 Task: Explore for Airbnb stays in Santa Barbara with oceanfront access.
Action: Mouse moved to (577, 79)
Screenshot: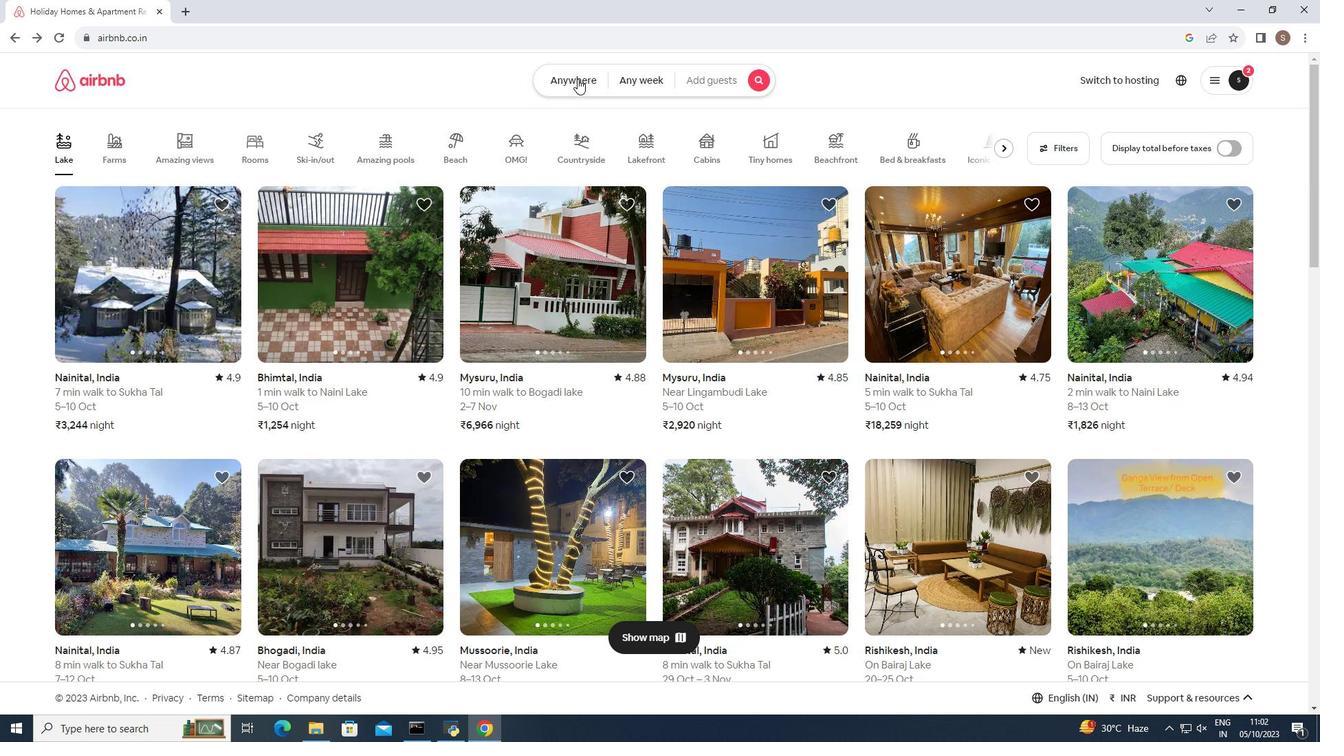 
Action: Mouse pressed left at (577, 79)
Screenshot: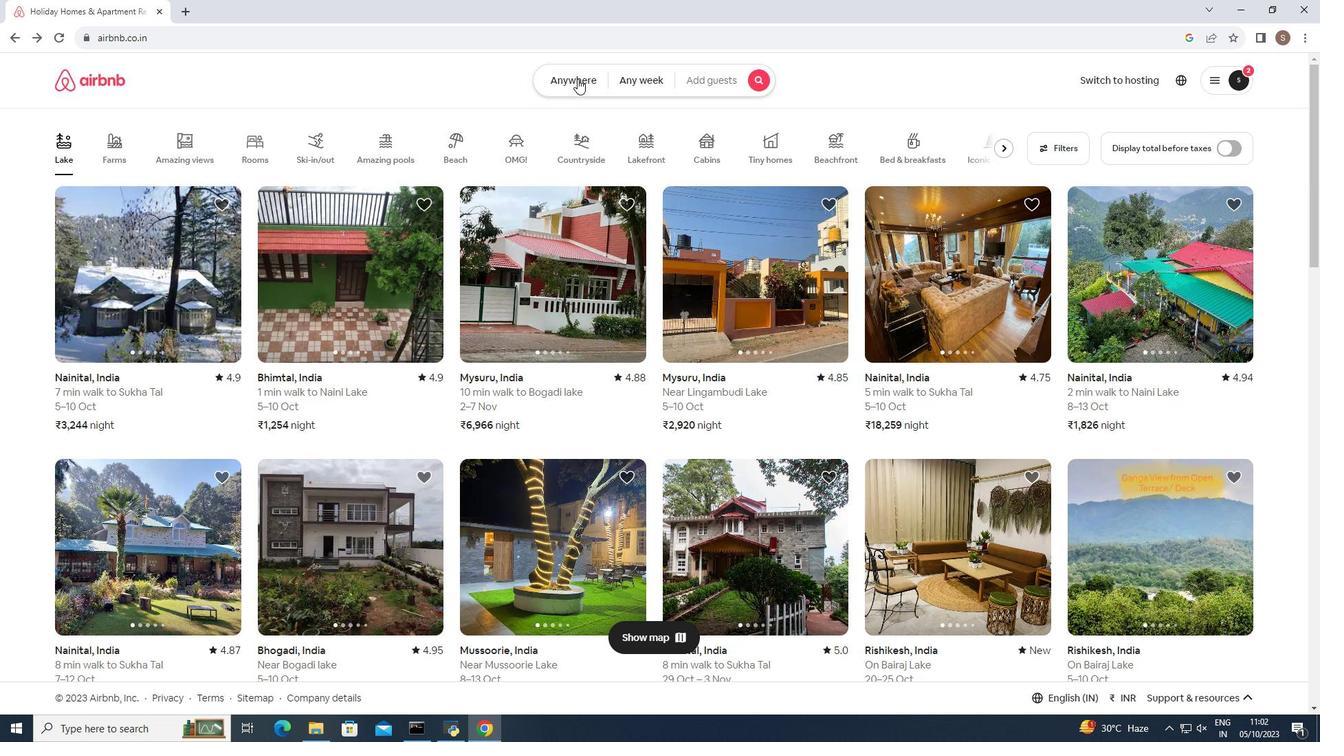 
Action: Mouse moved to (454, 133)
Screenshot: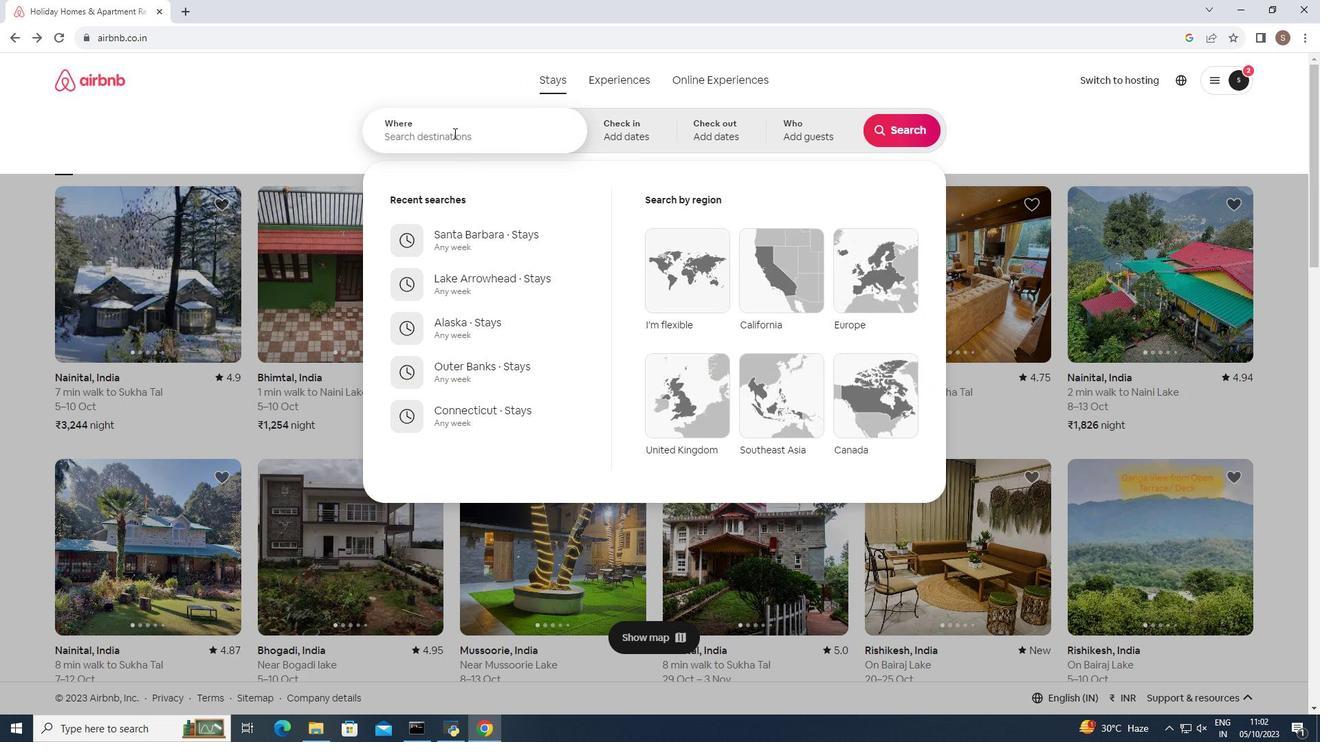 
Action: Mouse pressed left at (454, 133)
Screenshot: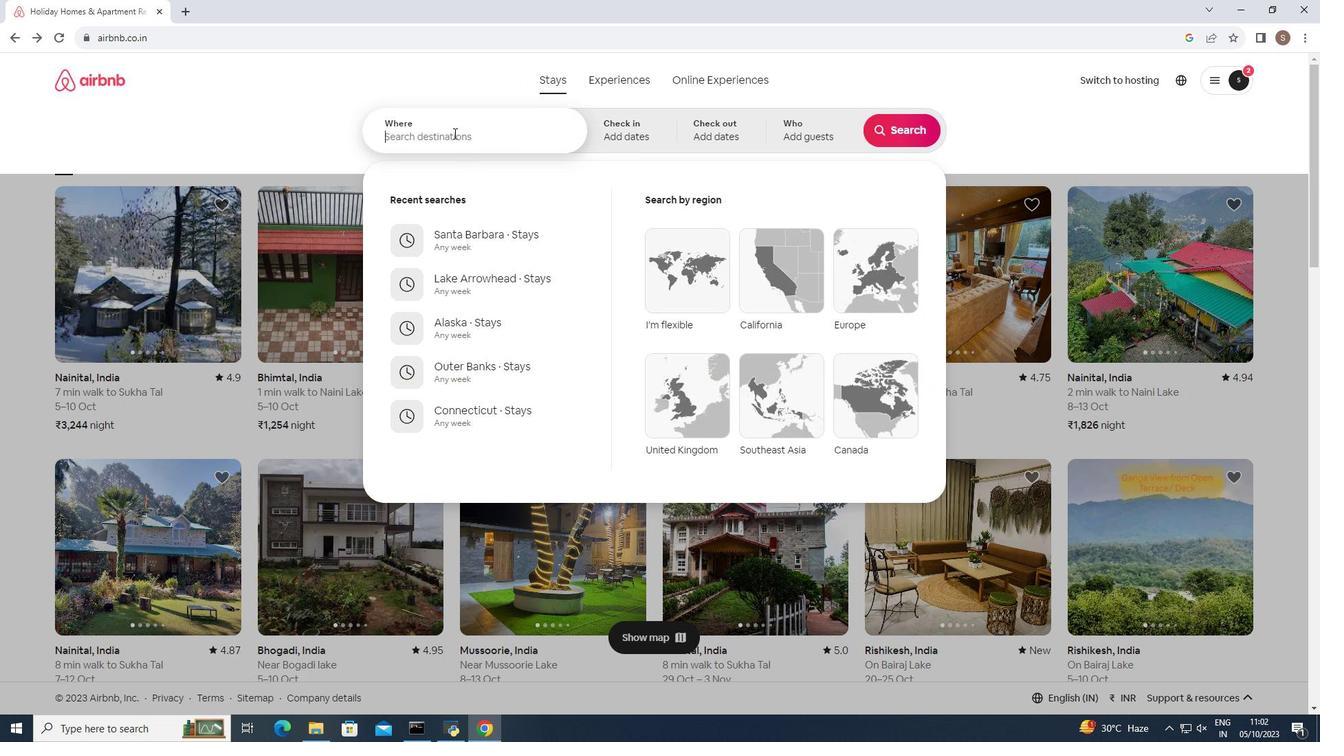 
Action: Mouse moved to (453, 132)
Screenshot: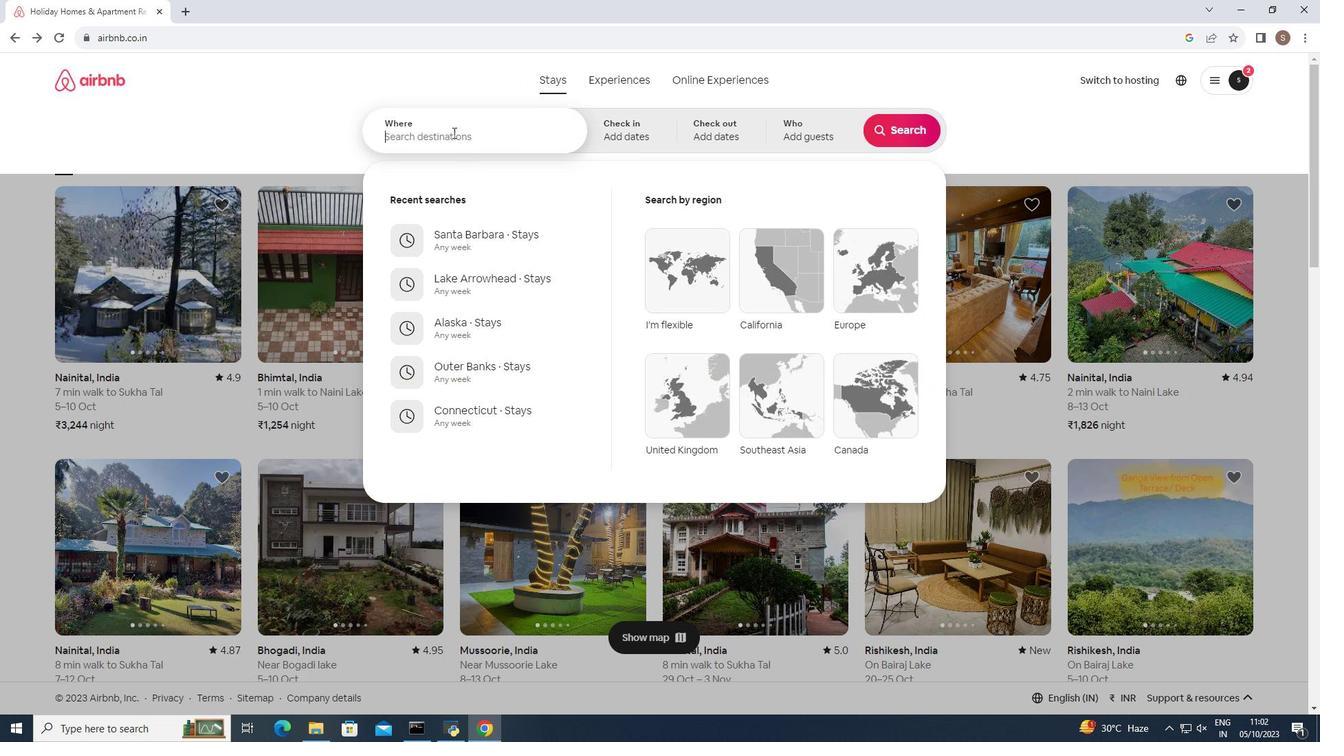 
Action: Key pressed <Key.shift>Santa<Key.space><Key.shift>Barbara
Screenshot: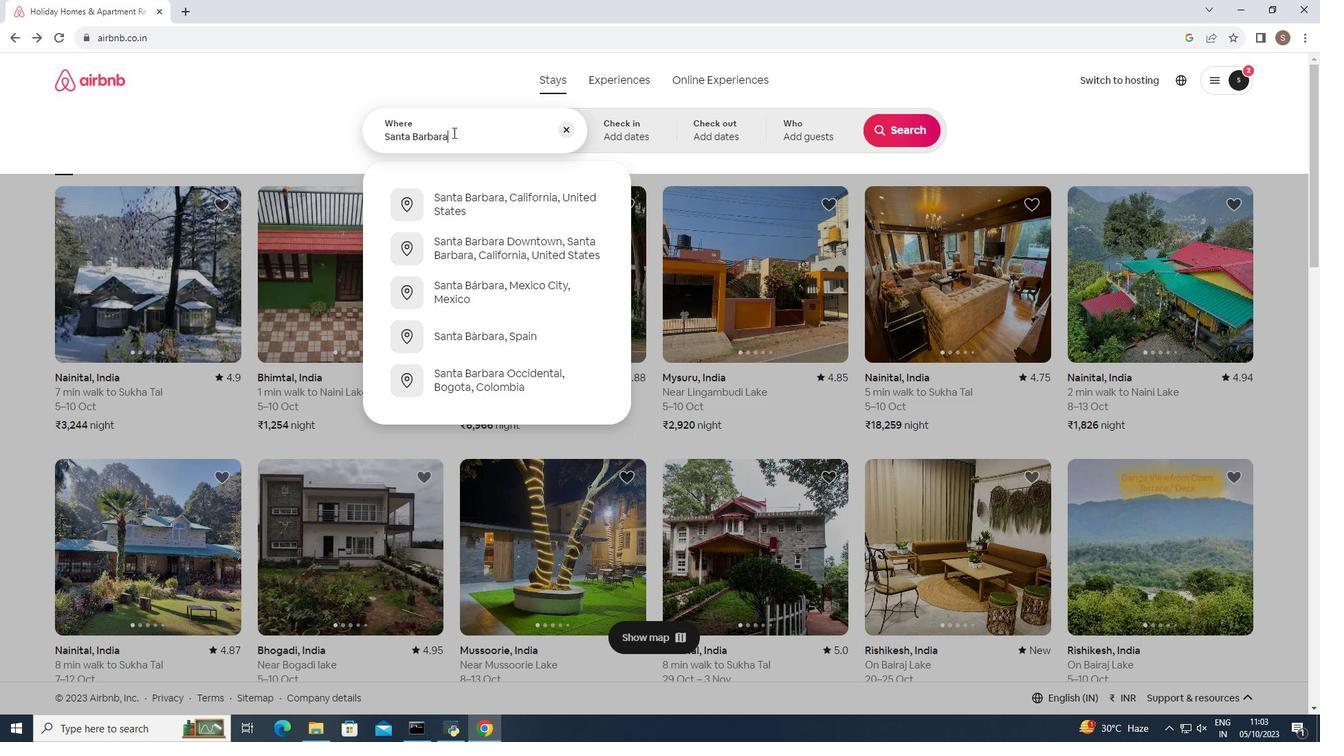 
Action: Mouse moved to (489, 194)
Screenshot: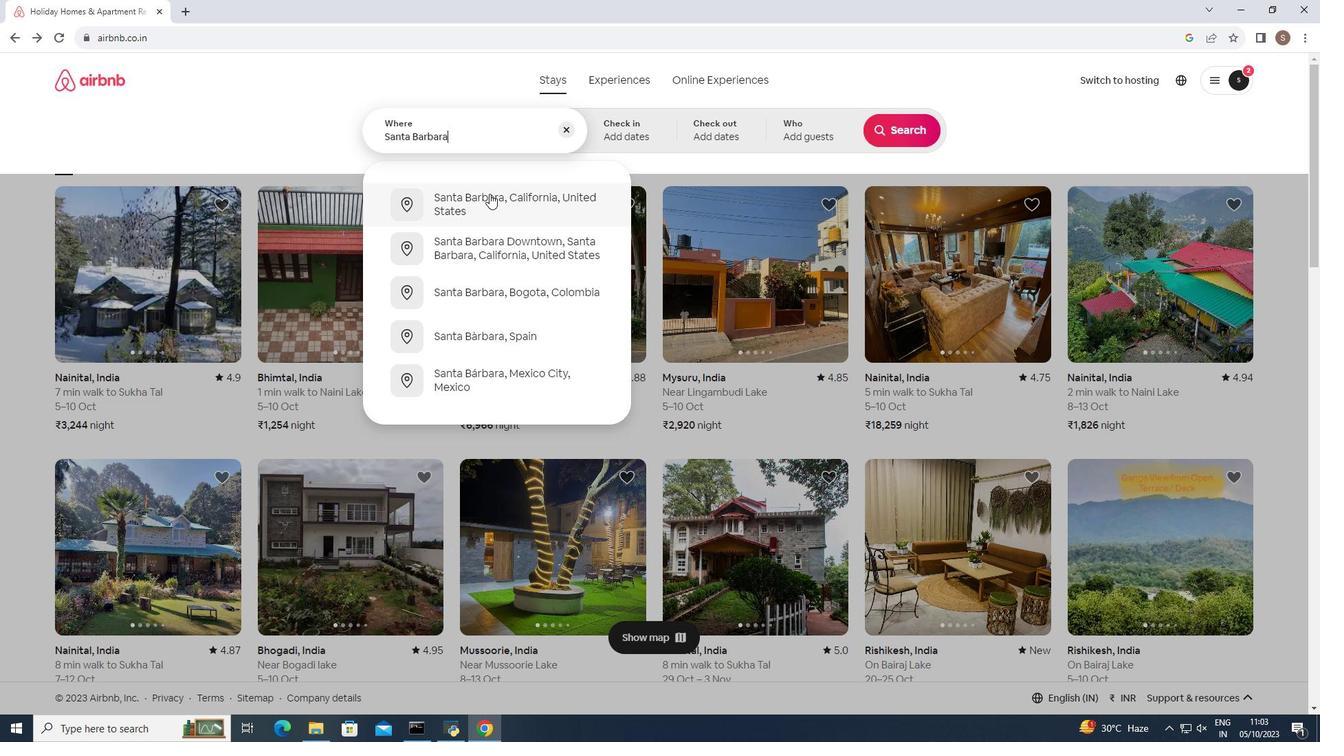 
Action: Mouse pressed left at (489, 194)
Screenshot: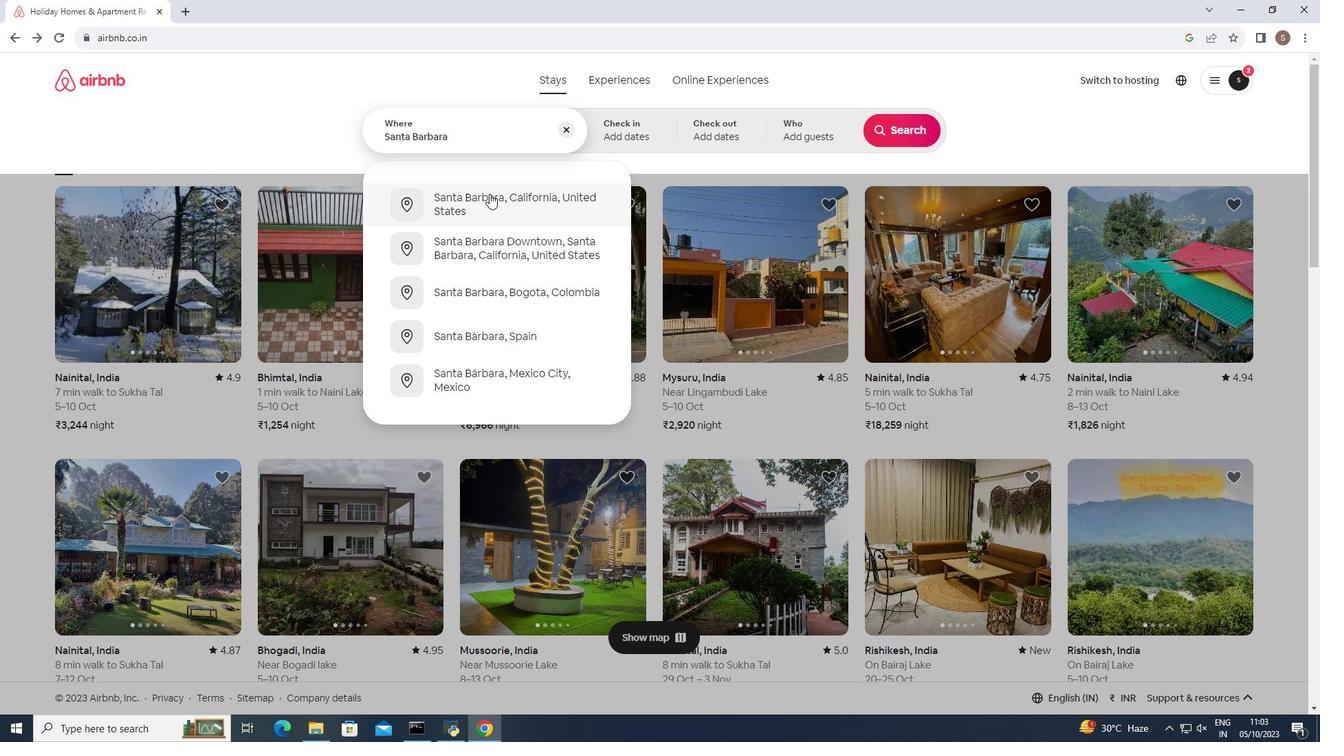 
Action: Mouse moved to (881, 118)
Screenshot: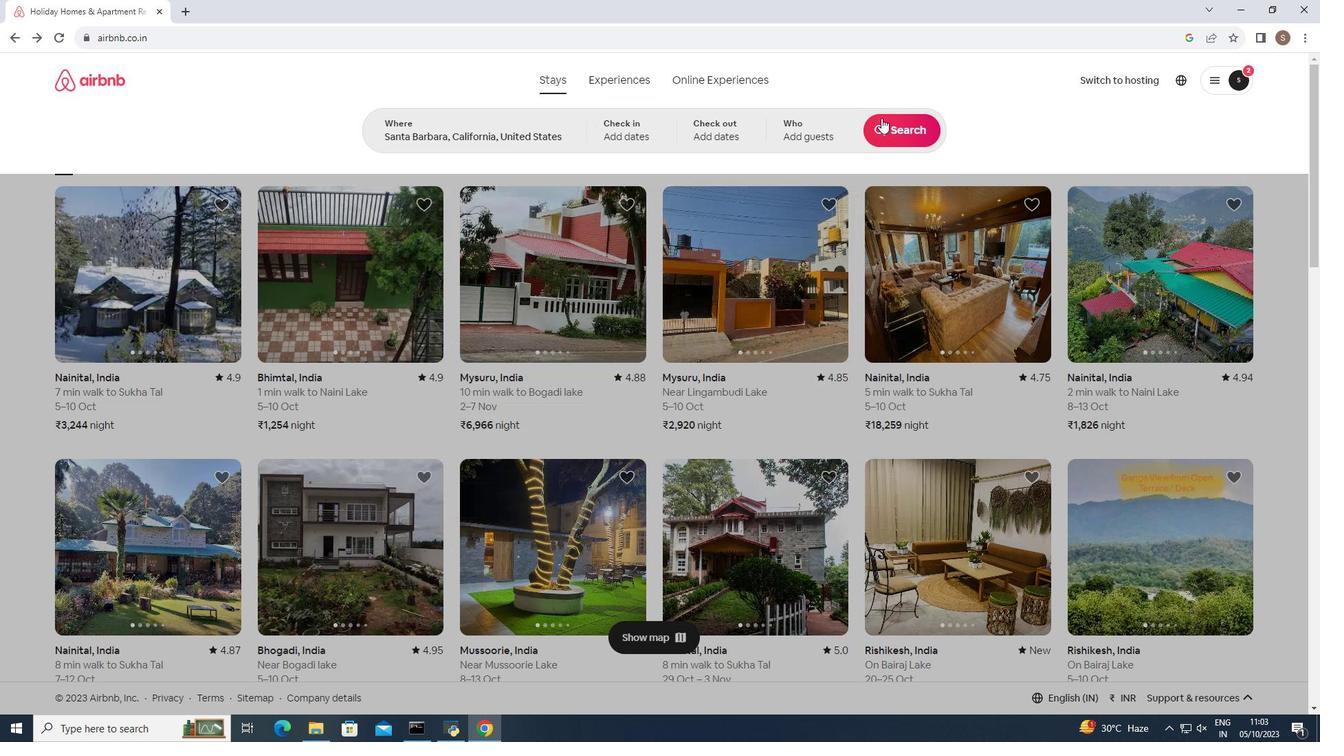
Action: Mouse pressed left at (881, 118)
Screenshot: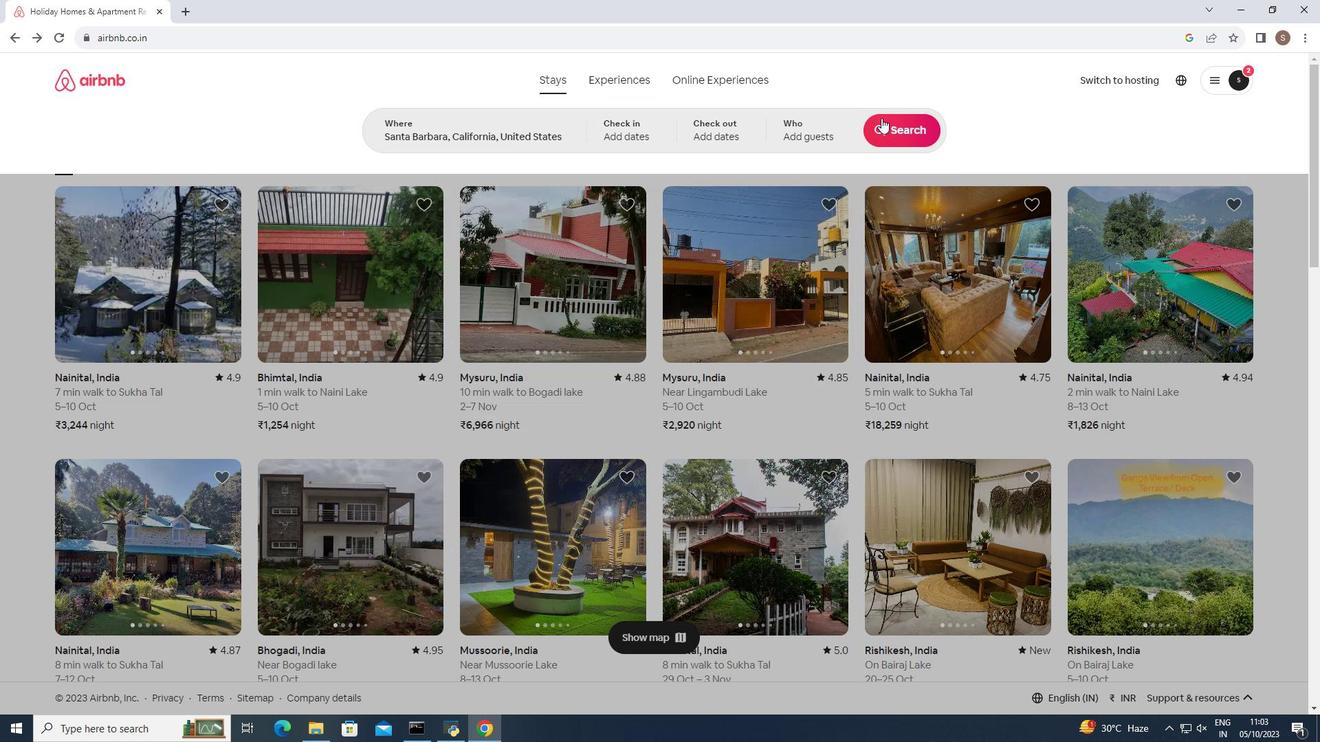
Action: Mouse moved to (1045, 136)
Screenshot: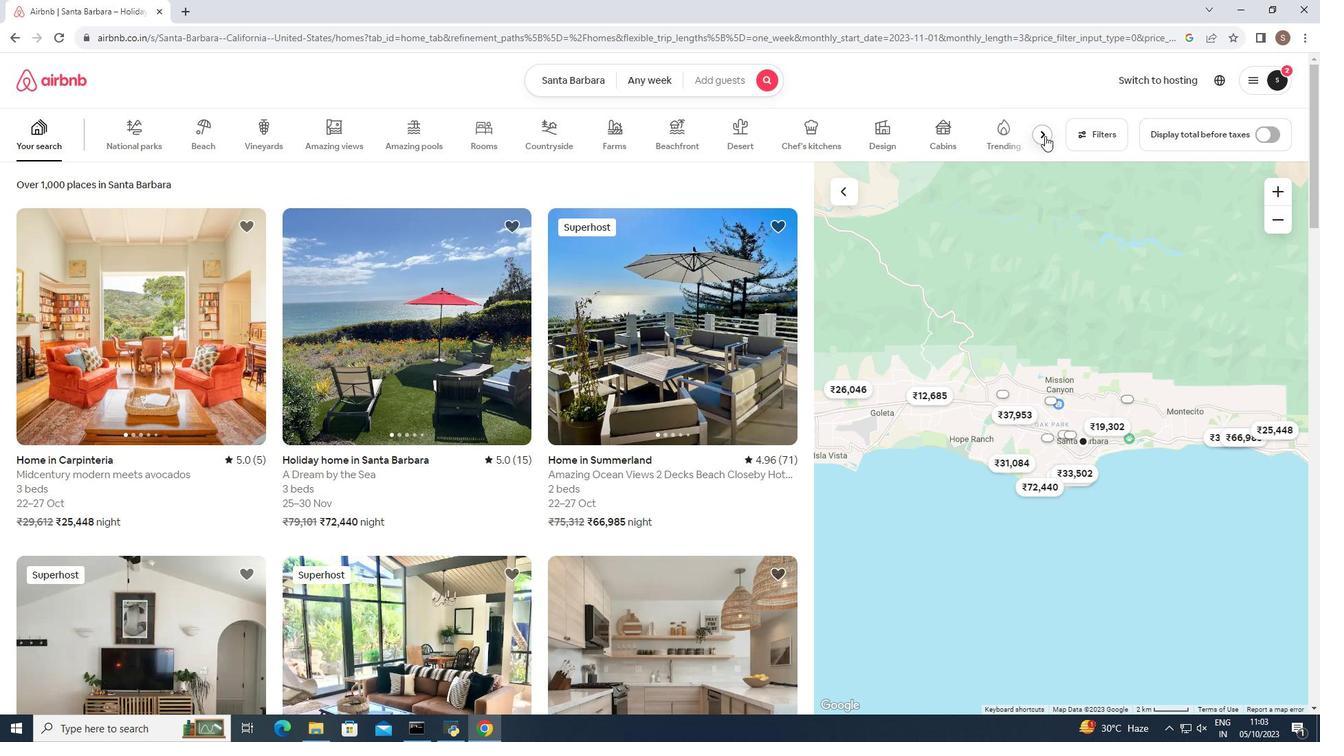 
Action: Mouse pressed left at (1045, 136)
Screenshot: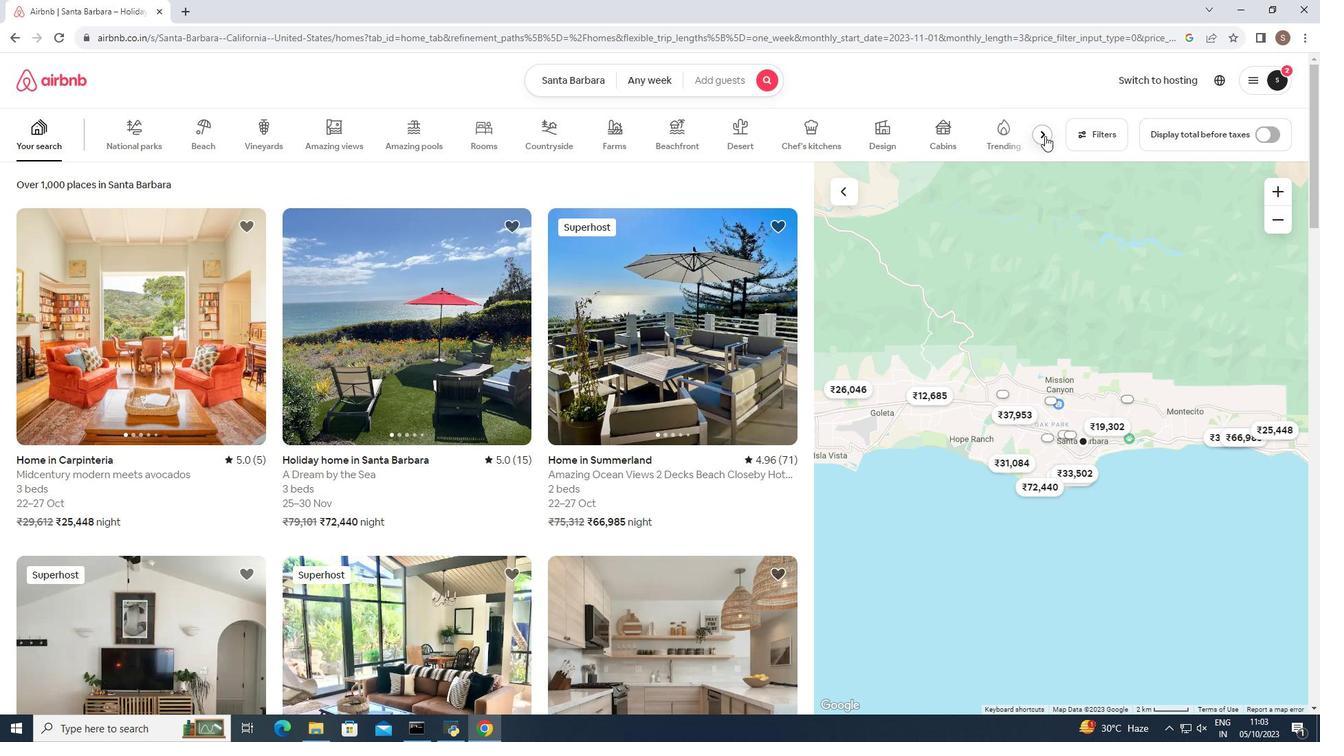 
Action: Mouse moved to (160, 394)
Screenshot: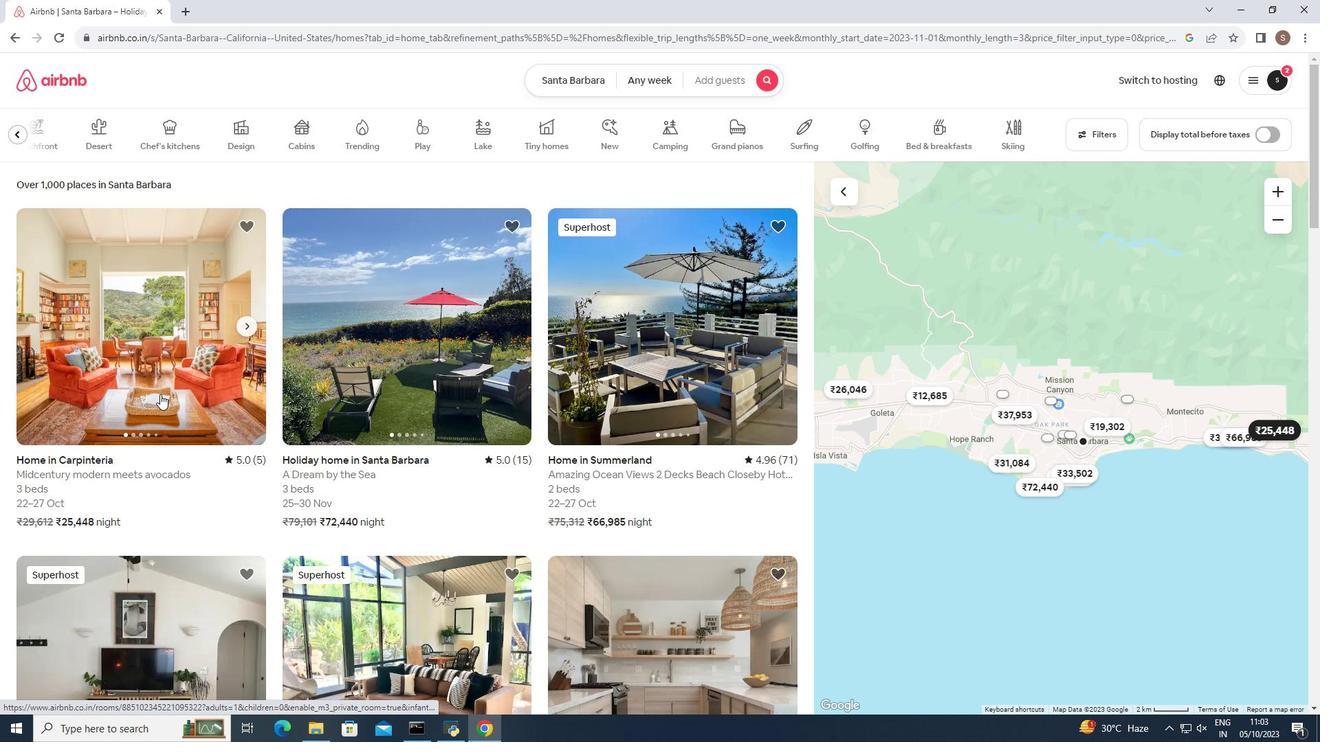
Action: Mouse scrolled (160, 394) with delta (0, 0)
Screenshot: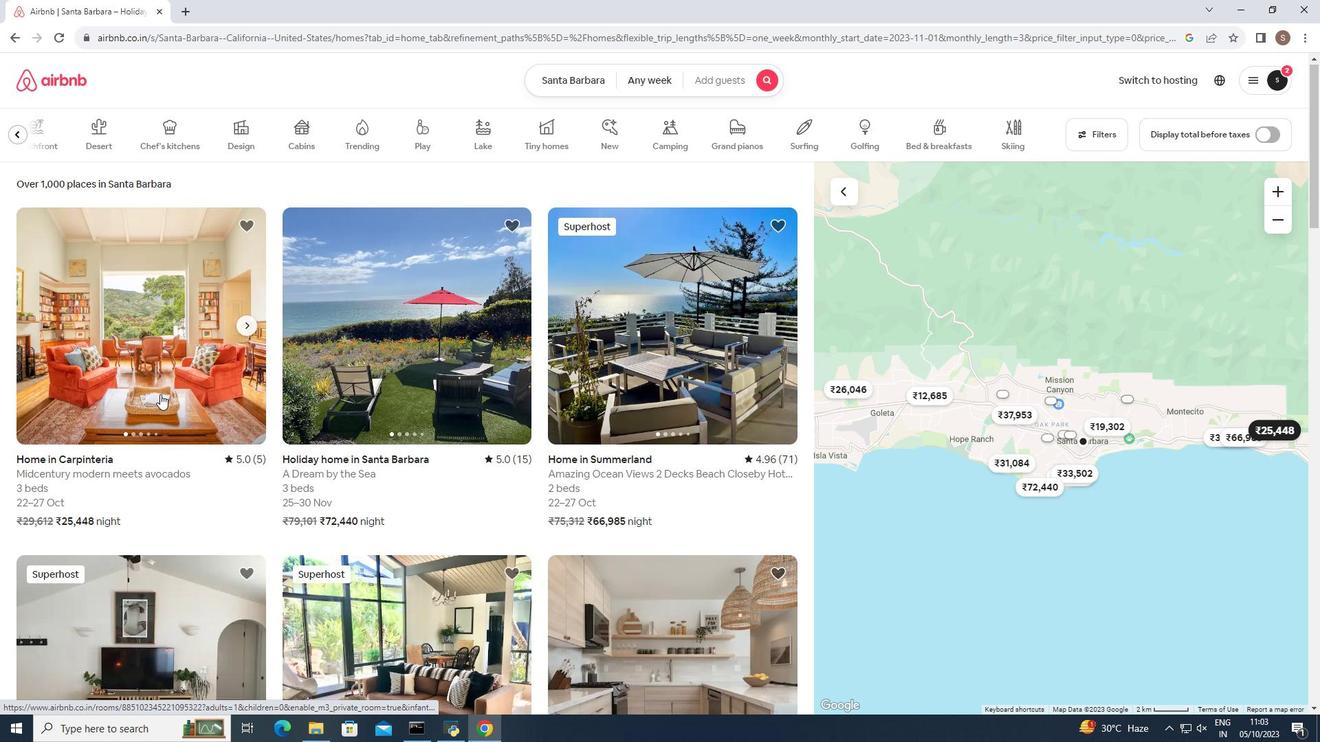 
Action: Mouse scrolled (160, 394) with delta (0, 0)
Screenshot: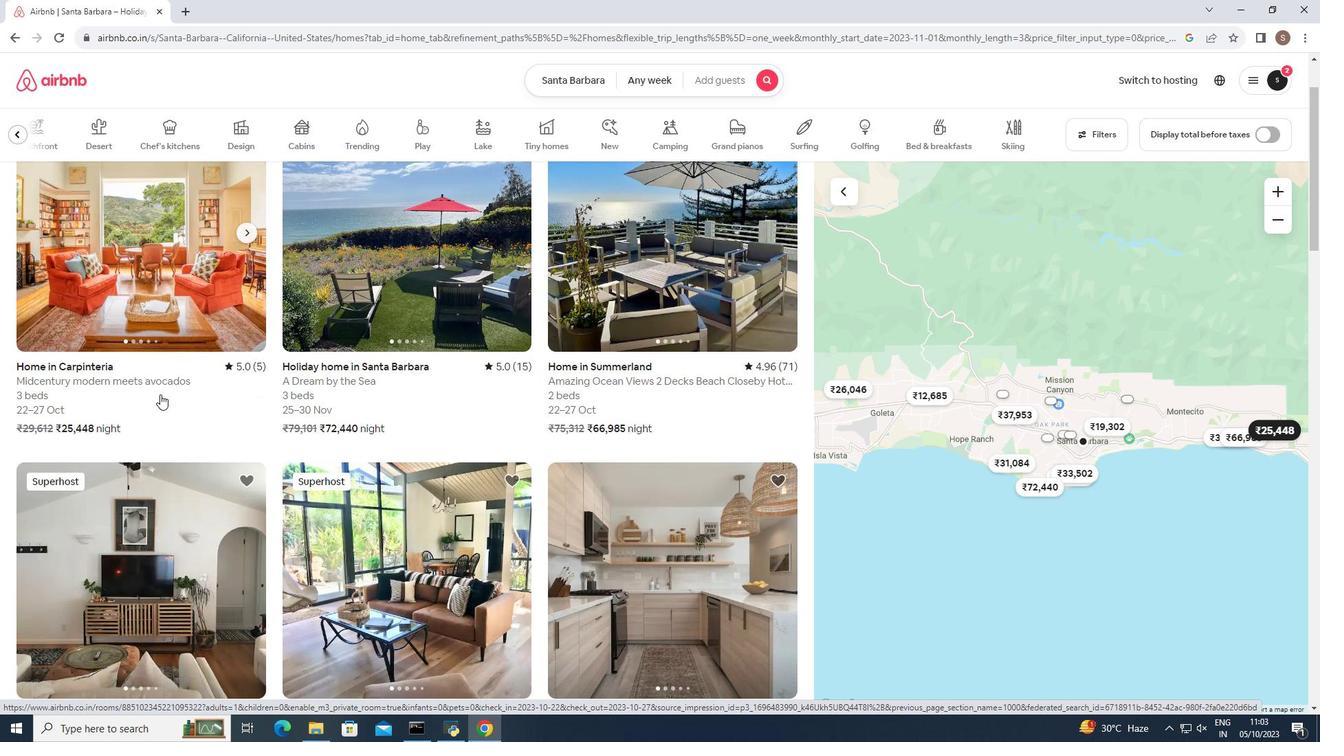 
Action: Mouse moved to (394, 259)
Screenshot: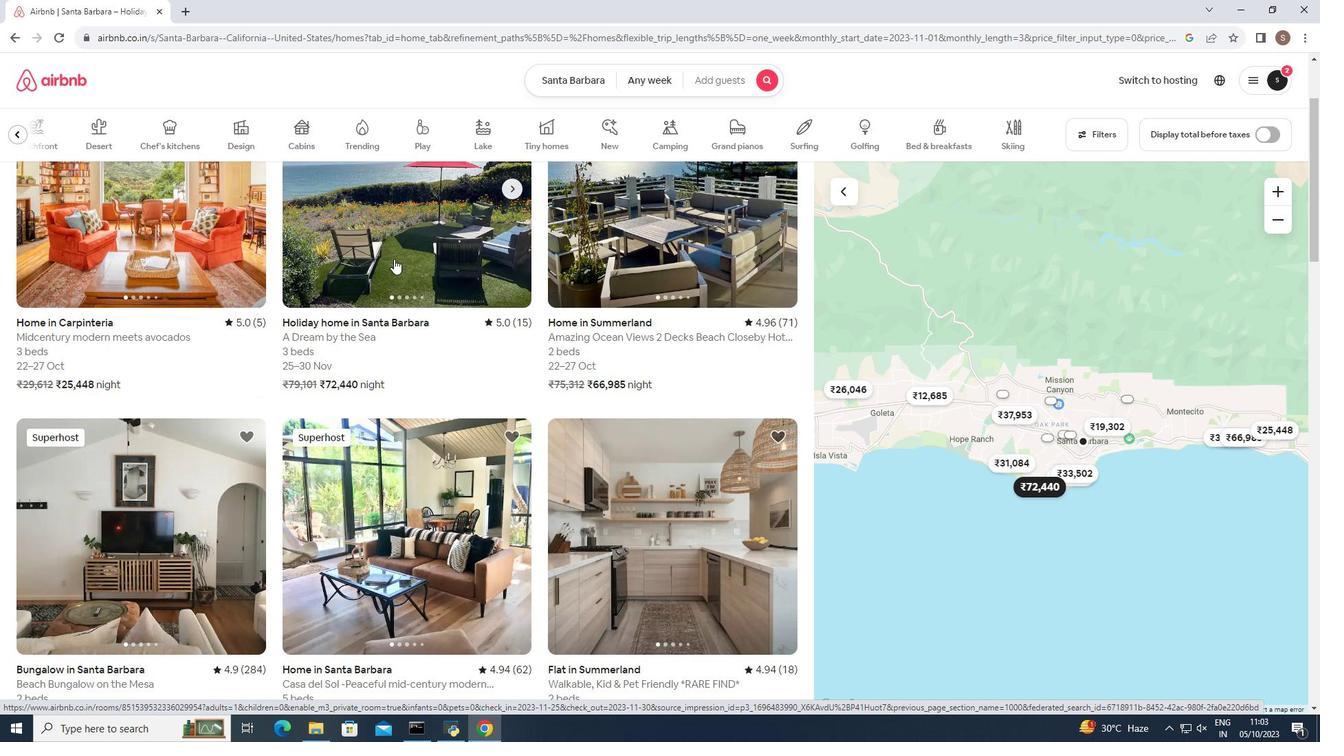 
Action: Mouse pressed left at (394, 259)
Screenshot: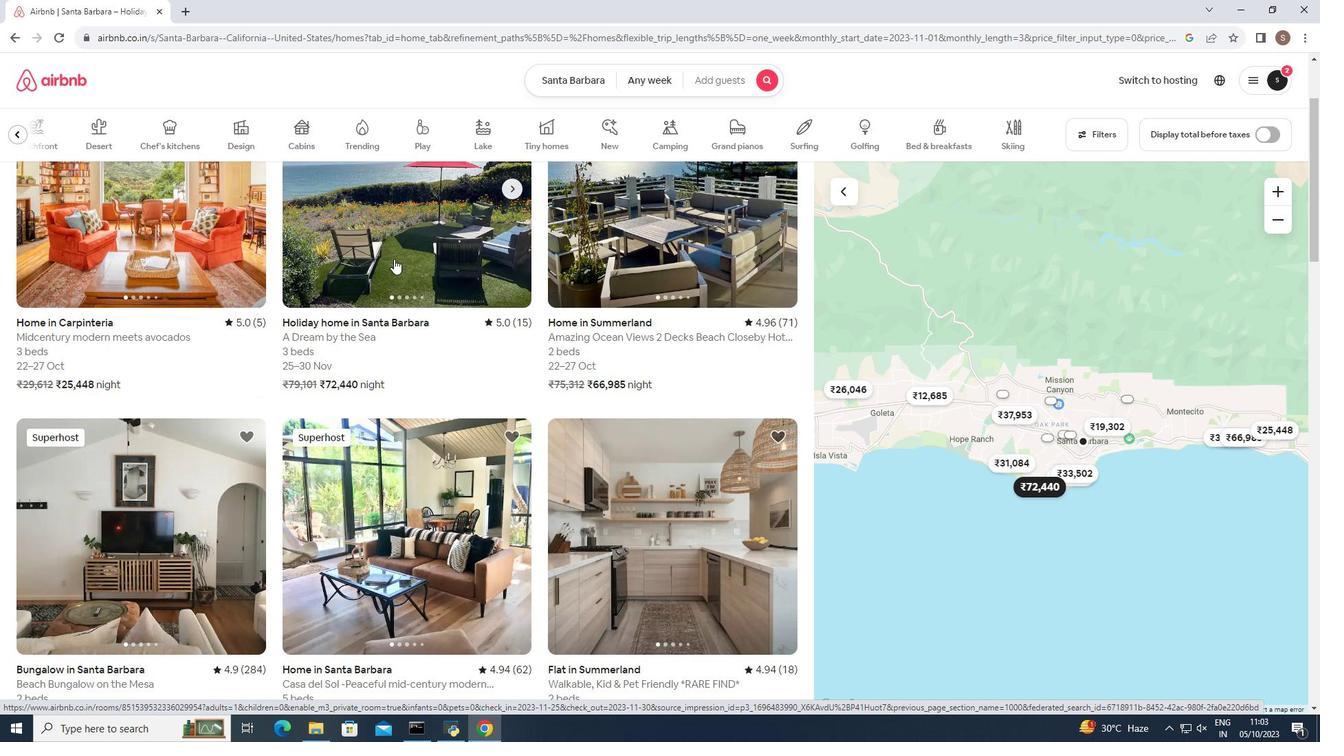 
Action: Mouse moved to (955, 504)
Screenshot: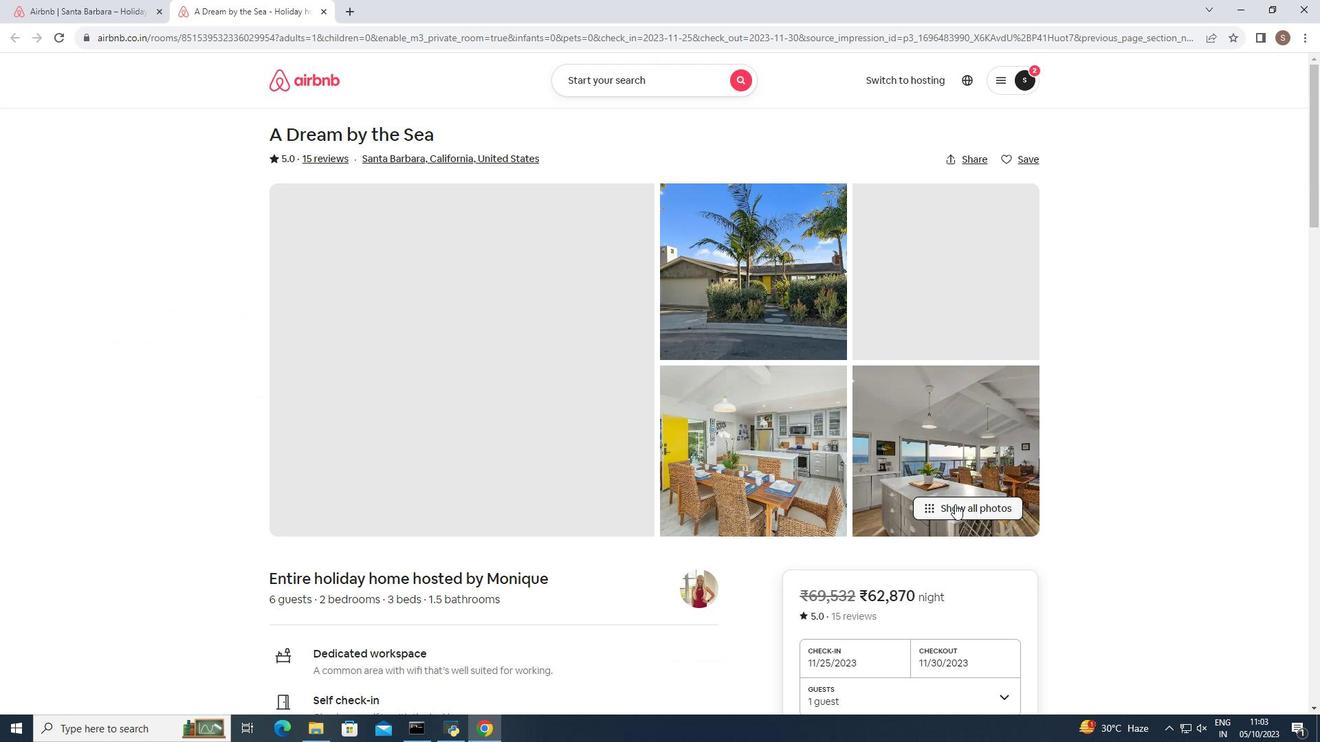 
Action: Mouse pressed left at (955, 504)
Screenshot: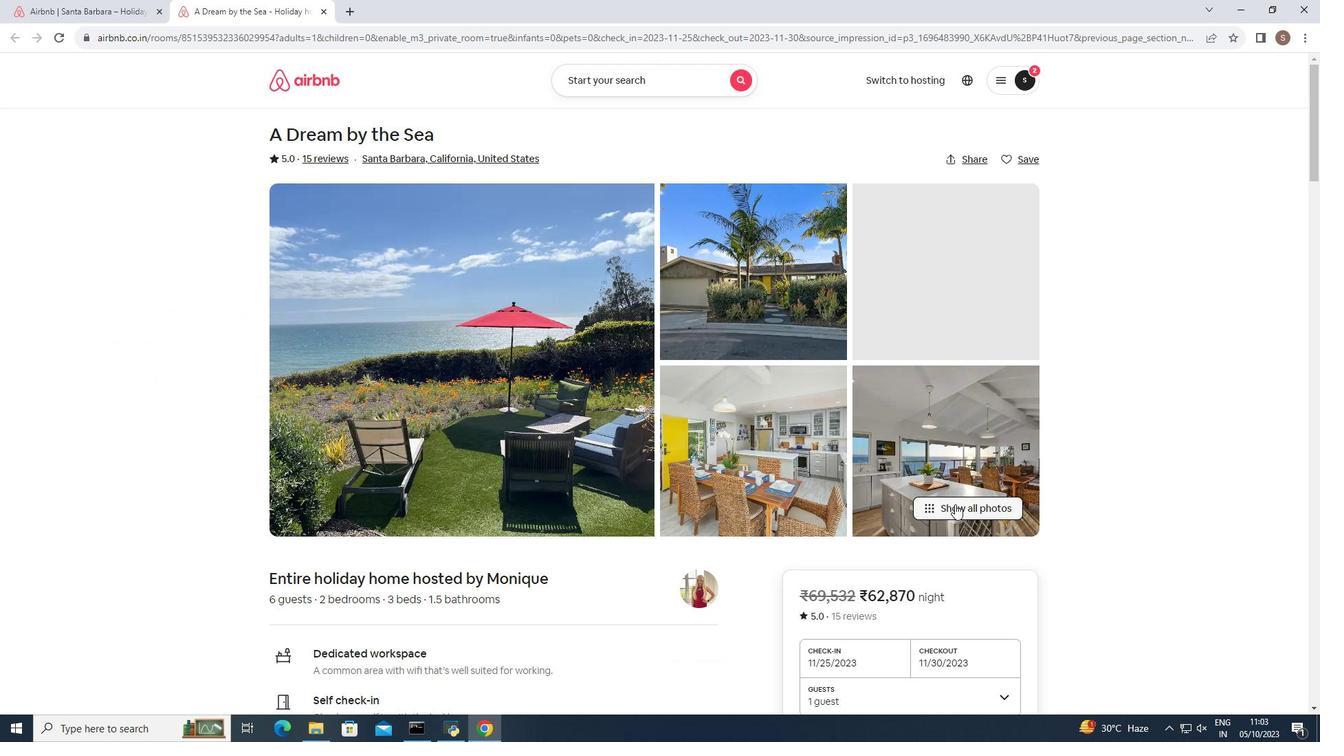 
Action: Mouse moved to (725, 421)
Screenshot: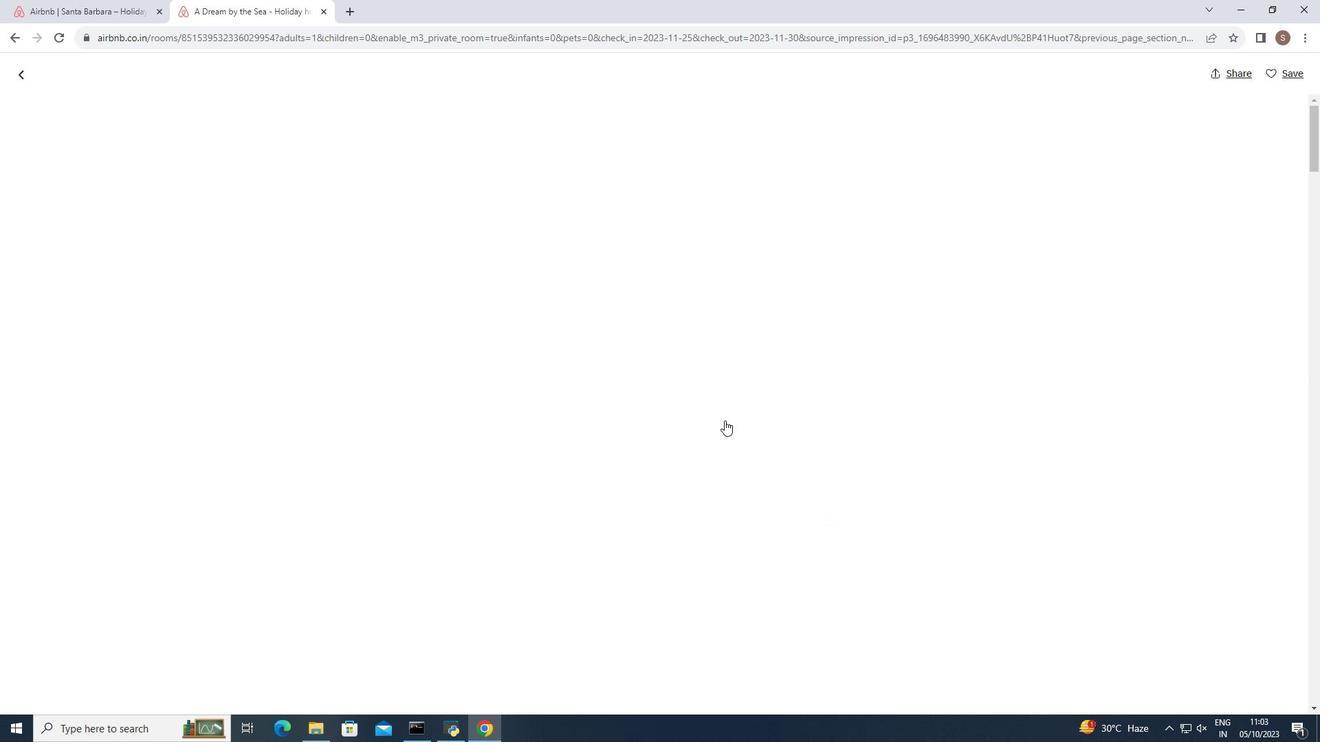 
Action: Mouse scrolled (725, 420) with delta (0, 0)
Screenshot: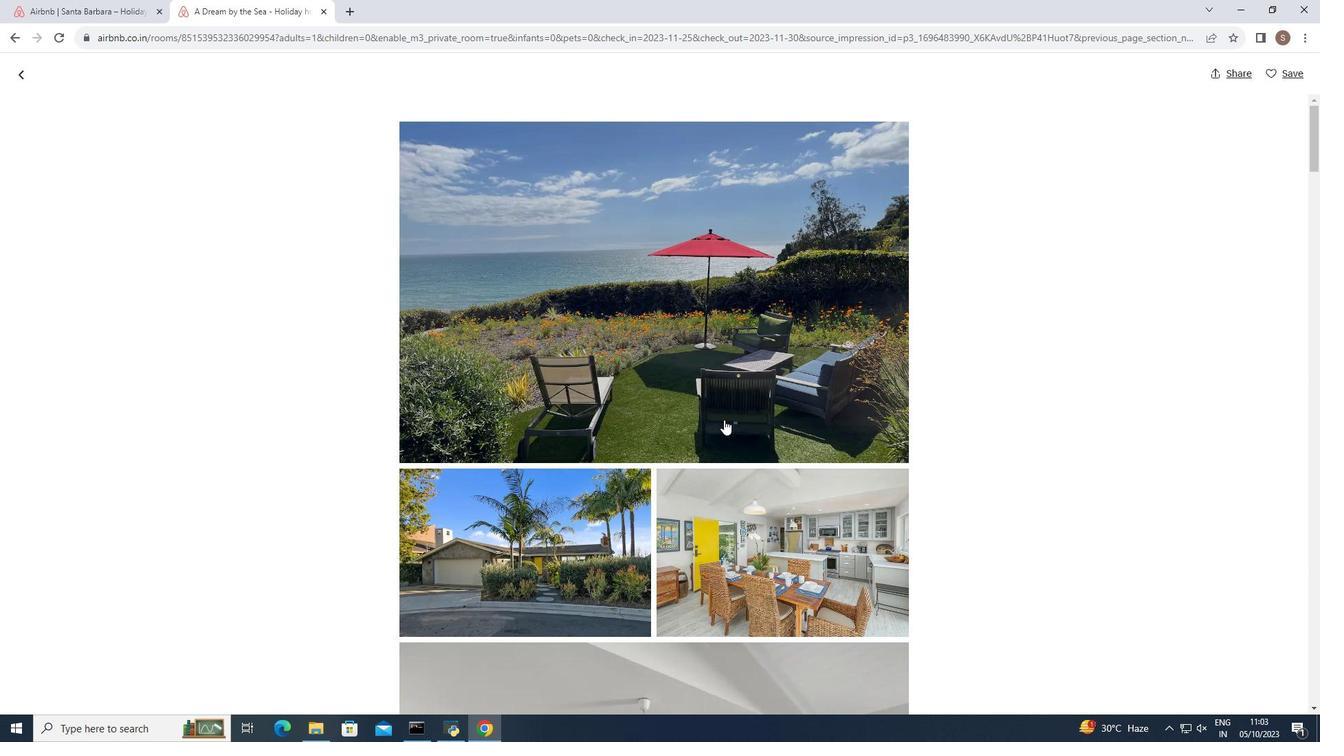 
Action: Mouse moved to (724, 420)
Screenshot: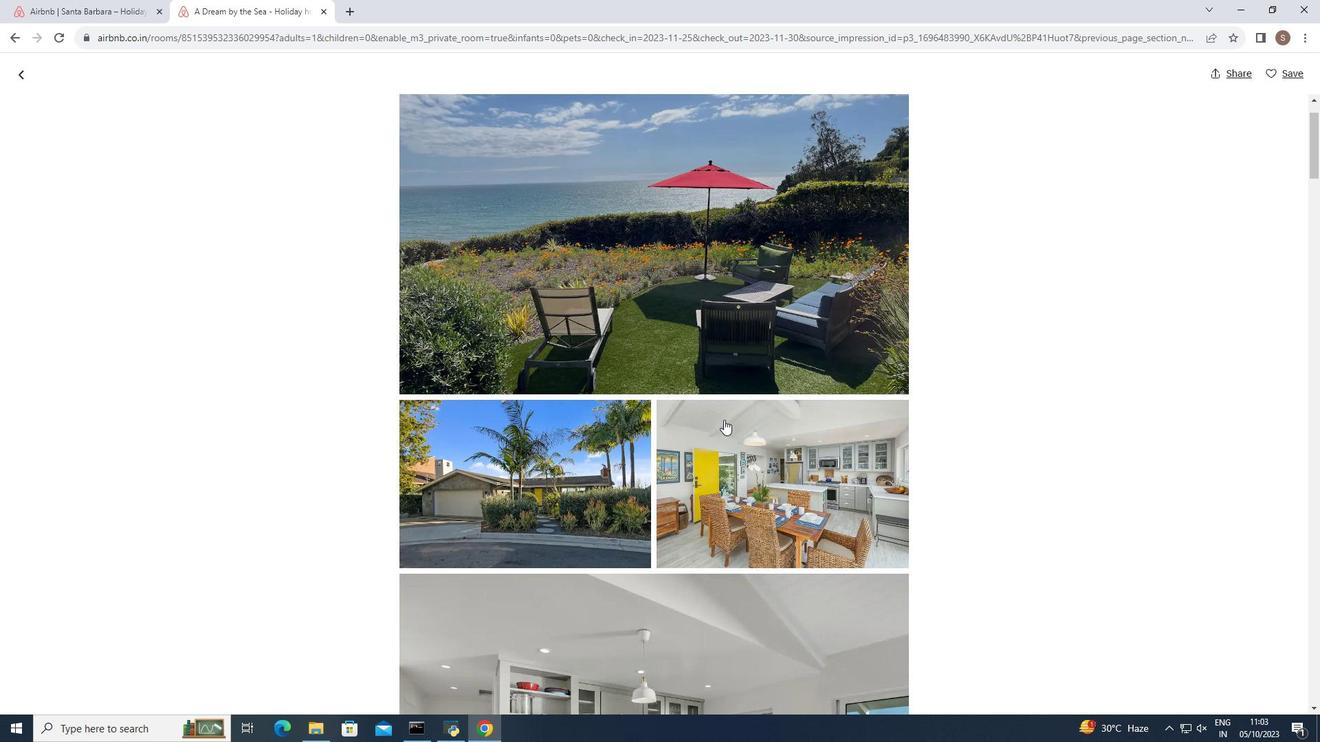 
Action: Mouse scrolled (724, 419) with delta (0, 0)
Screenshot: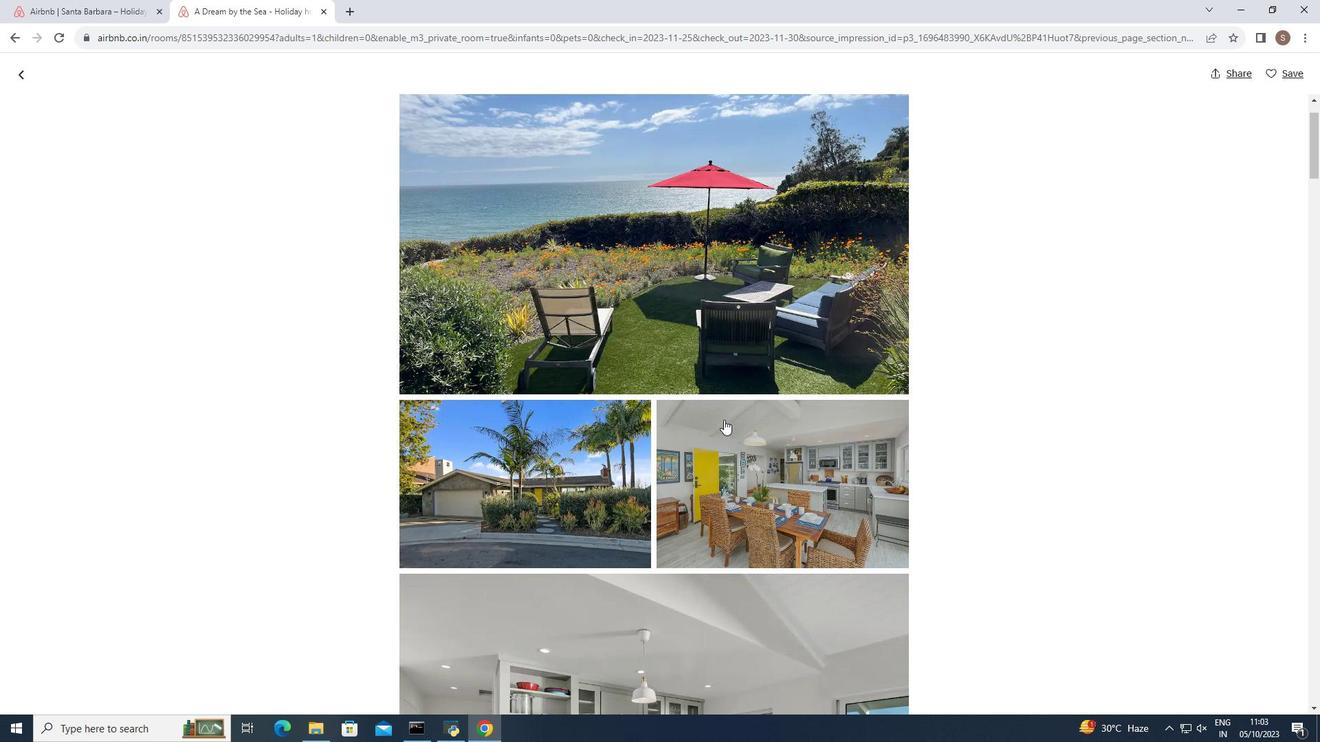 
Action: Mouse scrolled (724, 419) with delta (0, 0)
Screenshot: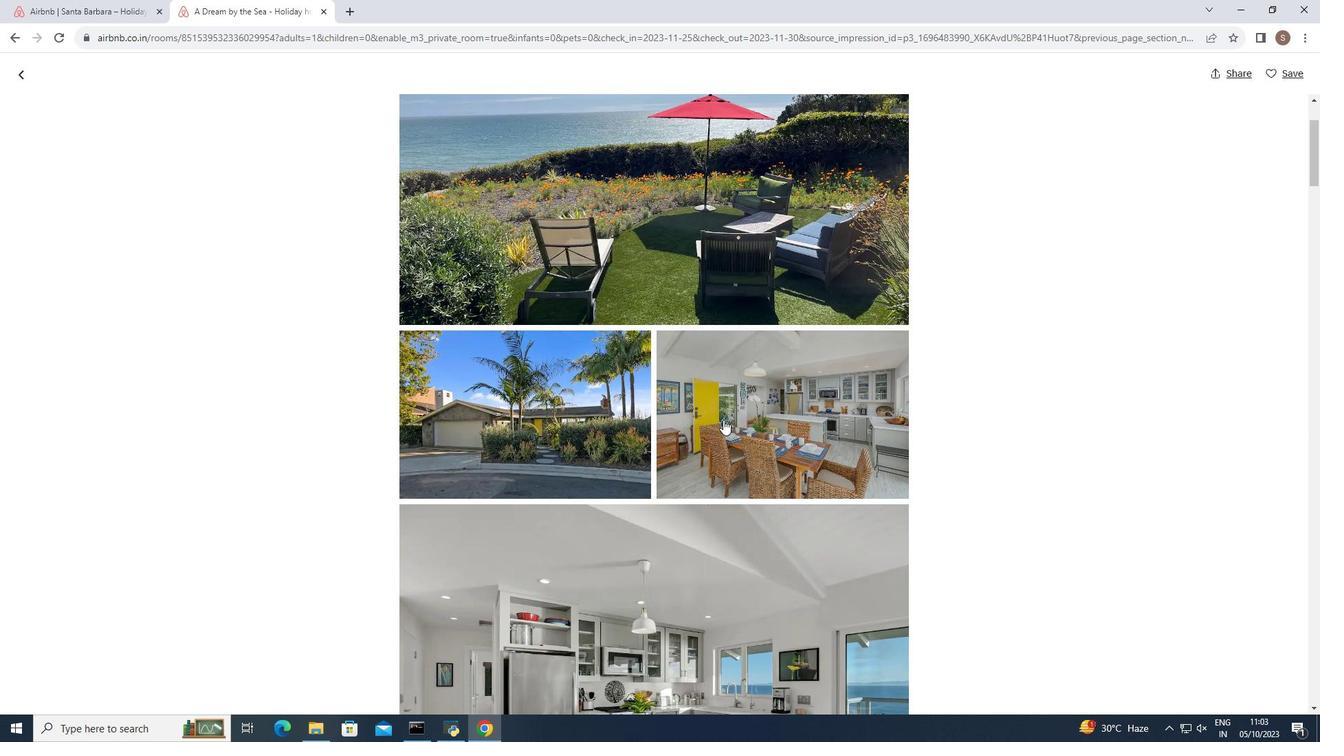 
Action: Mouse moved to (723, 420)
Screenshot: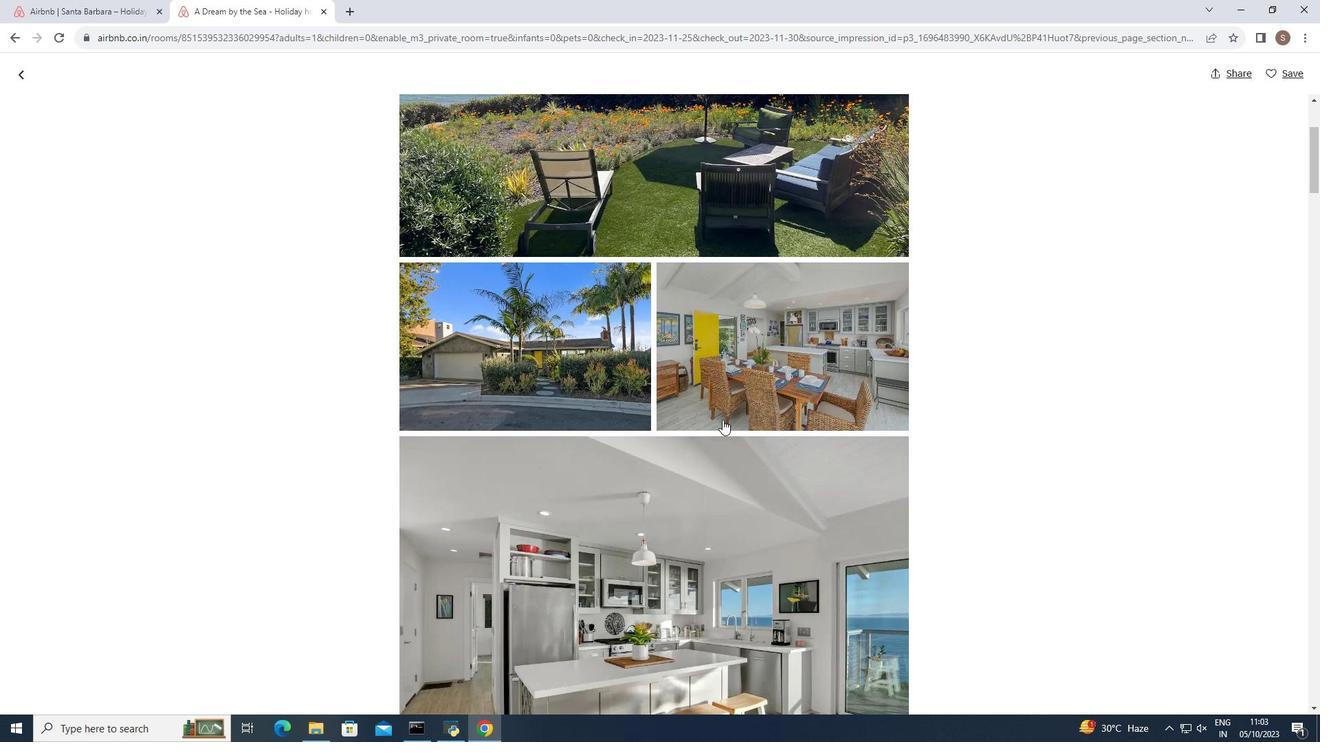 
Action: Mouse scrolled (723, 419) with delta (0, 0)
Screenshot: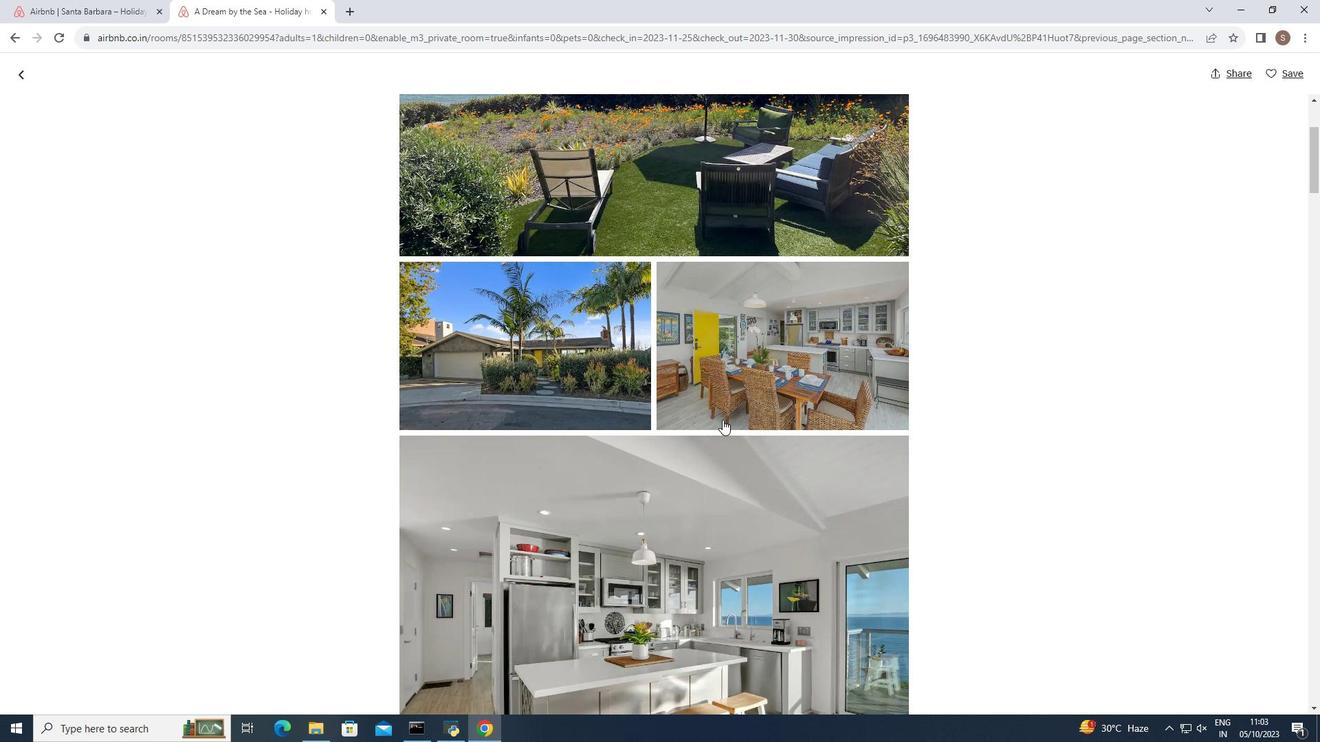 
Action: Mouse scrolled (723, 419) with delta (0, 0)
Screenshot: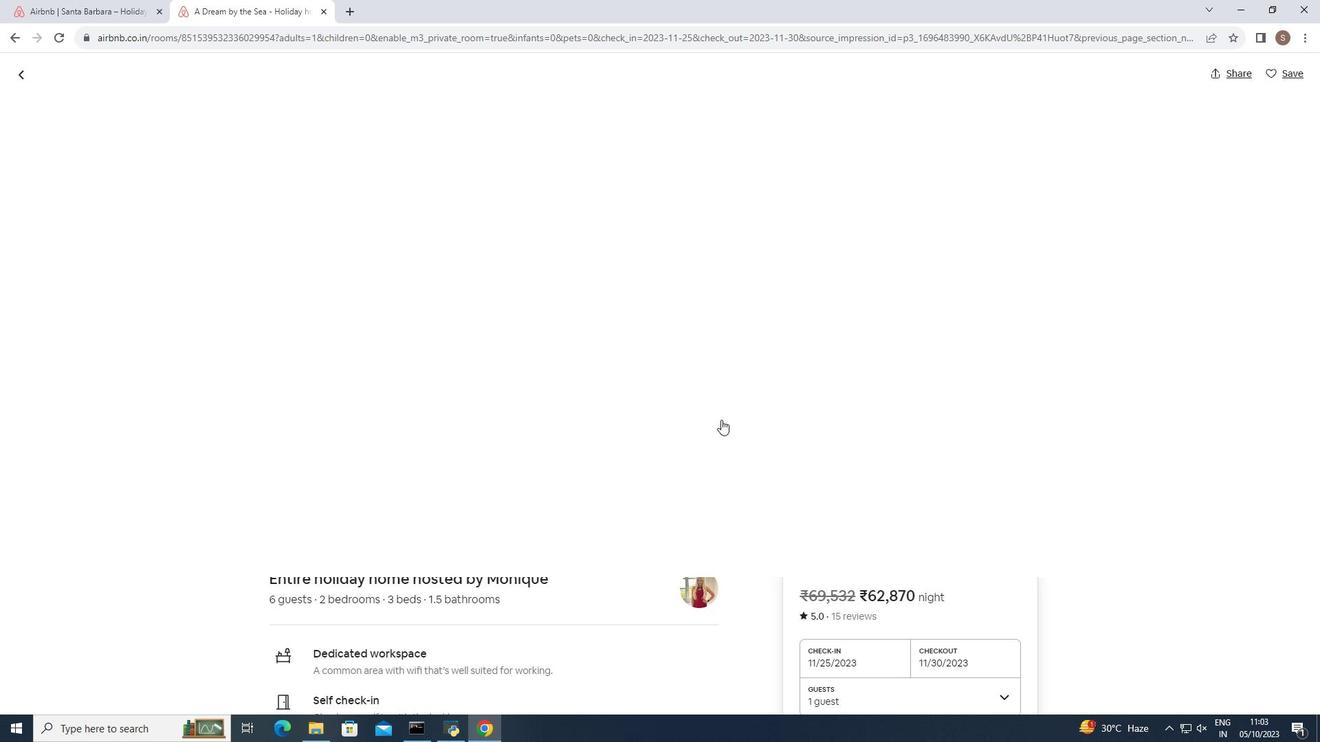 
Action: Mouse moved to (721, 420)
Screenshot: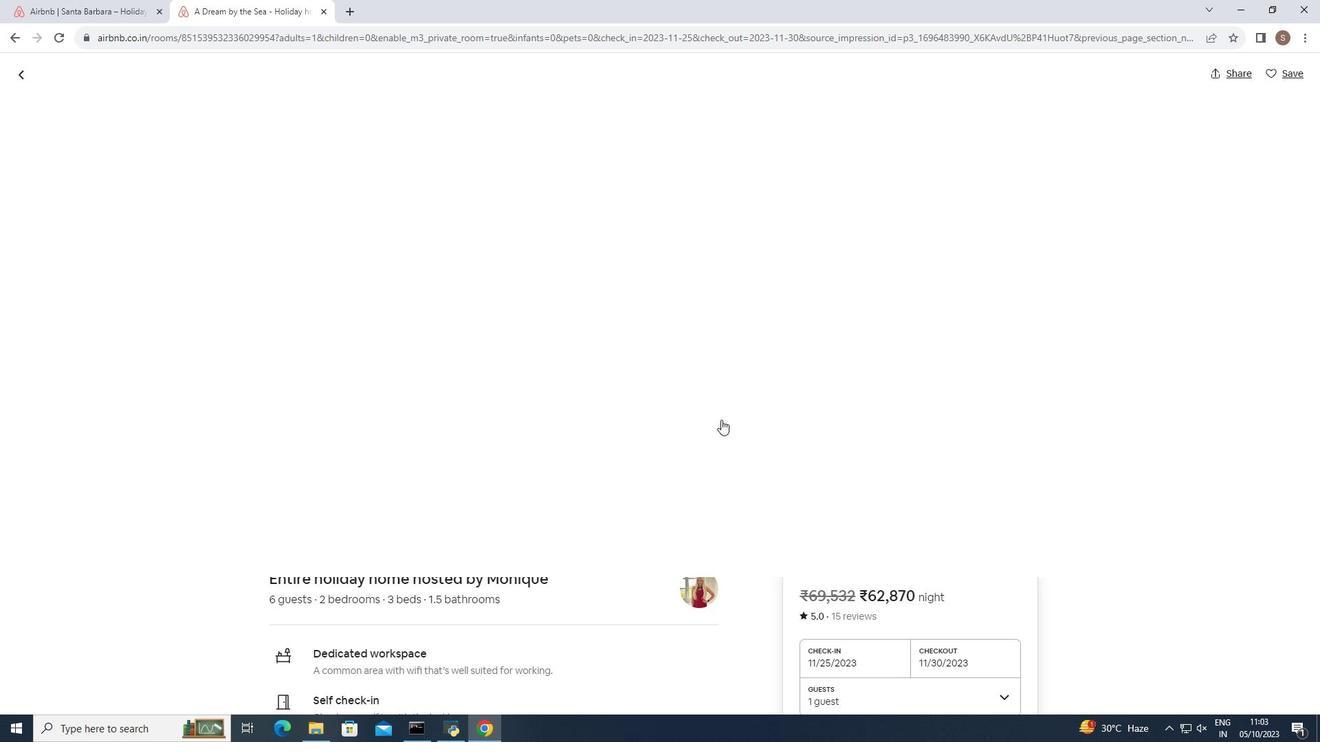 
Action: Mouse scrolled (721, 419) with delta (0, 0)
Screenshot: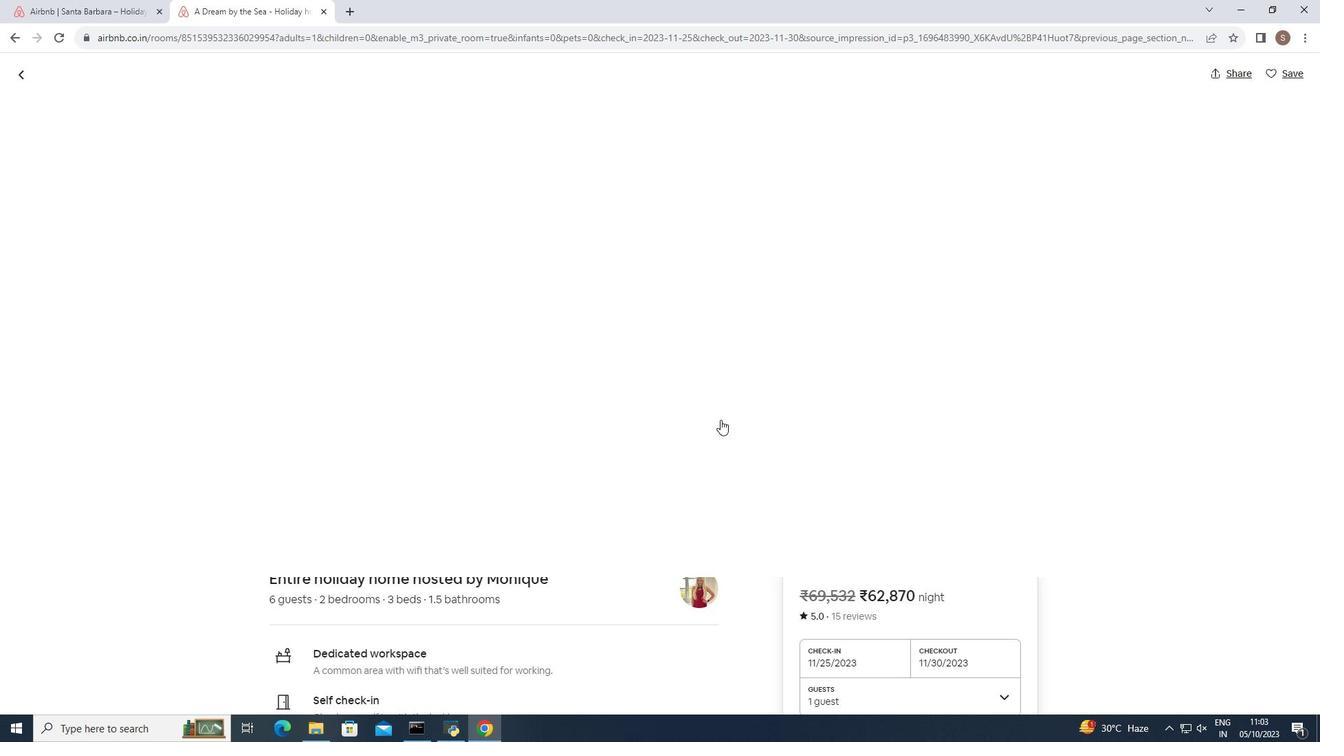 
Action: Mouse moved to (720, 420)
Screenshot: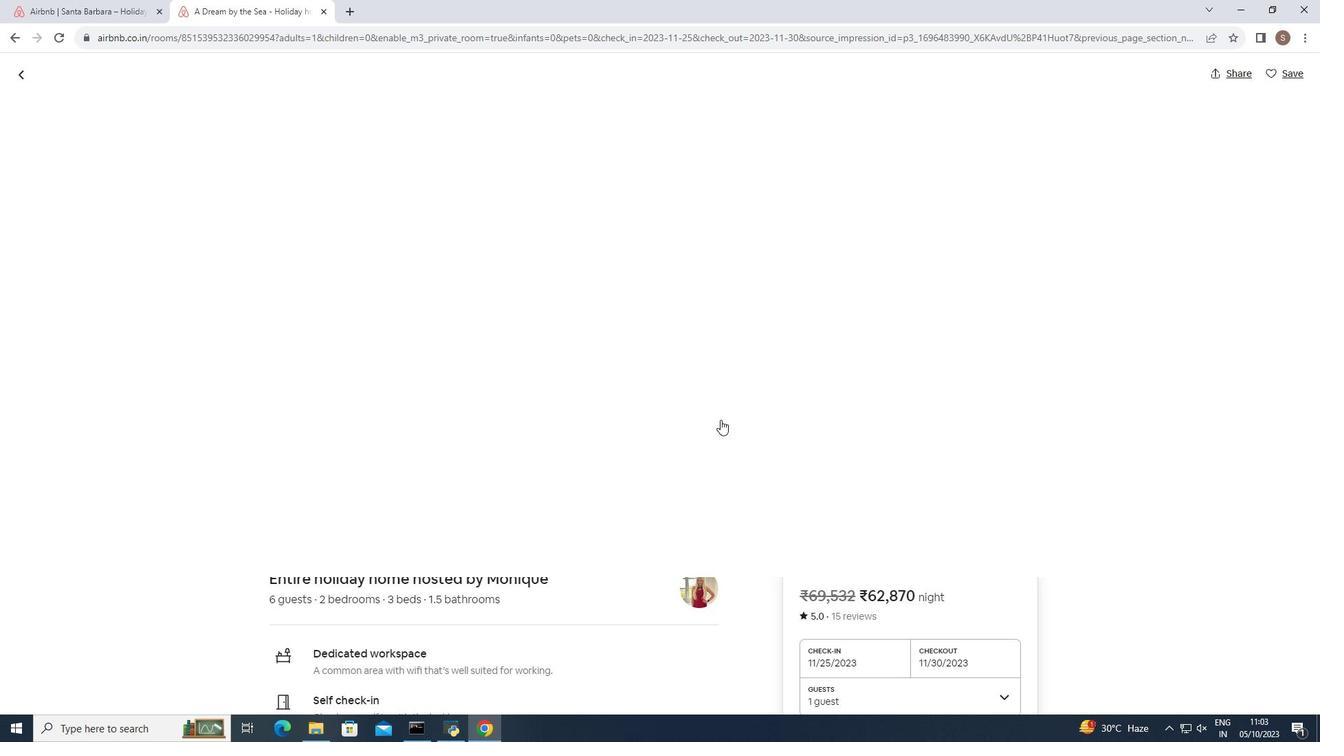 
Action: Mouse scrolled (720, 419) with delta (0, 0)
Screenshot: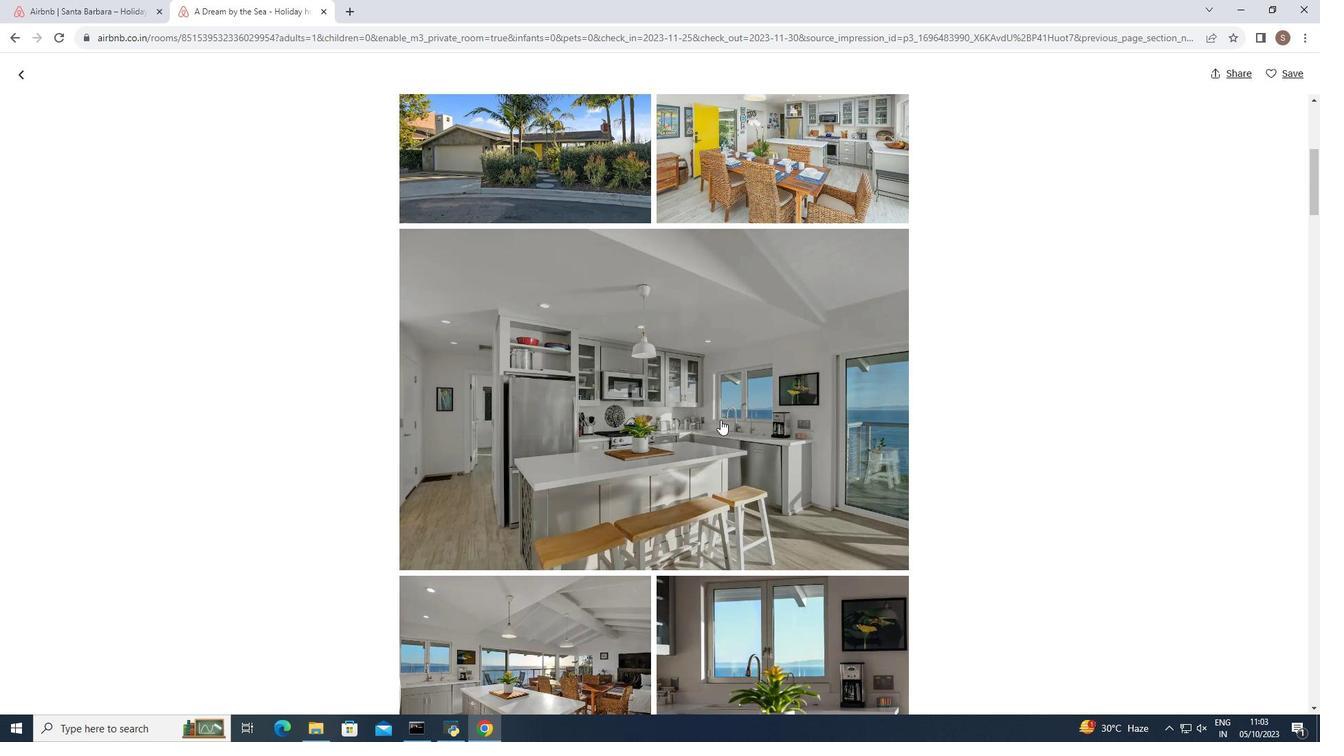 
Action: Mouse scrolled (720, 419) with delta (0, 0)
Screenshot: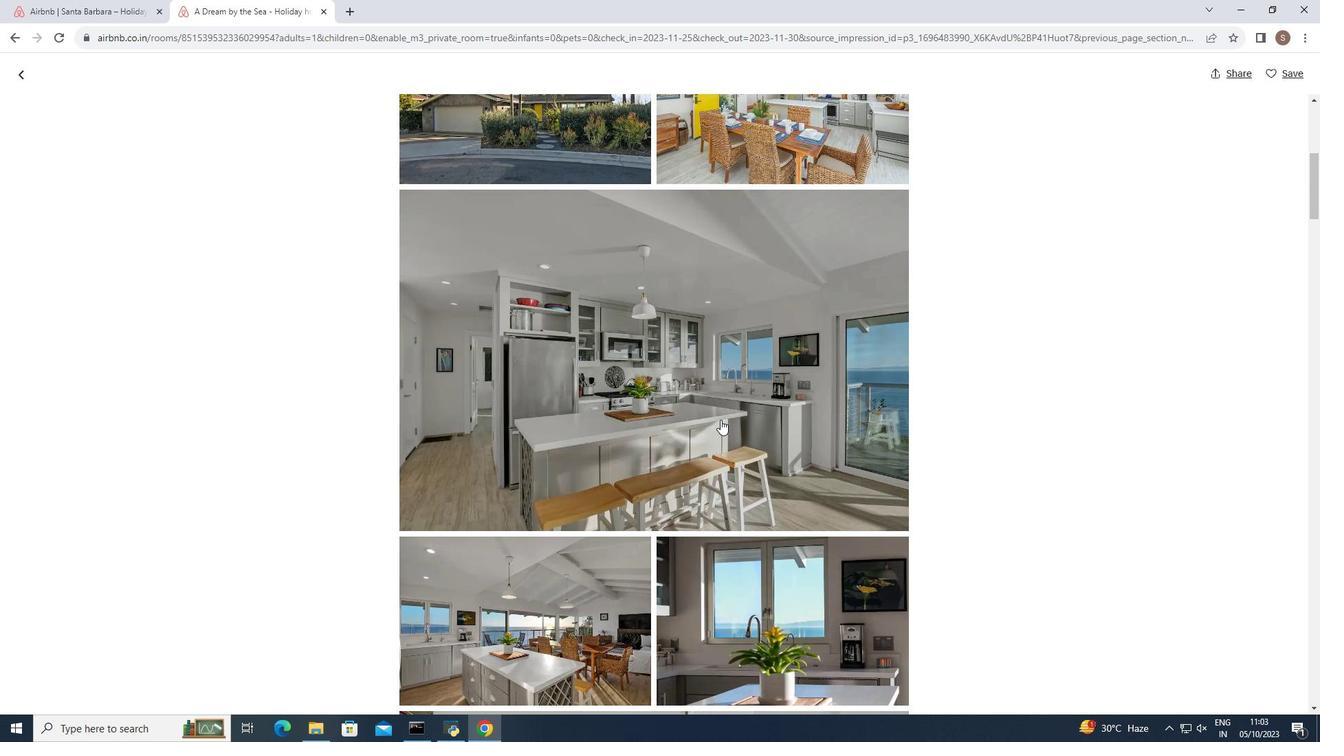 
Action: Mouse scrolled (720, 419) with delta (0, 0)
Screenshot: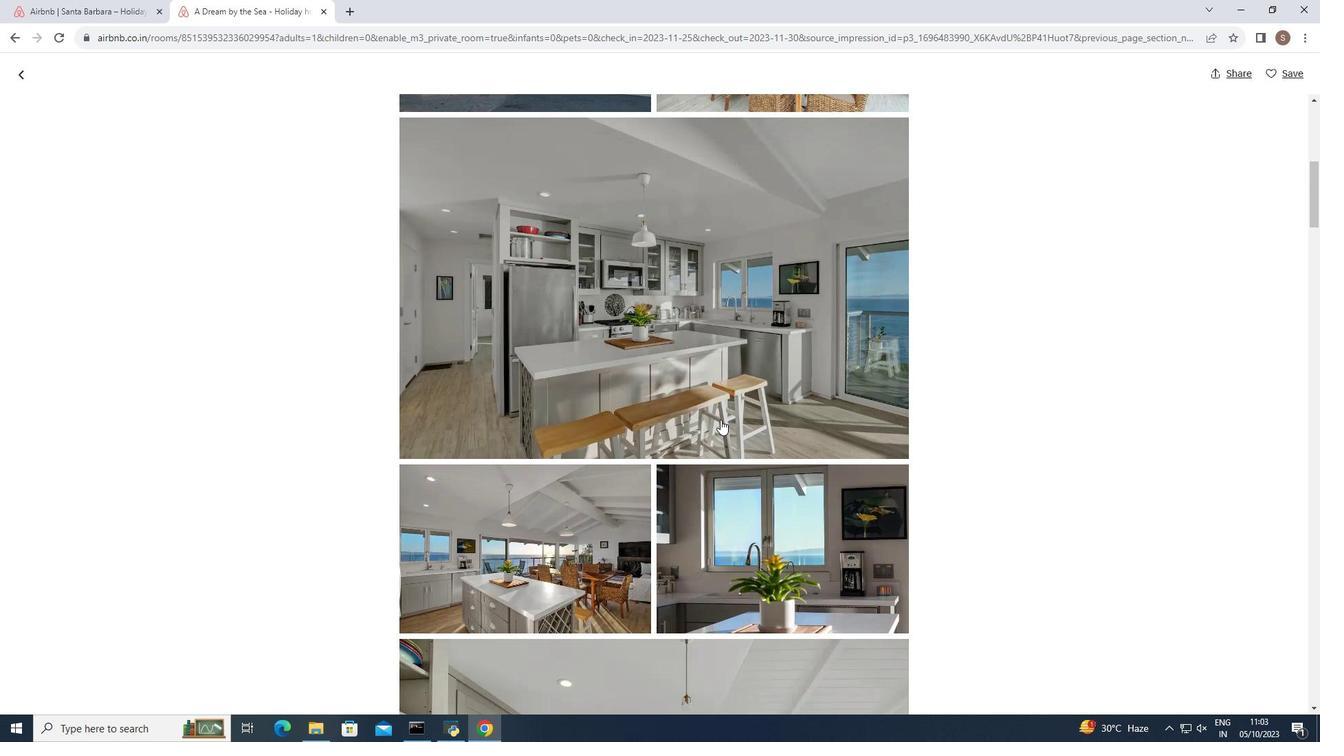 
Action: Mouse scrolled (720, 419) with delta (0, 0)
Screenshot: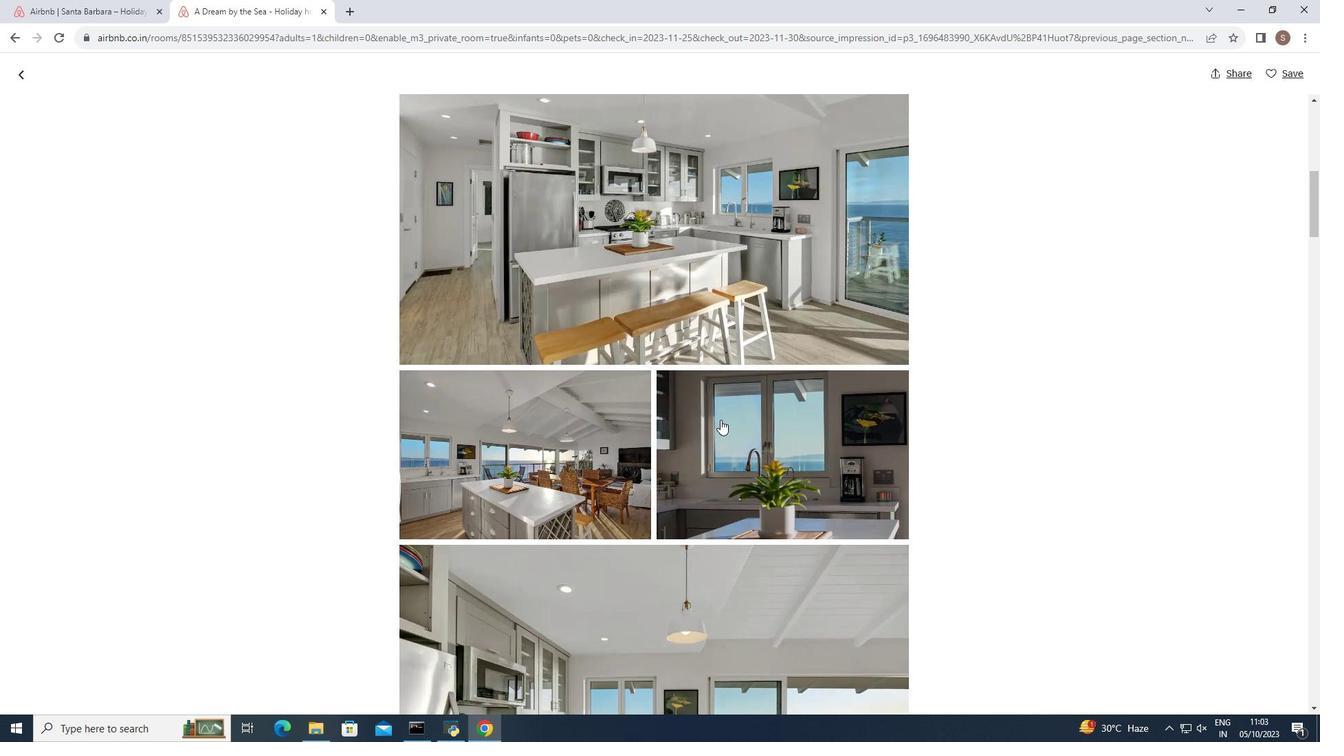 
Action: Mouse scrolled (720, 419) with delta (0, 0)
Screenshot: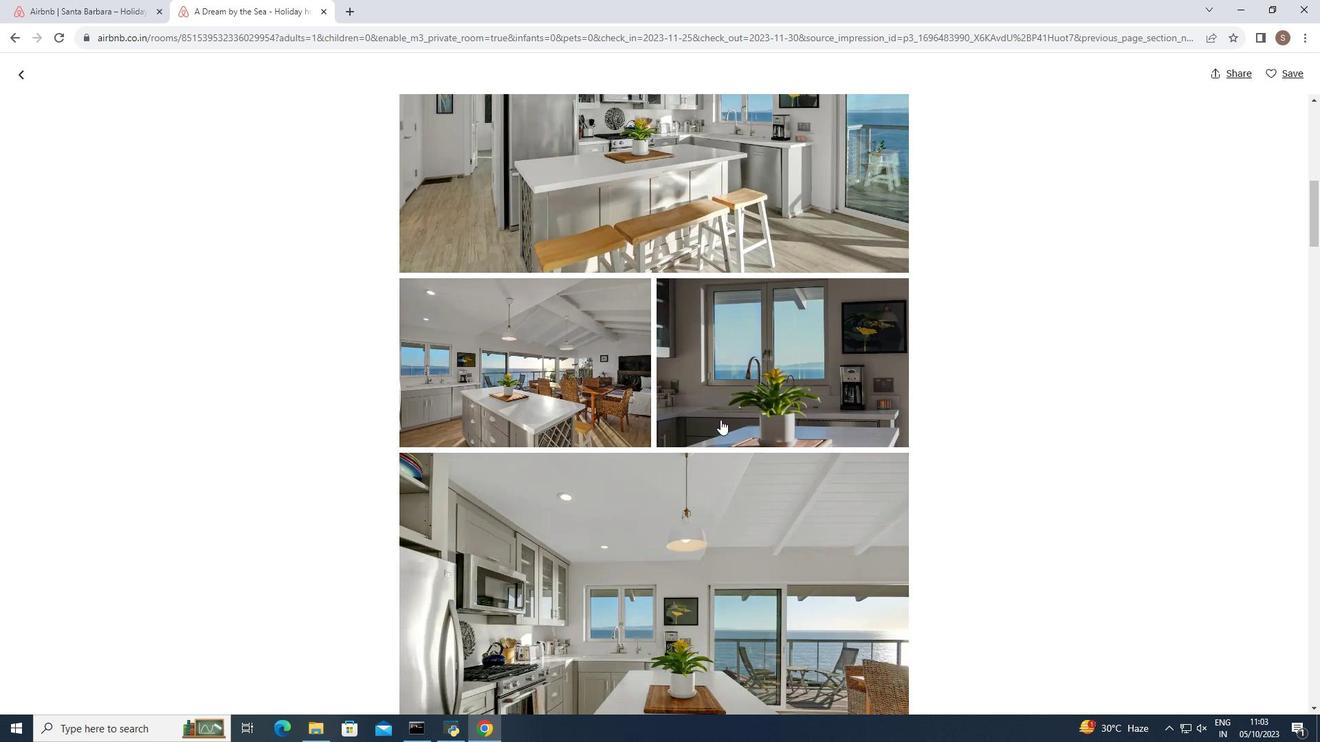 
Action: Mouse moved to (719, 420)
Screenshot: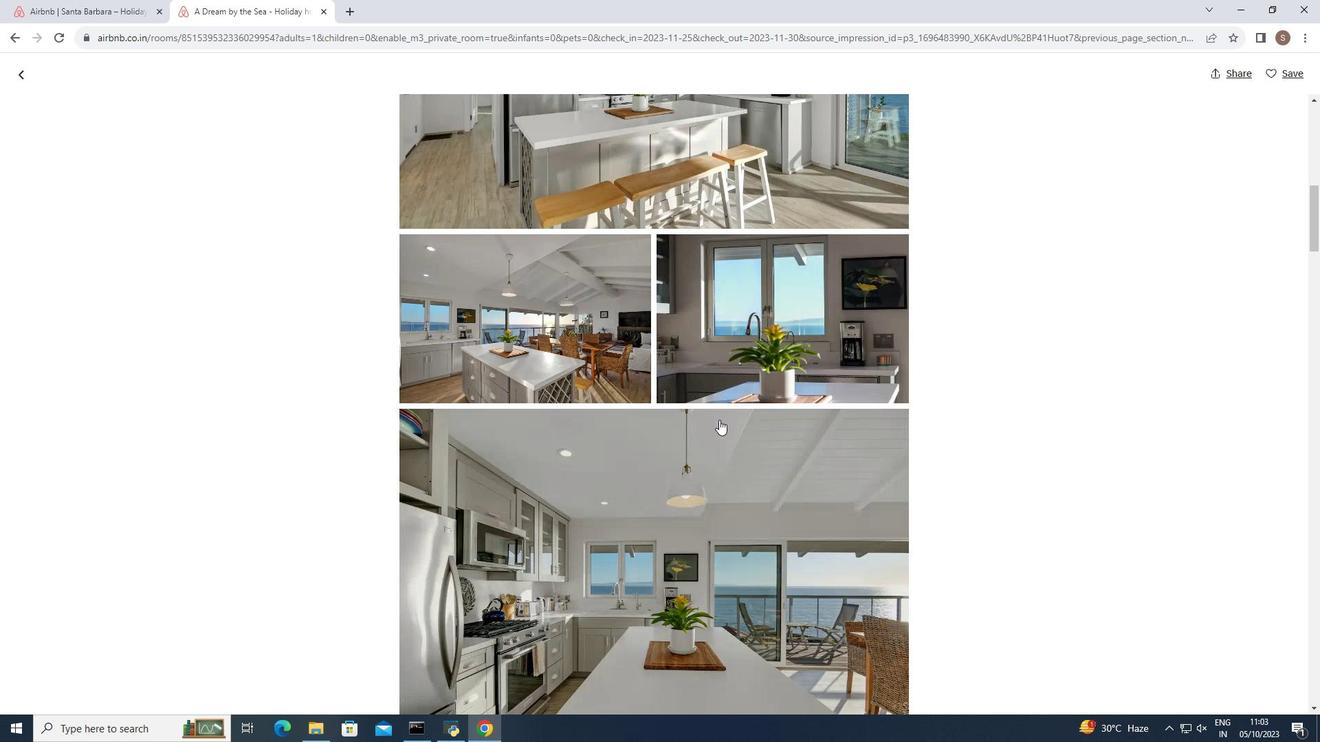 
Action: Mouse scrolled (719, 419) with delta (0, 0)
Screenshot: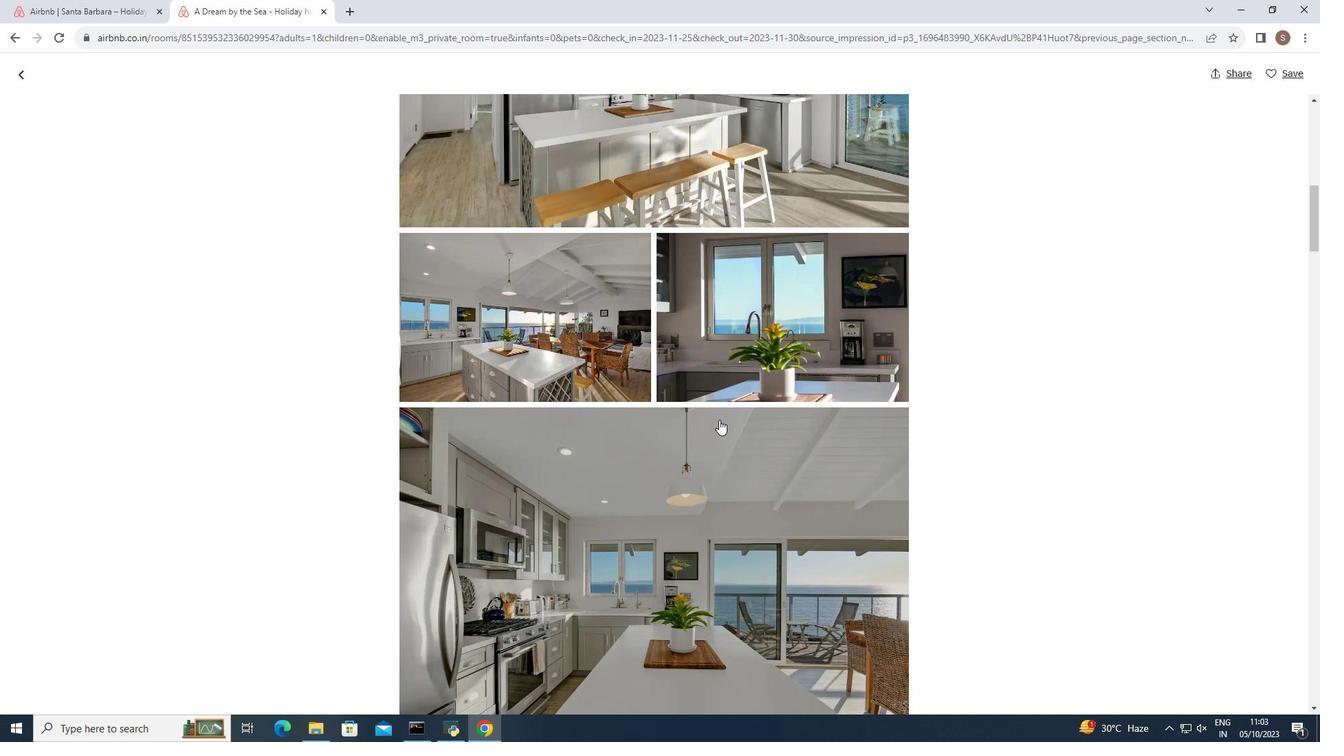 
Action: Mouse scrolled (719, 419) with delta (0, 0)
Screenshot: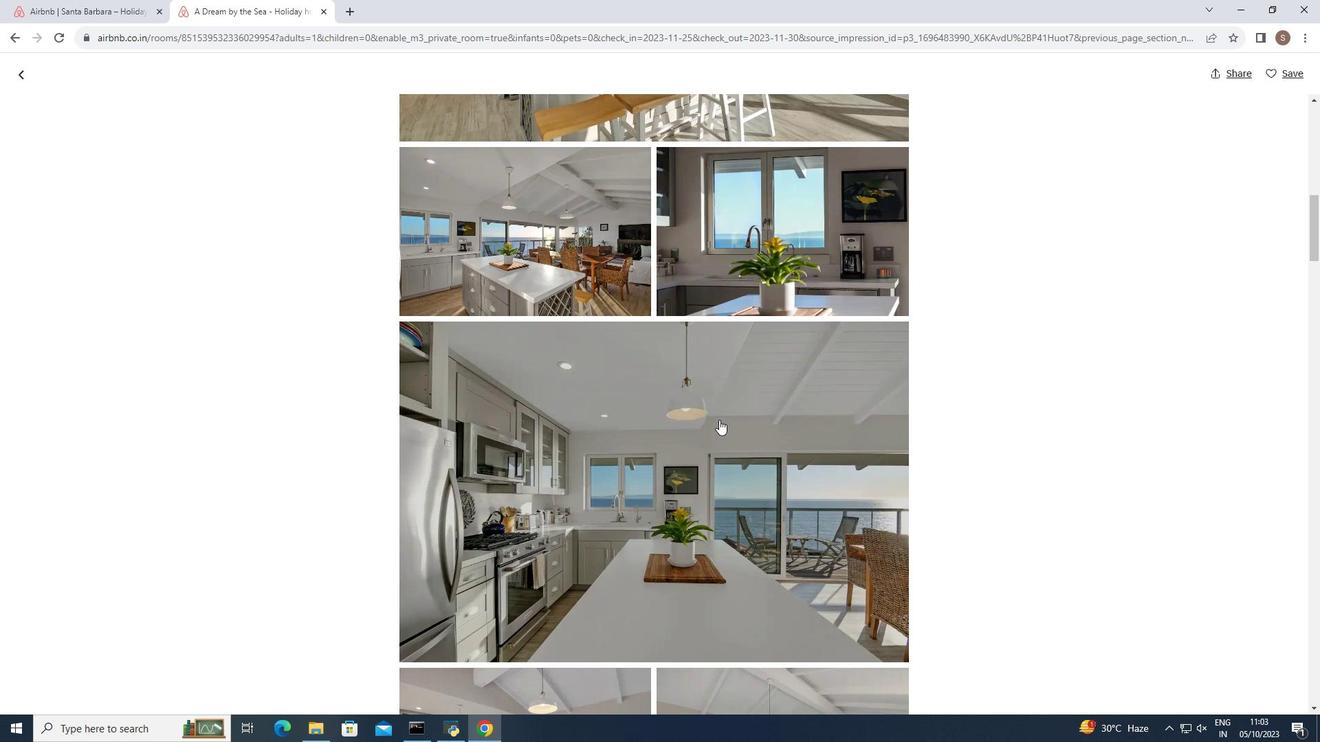 
Action: Mouse scrolled (719, 419) with delta (0, 0)
Screenshot: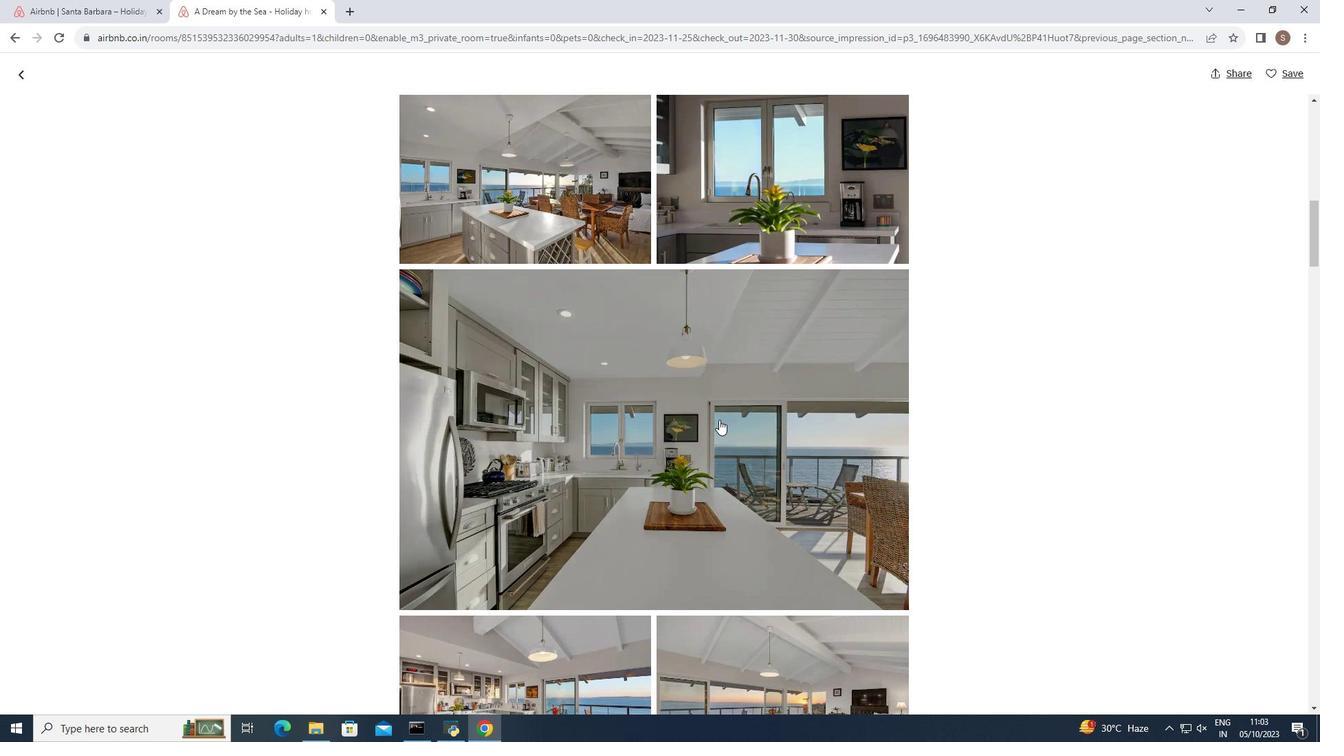 
Action: Mouse scrolled (719, 419) with delta (0, 0)
Screenshot: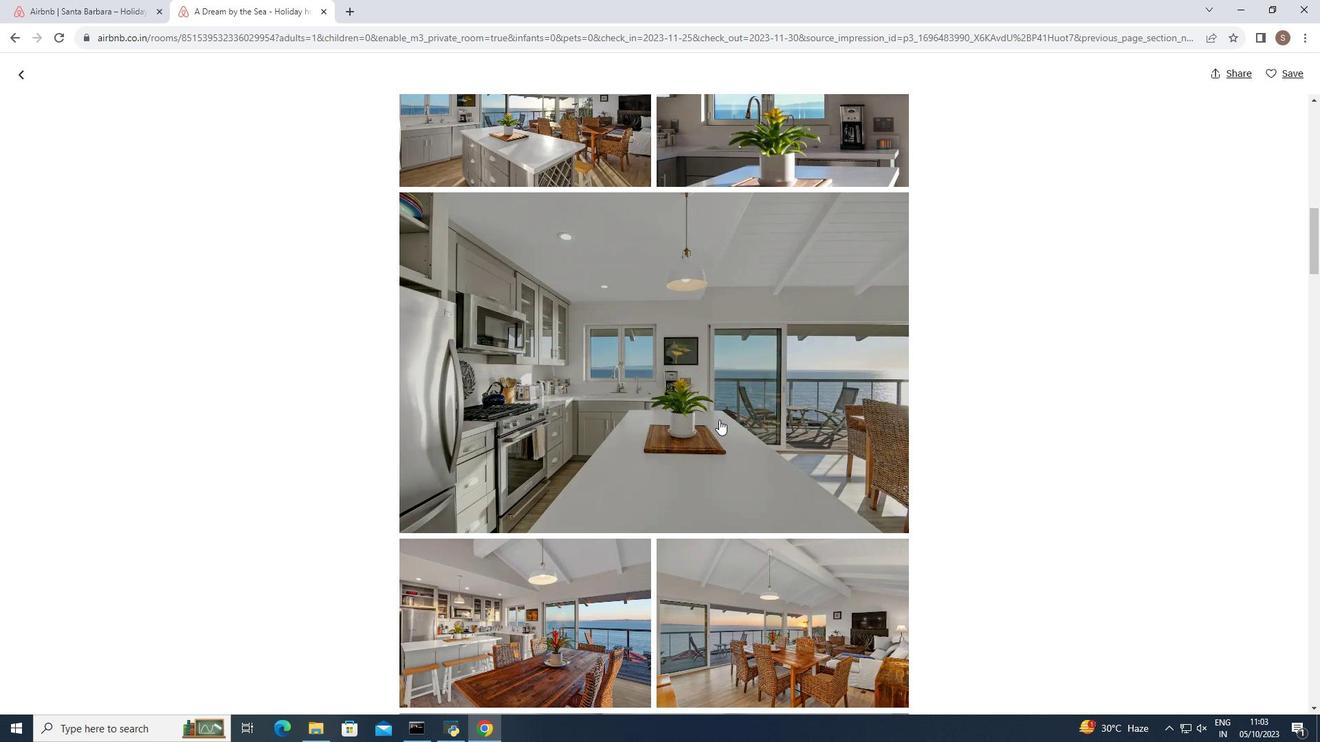 
Action: Mouse scrolled (719, 419) with delta (0, 0)
Screenshot: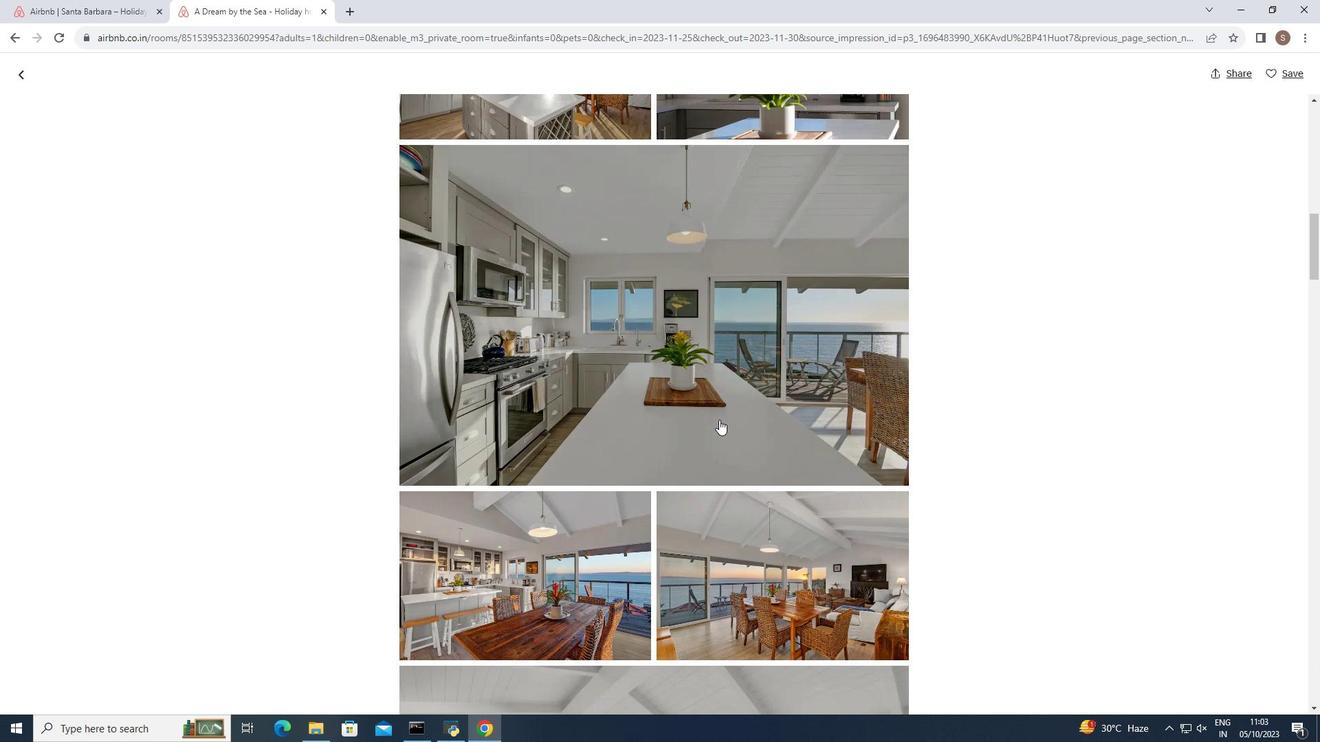 
Action: Mouse scrolled (719, 419) with delta (0, 0)
Screenshot: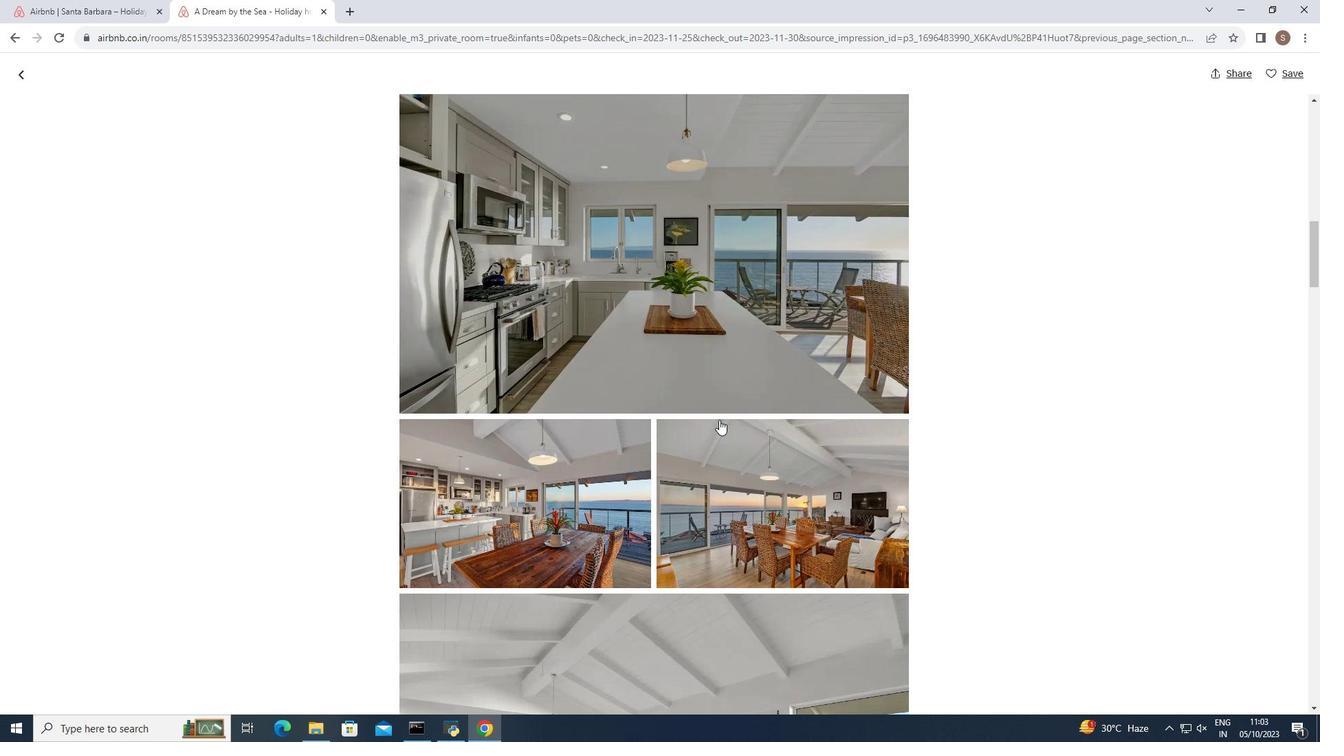 
Action: Mouse scrolled (719, 419) with delta (0, 0)
Screenshot: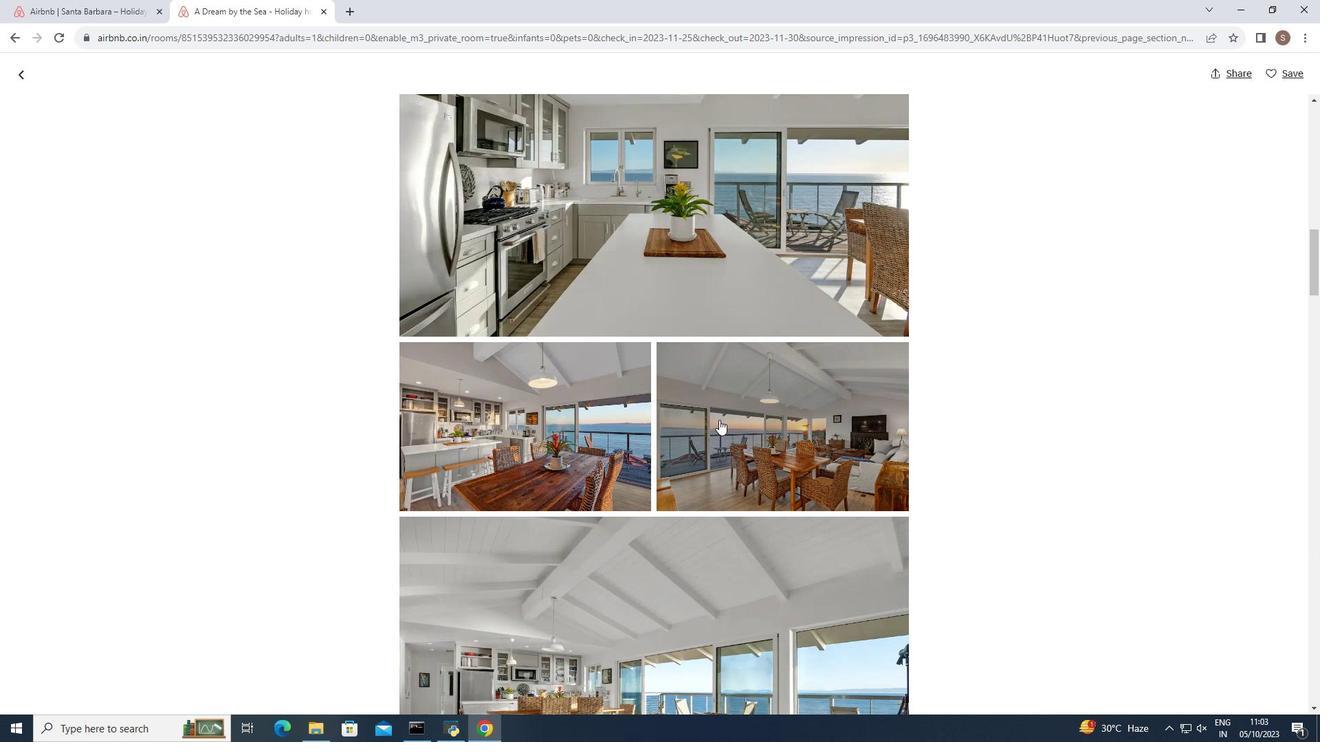 
Action: Mouse scrolled (719, 419) with delta (0, 0)
Screenshot: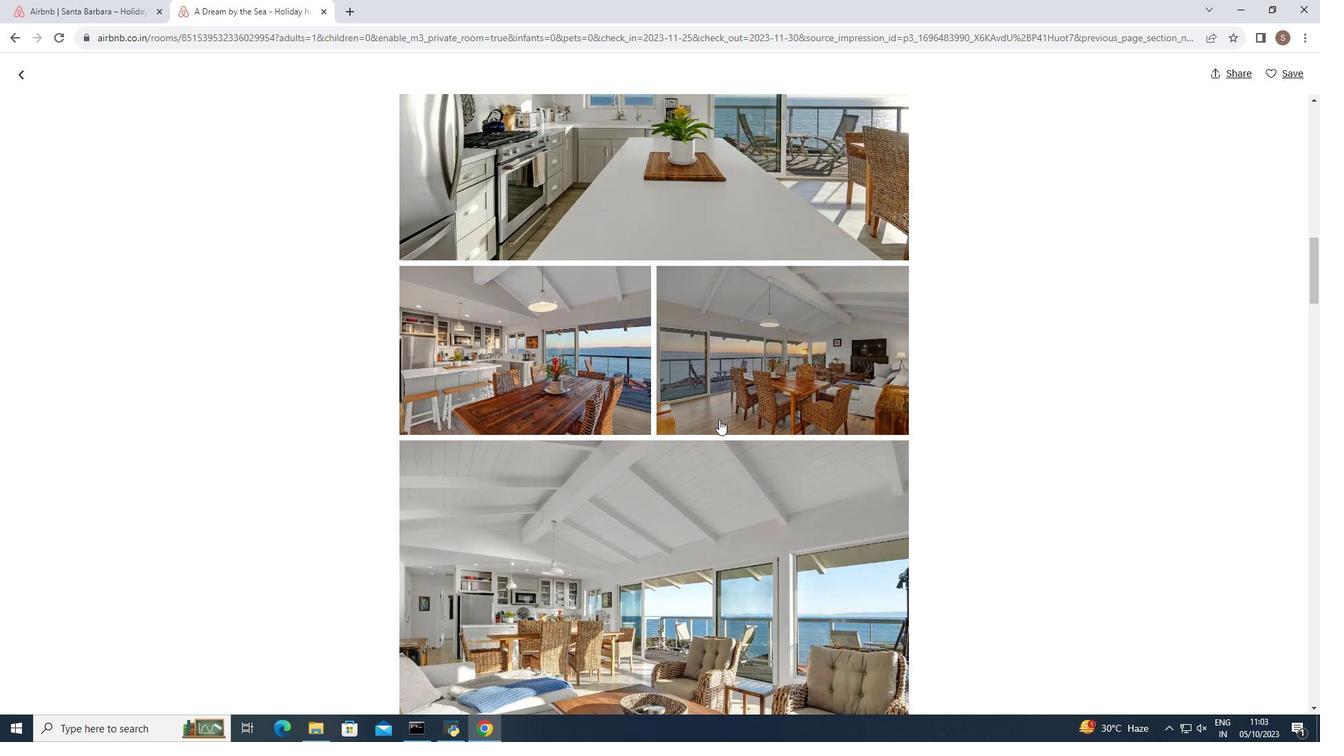 
Action: Mouse scrolled (719, 419) with delta (0, 0)
Screenshot: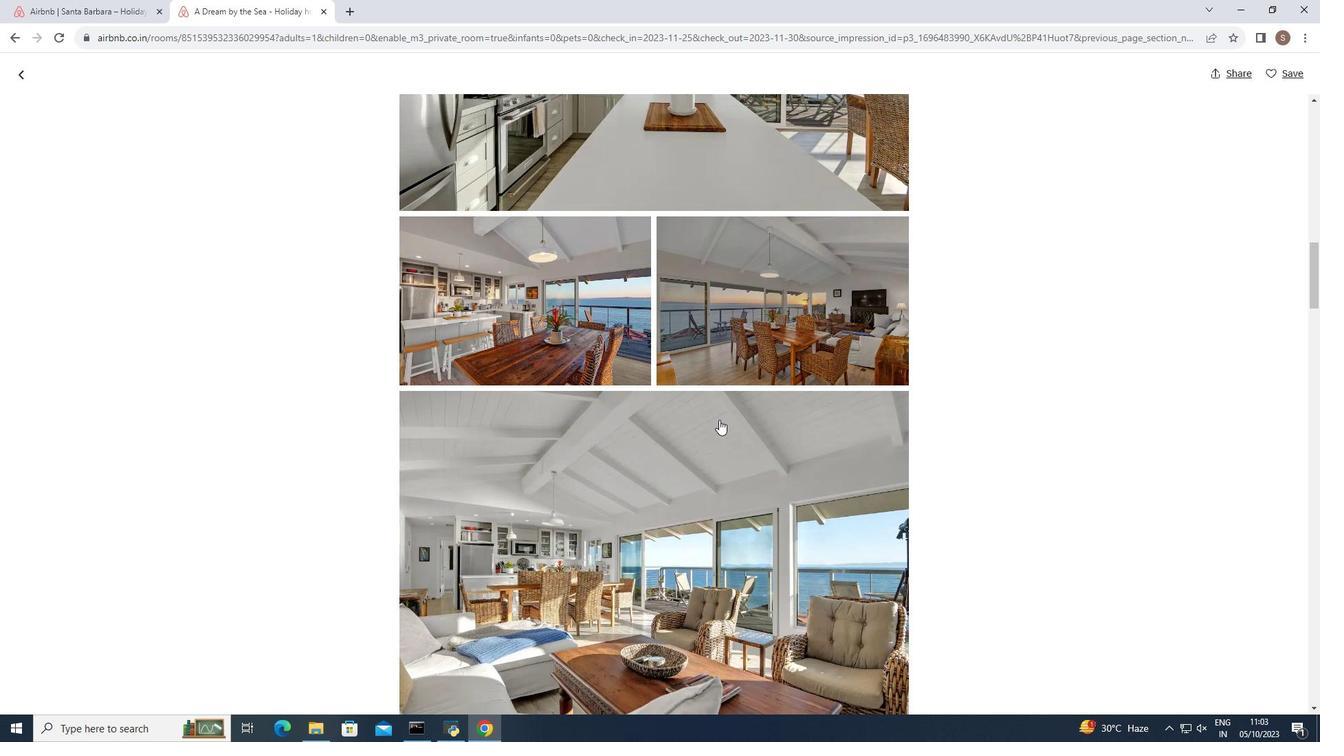 
Action: Mouse scrolled (719, 419) with delta (0, 0)
Screenshot: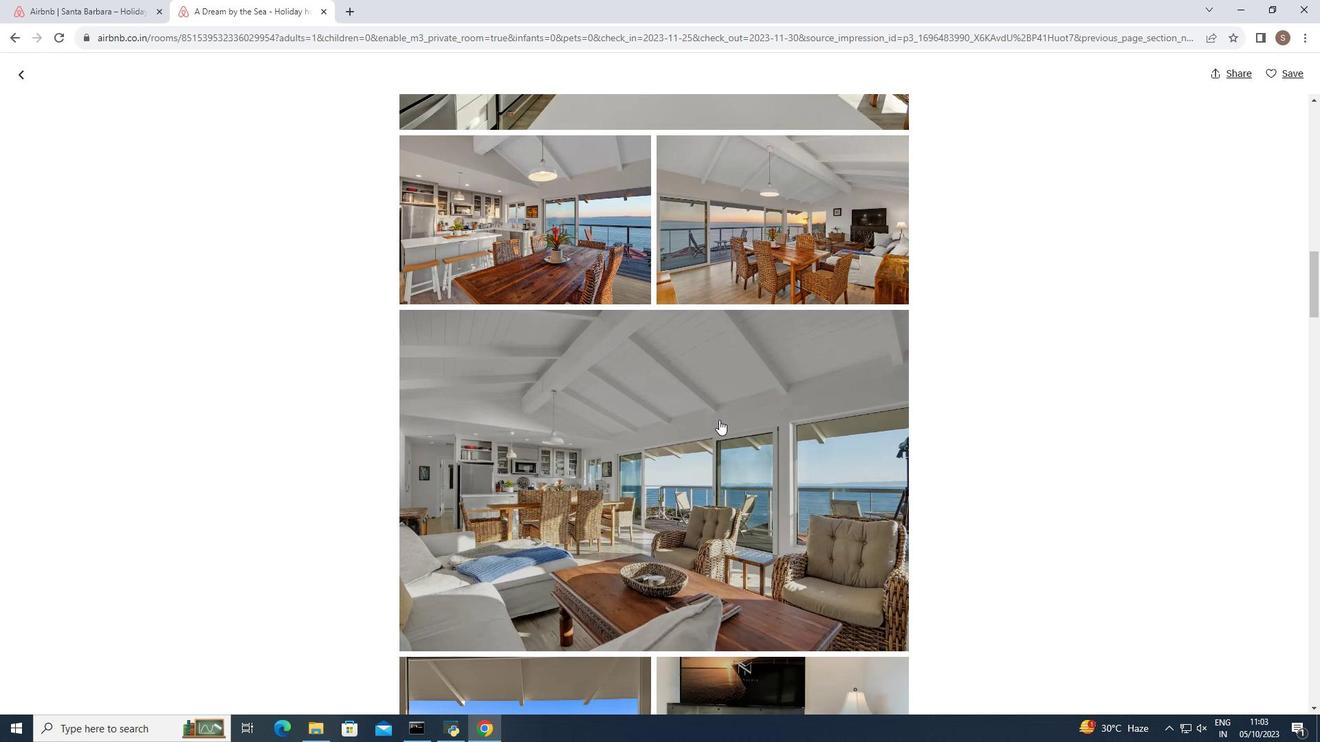 
Action: Mouse scrolled (719, 419) with delta (0, 0)
Screenshot: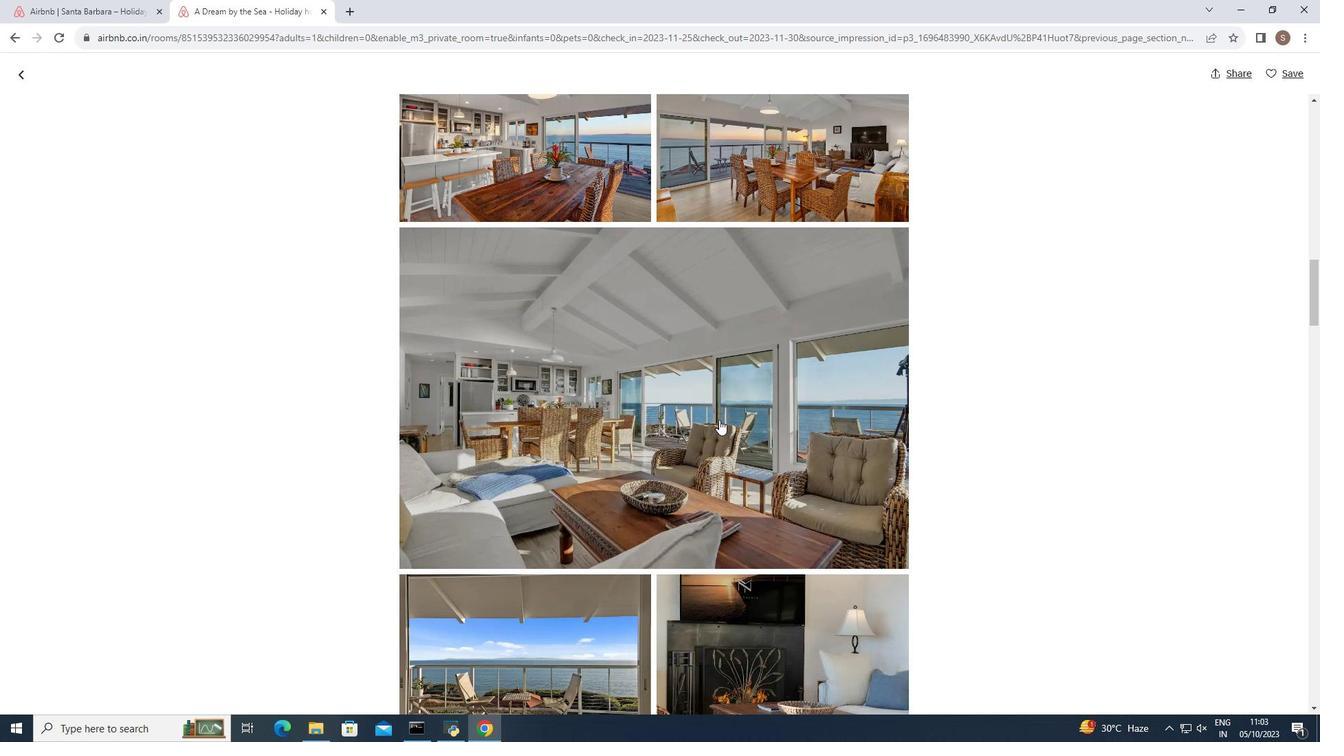 
Action: Mouse scrolled (719, 419) with delta (0, 0)
Screenshot: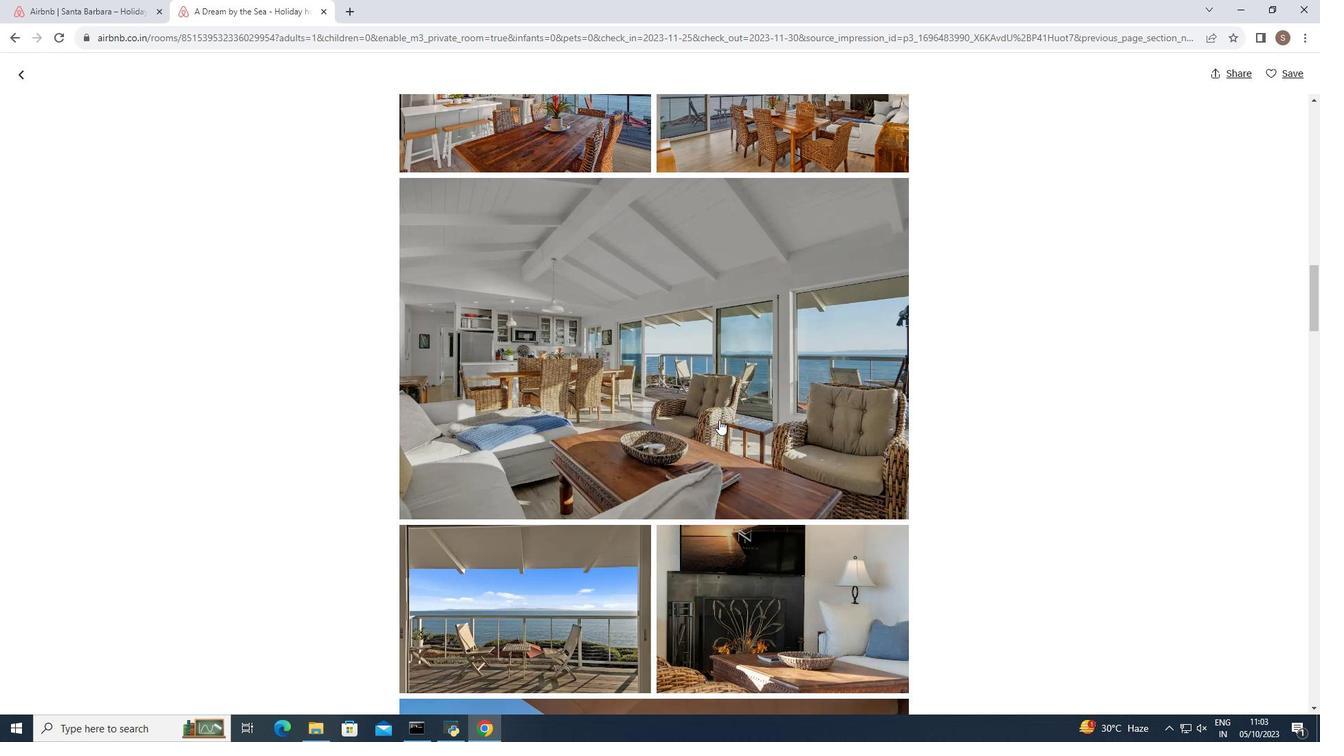 
Action: Mouse scrolled (719, 419) with delta (0, 0)
Screenshot: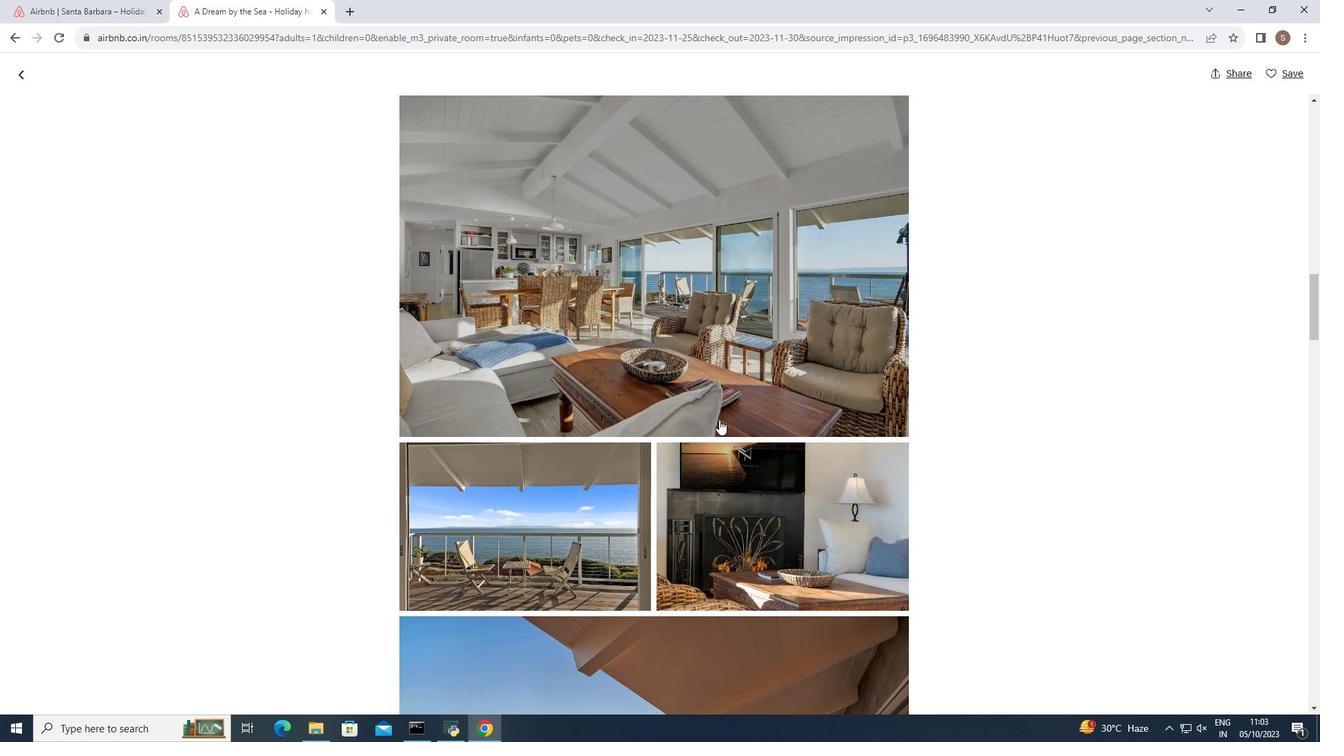 
Action: Mouse scrolled (719, 419) with delta (0, 0)
Screenshot: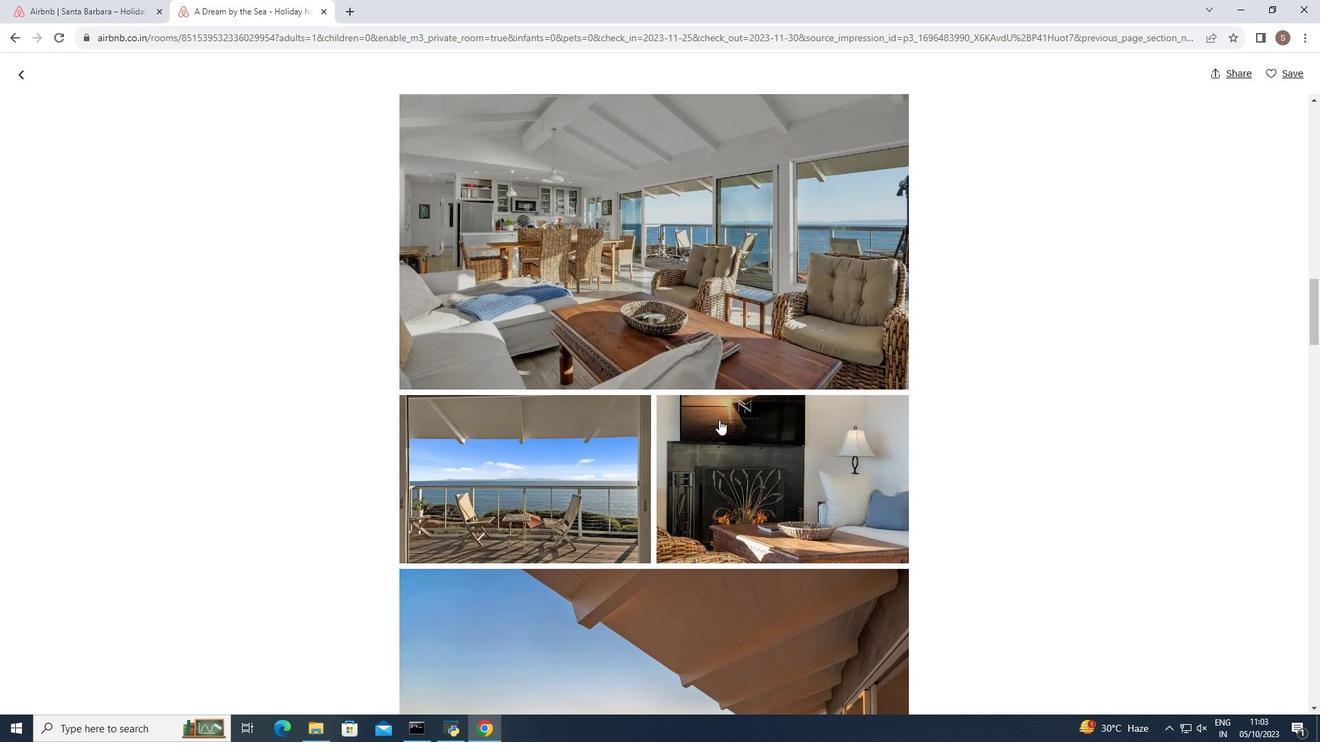 
Action: Mouse scrolled (719, 419) with delta (0, 0)
Screenshot: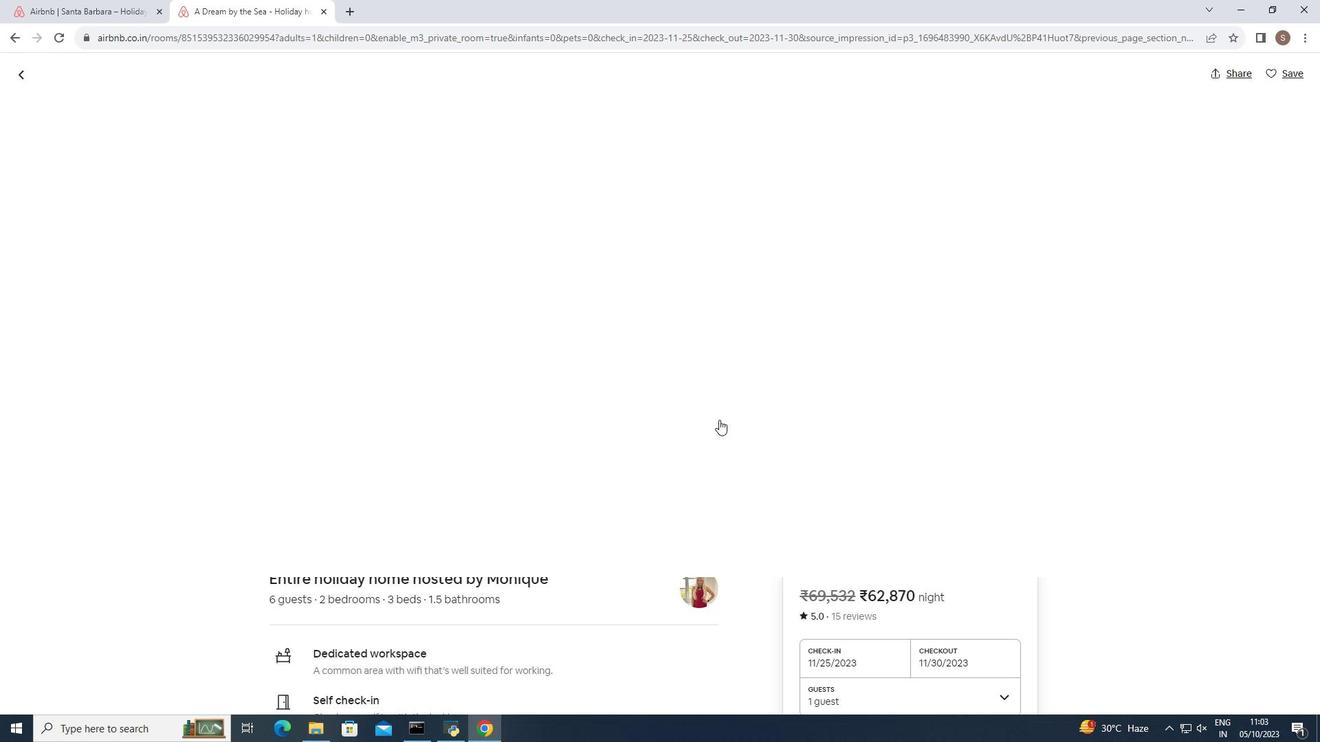 
Action: Mouse scrolled (719, 419) with delta (0, 0)
Screenshot: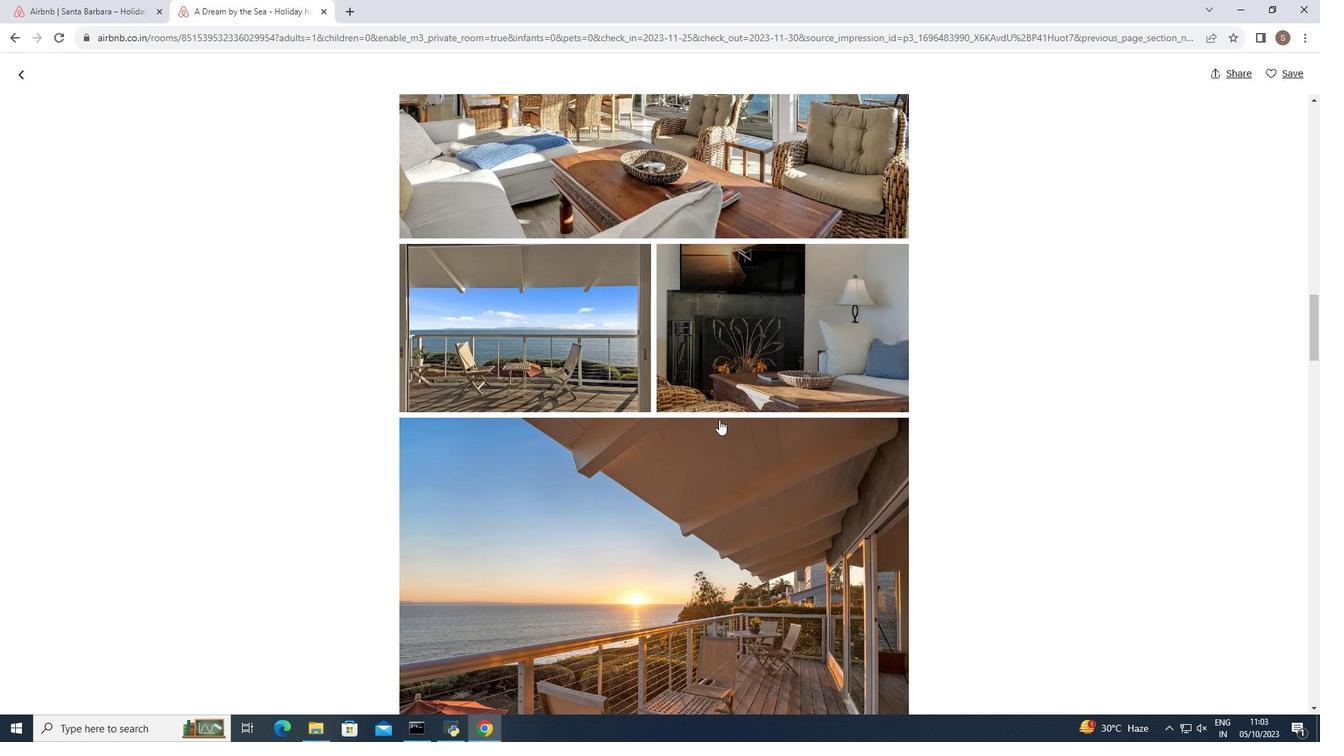 
Action: Mouse scrolled (719, 419) with delta (0, 0)
Screenshot: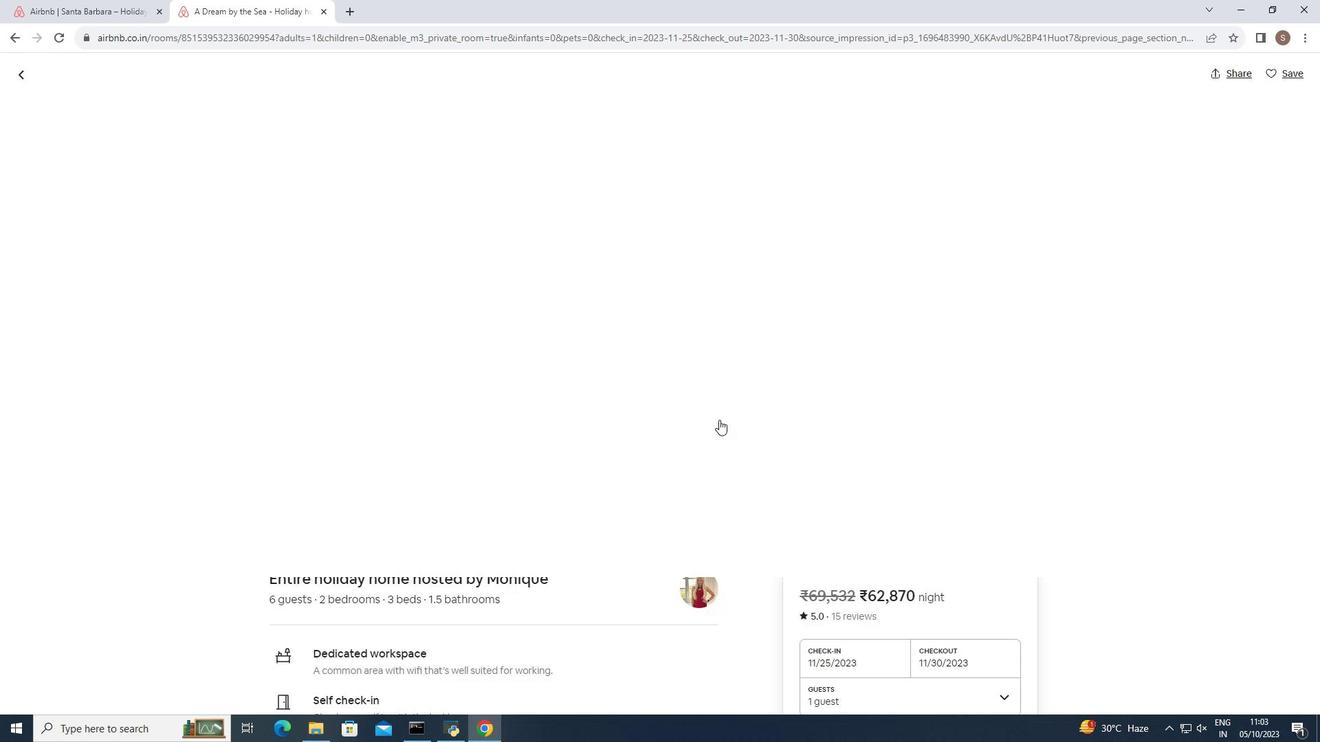 
Action: Mouse scrolled (719, 419) with delta (0, 0)
Screenshot: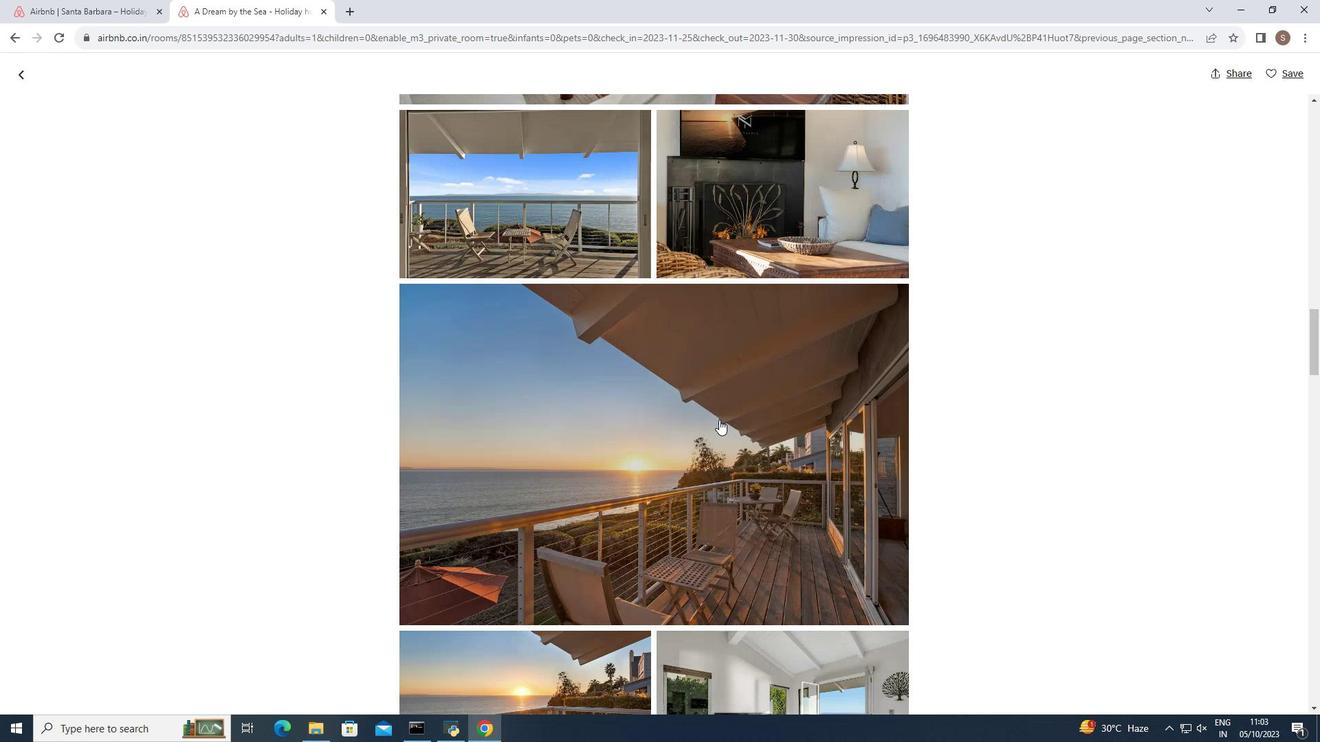 
Action: Mouse scrolled (719, 419) with delta (0, 0)
Screenshot: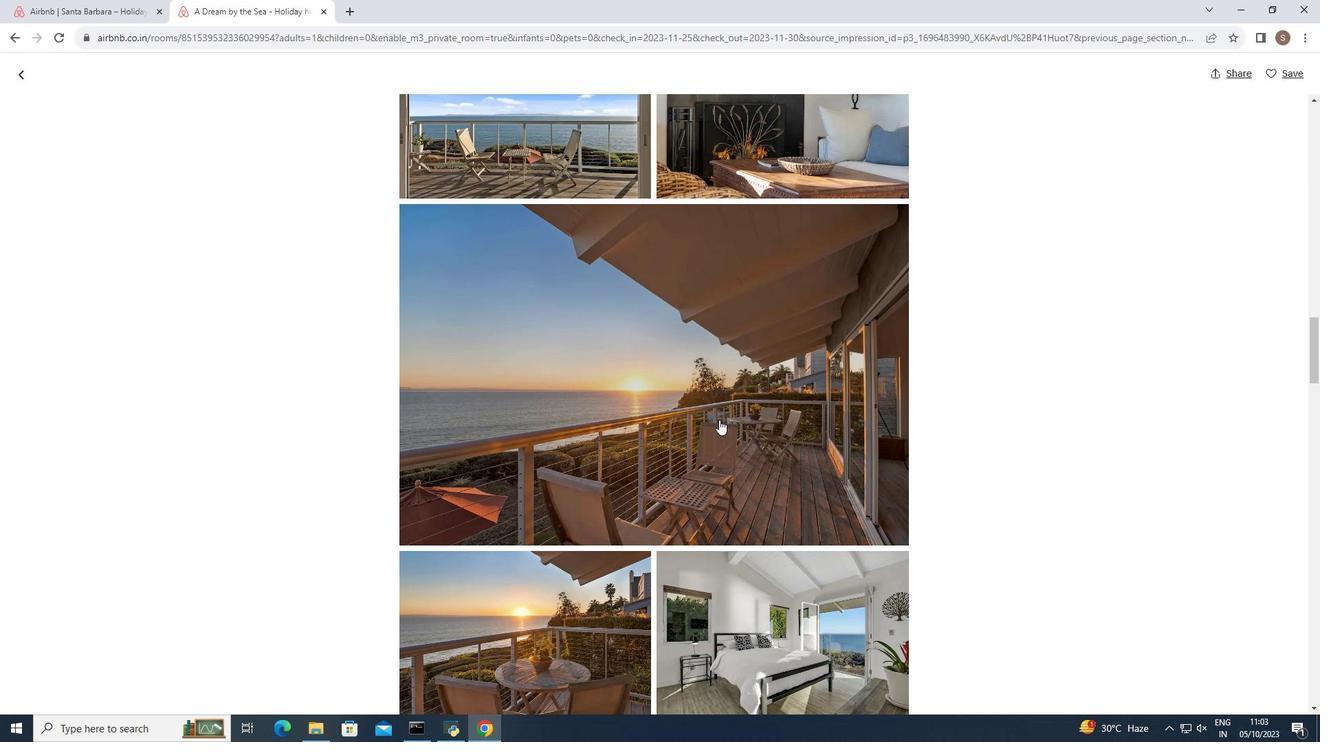 
Action: Mouse scrolled (719, 419) with delta (0, 0)
Screenshot: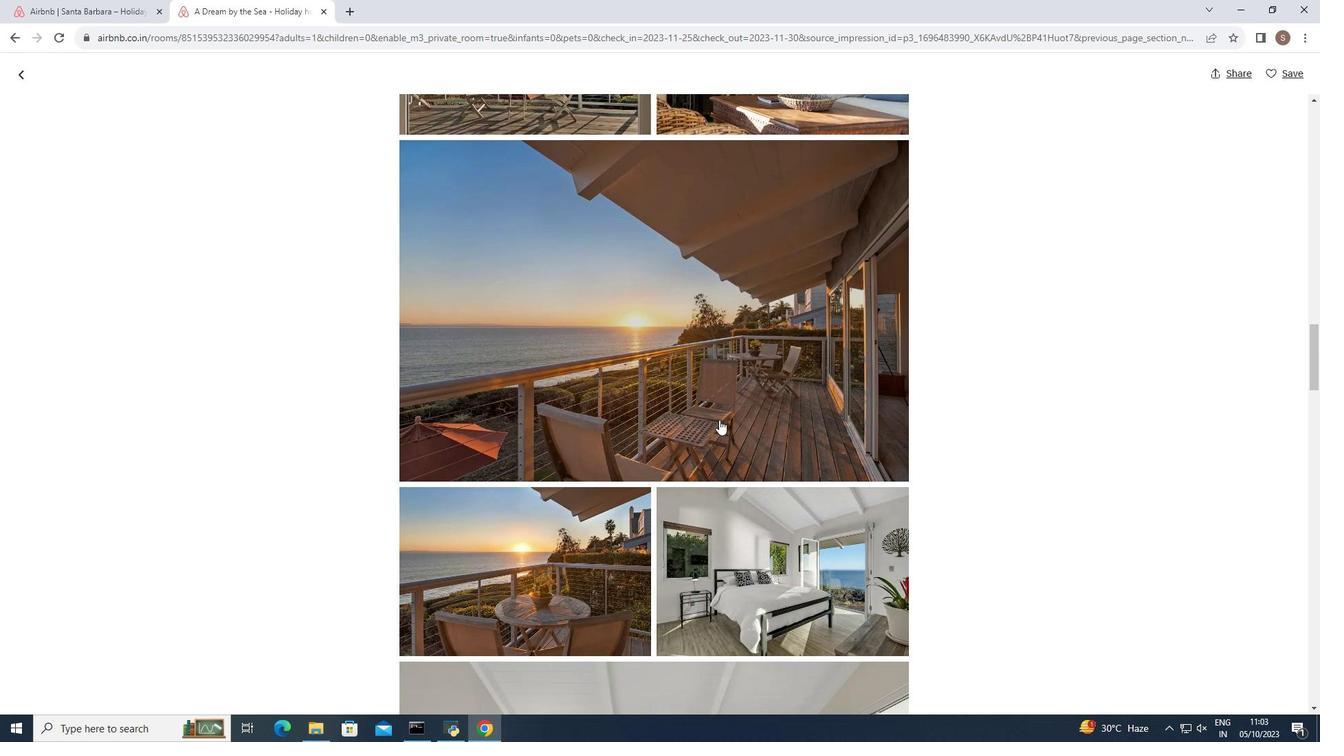 
Action: Mouse scrolled (719, 419) with delta (0, 0)
Screenshot: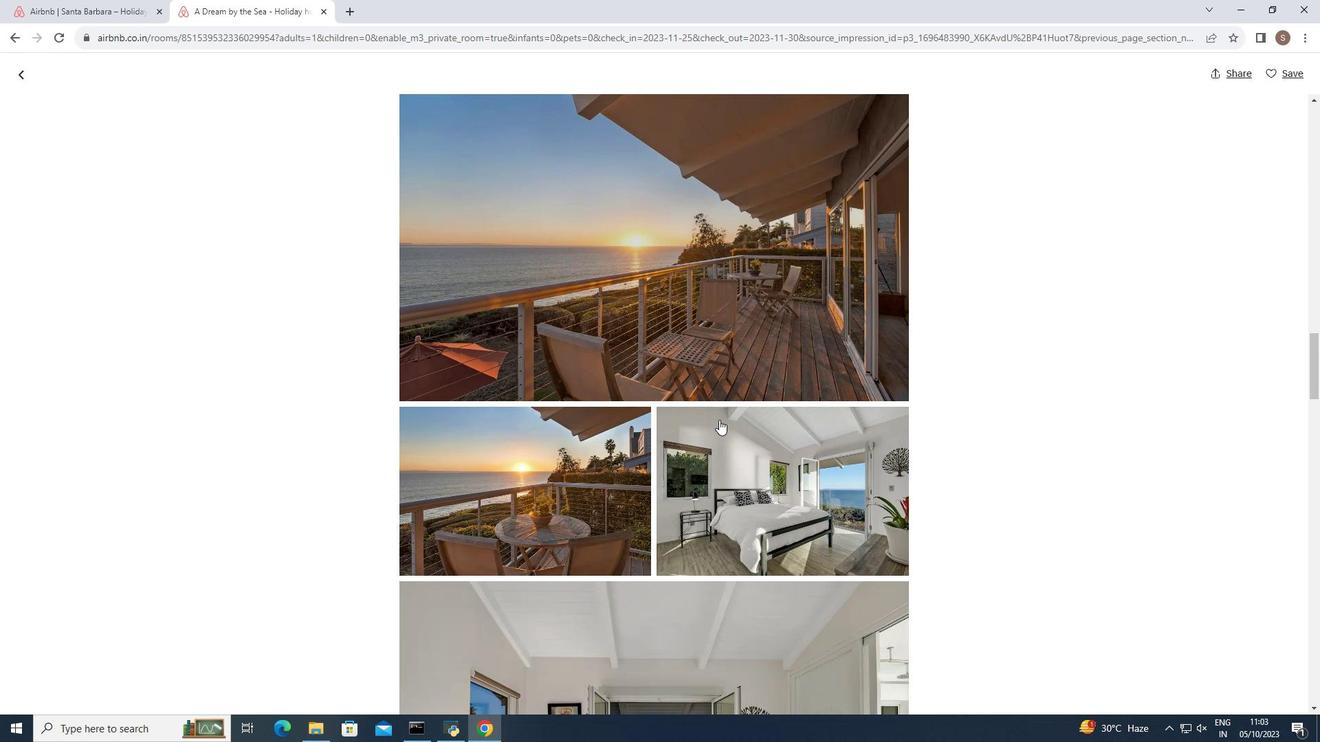 
Action: Mouse scrolled (719, 419) with delta (0, 0)
Screenshot: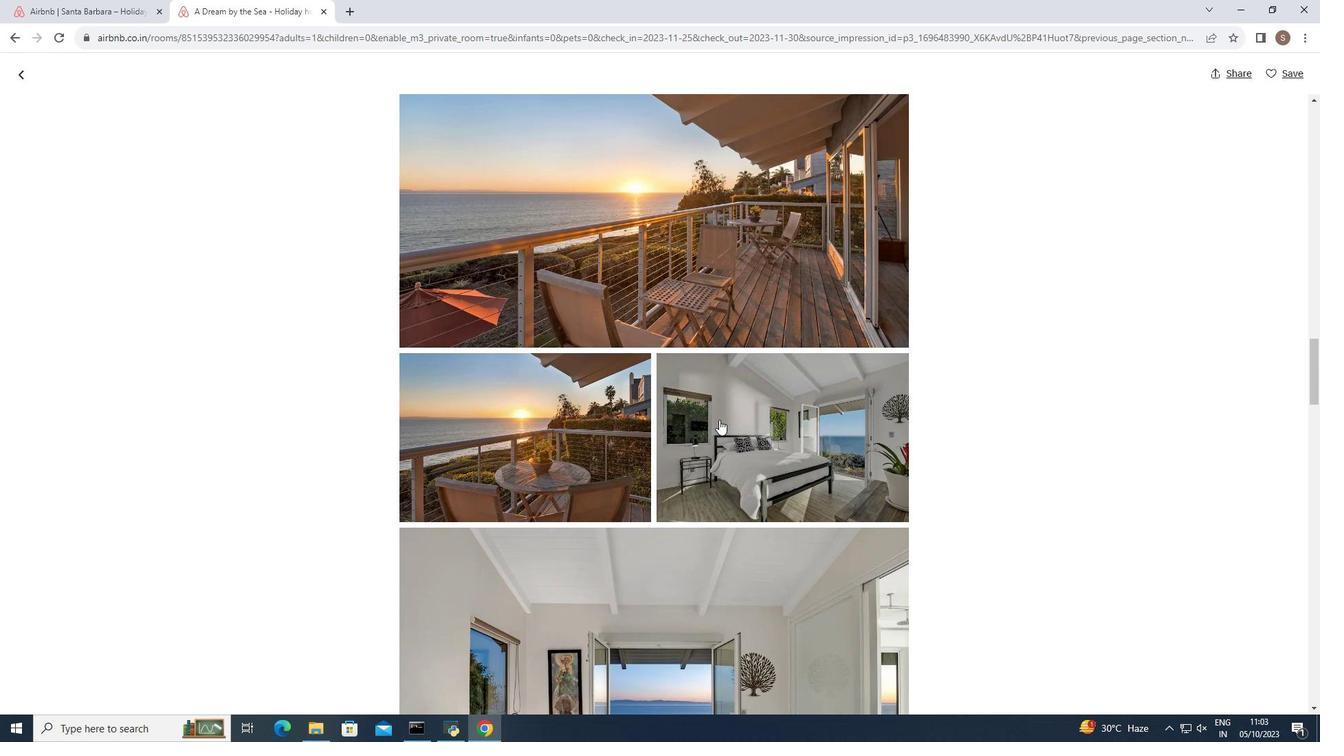 
Action: Mouse scrolled (719, 419) with delta (0, 0)
Screenshot: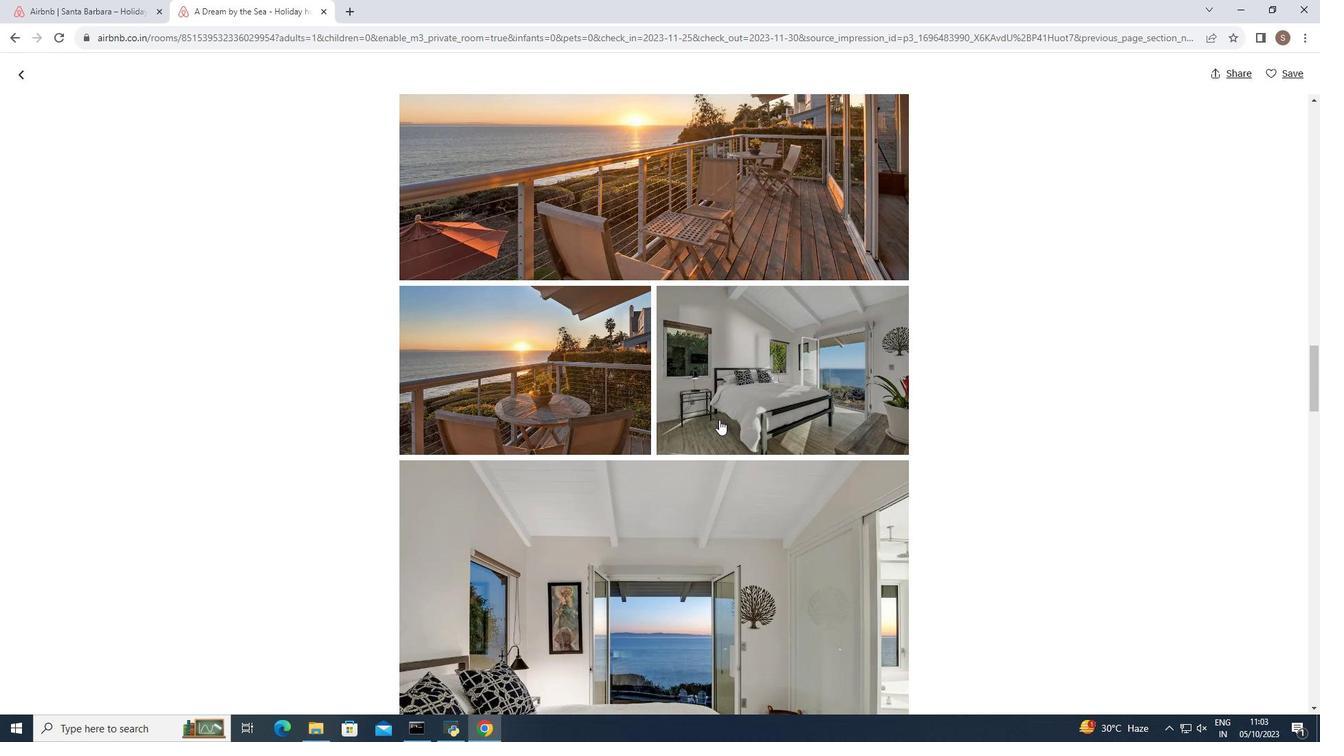 
Action: Mouse moved to (719, 420)
Screenshot: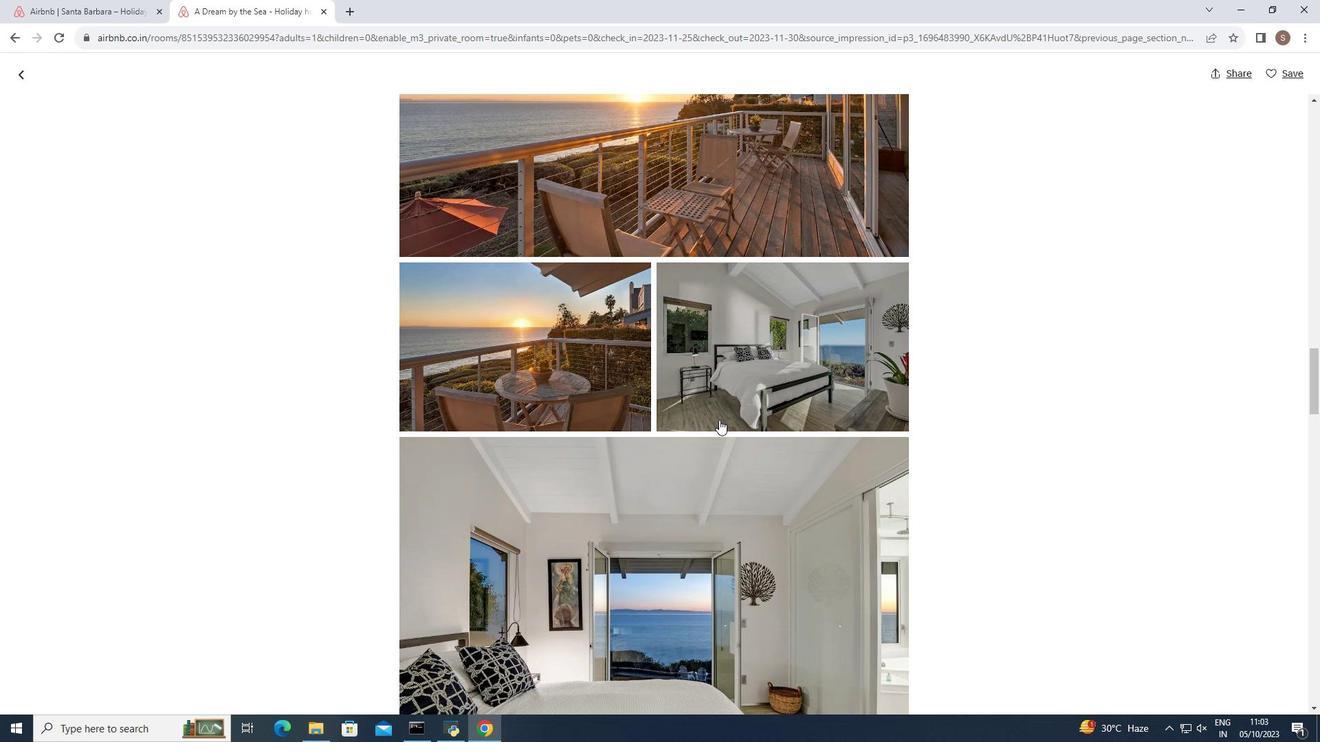 
Action: Mouse scrolled (719, 419) with delta (0, 0)
Screenshot: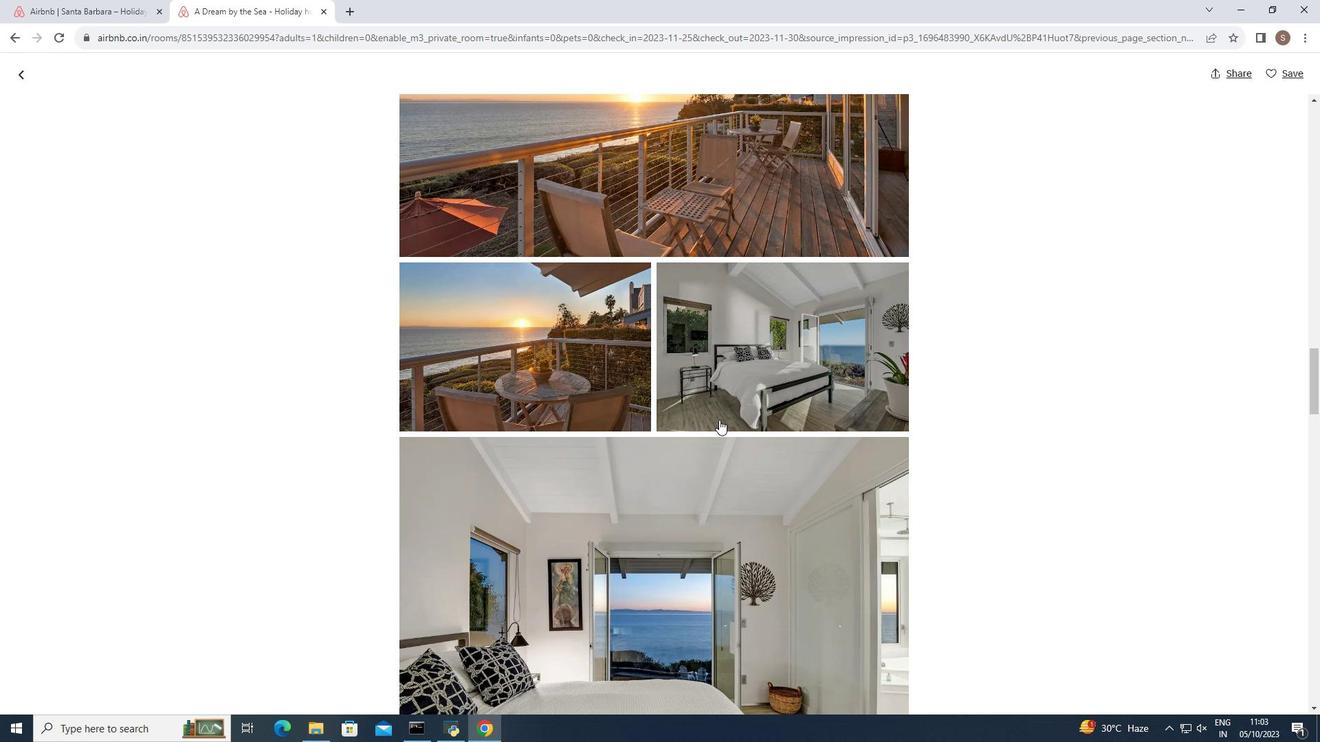 
Action: Mouse scrolled (719, 419) with delta (0, 0)
Screenshot: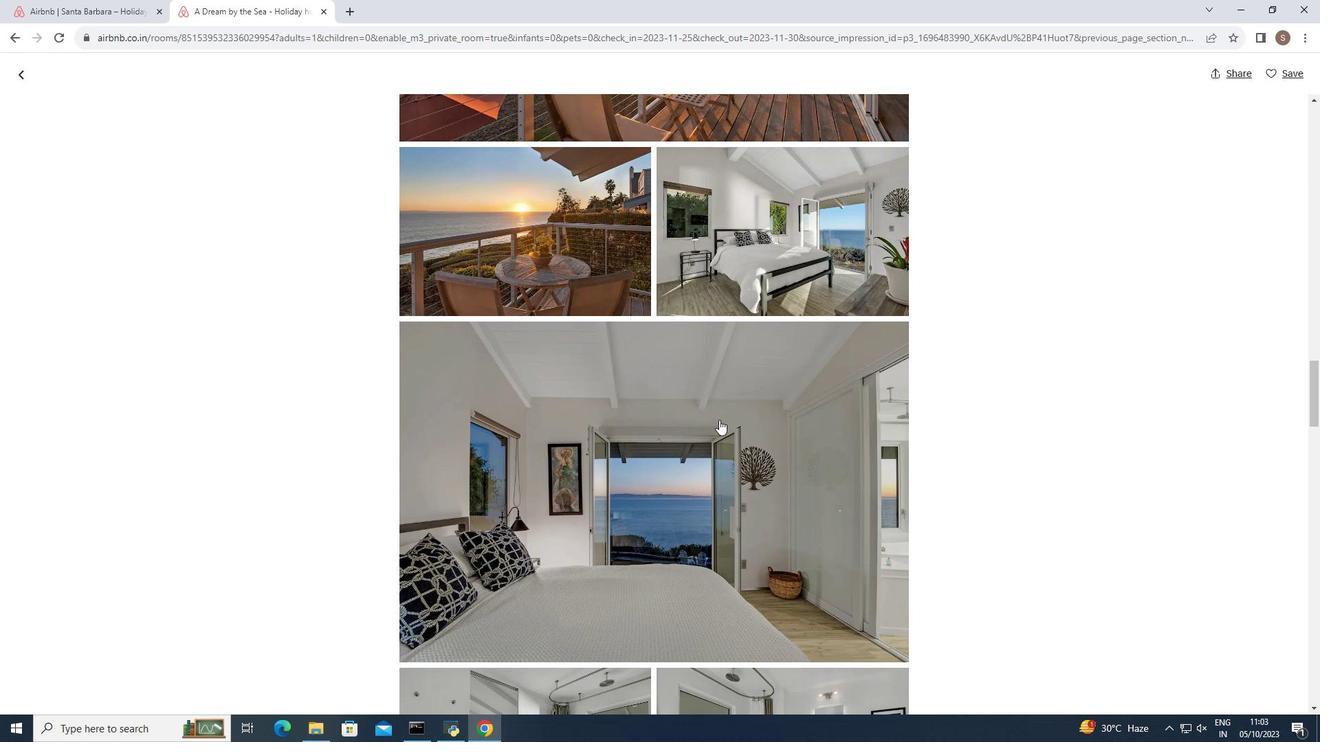
Action: Mouse scrolled (719, 419) with delta (0, 0)
Screenshot: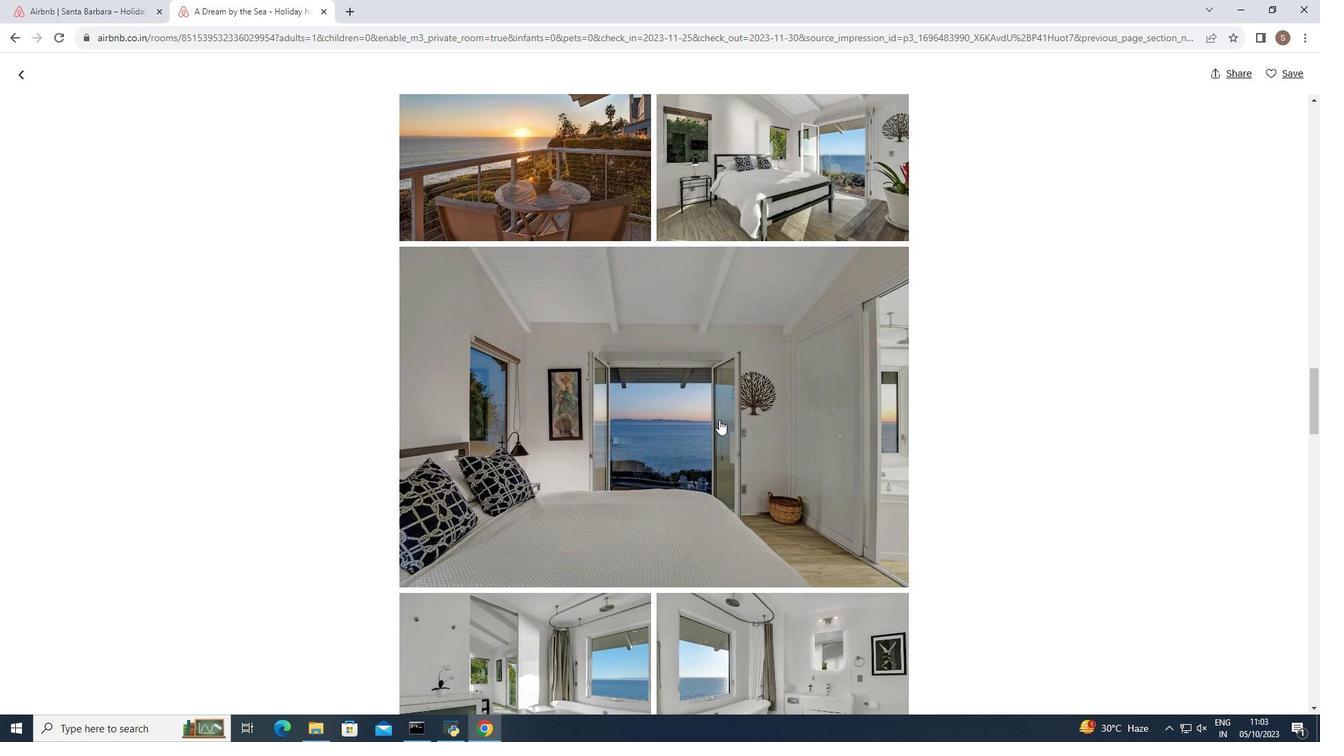 
Action: Mouse scrolled (719, 419) with delta (0, 0)
Screenshot: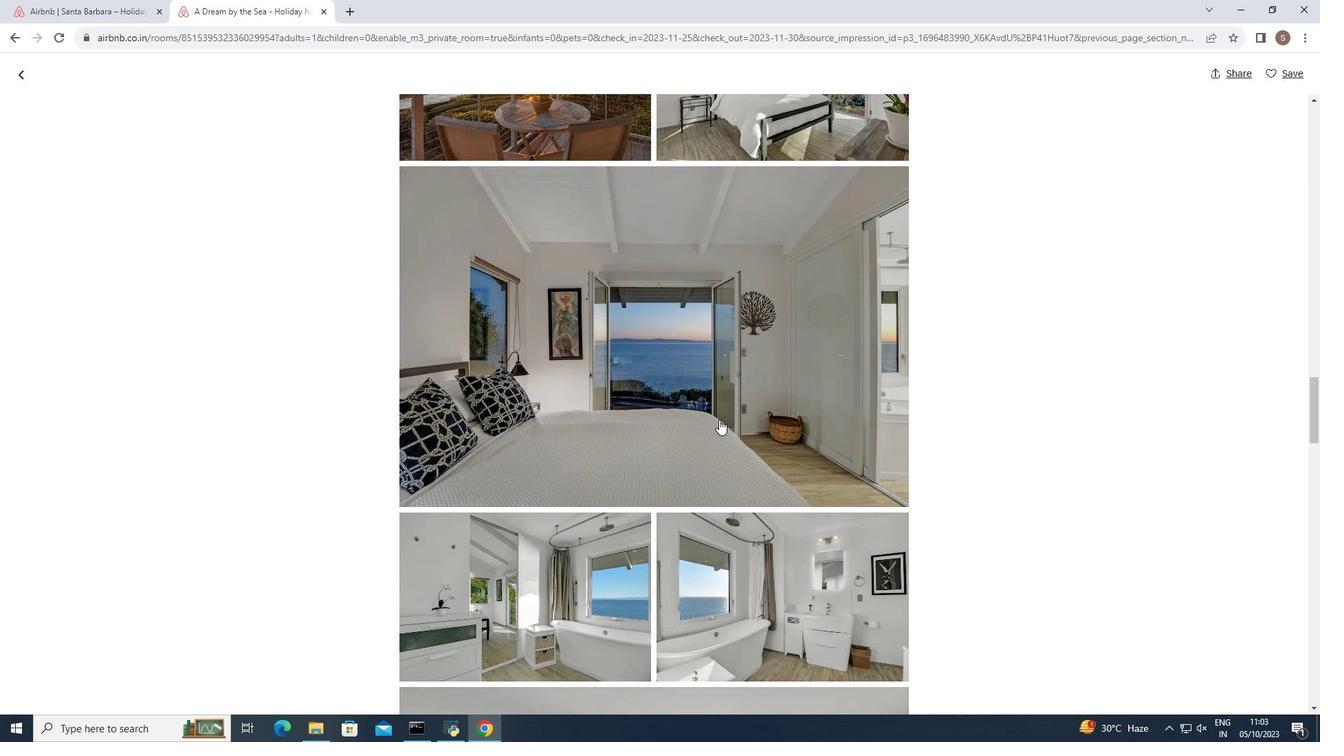 
Action: Mouse moved to (718, 420)
Screenshot: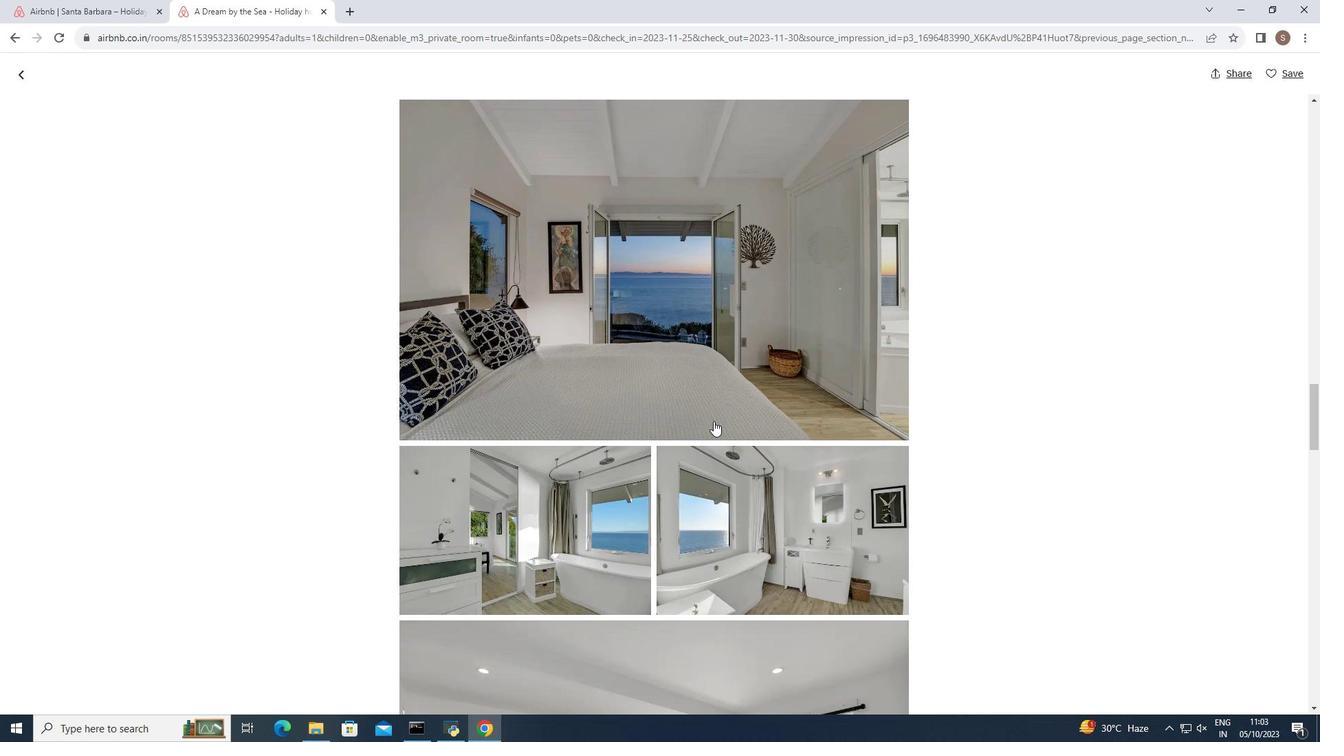 
Action: Mouse scrolled (718, 419) with delta (0, 0)
Screenshot: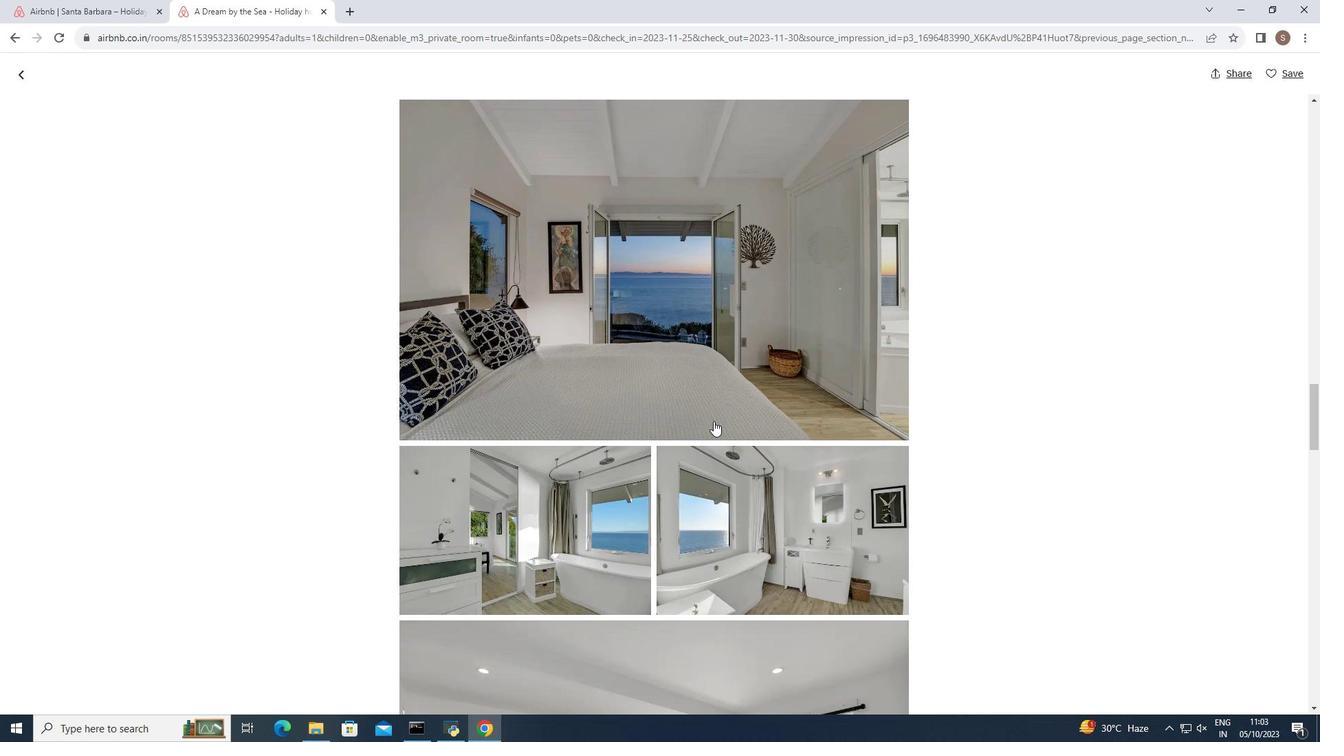 
Action: Mouse moved to (714, 421)
Screenshot: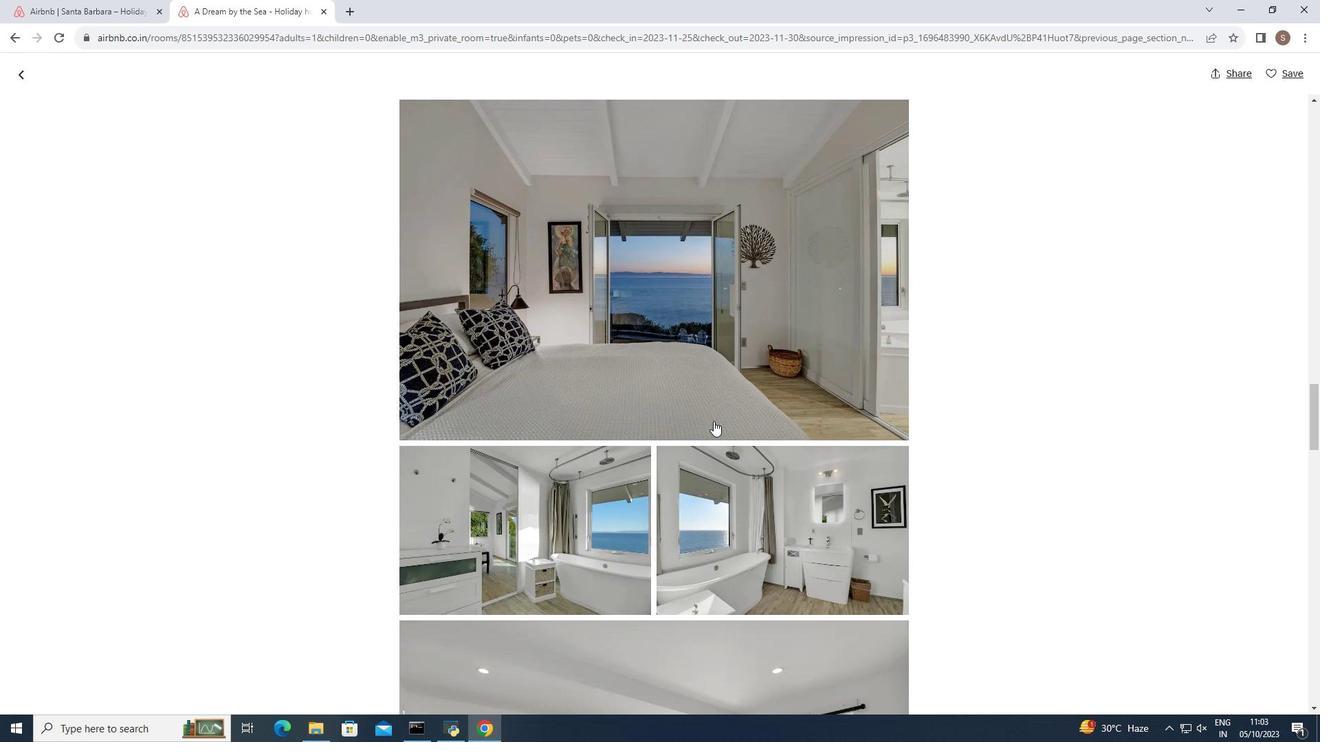 
Action: Mouse scrolled (714, 421) with delta (0, 0)
Screenshot: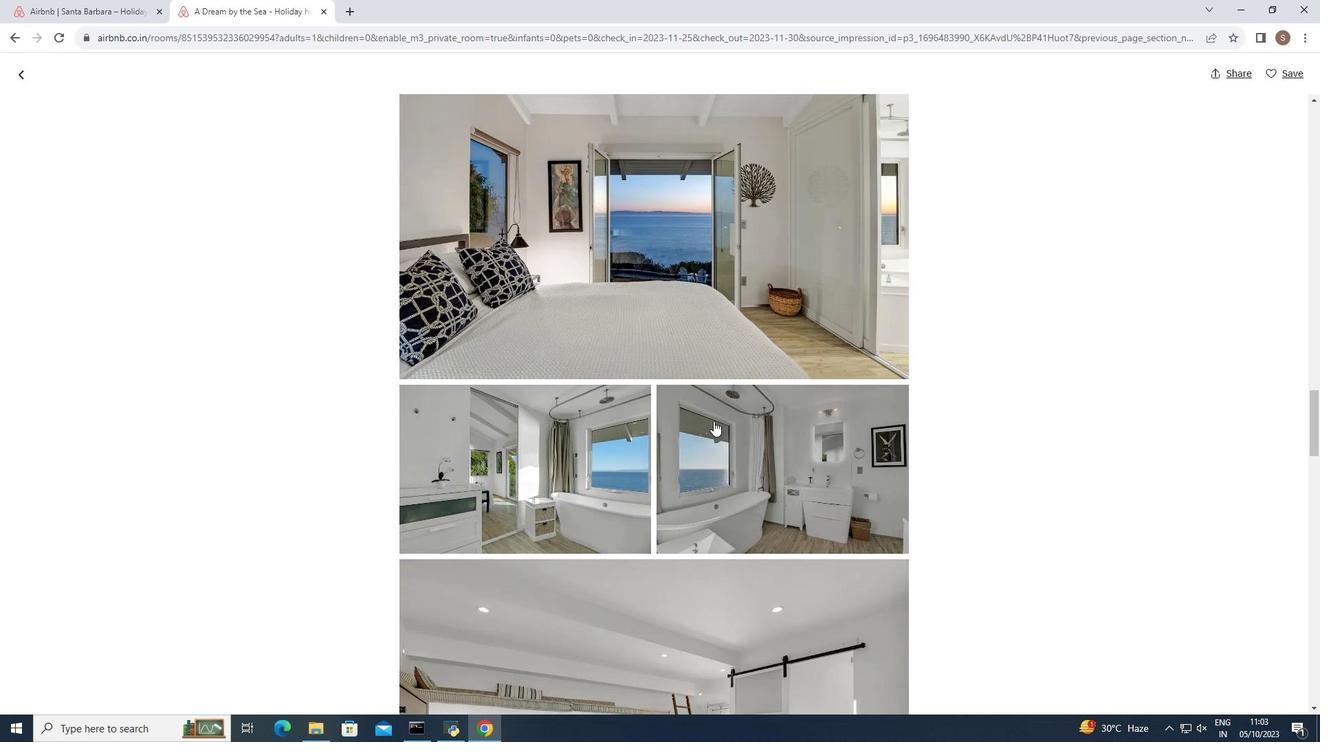
Action: Mouse scrolled (714, 421) with delta (0, 0)
Screenshot: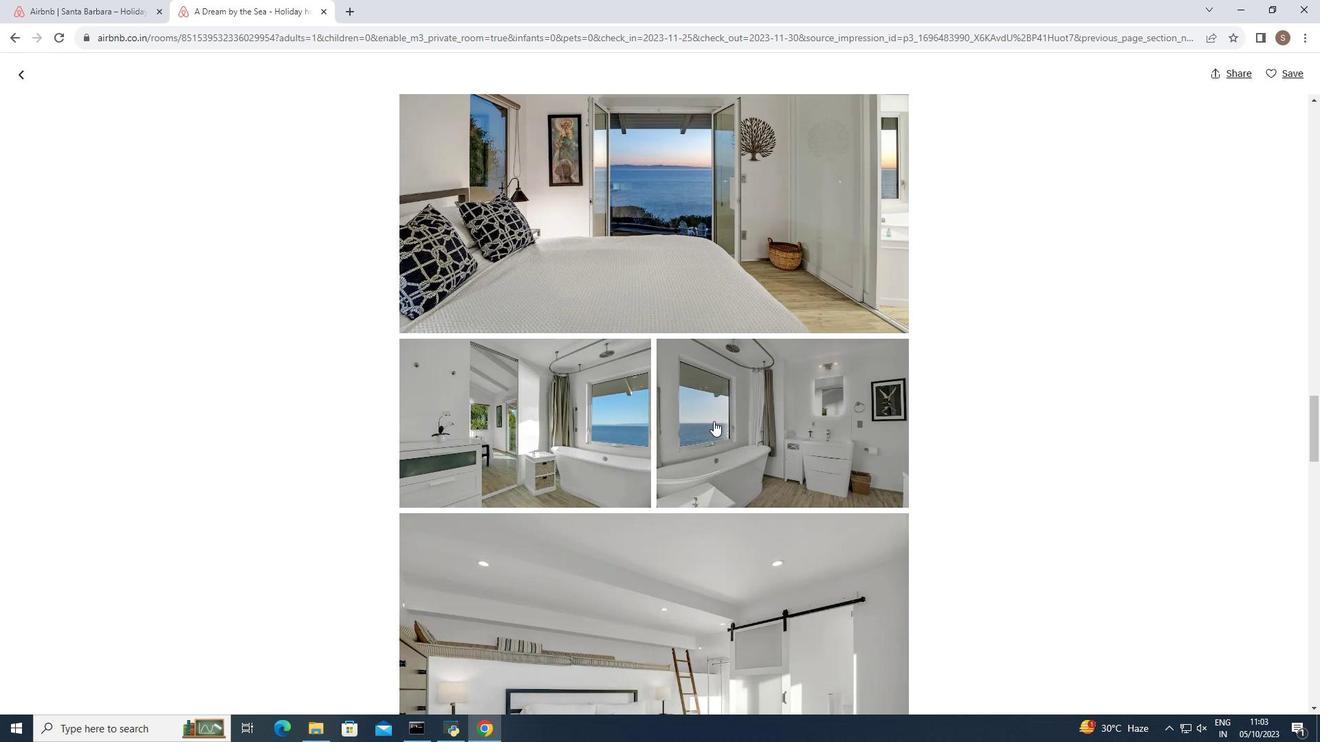 
Action: Mouse scrolled (714, 421) with delta (0, 0)
Screenshot: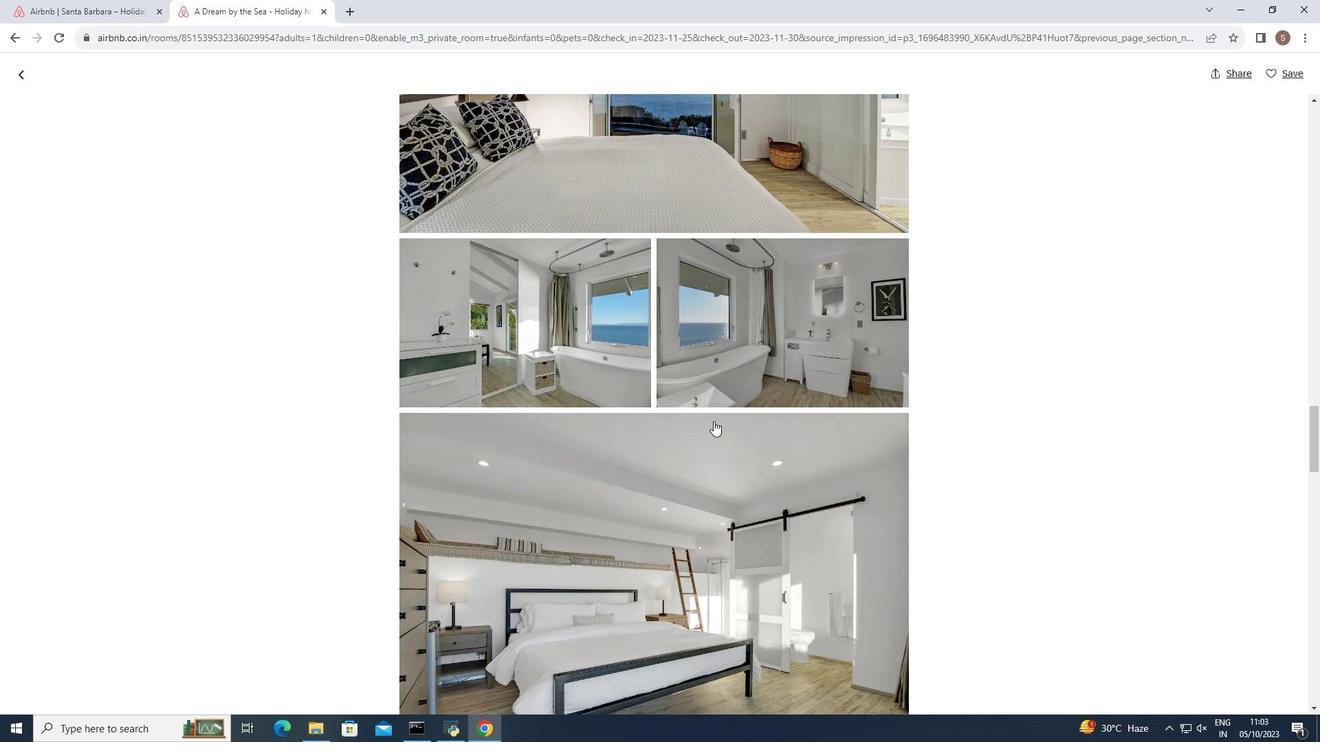 
Action: Mouse scrolled (714, 421) with delta (0, 0)
Screenshot: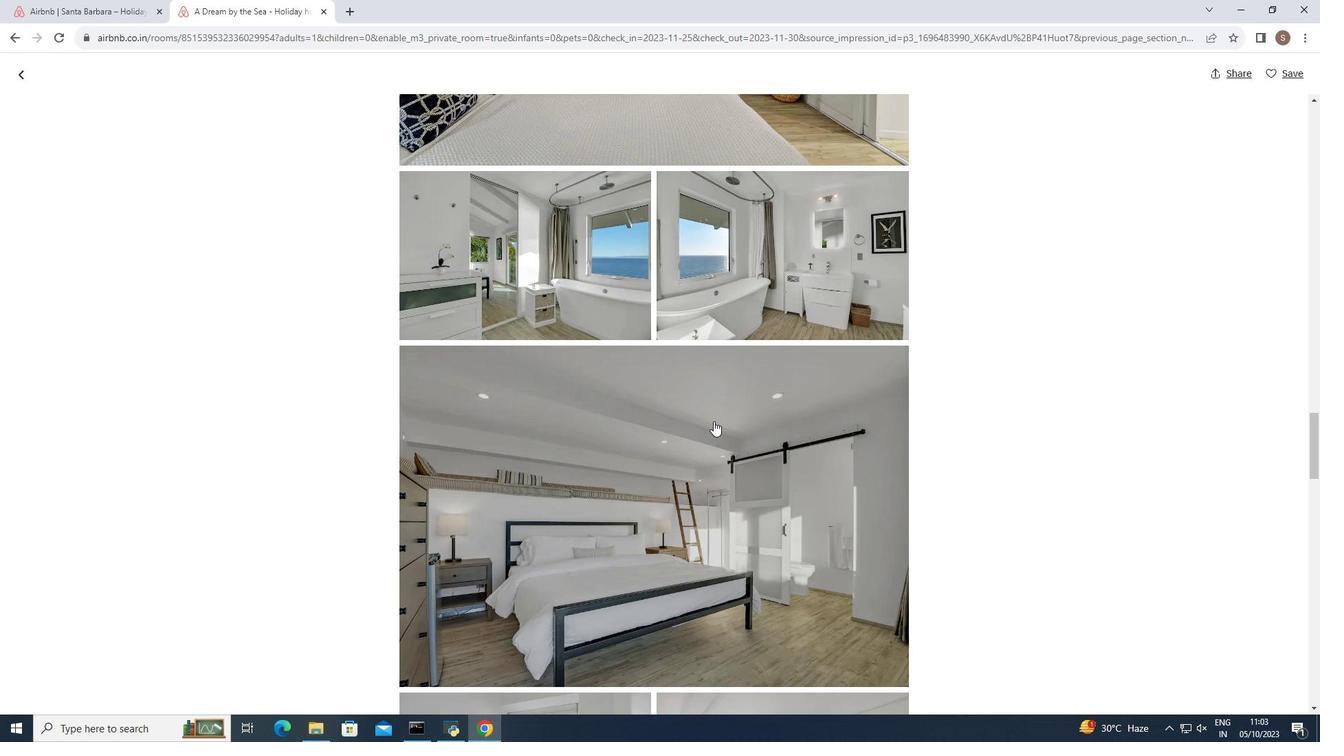 
Action: Mouse scrolled (714, 421) with delta (0, 0)
Screenshot: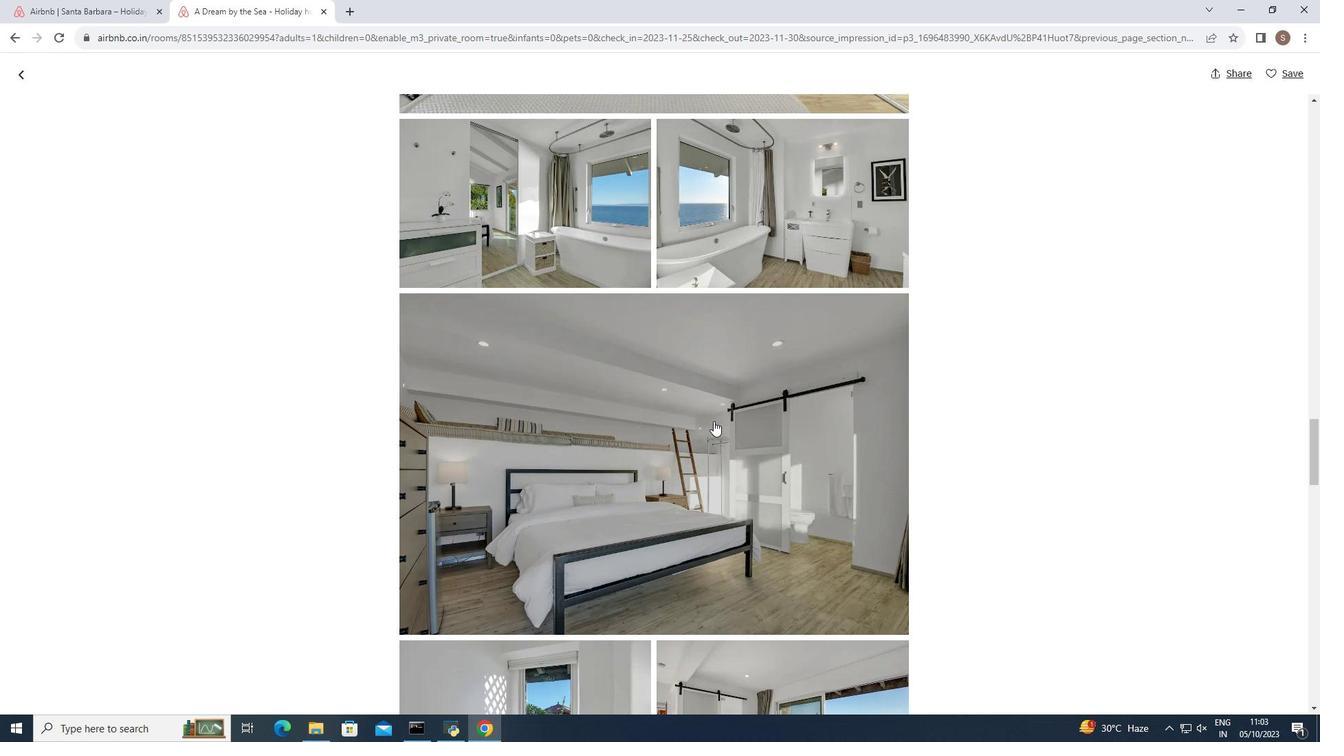 
Action: Mouse scrolled (714, 421) with delta (0, 0)
Screenshot: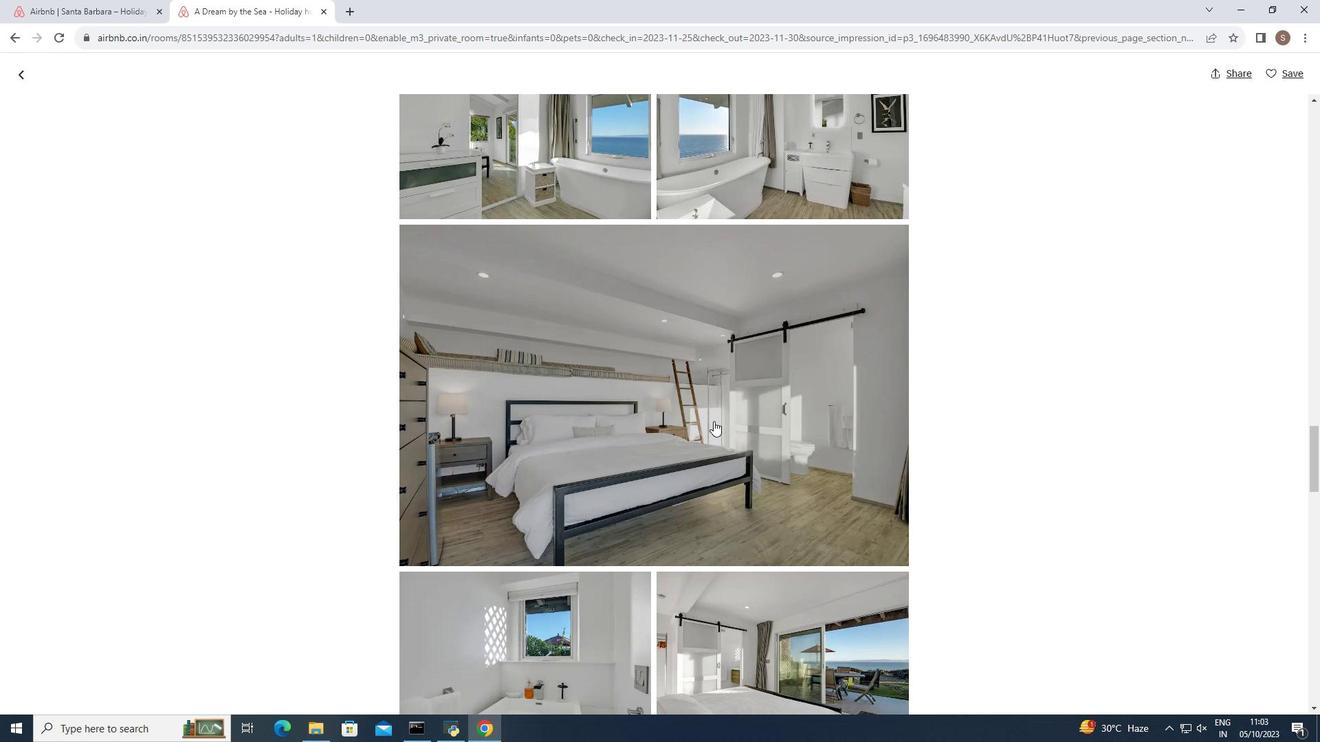 
Action: Mouse scrolled (714, 421) with delta (0, 0)
Screenshot: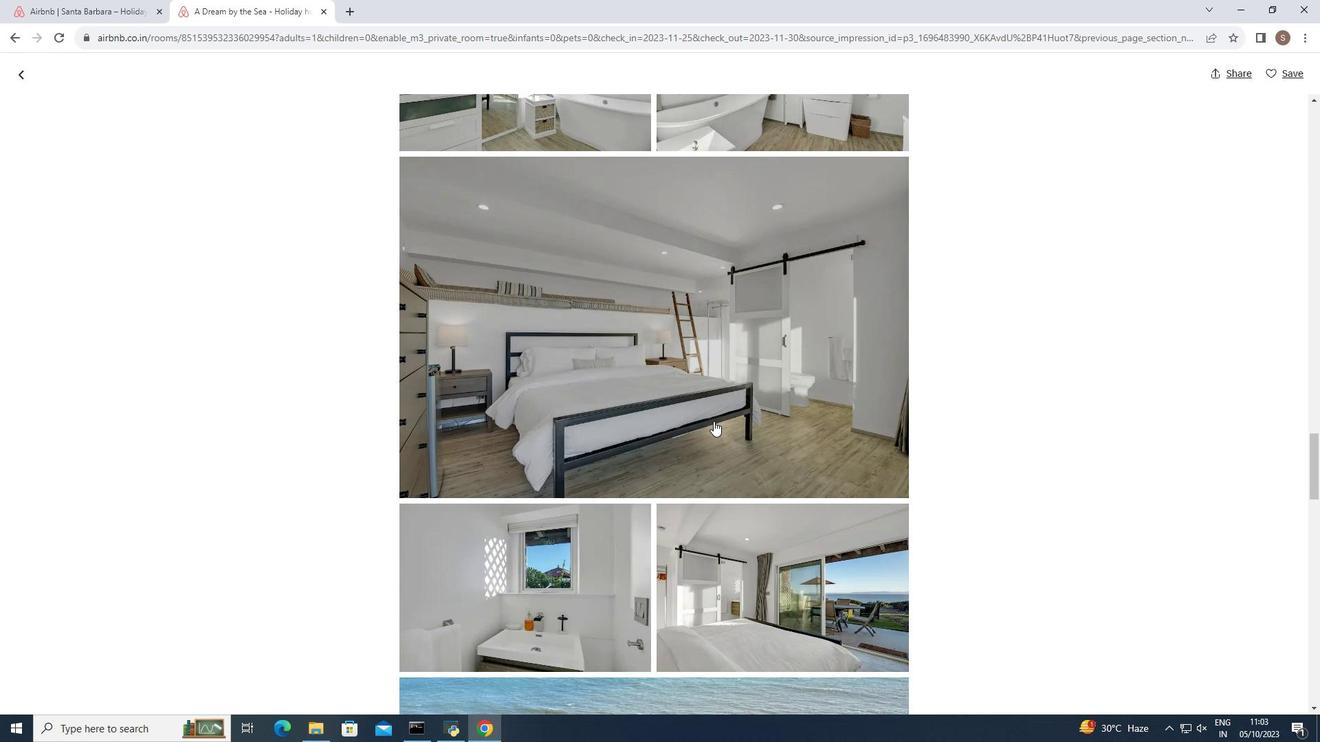 
Action: Mouse scrolled (714, 421) with delta (0, 0)
Screenshot: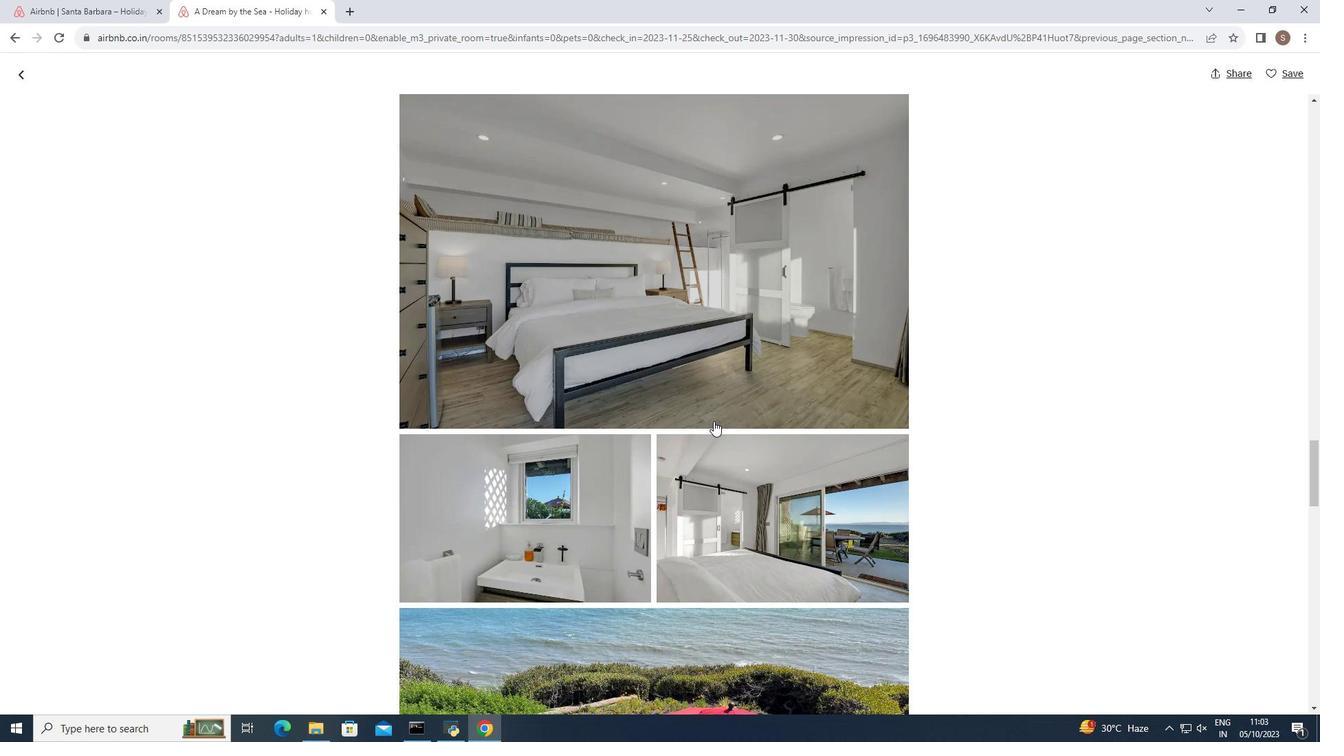 
Action: Mouse moved to (713, 421)
Screenshot: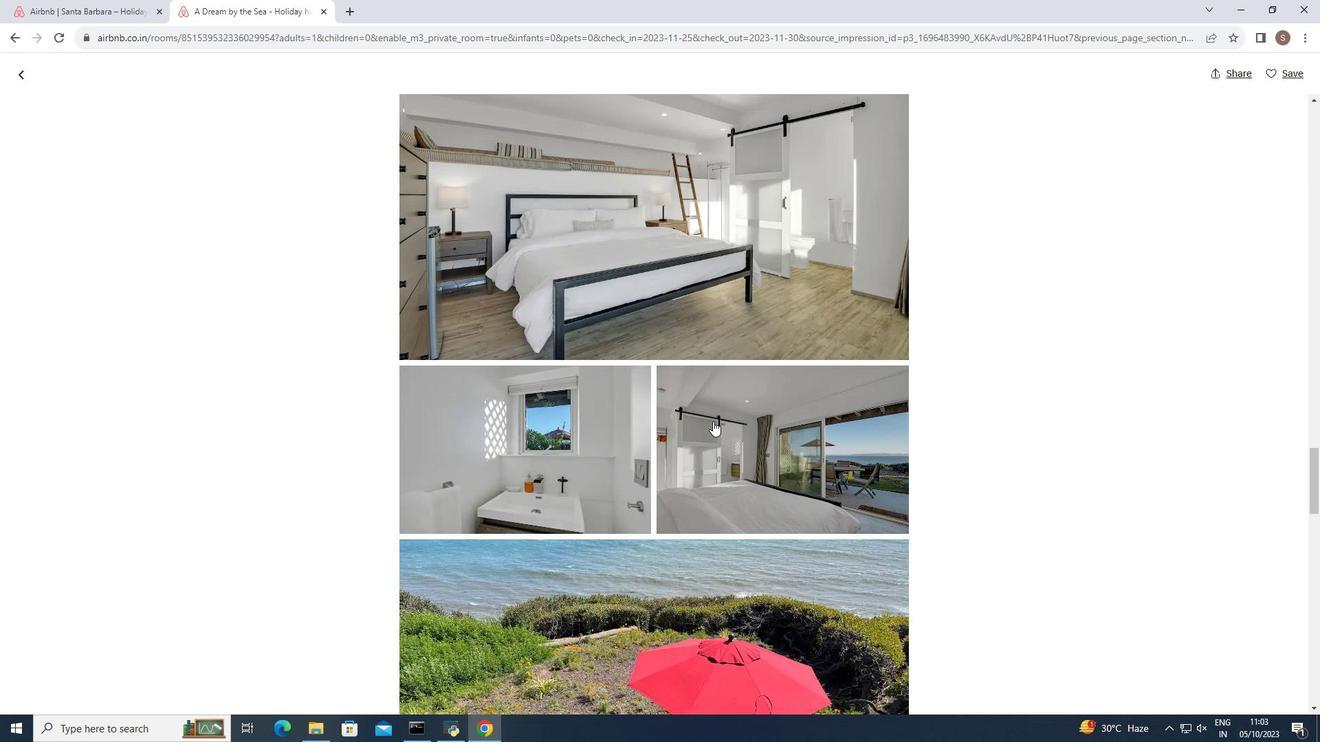 
Action: Mouse scrolled (713, 421) with delta (0, 0)
Screenshot: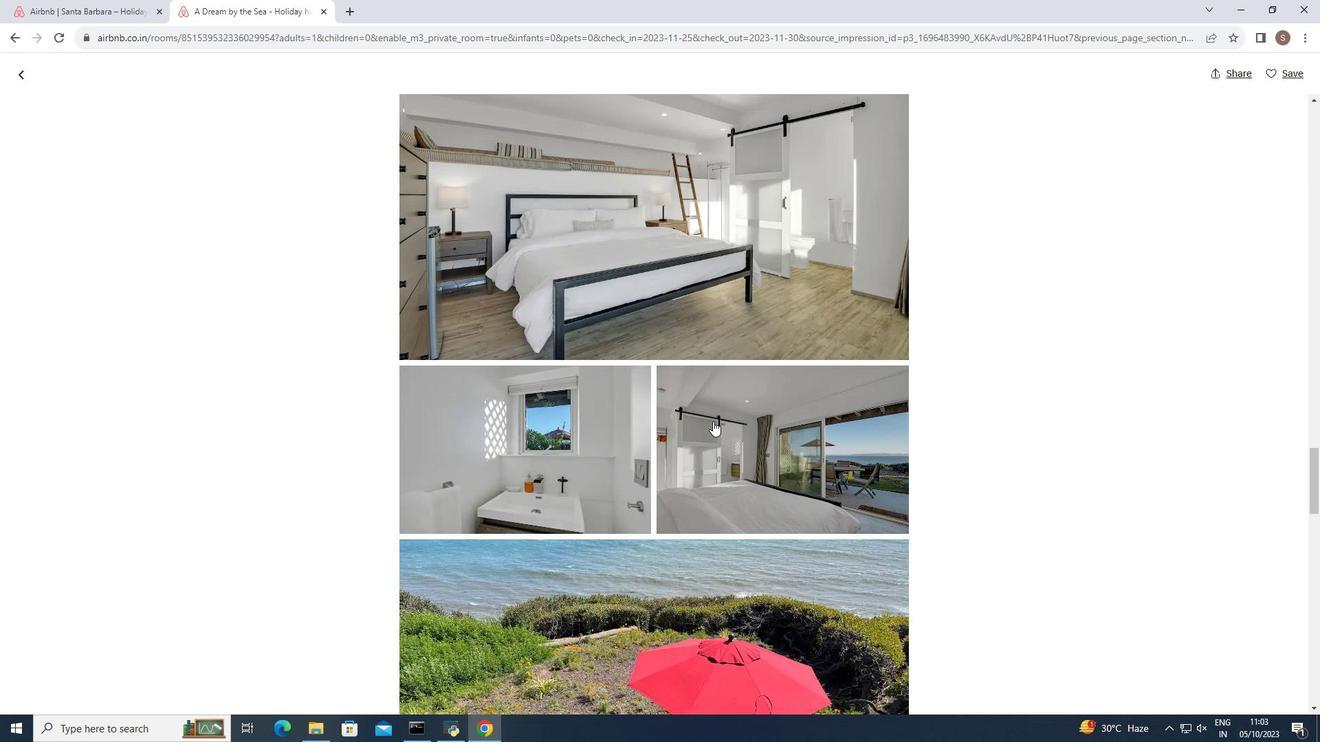 
Action: Mouse scrolled (713, 421) with delta (0, 0)
Screenshot: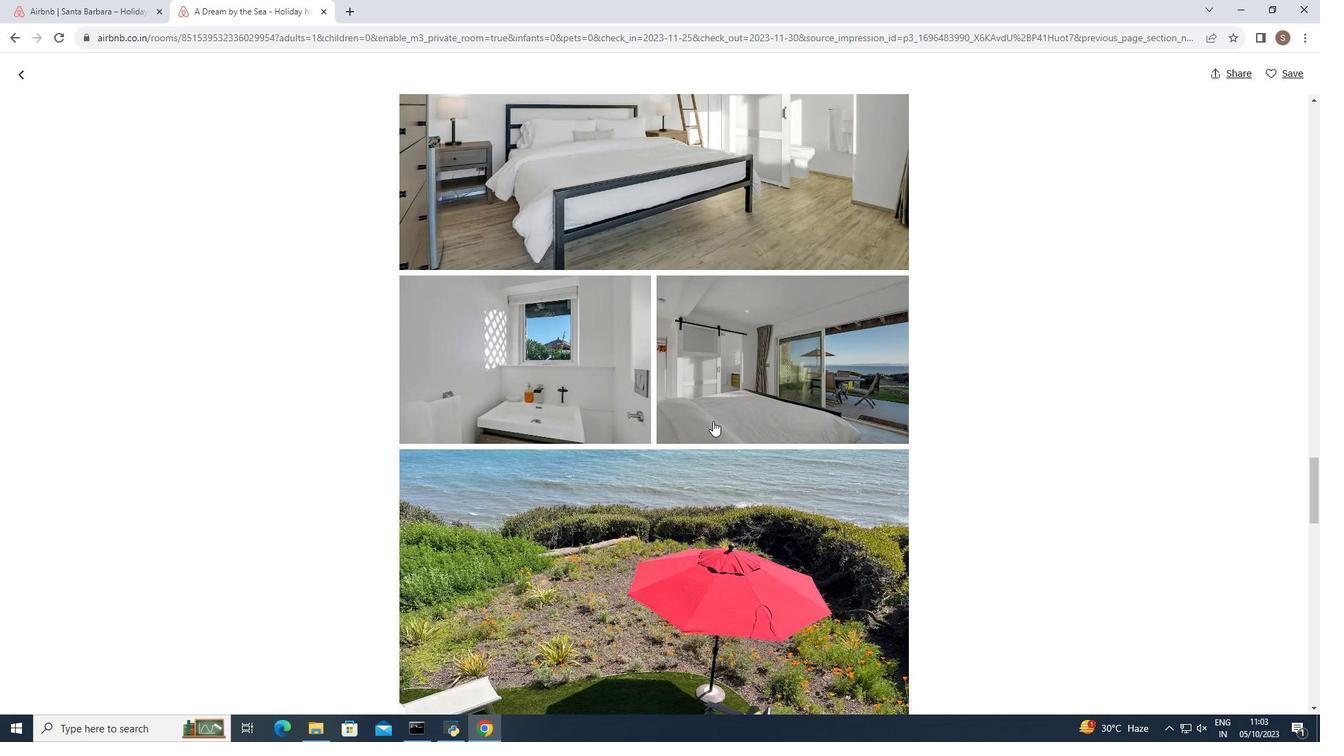
Action: Mouse scrolled (713, 421) with delta (0, 0)
Screenshot: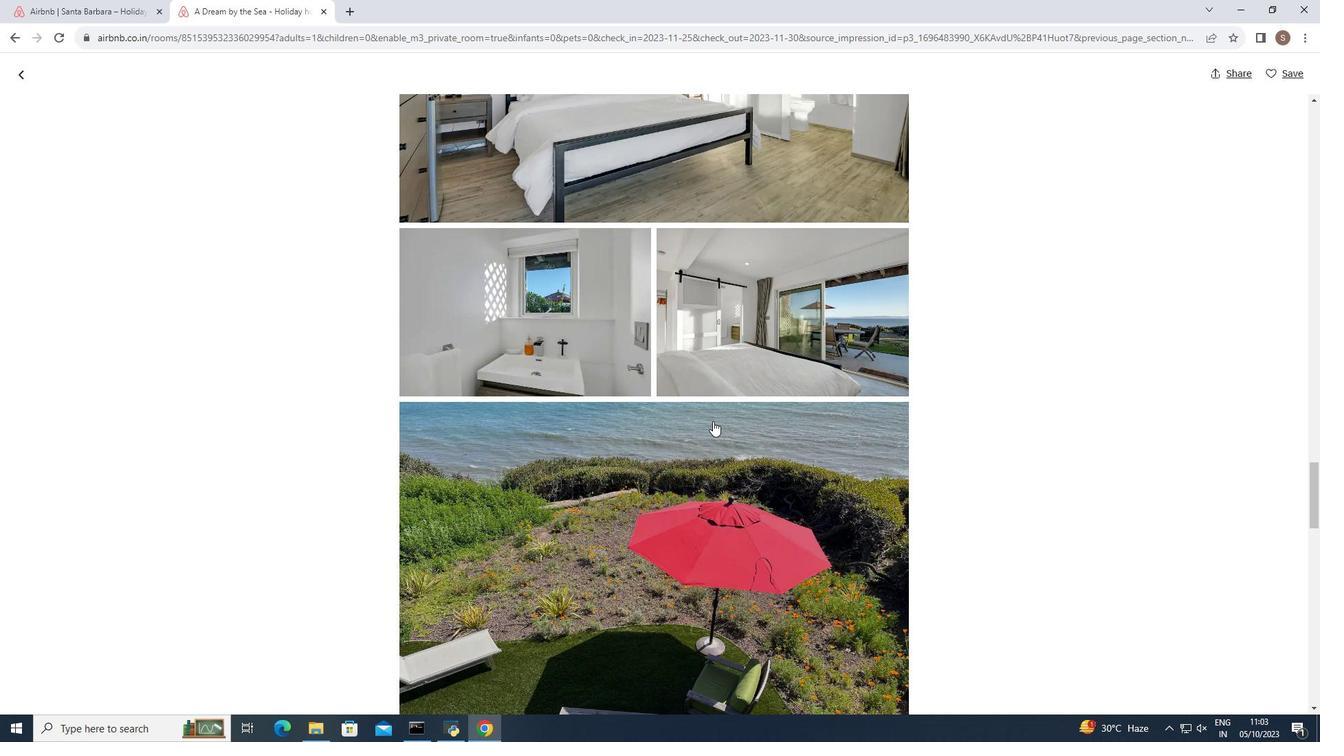 
Action: Mouse moved to (713, 422)
Screenshot: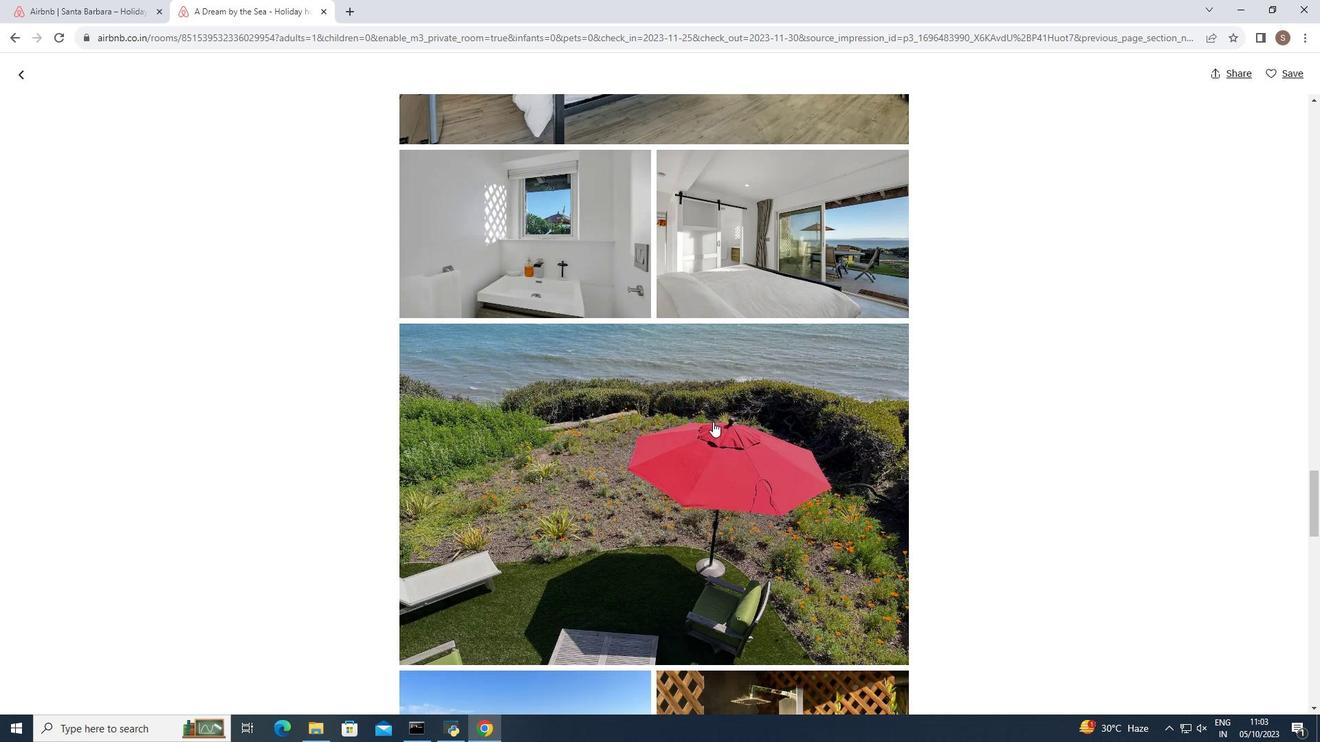 
Action: Mouse scrolled (713, 421) with delta (0, 0)
Screenshot: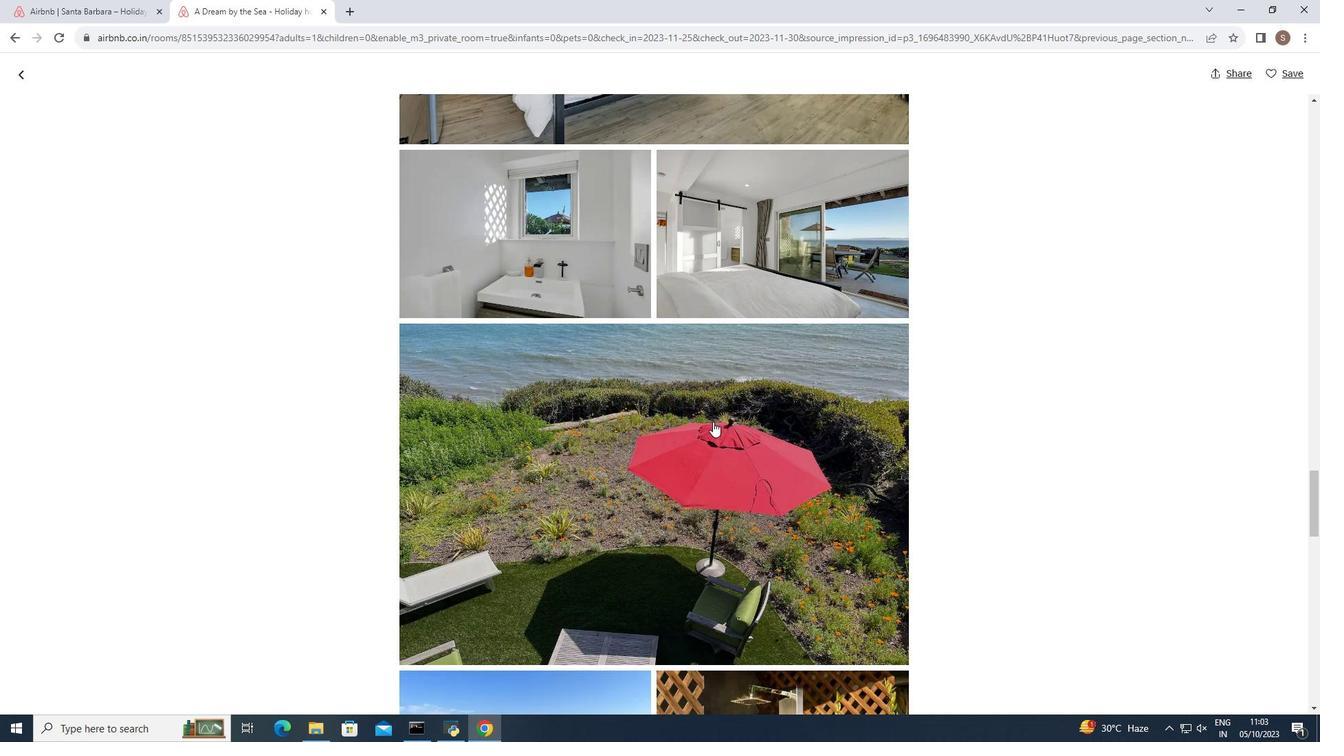 
Action: Mouse scrolled (713, 421) with delta (0, 0)
Screenshot: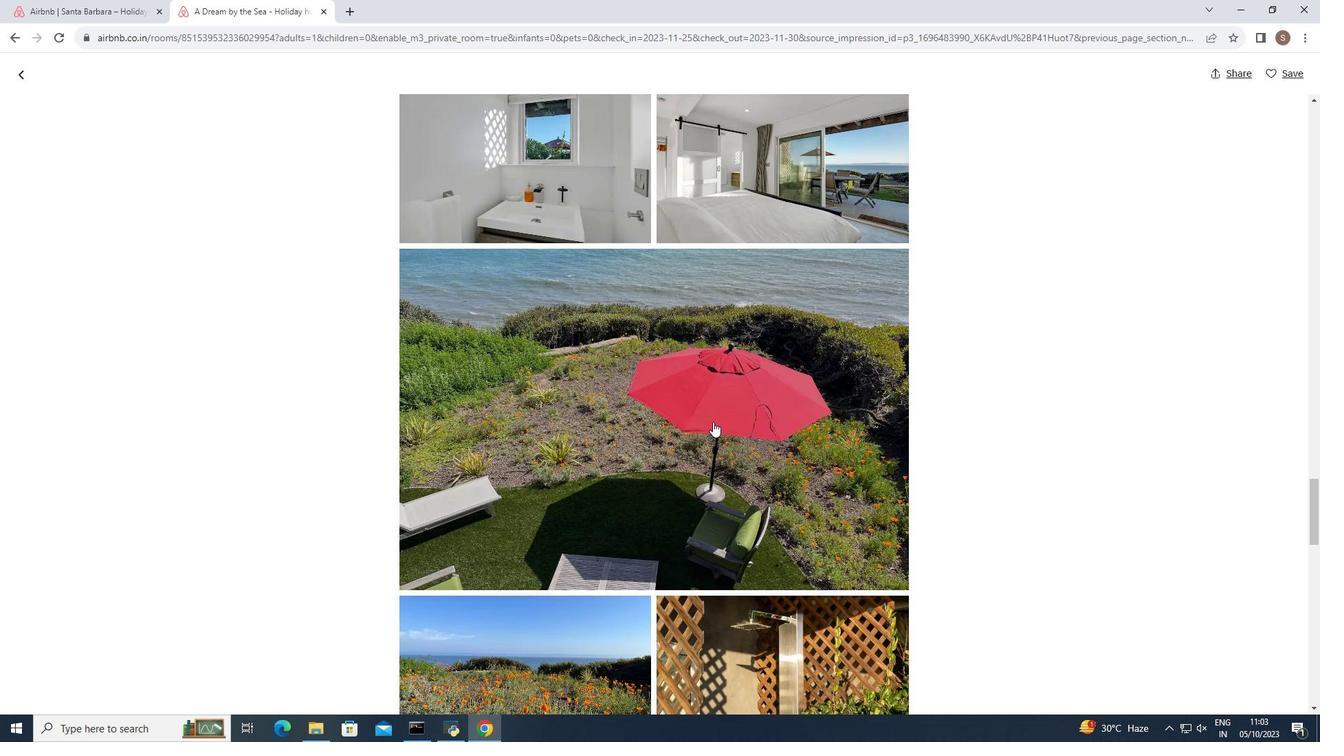 
Action: Mouse moved to (712, 422)
Screenshot: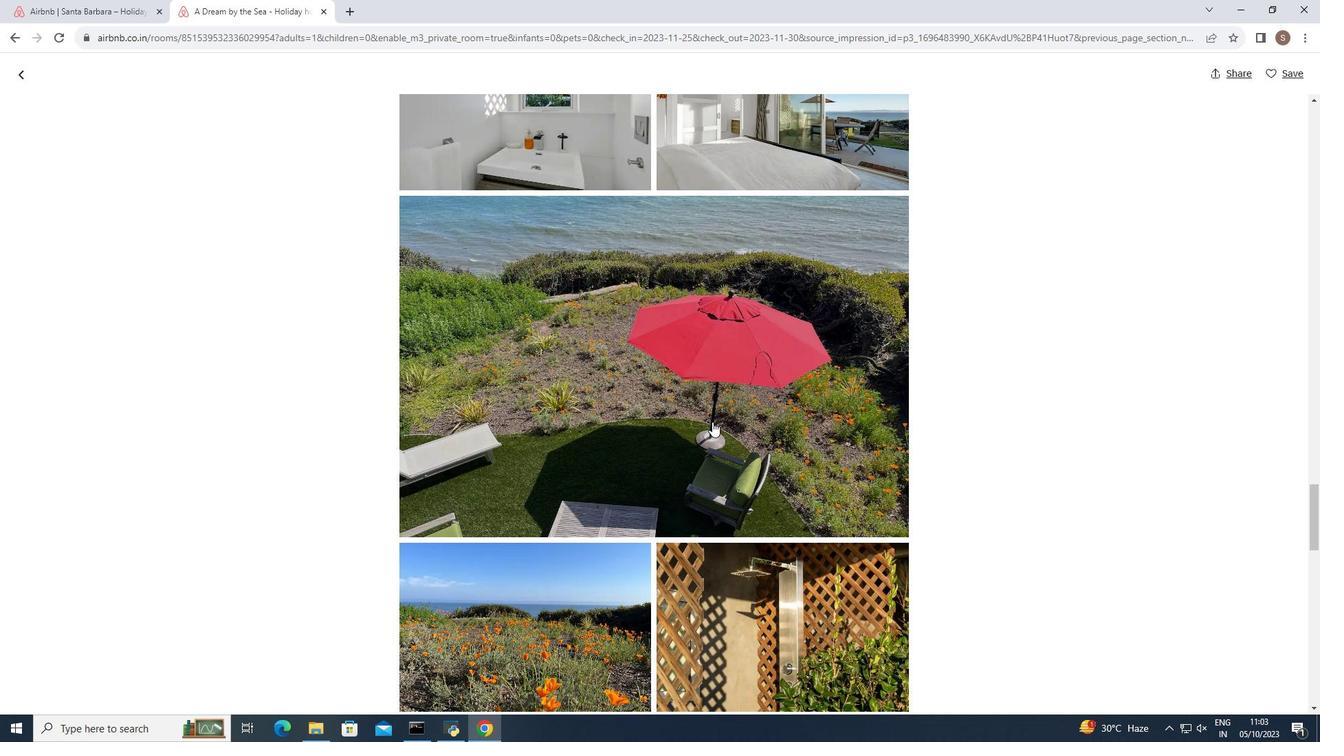 
Action: Mouse scrolled (712, 421) with delta (0, 0)
Screenshot: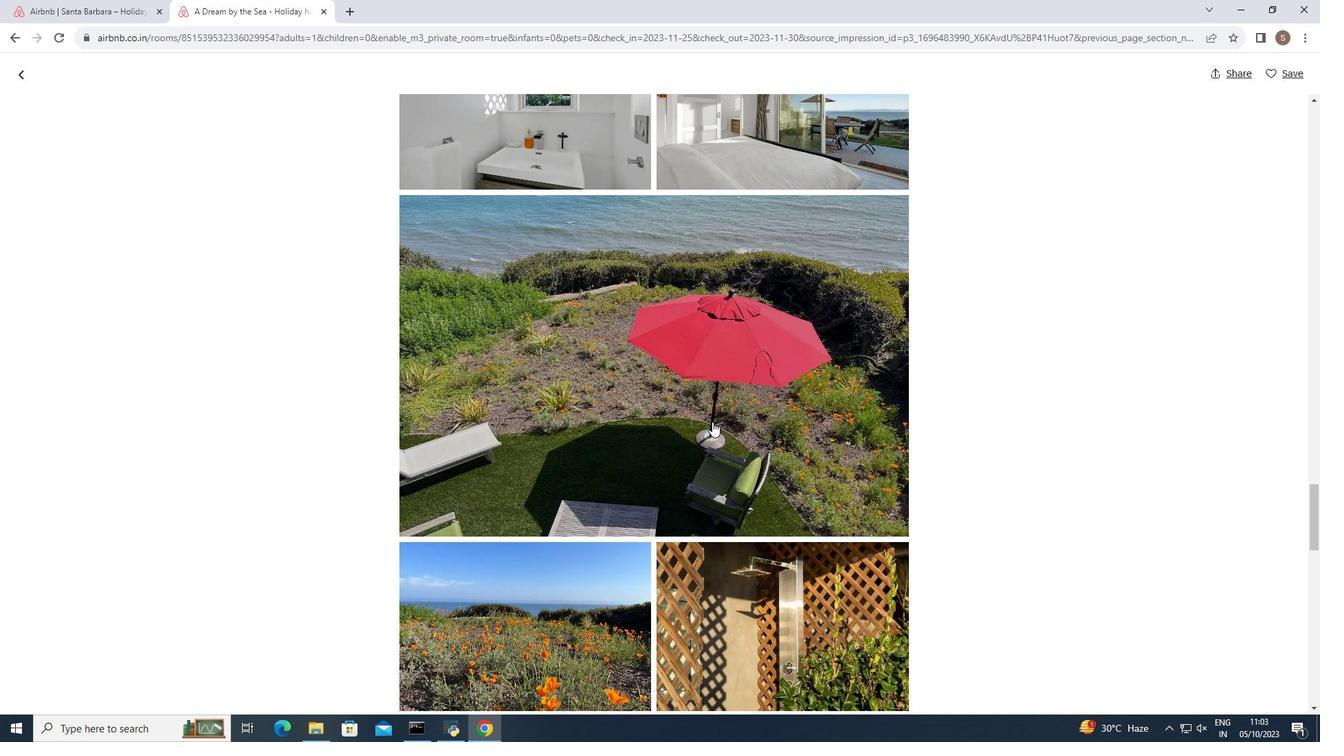 
Action: Mouse scrolled (712, 421) with delta (0, 0)
Screenshot: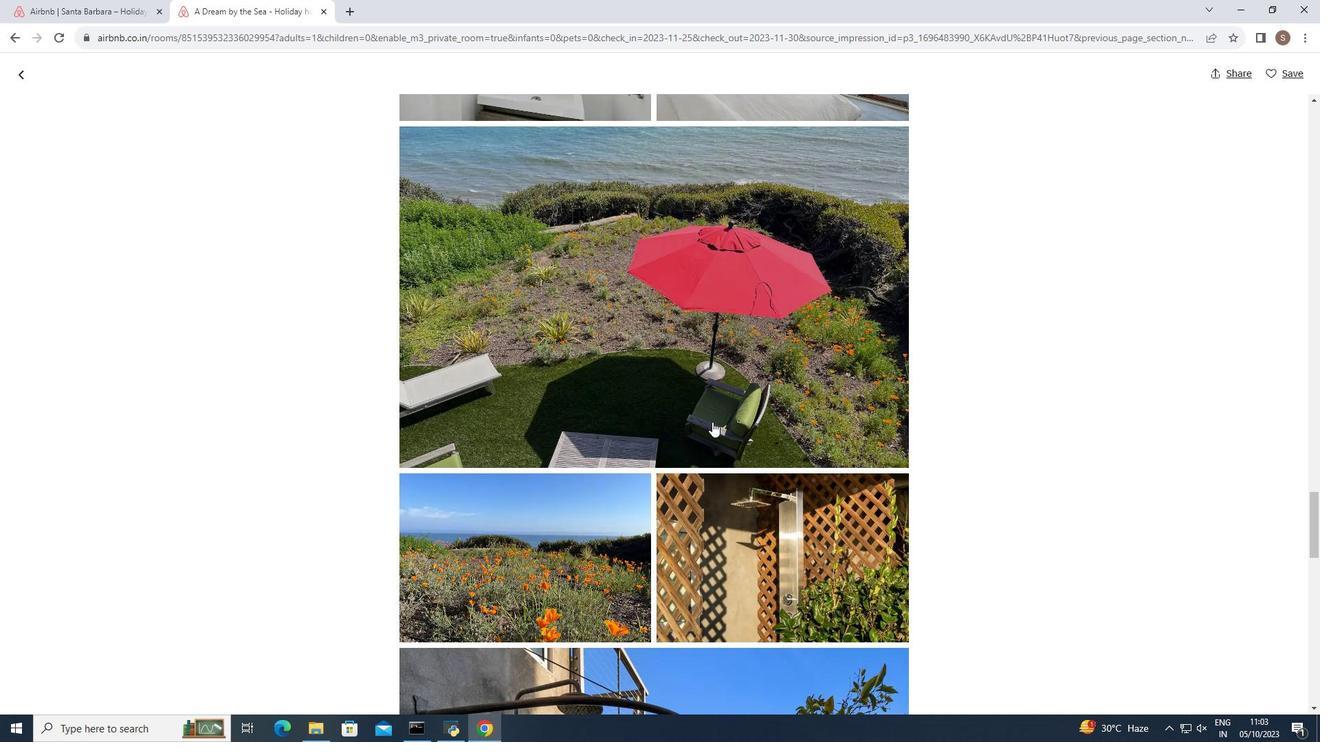 
Action: Mouse scrolled (712, 421) with delta (0, 0)
Screenshot: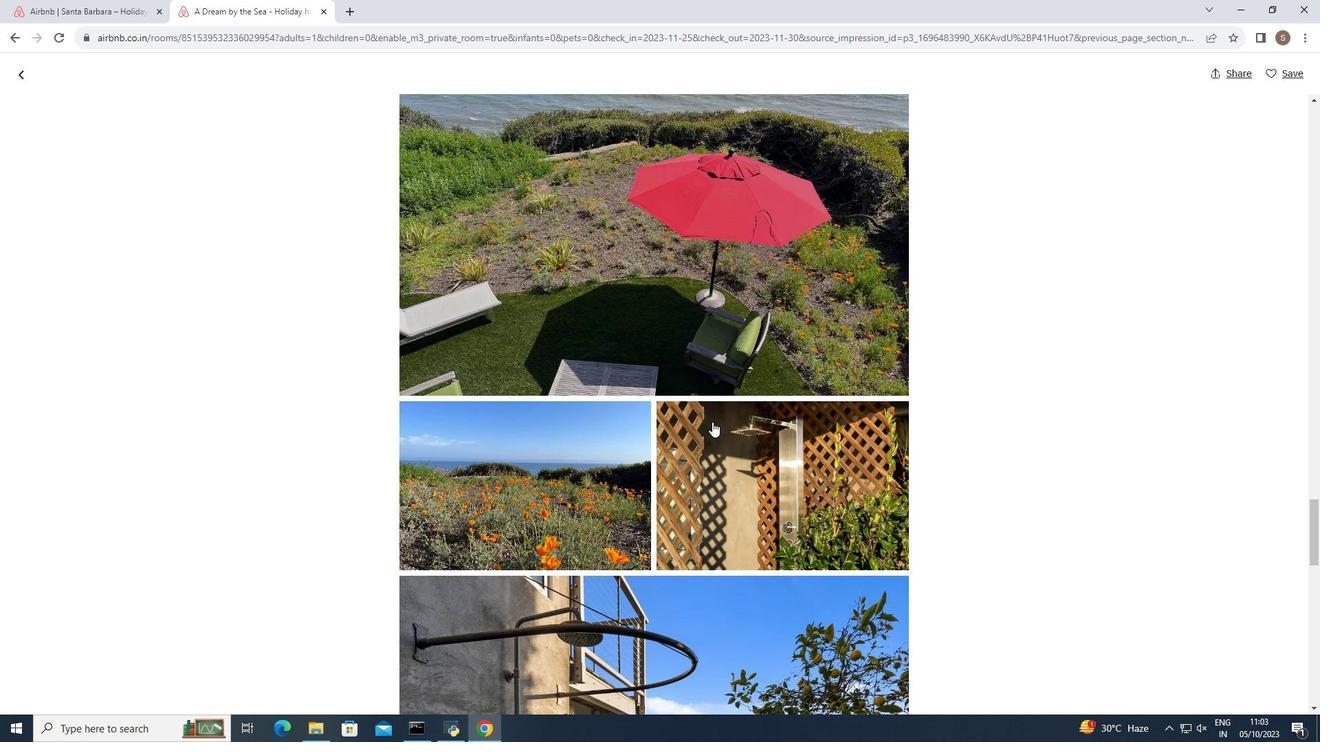 
Action: Mouse moved to (711, 423)
Screenshot: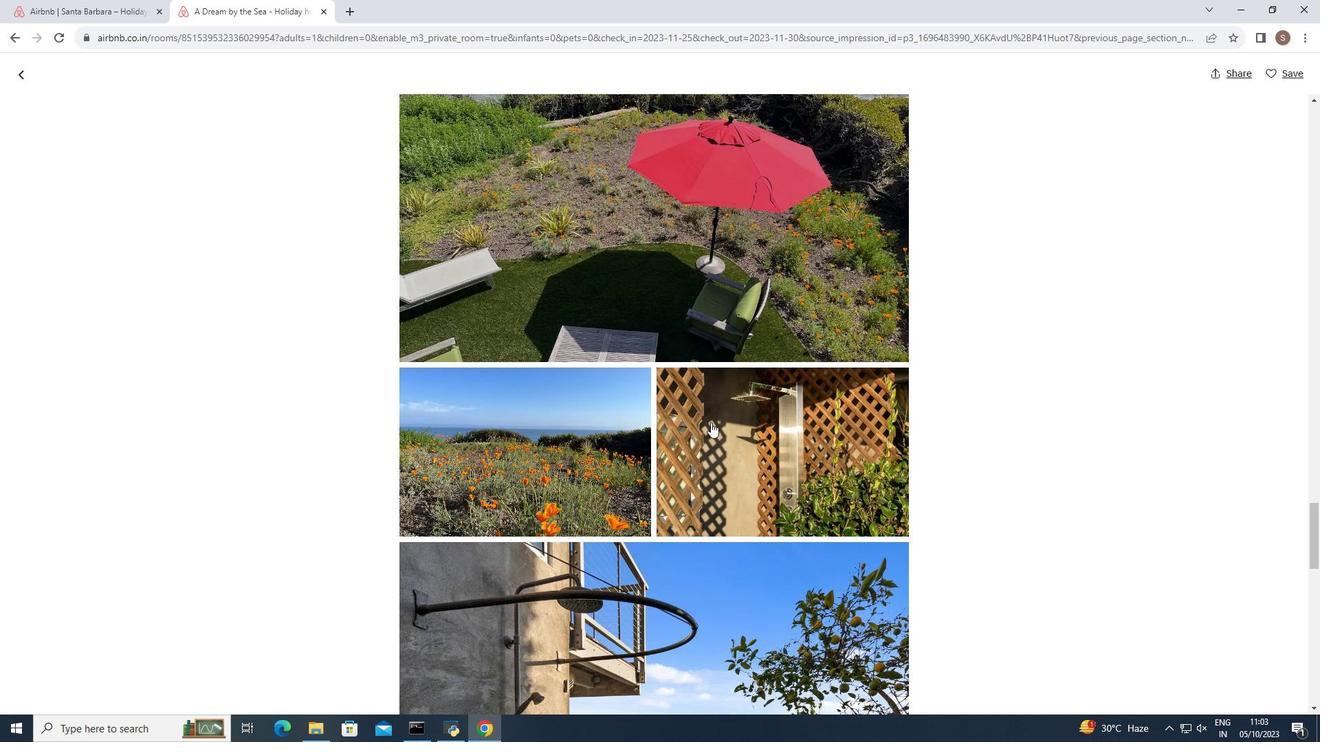 
Action: Mouse scrolled (711, 422) with delta (0, 0)
Screenshot: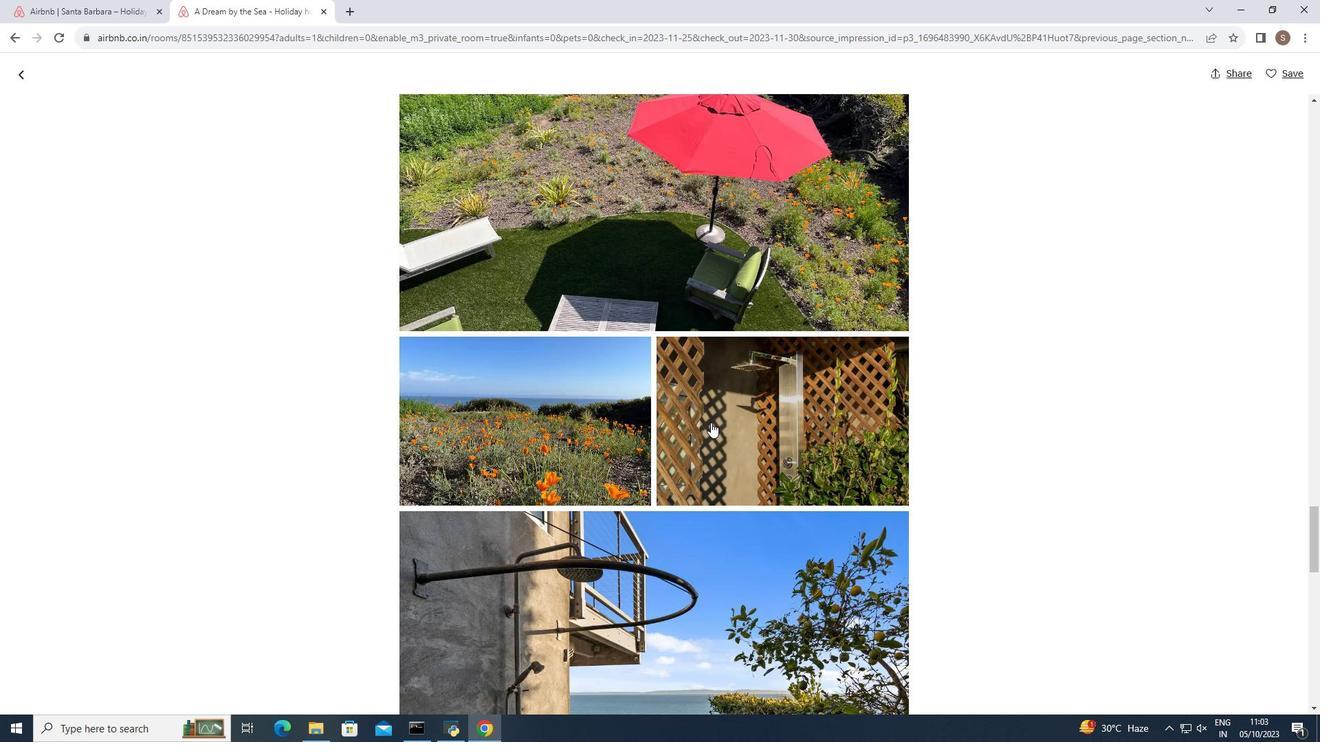 
Action: Mouse scrolled (711, 422) with delta (0, 0)
Screenshot: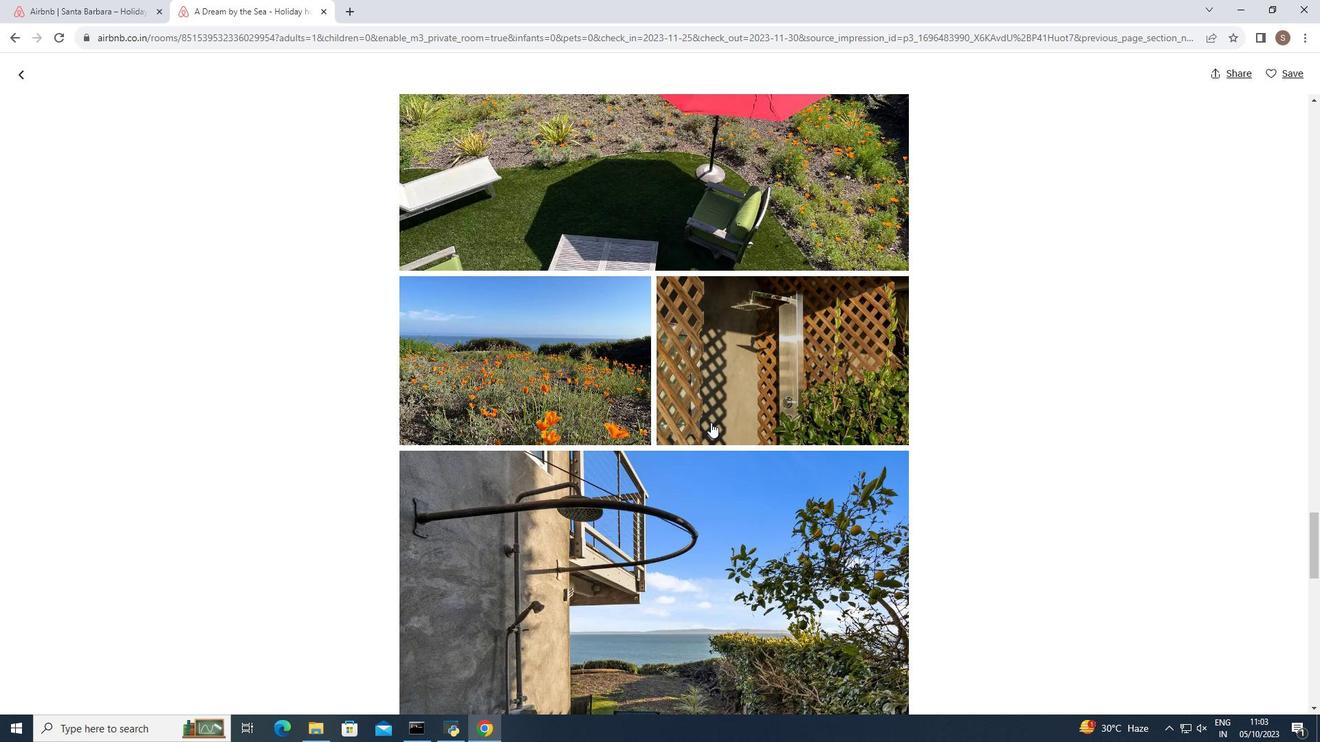 
Action: Mouse scrolled (711, 422) with delta (0, 0)
Screenshot: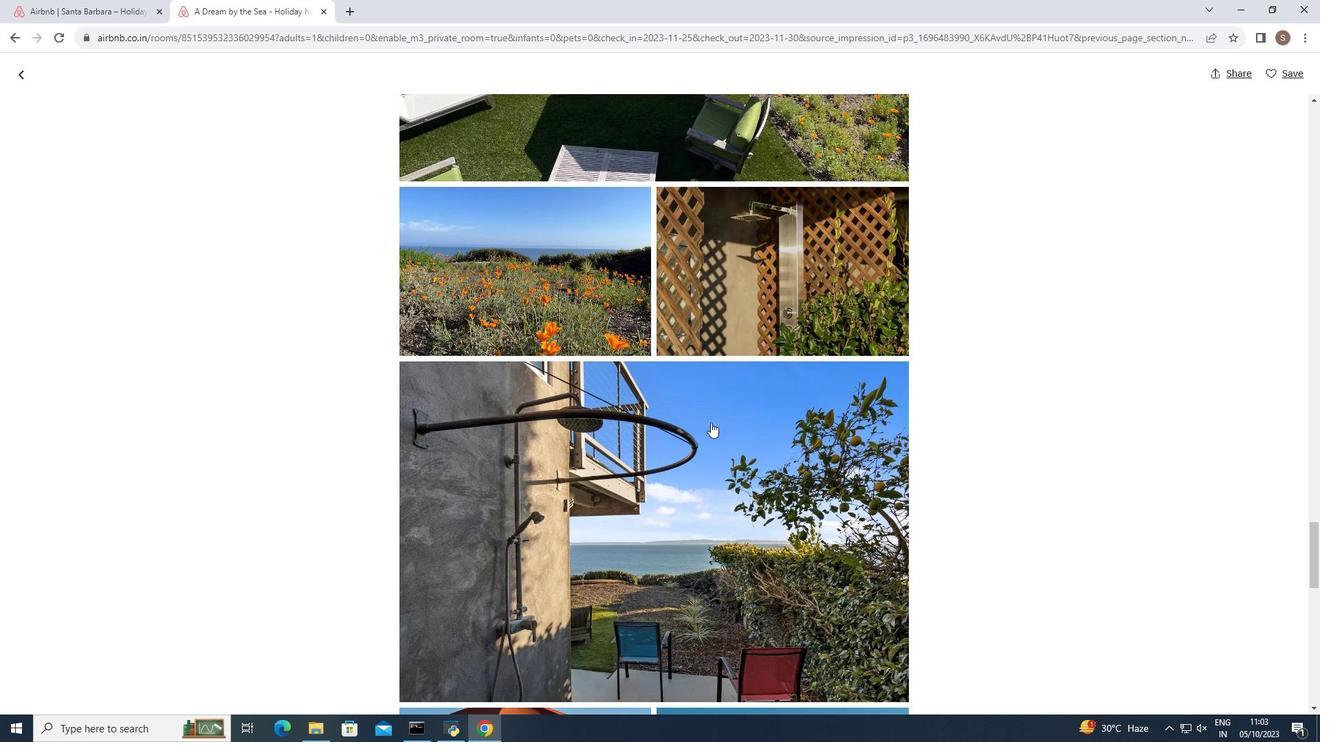 
Action: Mouse scrolled (711, 422) with delta (0, 0)
Screenshot: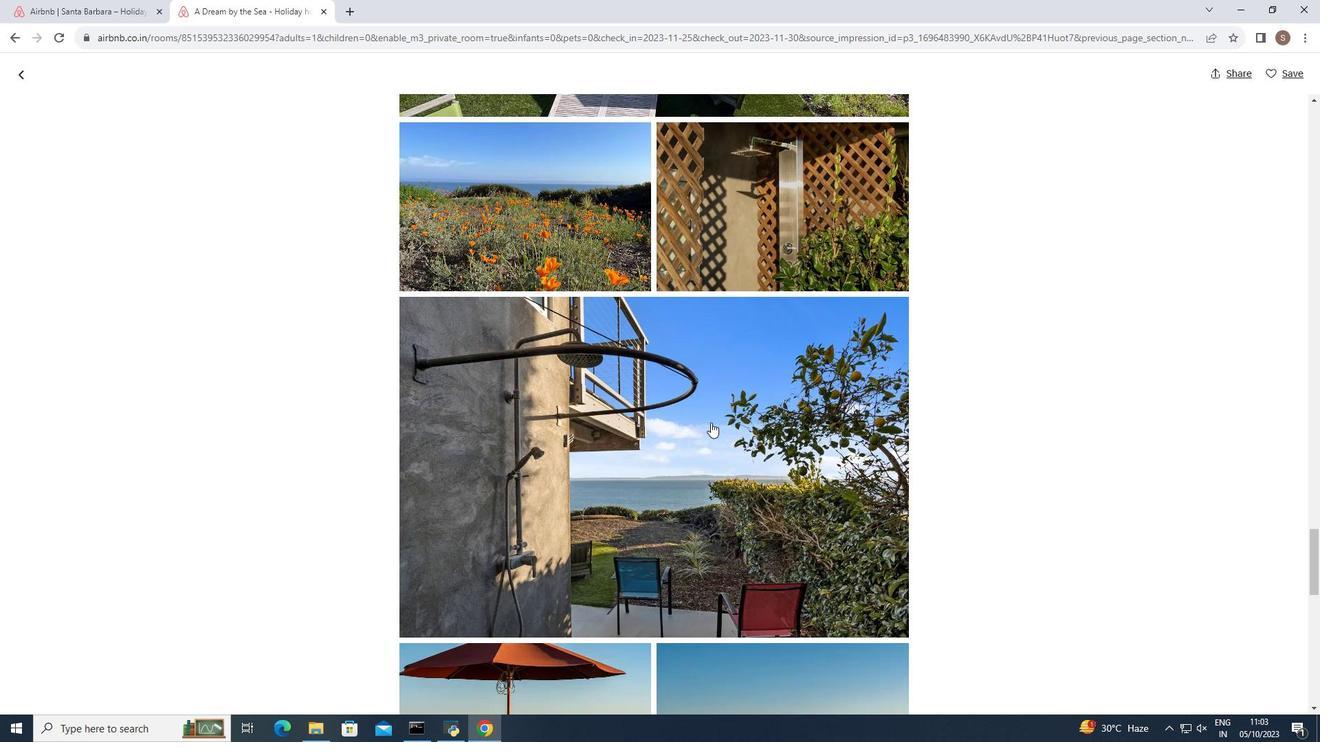 
Action: Mouse moved to (711, 423)
Screenshot: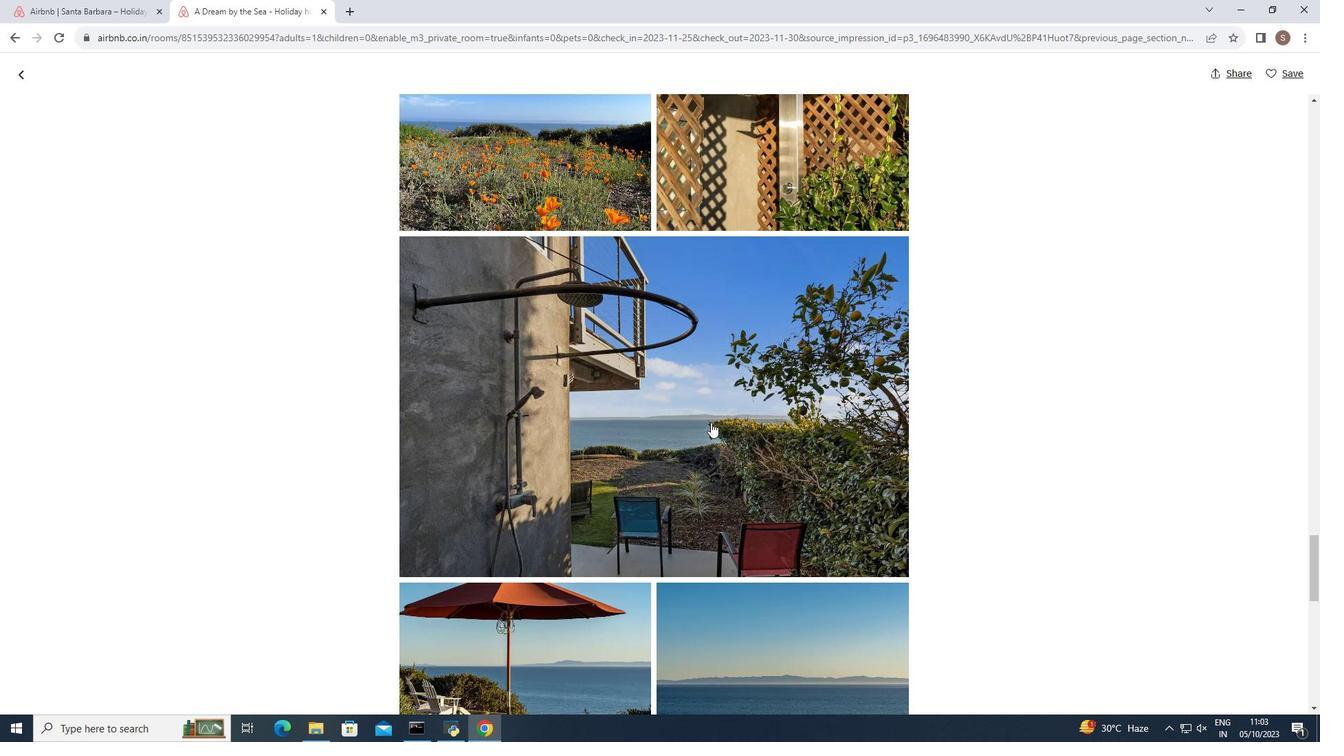 
Action: Mouse scrolled (711, 422) with delta (0, 0)
Screenshot: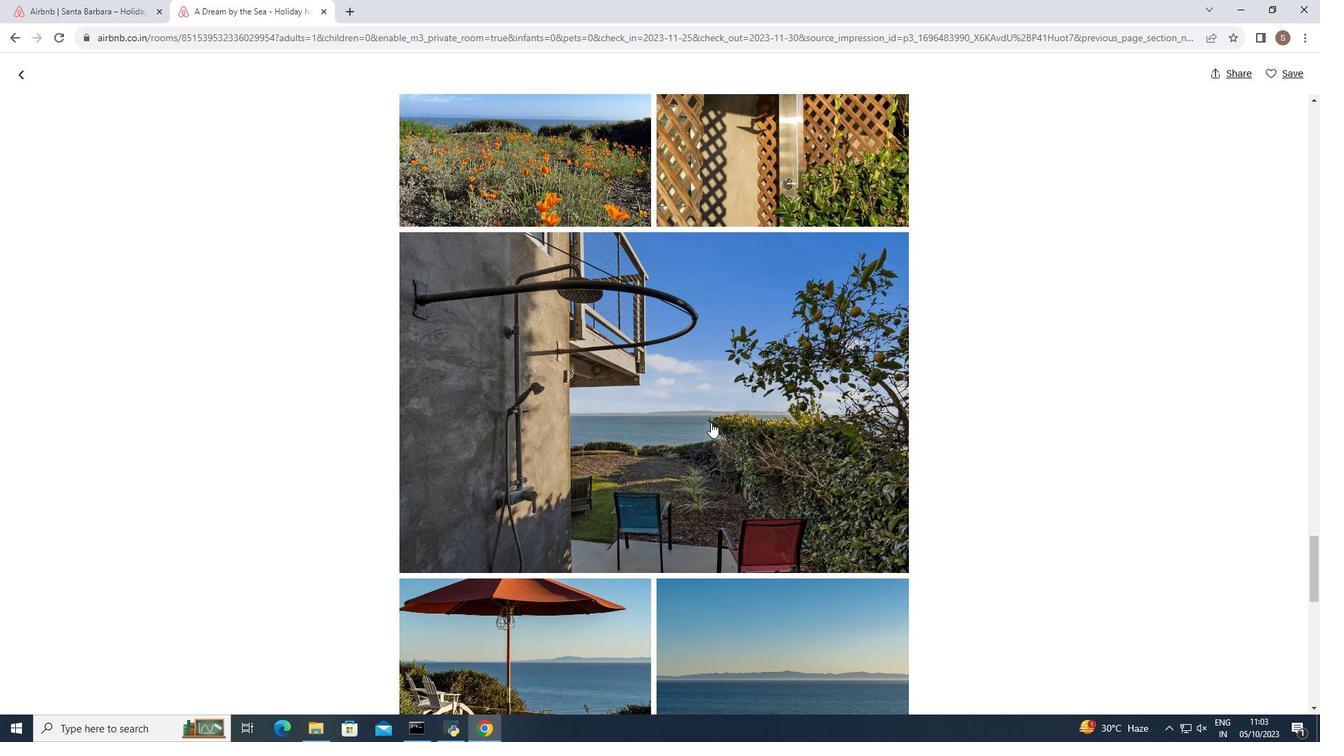 
Action: Mouse scrolled (711, 422) with delta (0, 0)
Screenshot: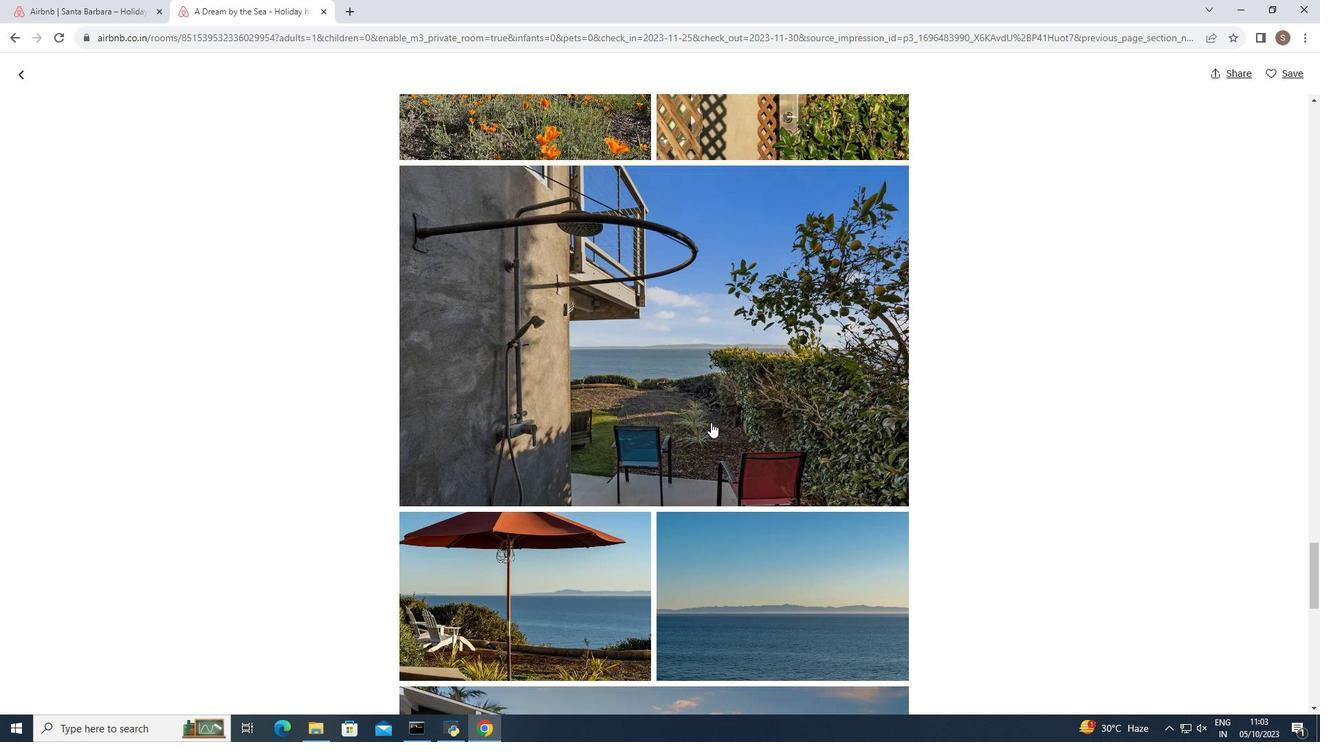 
Action: Mouse scrolled (711, 422) with delta (0, 0)
Screenshot: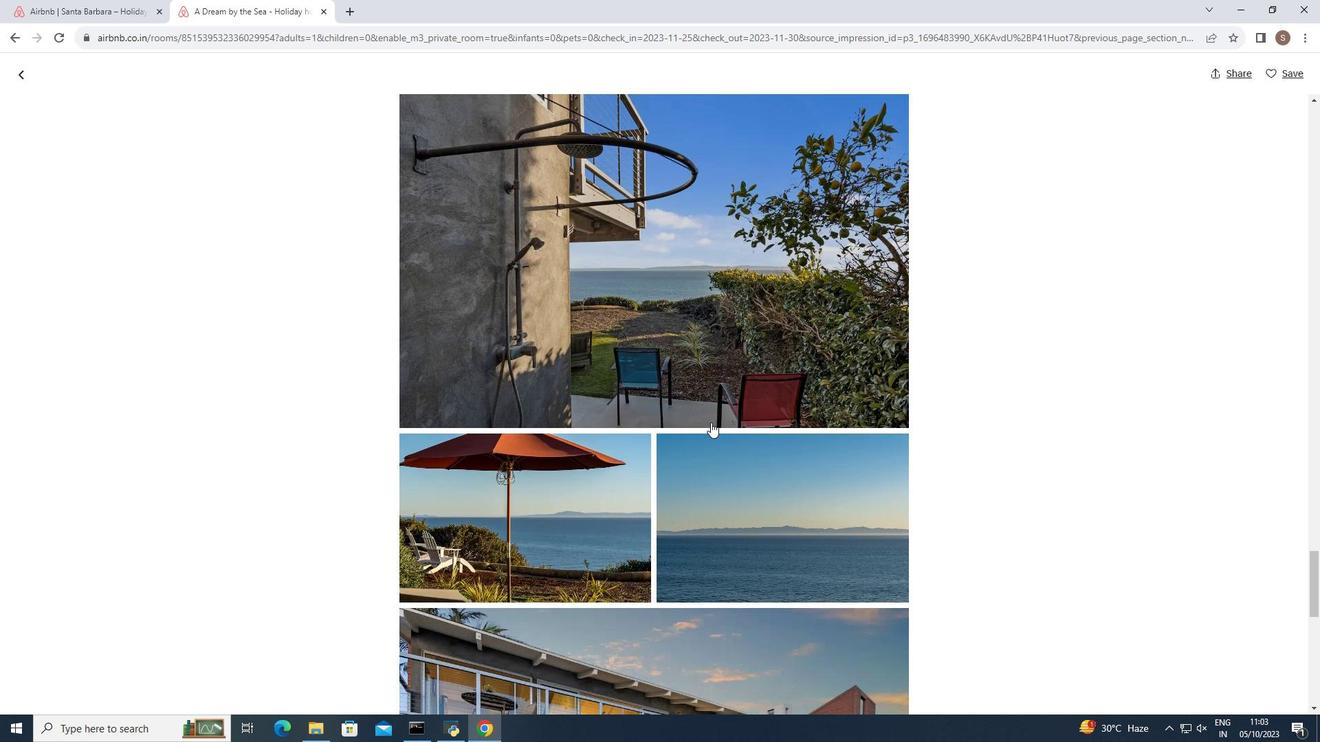 
Action: Mouse moved to (710, 423)
Screenshot: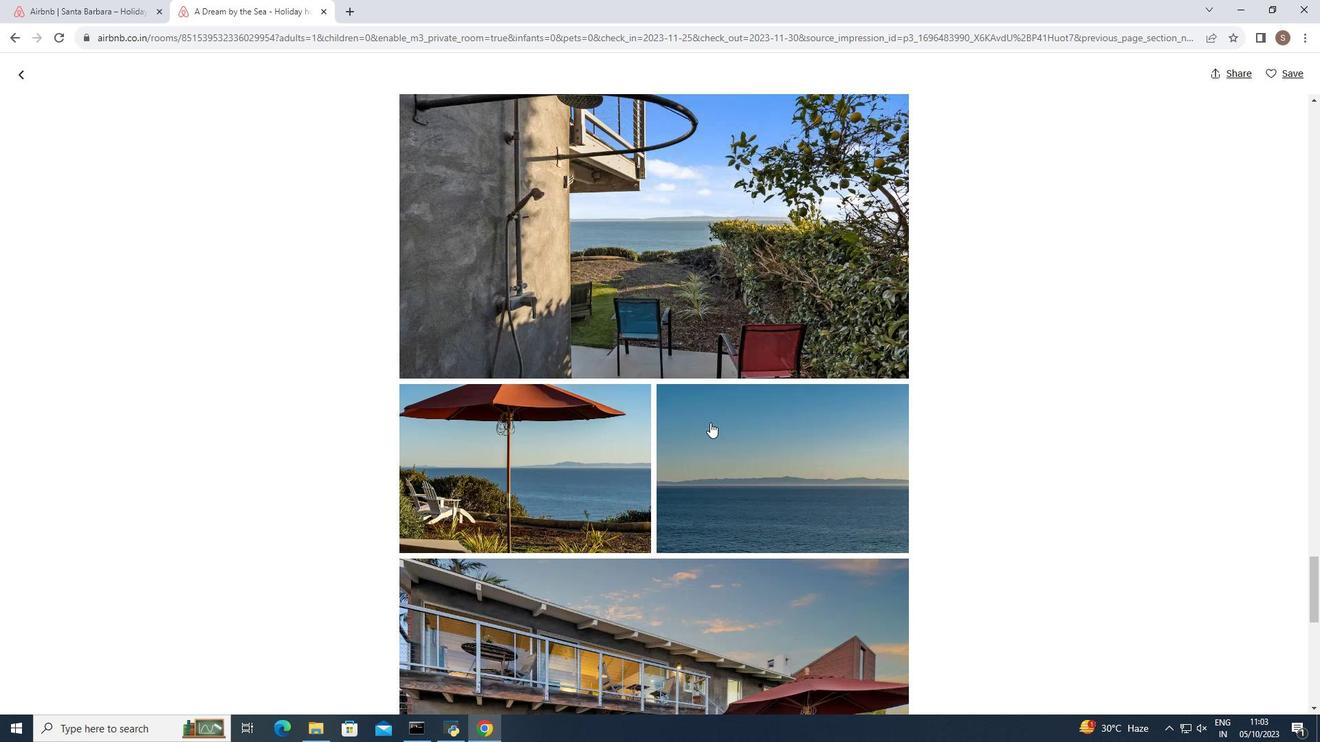 
Action: Mouse scrolled (710, 422) with delta (0, 0)
Screenshot: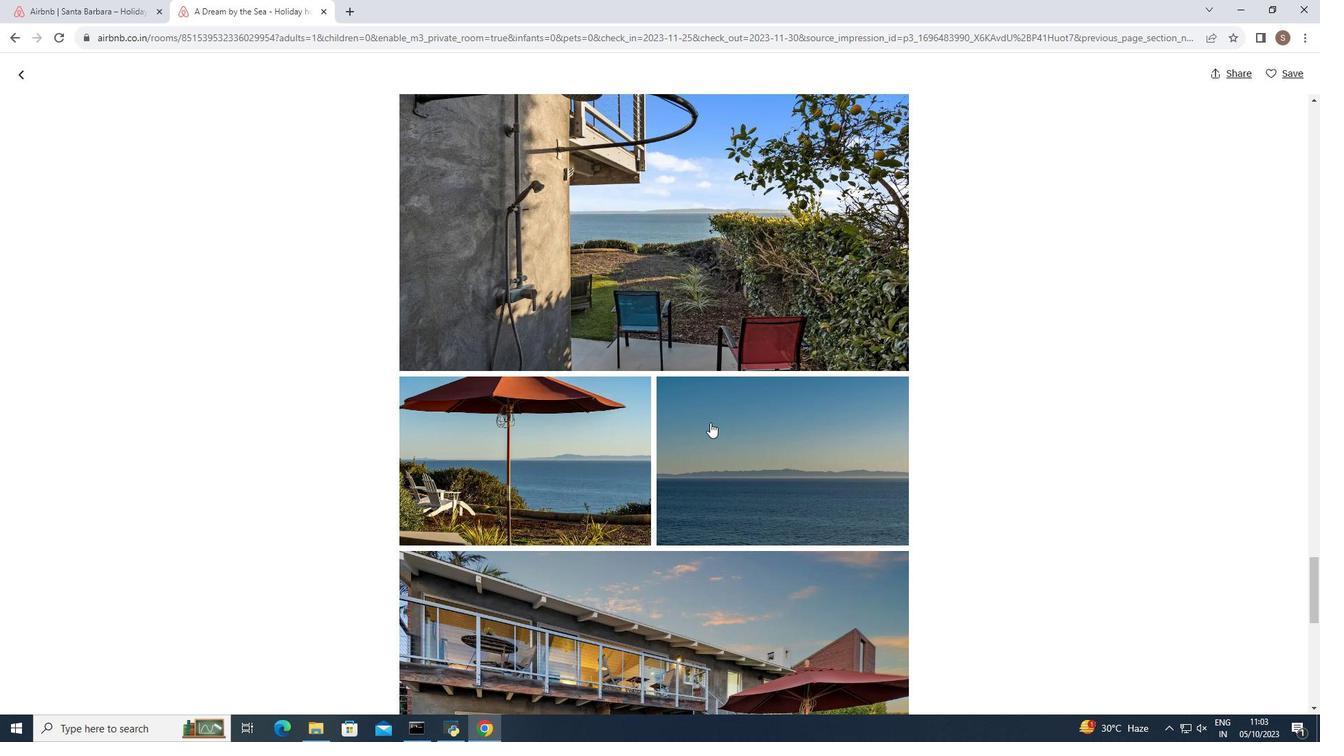 
Action: Mouse scrolled (710, 422) with delta (0, 0)
Screenshot: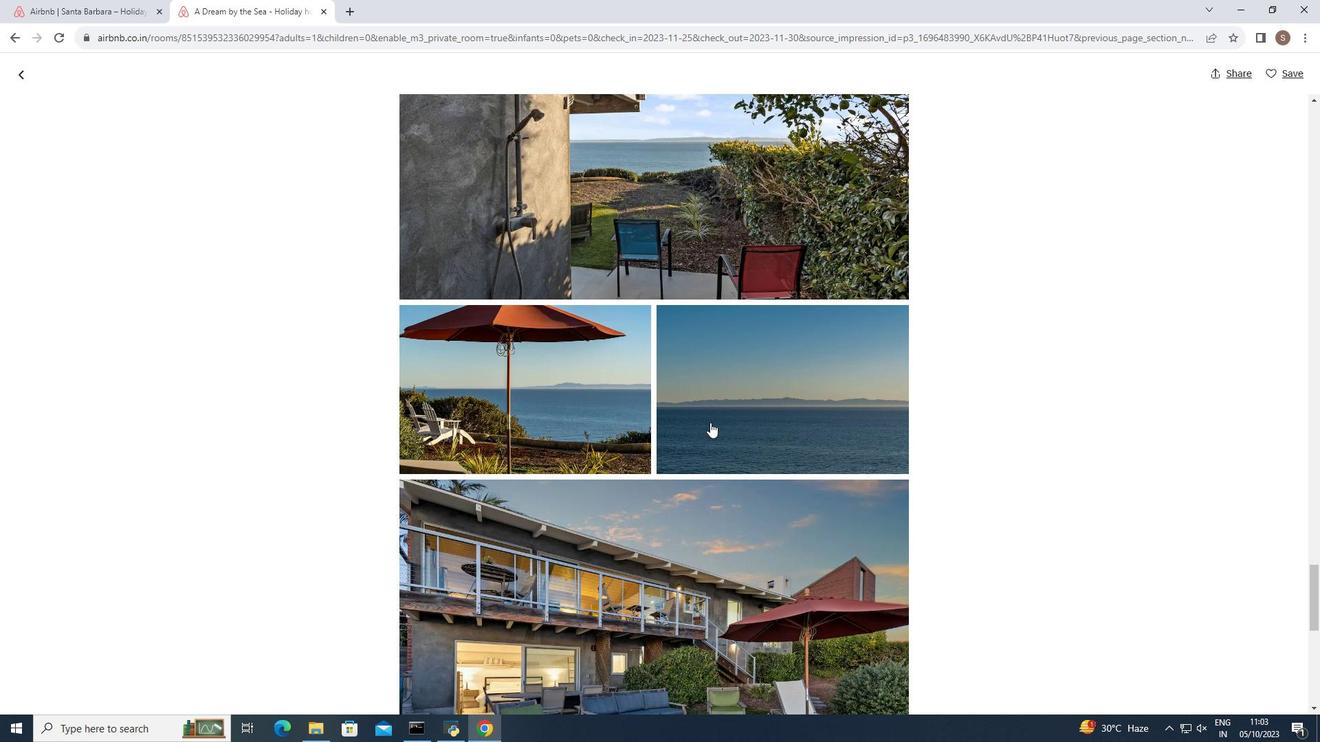 
Action: Mouse scrolled (710, 422) with delta (0, 0)
Screenshot: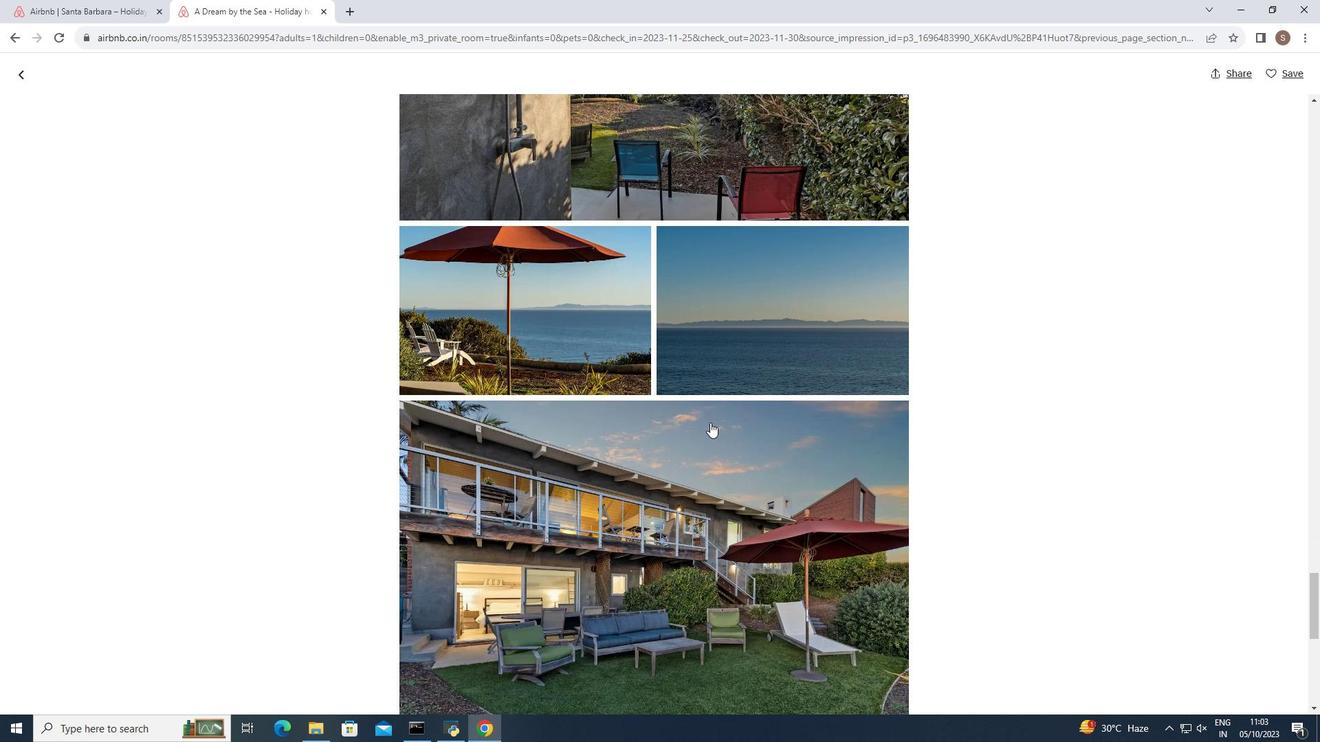 
Action: Mouse scrolled (710, 422) with delta (0, 0)
Screenshot: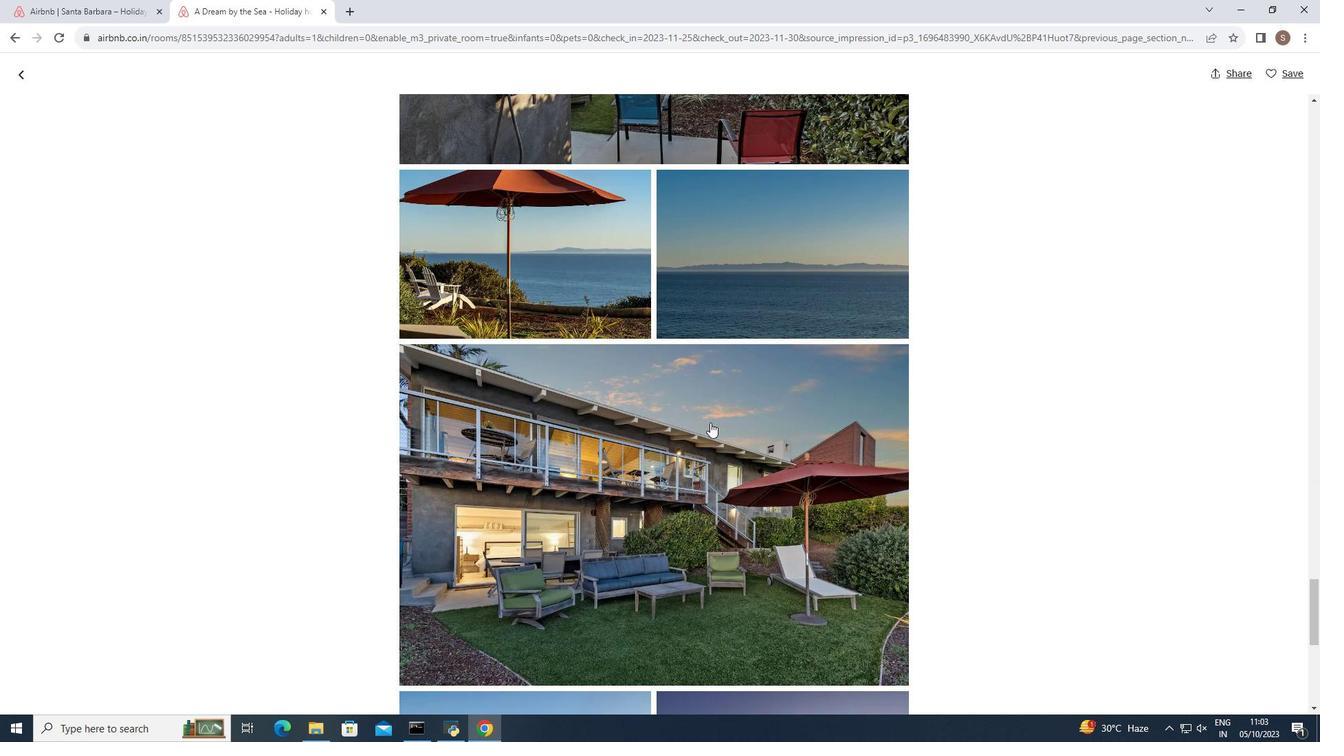 
Action: Mouse scrolled (710, 422) with delta (0, 0)
Screenshot: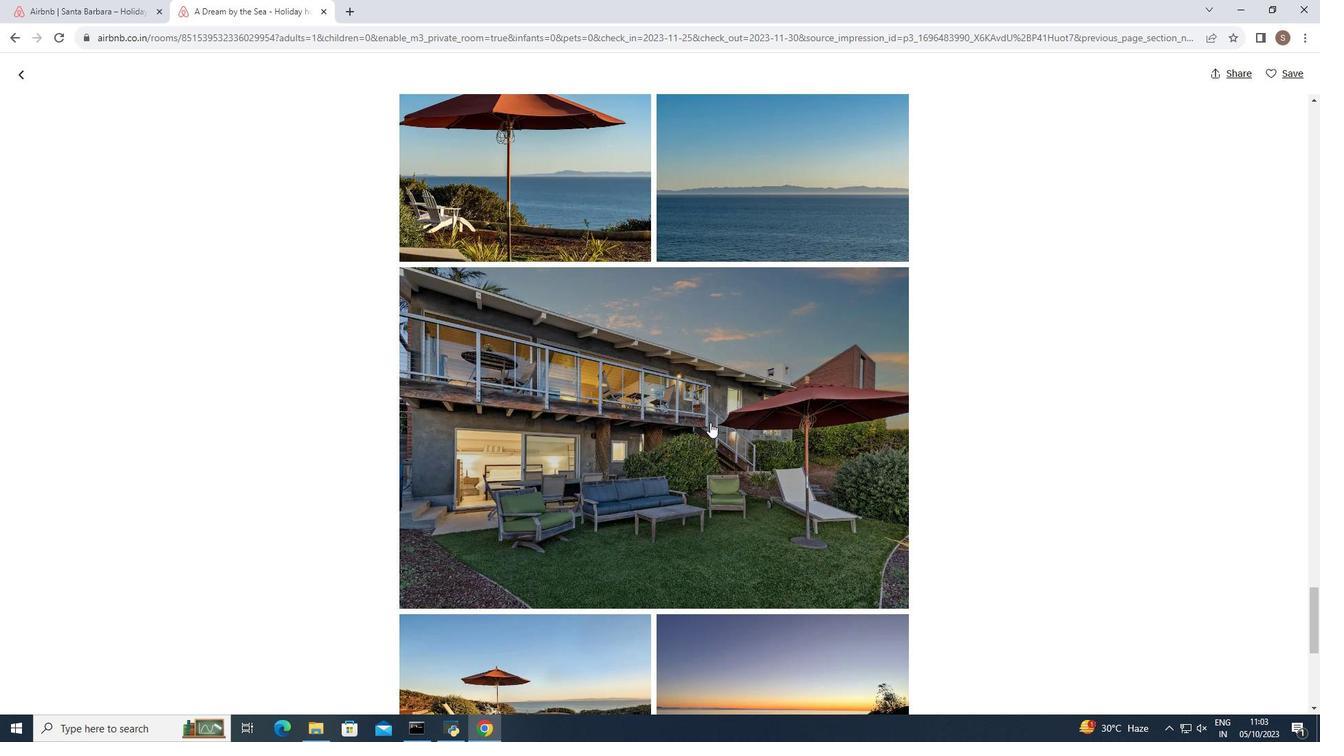 
Action: Mouse scrolled (710, 422) with delta (0, 0)
Screenshot: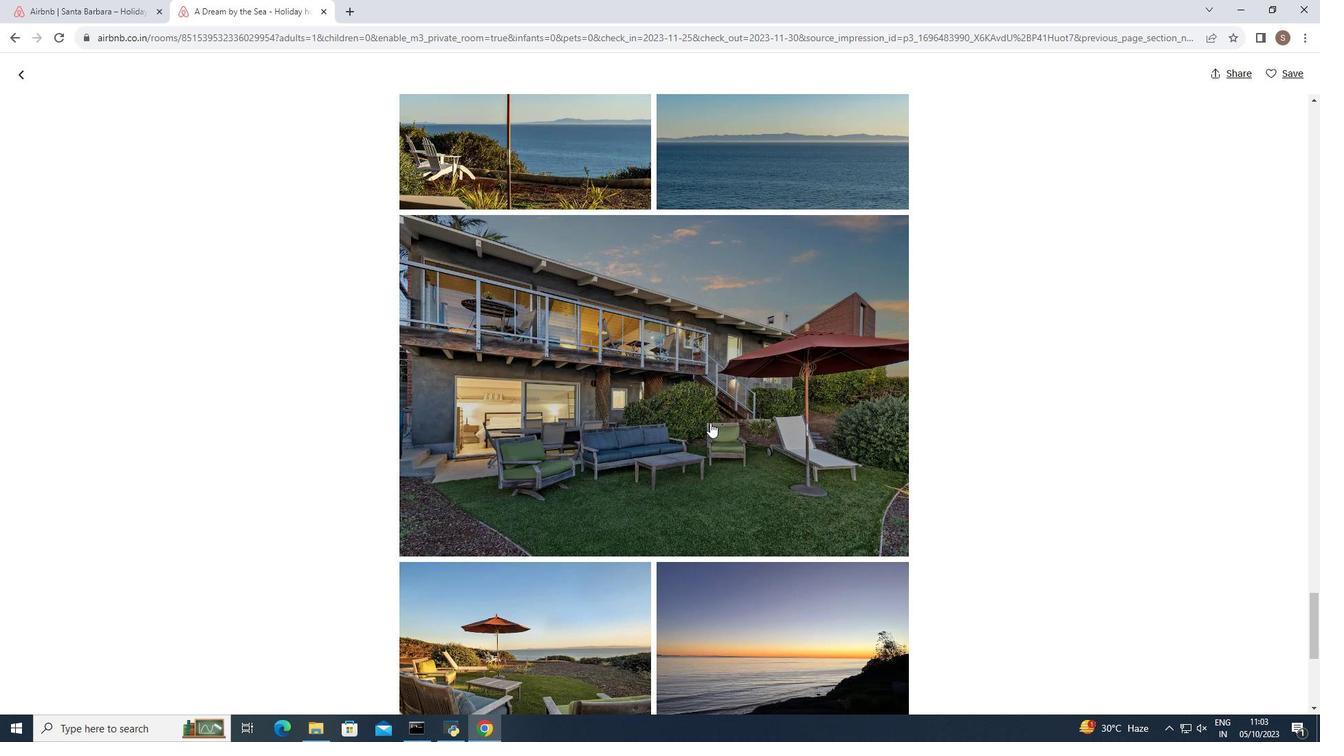 
Action: Mouse scrolled (710, 422) with delta (0, 0)
Screenshot: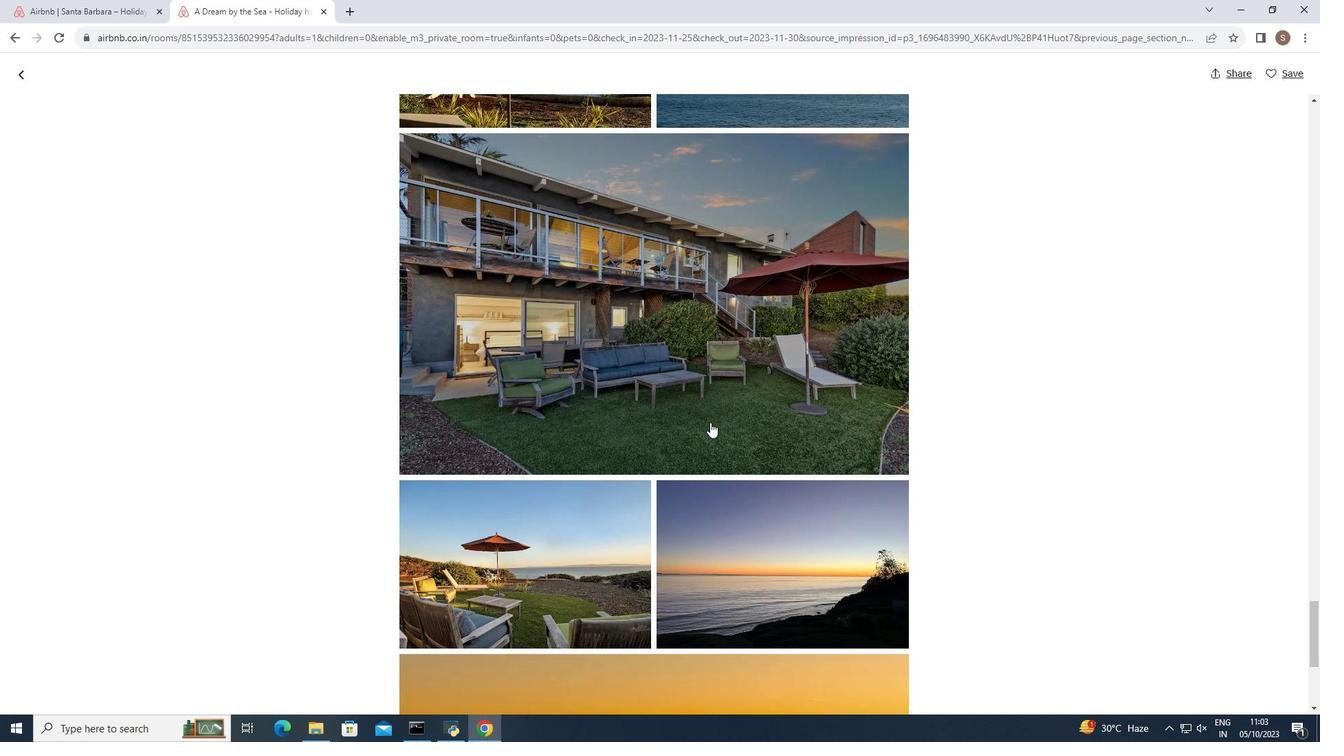 
Action: Mouse moved to (709, 423)
Screenshot: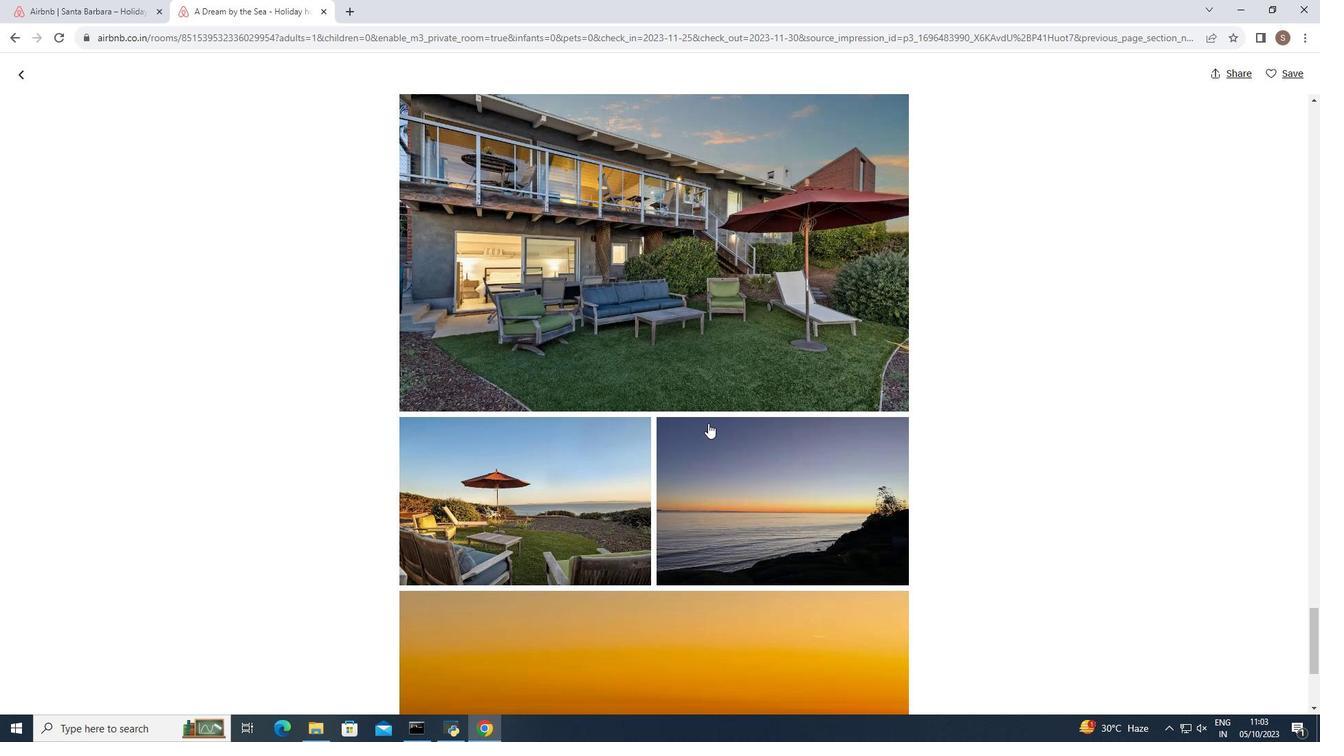 
Action: Mouse scrolled (709, 422) with delta (0, 0)
Screenshot: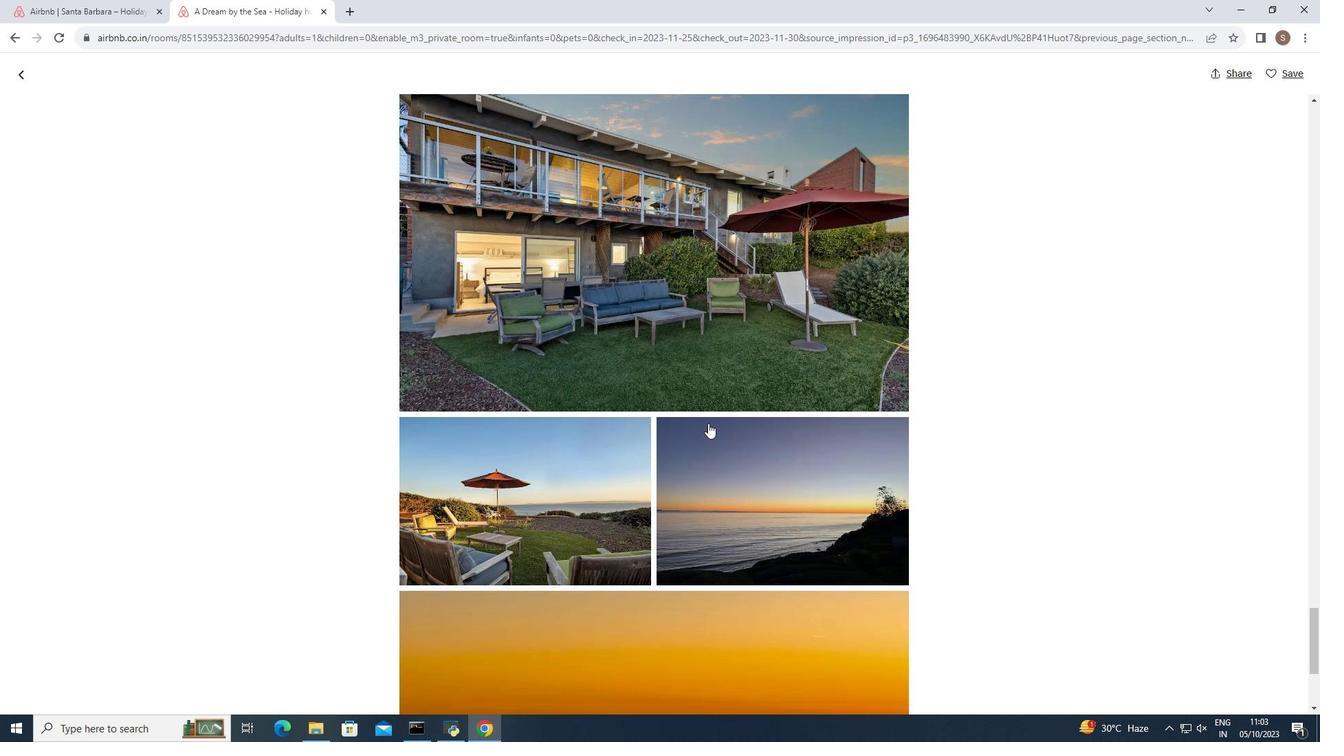 
Action: Mouse moved to (708, 423)
Screenshot: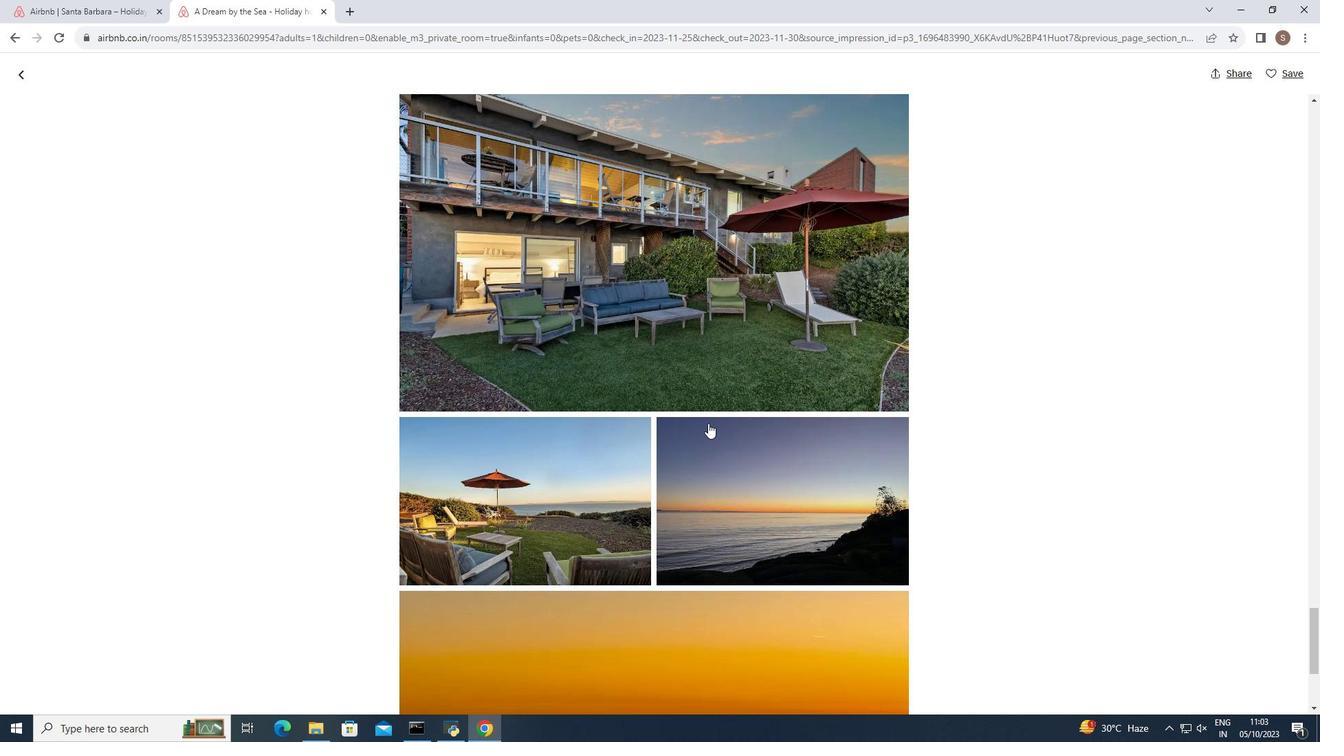 
Action: Mouse scrolled (708, 423) with delta (0, 0)
Screenshot: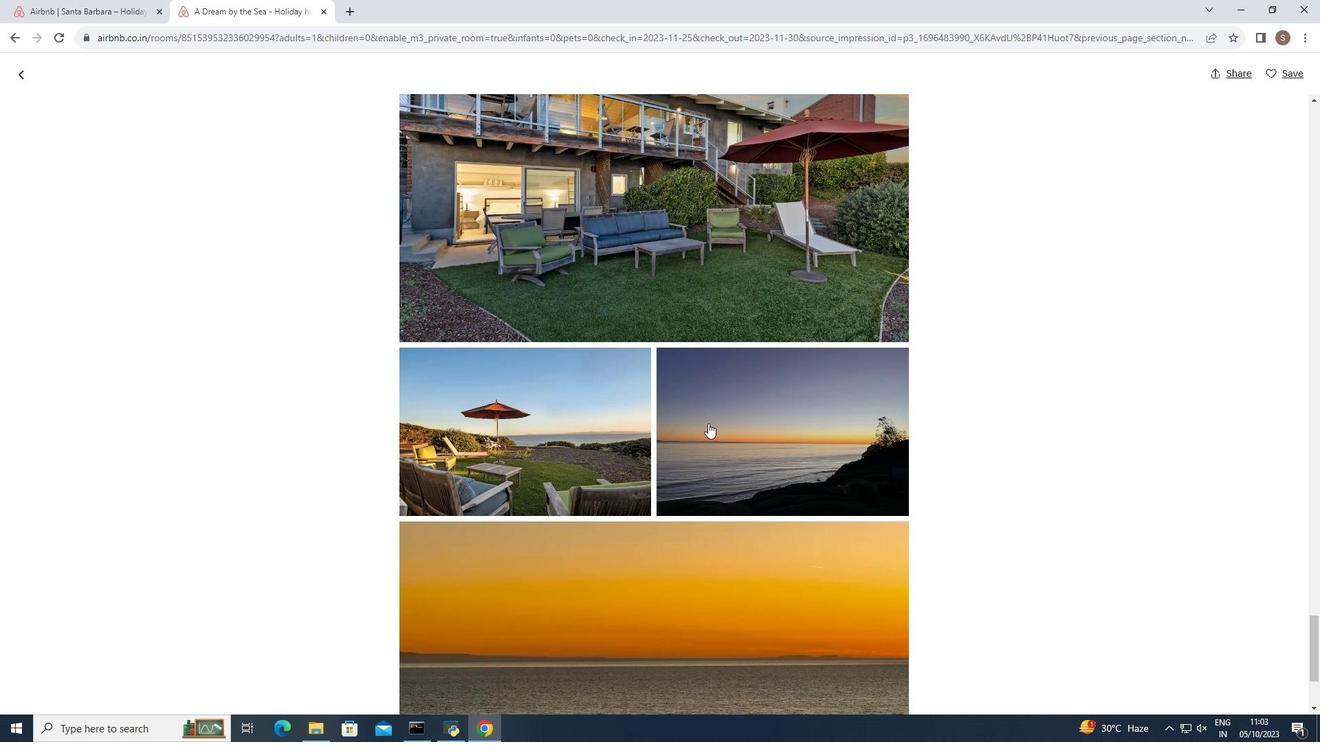 
Action: Mouse scrolled (708, 423) with delta (0, 0)
Screenshot: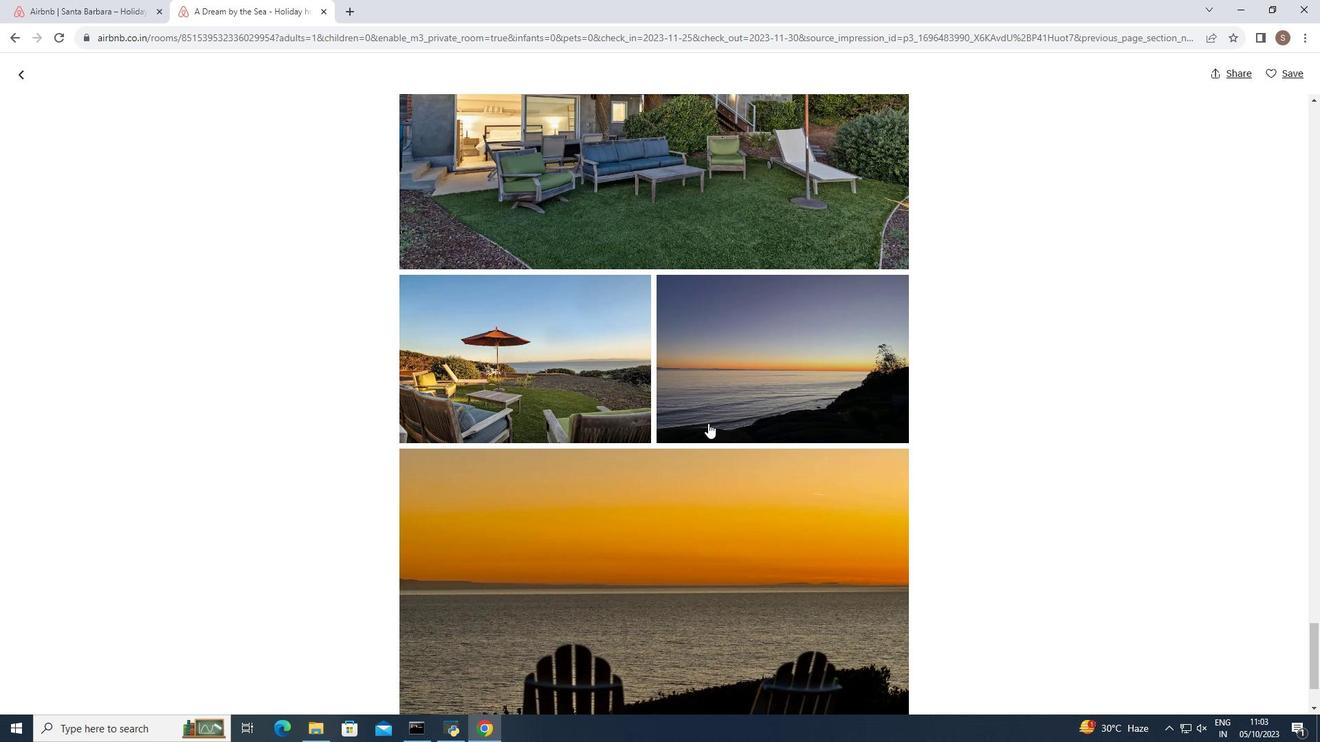 
Action: Mouse scrolled (708, 423) with delta (0, 0)
Screenshot: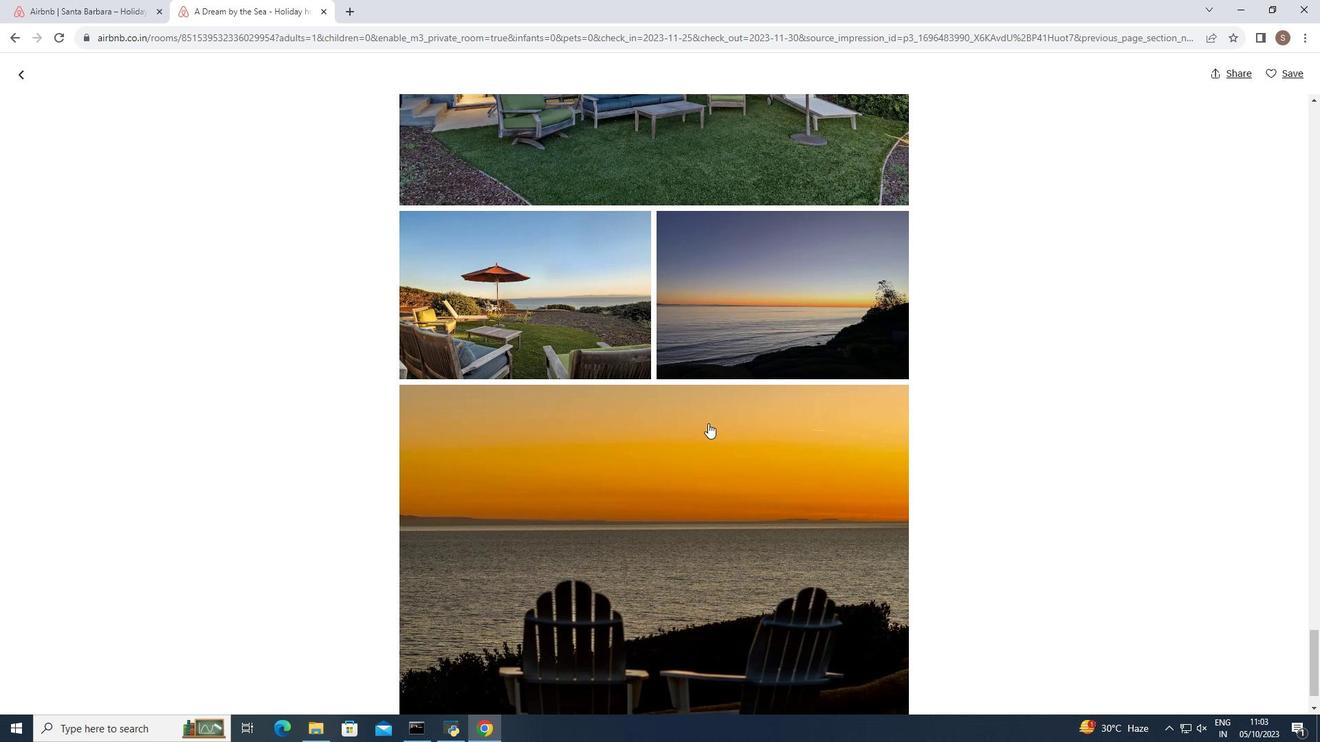 
Action: Mouse scrolled (708, 423) with delta (0, 0)
Screenshot: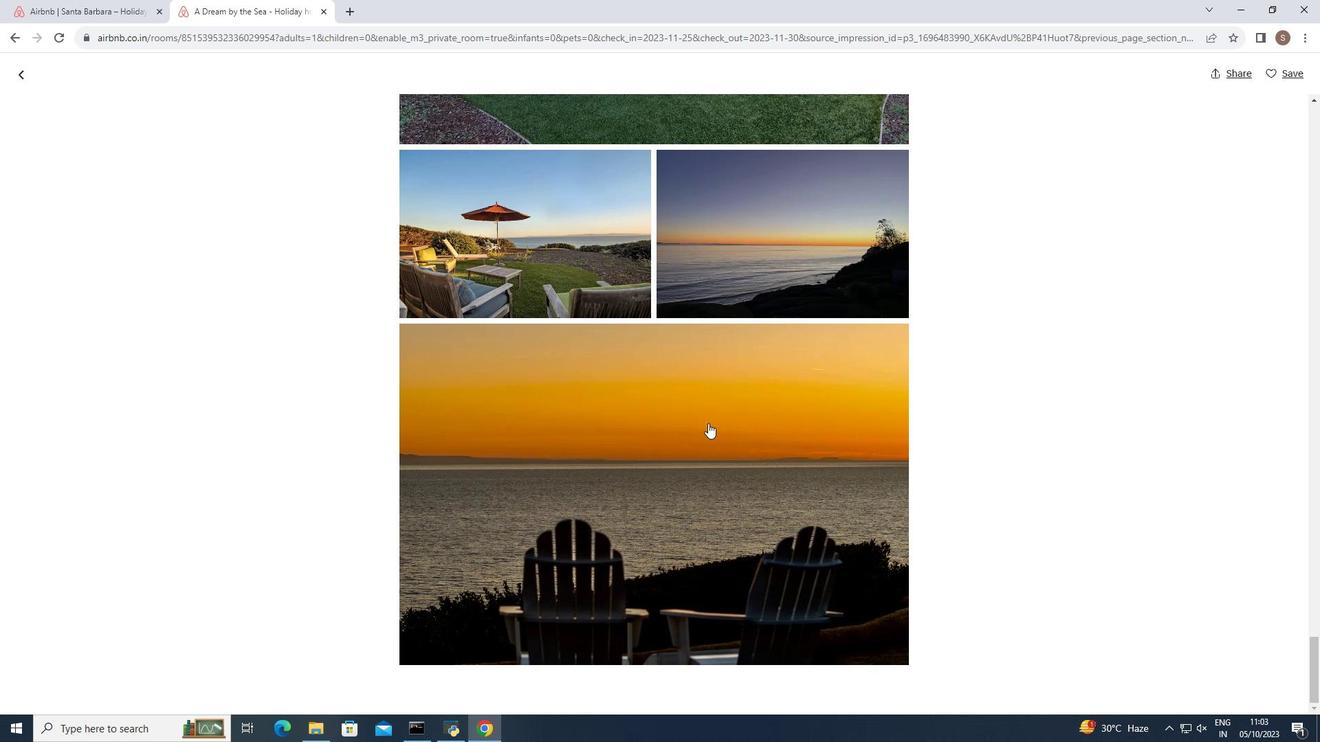 
Action: Mouse moved to (707, 423)
Screenshot: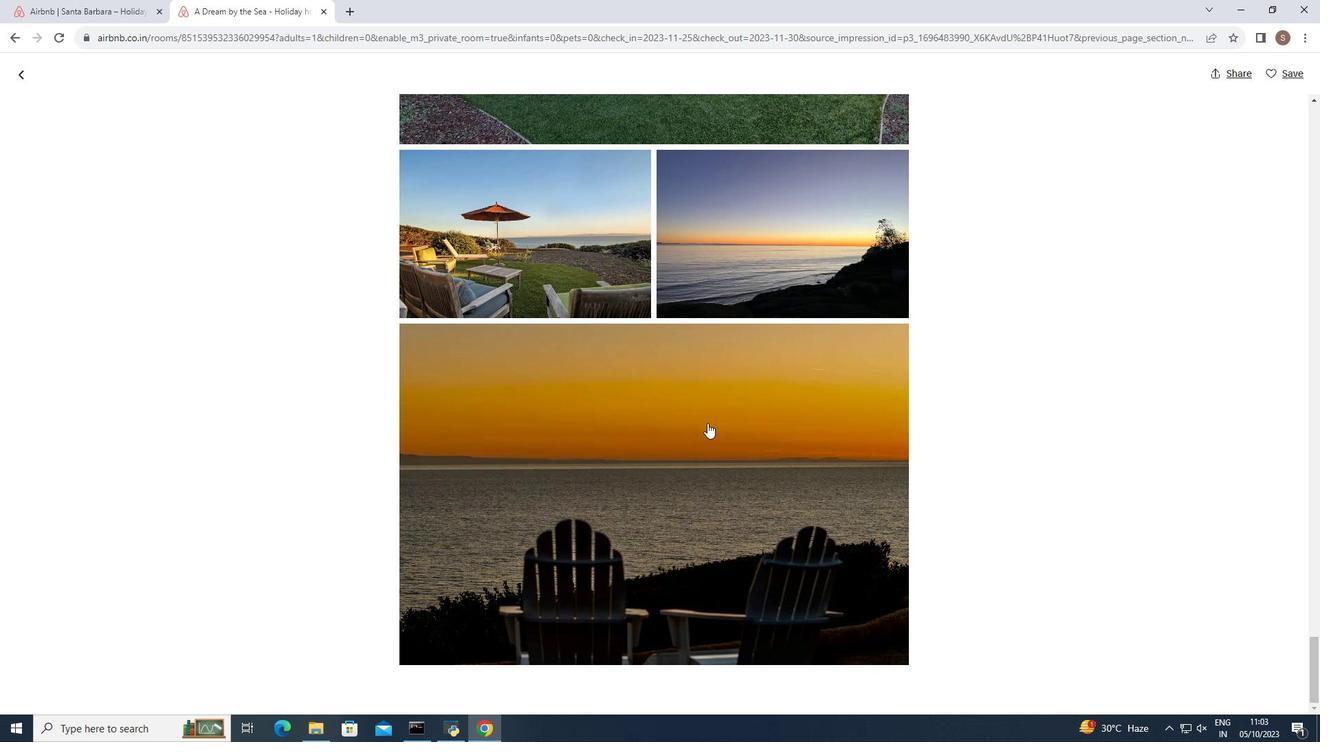 
Action: Mouse scrolled (707, 423) with delta (0, 0)
Screenshot: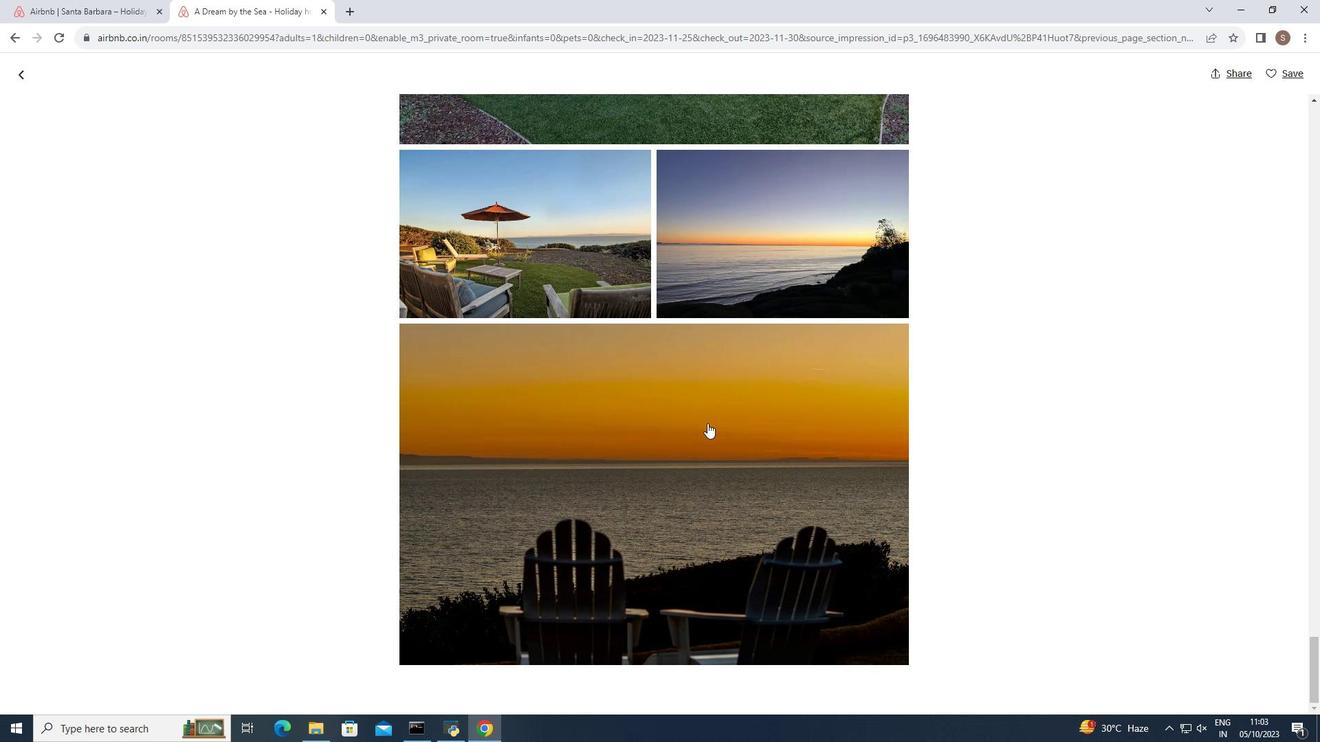 
Action: Mouse scrolled (707, 423) with delta (0, 0)
Screenshot: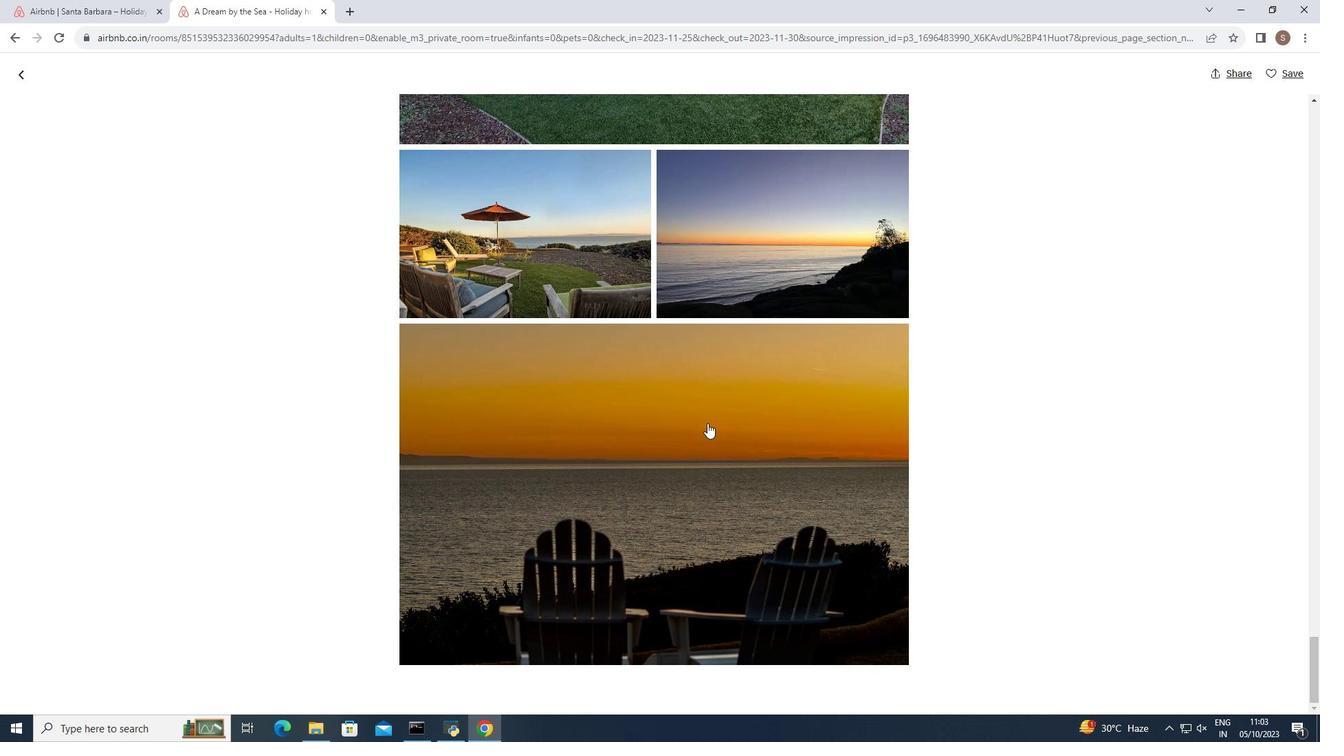 
Action: Mouse scrolled (707, 423) with delta (0, 0)
Screenshot: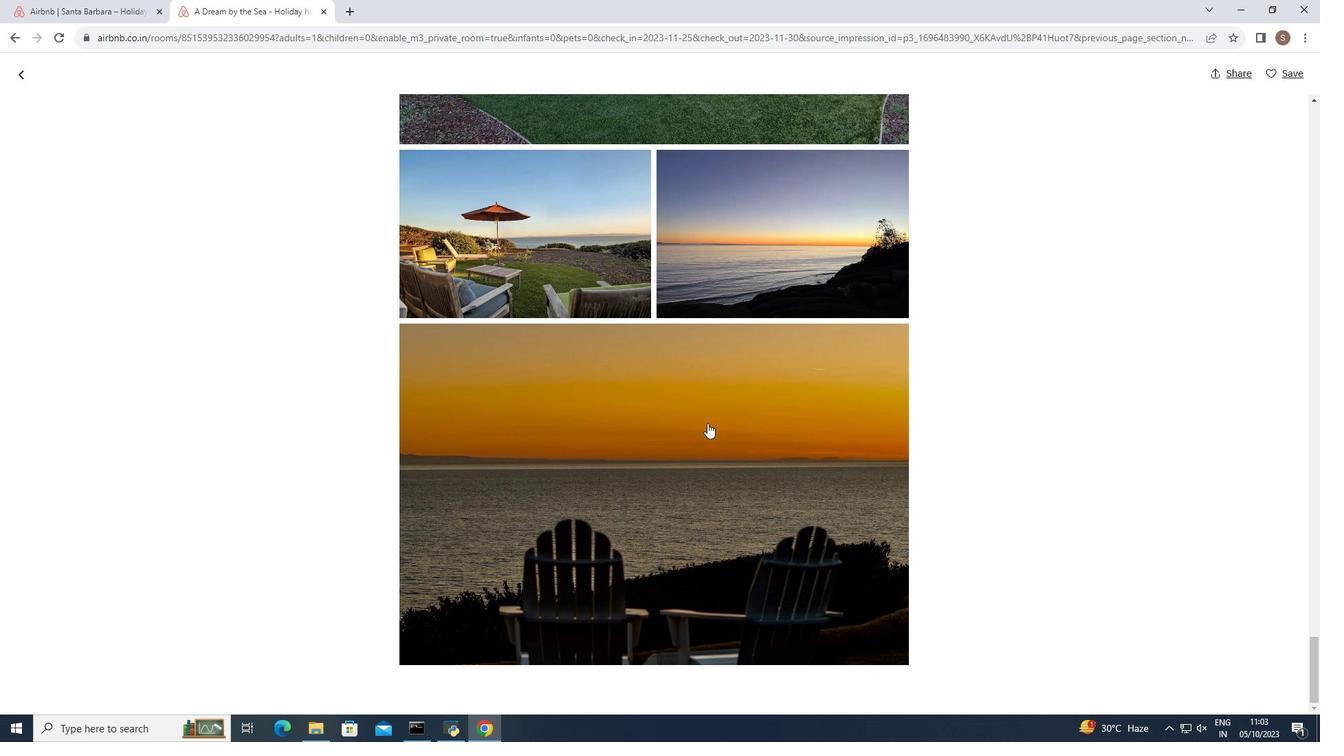 
Action: Mouse moved to (19, 74)
Screenshot: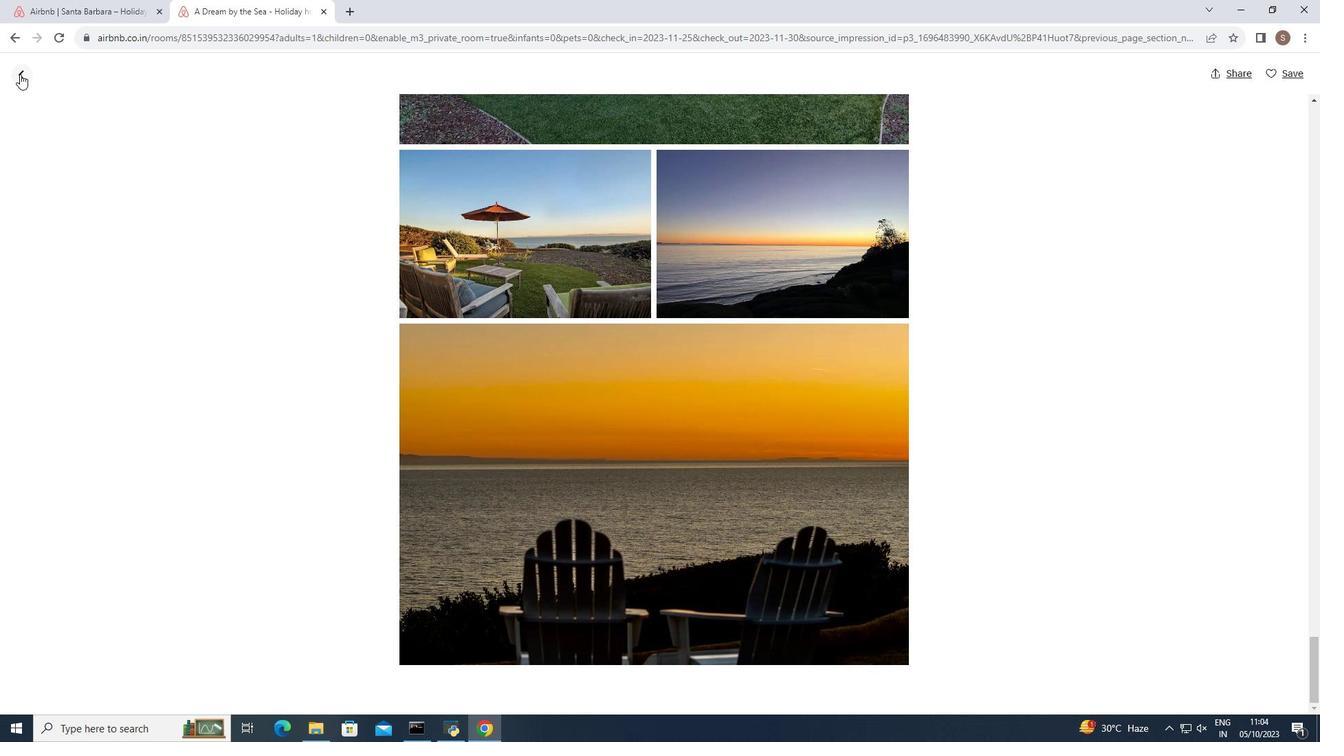 
Action: Mouse pressed left at (19, 74)
Screenshot: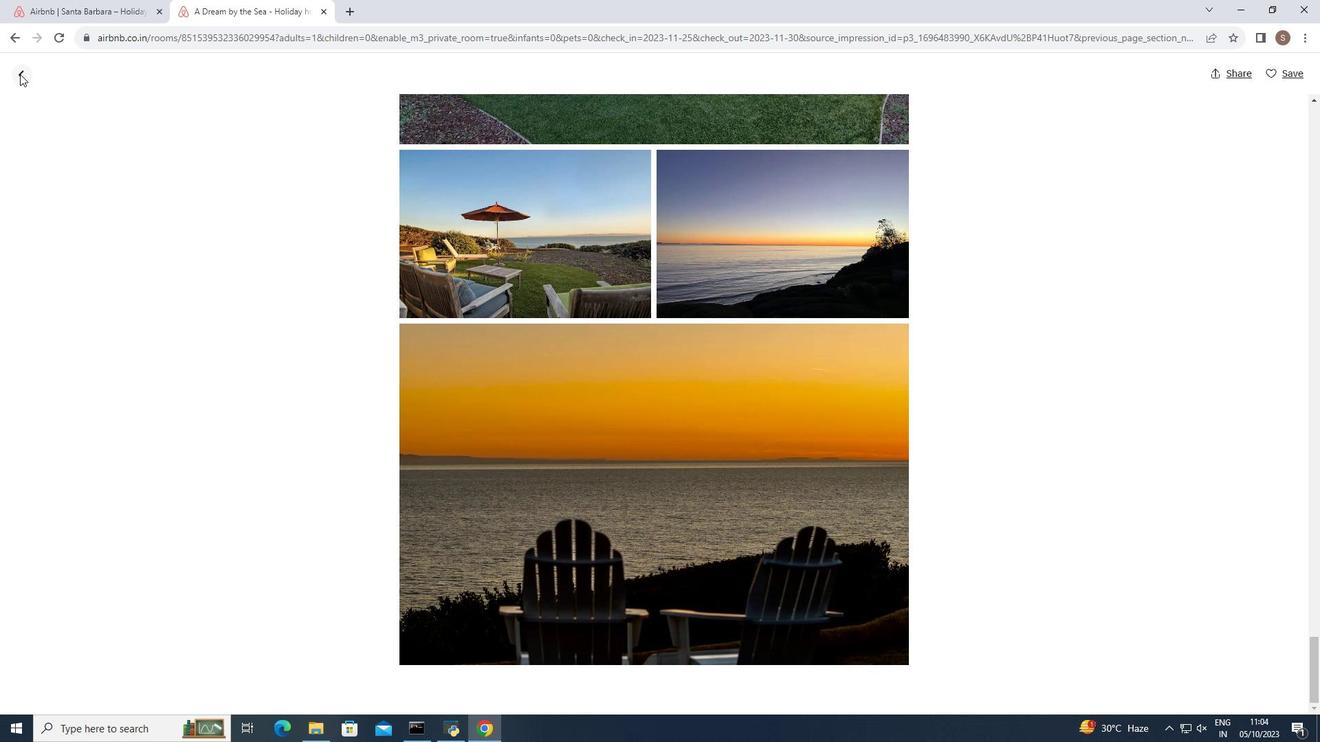 
Action: Mouse moved to (475, 481)
Screenshot: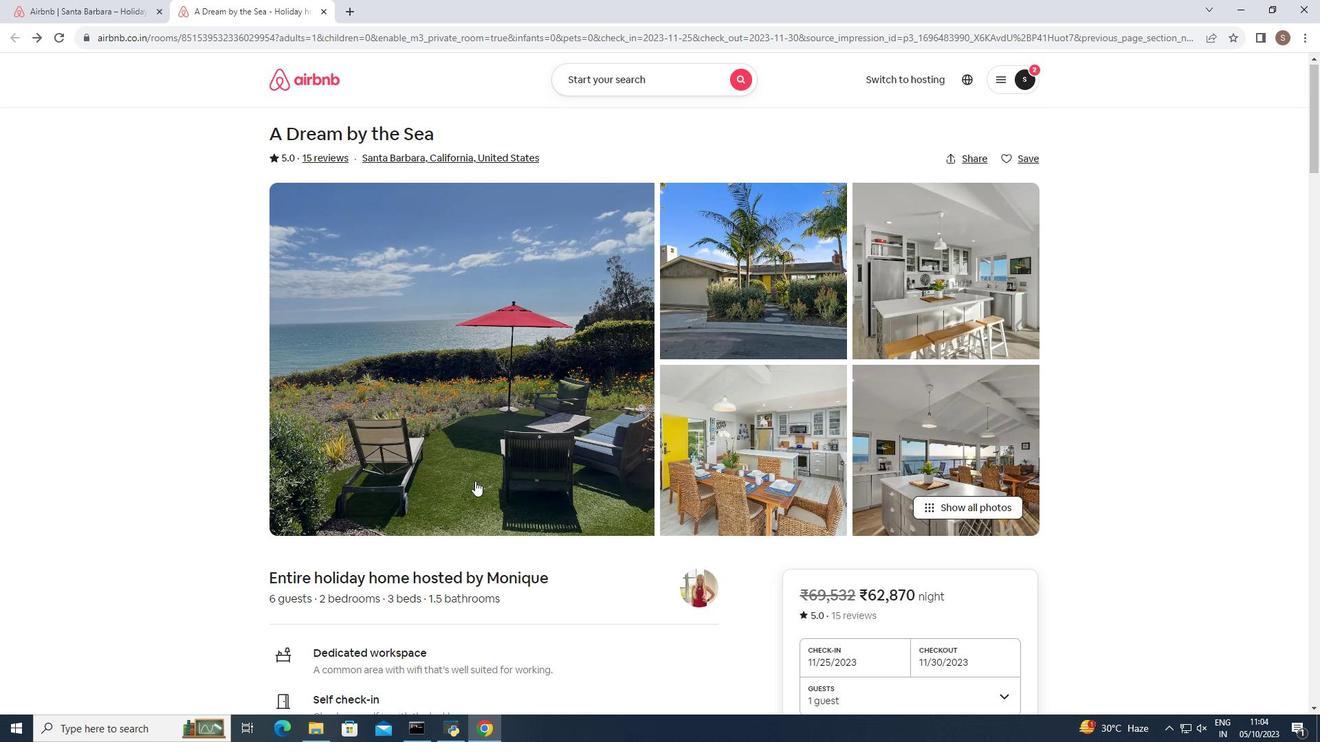 
Action: Mouse scrolled (475, 480) with delta (0, 0)
Screenshot: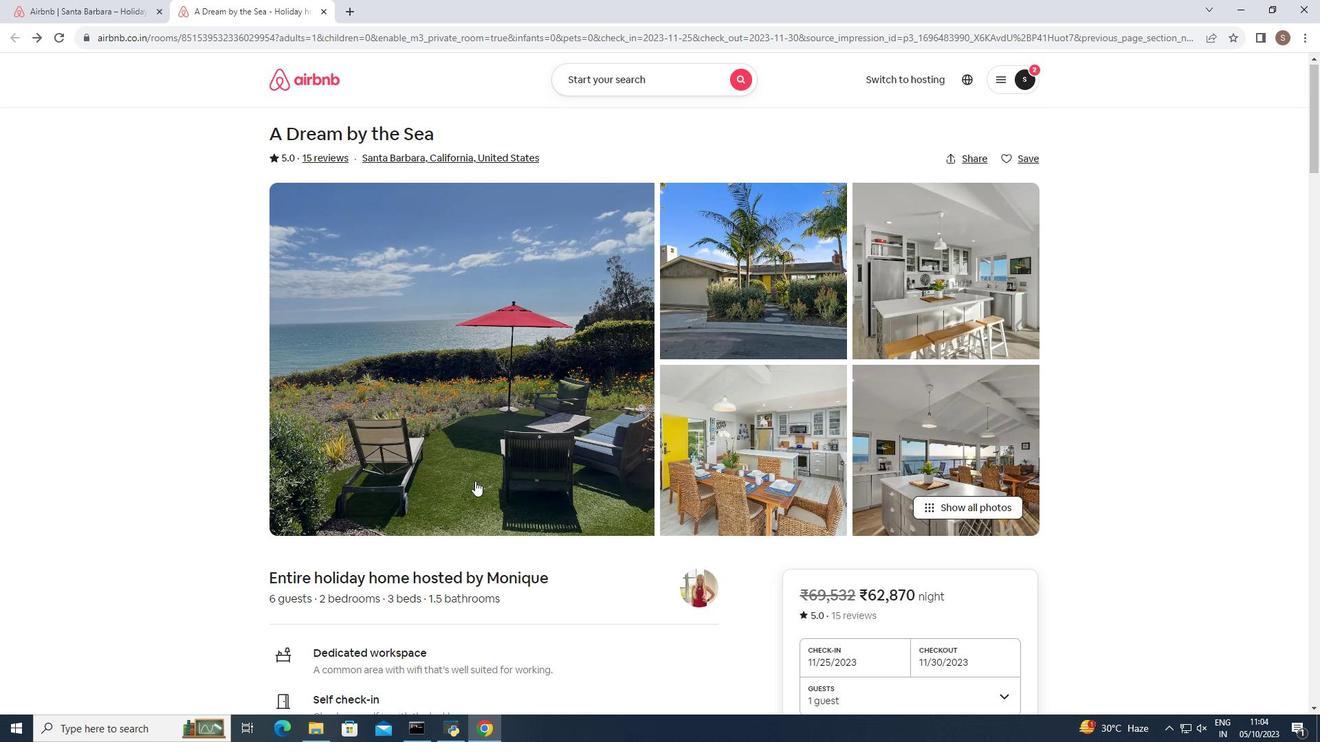 
Action: Mouse scrolled (475, 480) with delta (0, 0)
Screenshot: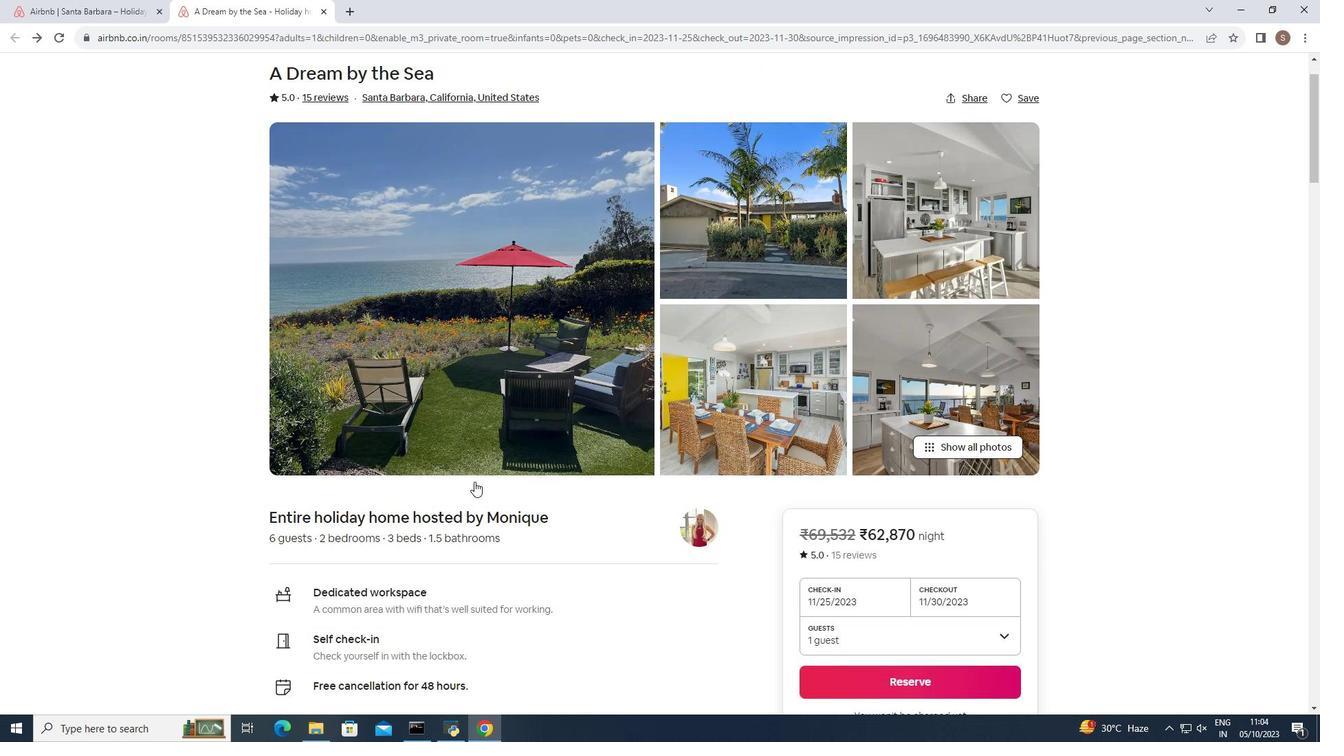 
Action: Mouse moved to (474, 482)
Screenshot: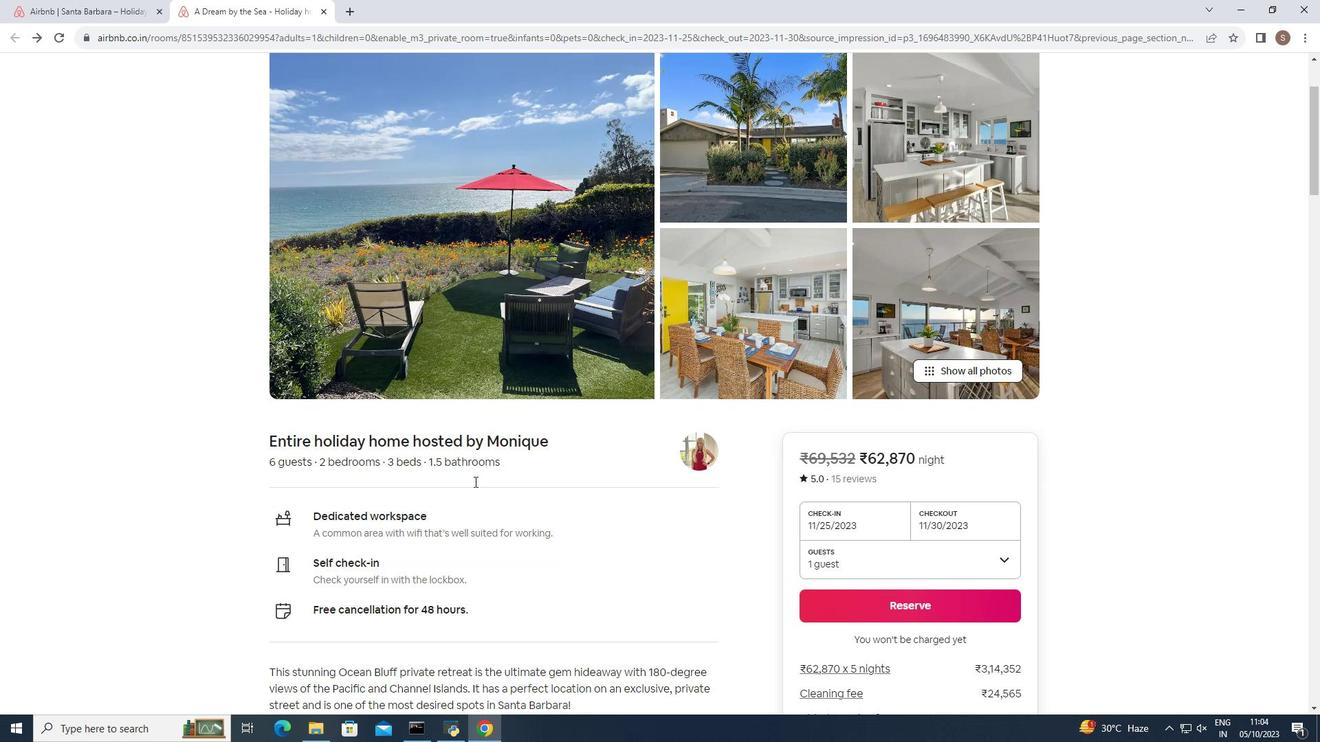 
Action: Mouse scrolled (474, 481) with delta (0, 0)
Screenshot: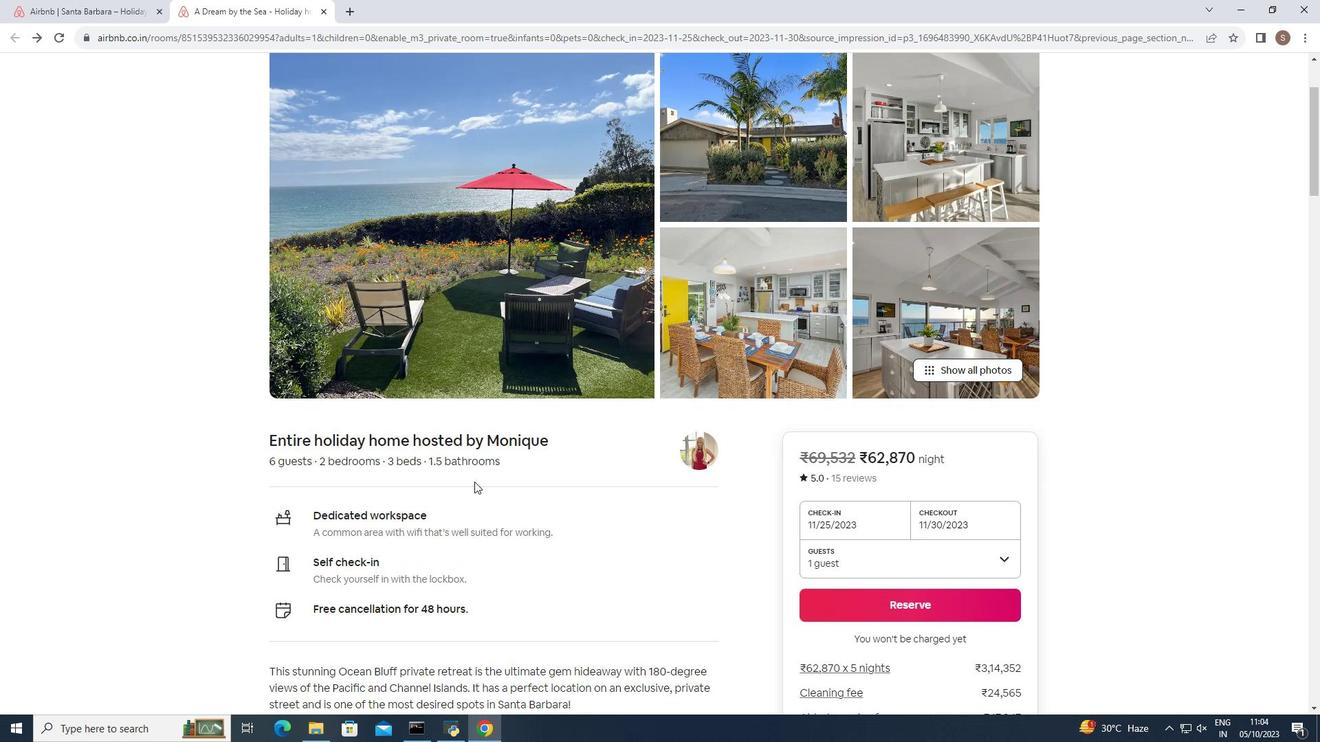 
Action: Mouse scrolled (474, 481) with delta (0, 0)
Screenshot: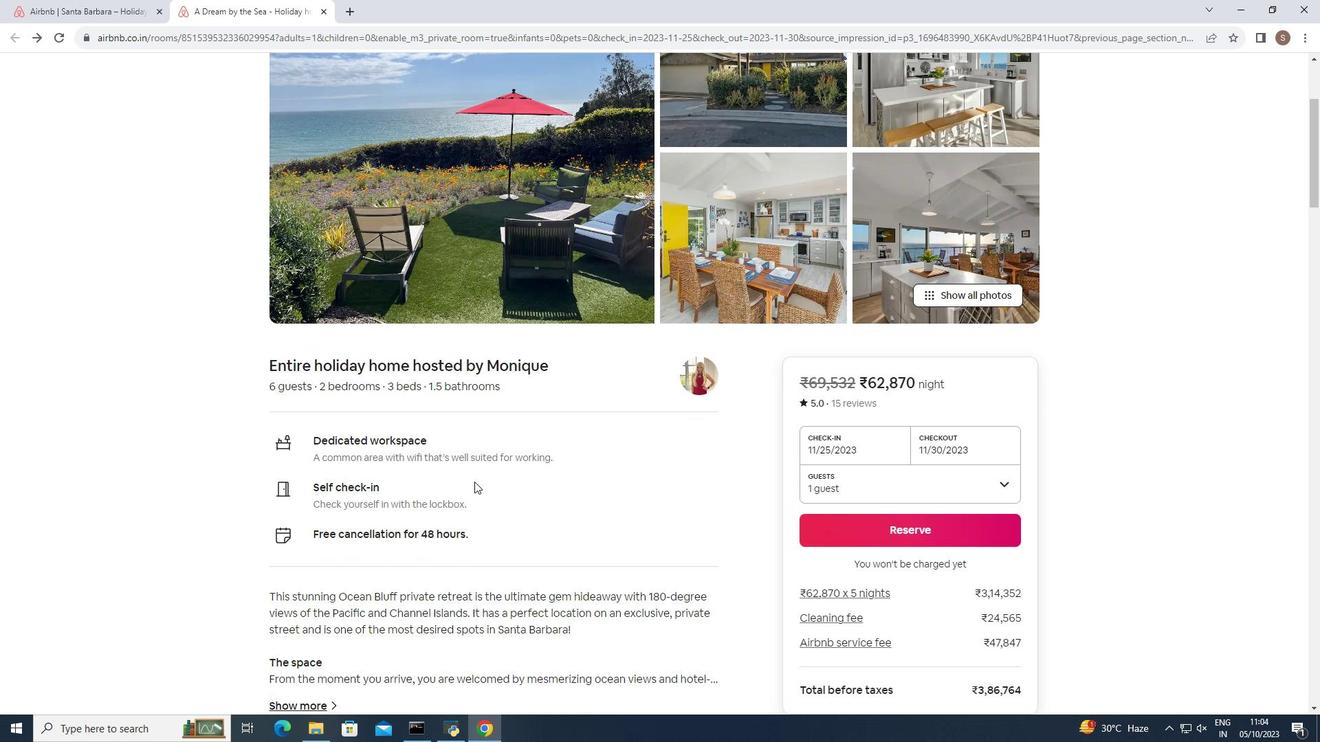 
Action: Mouse moved to (475, 482)
Screenshot: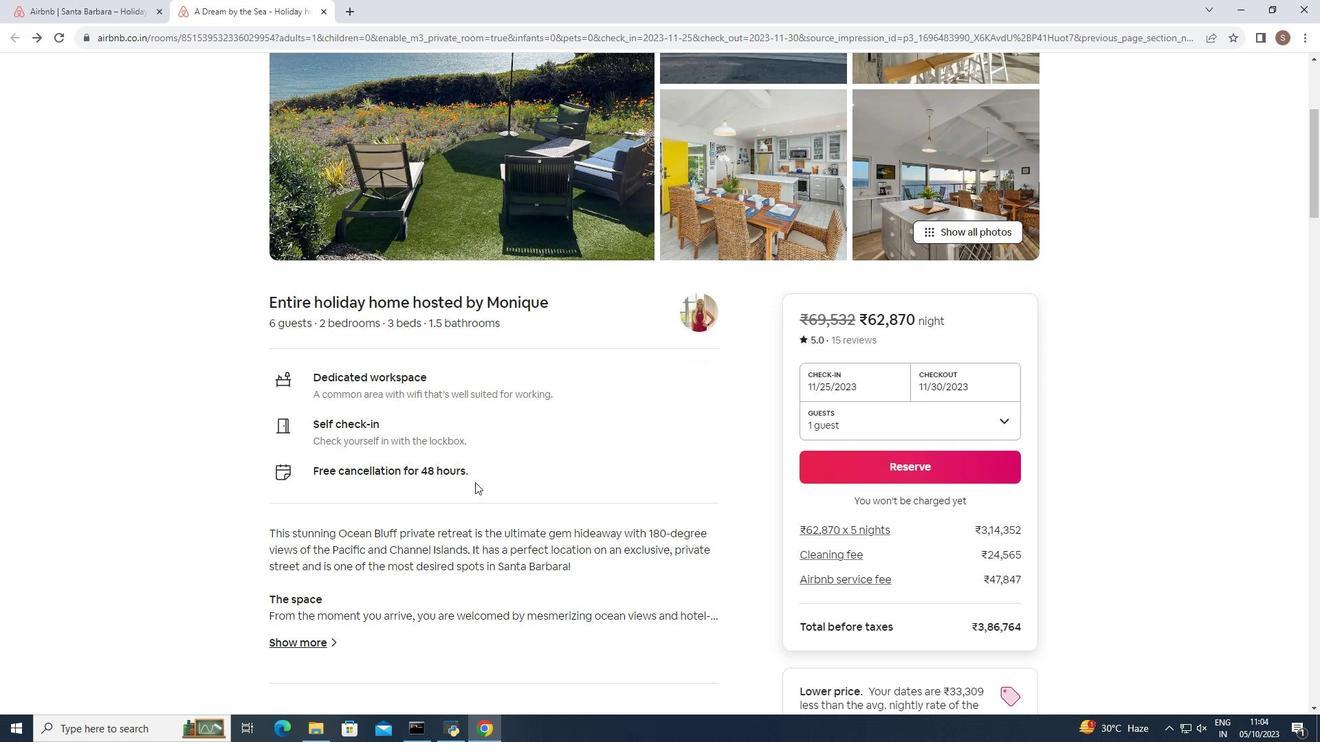 
Action: Mouse scrolled (475, 482) with delta (0, 0)
Screenshot: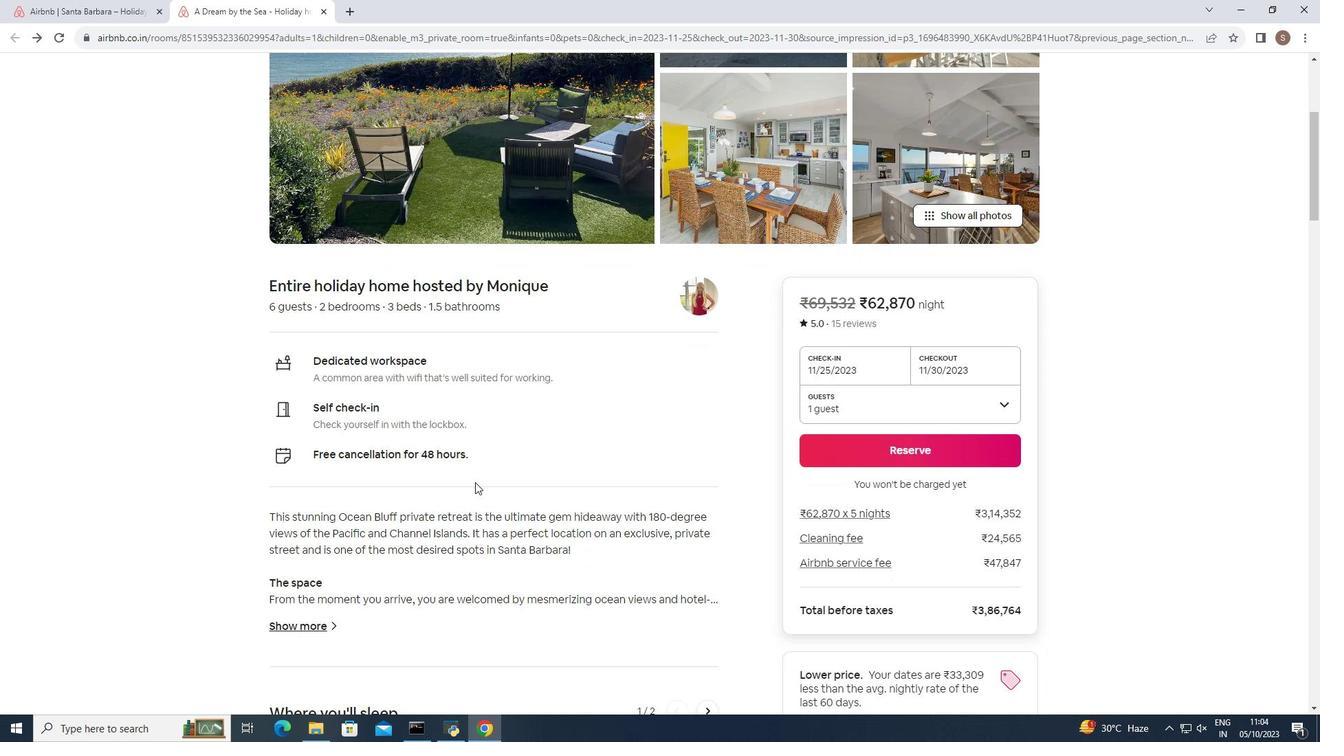 
Action: Mouse moved to (478, 482)
Screenshot: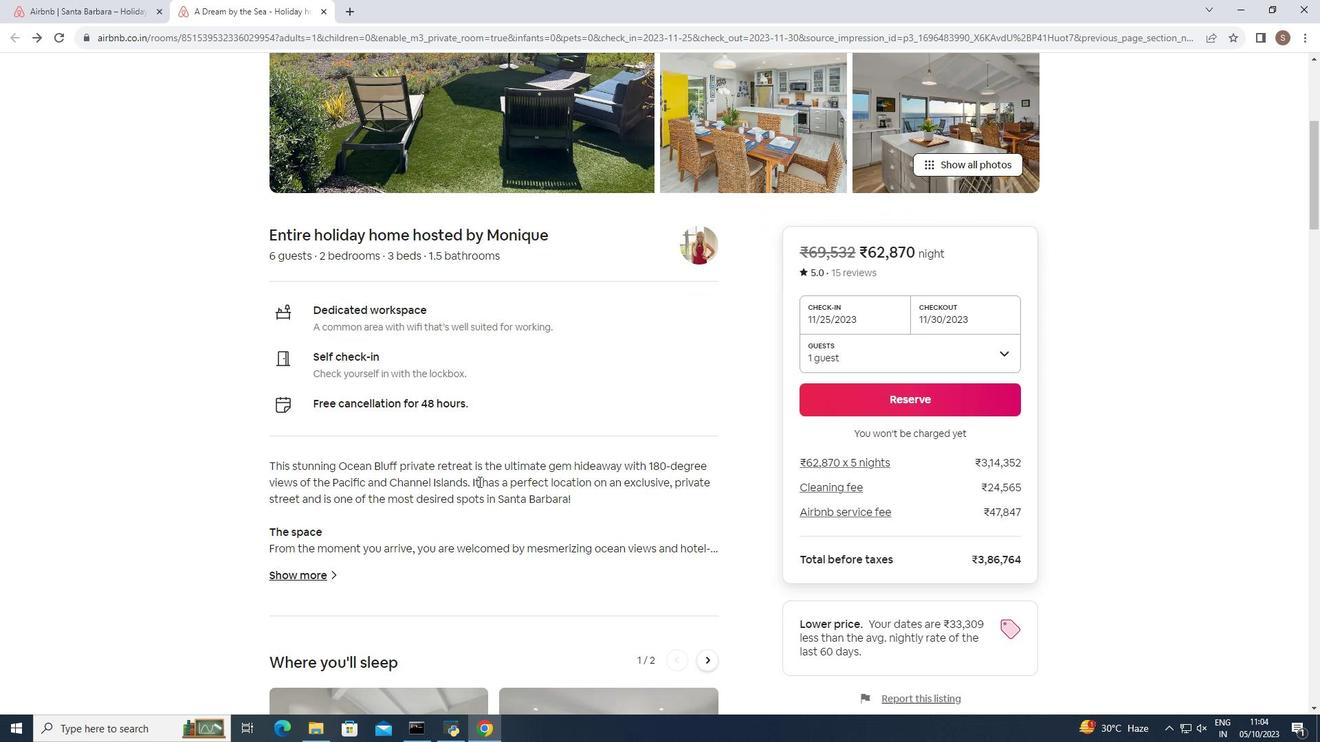 
Action: Mouse scrolled (478, 481) with delta (0, 0)
Screenshot: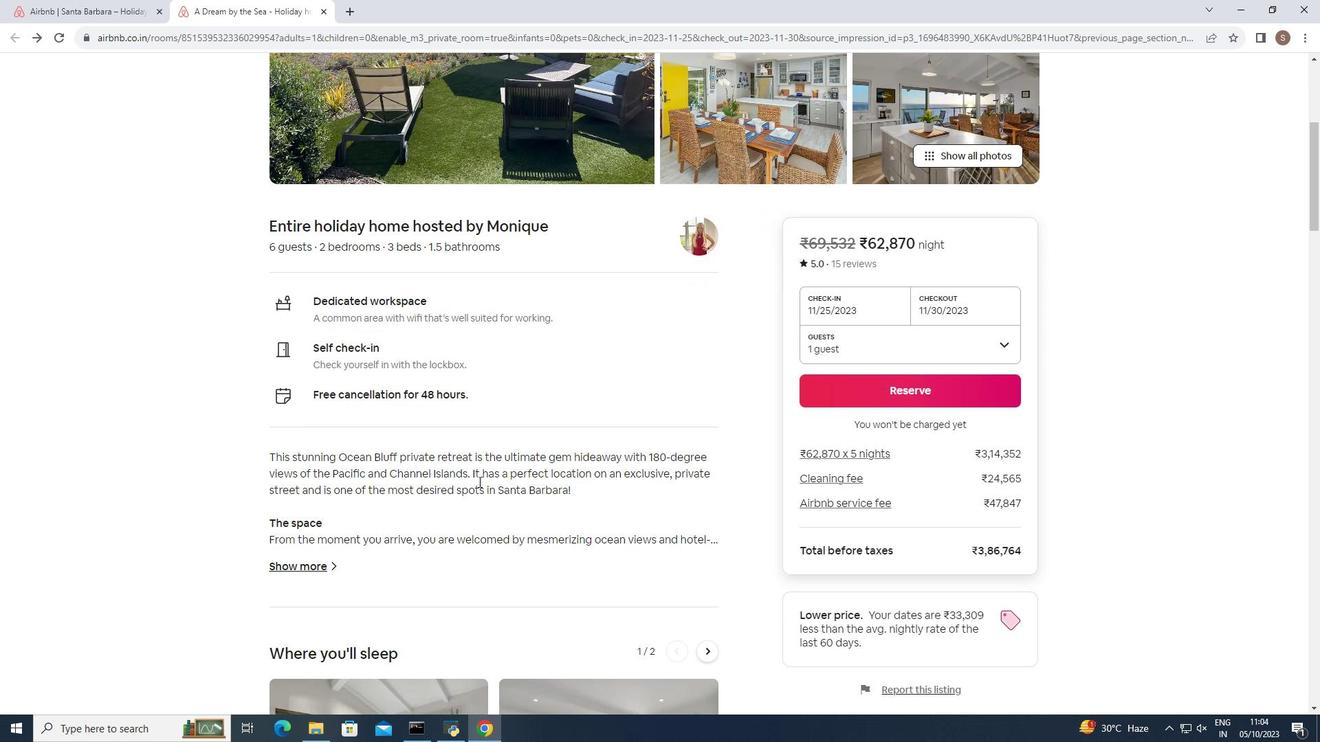 
Action: Mouse moved to (478, 482)
Screenshot: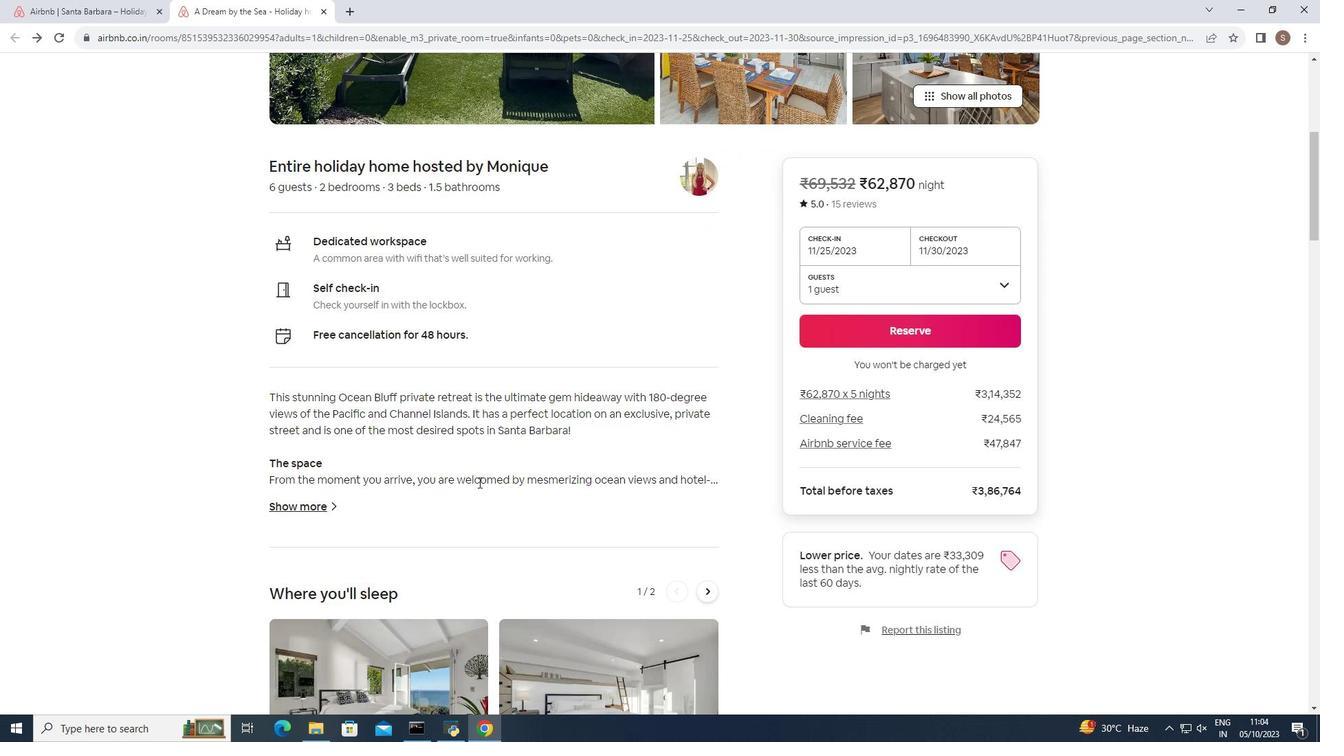 
Action: Mouse scrolled (478, 482) with delta (0, 0)
Screenshot: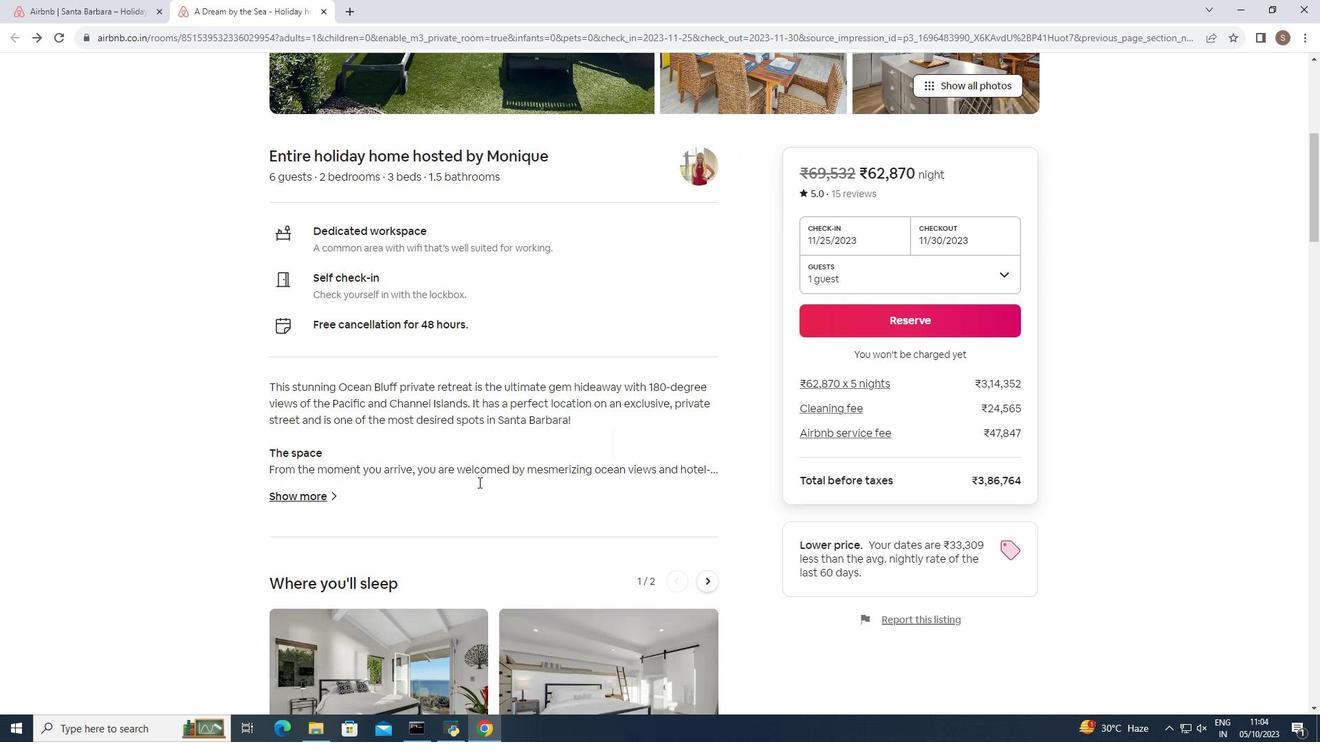 
Action: Mouse moved to (285, 440)
Screenshot: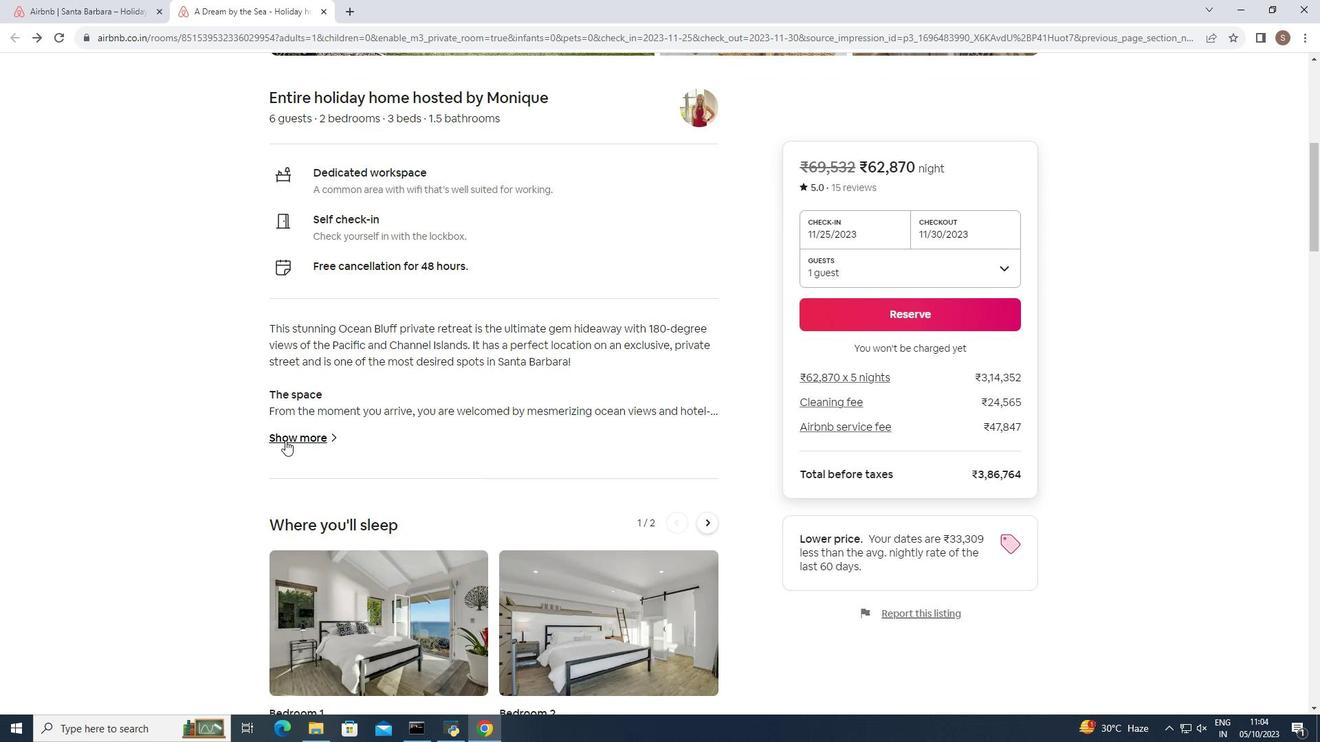 
Action: Mouse pressed left at (285, 440)
Screenshot: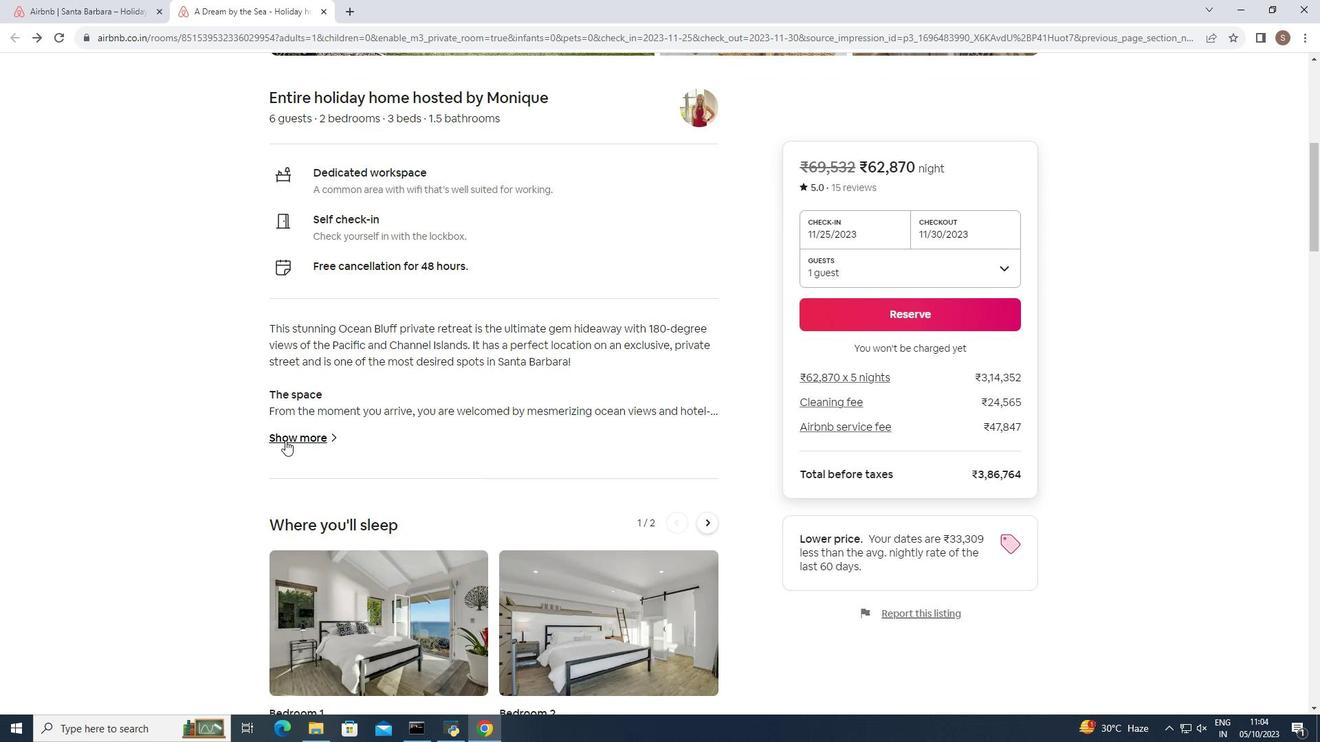 
Action: Mouse moved to (568, 438)
Screenshot: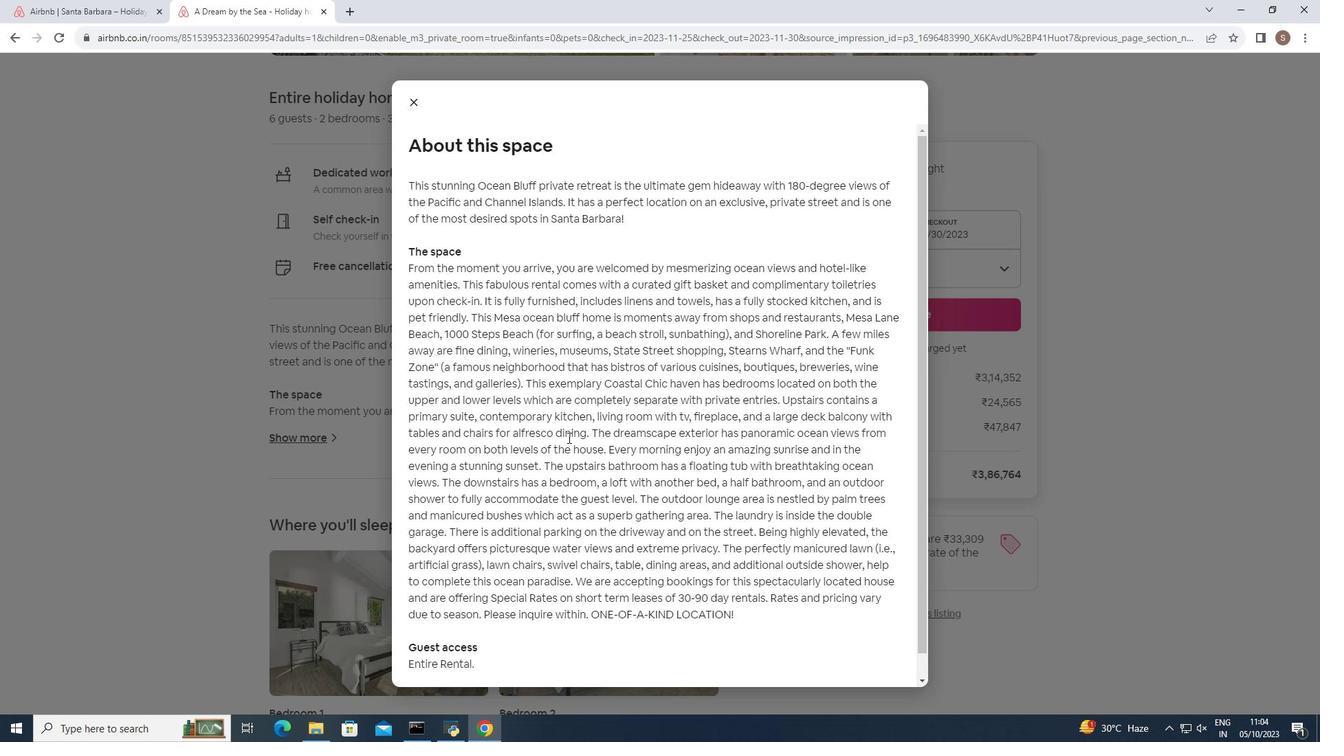 
Action: Mouse scrolled (568, 437) with delta (0, 0)
Screenshot: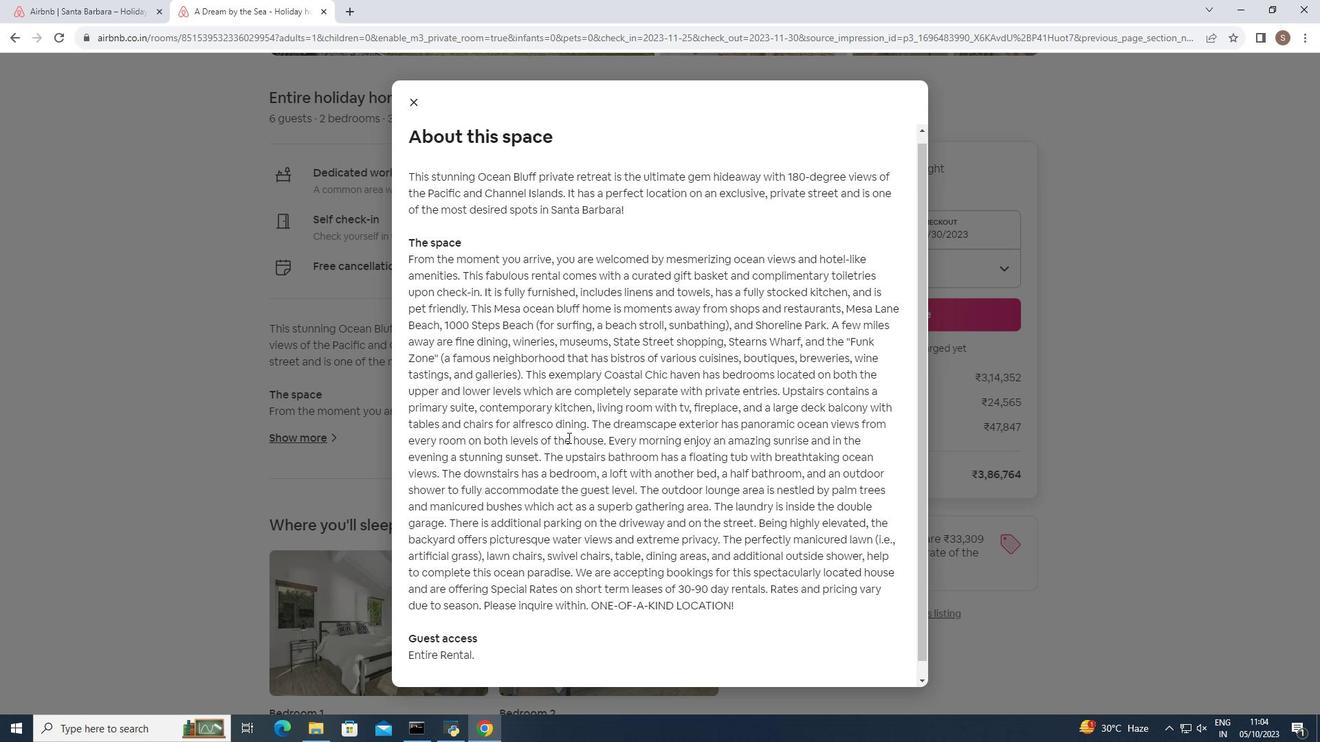 
Action: Mouse scrolled (568, 437) with delta (0, 0)
Screenshot: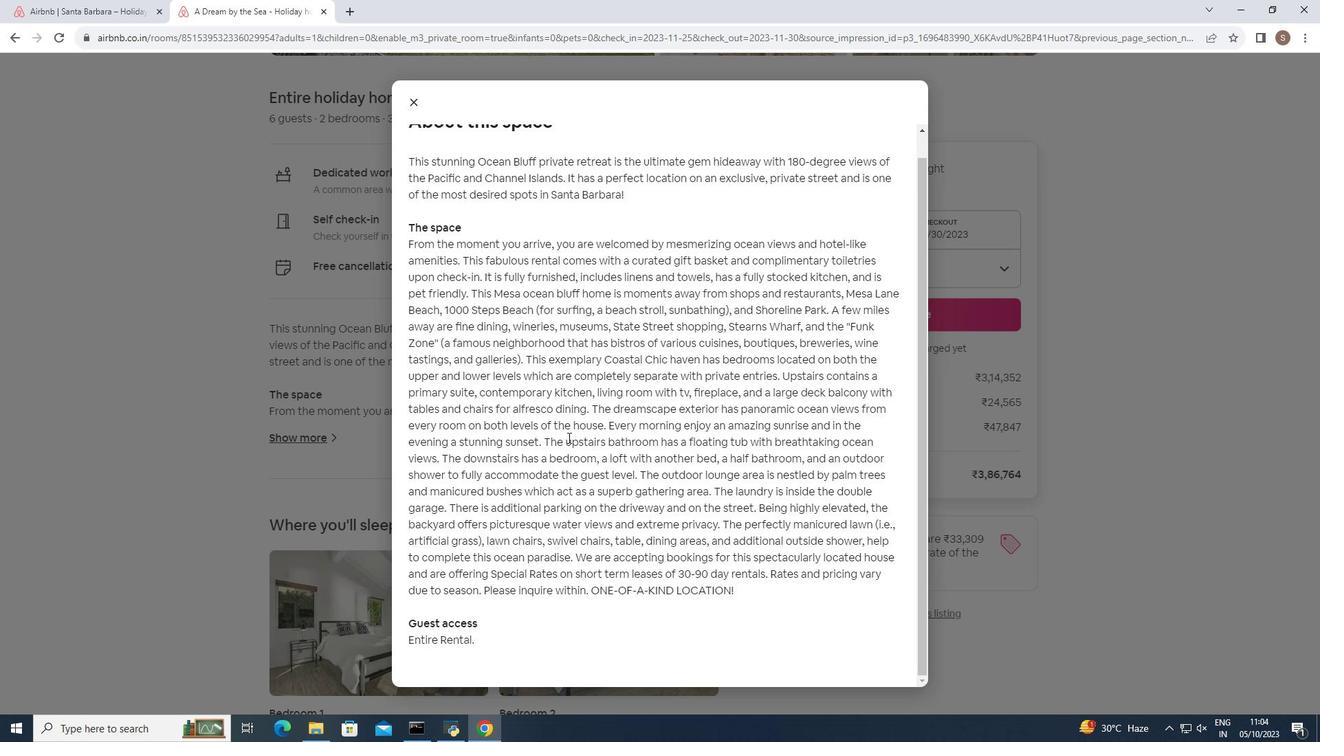 
Action: Mouse moved to (414, 103)
Screenshot: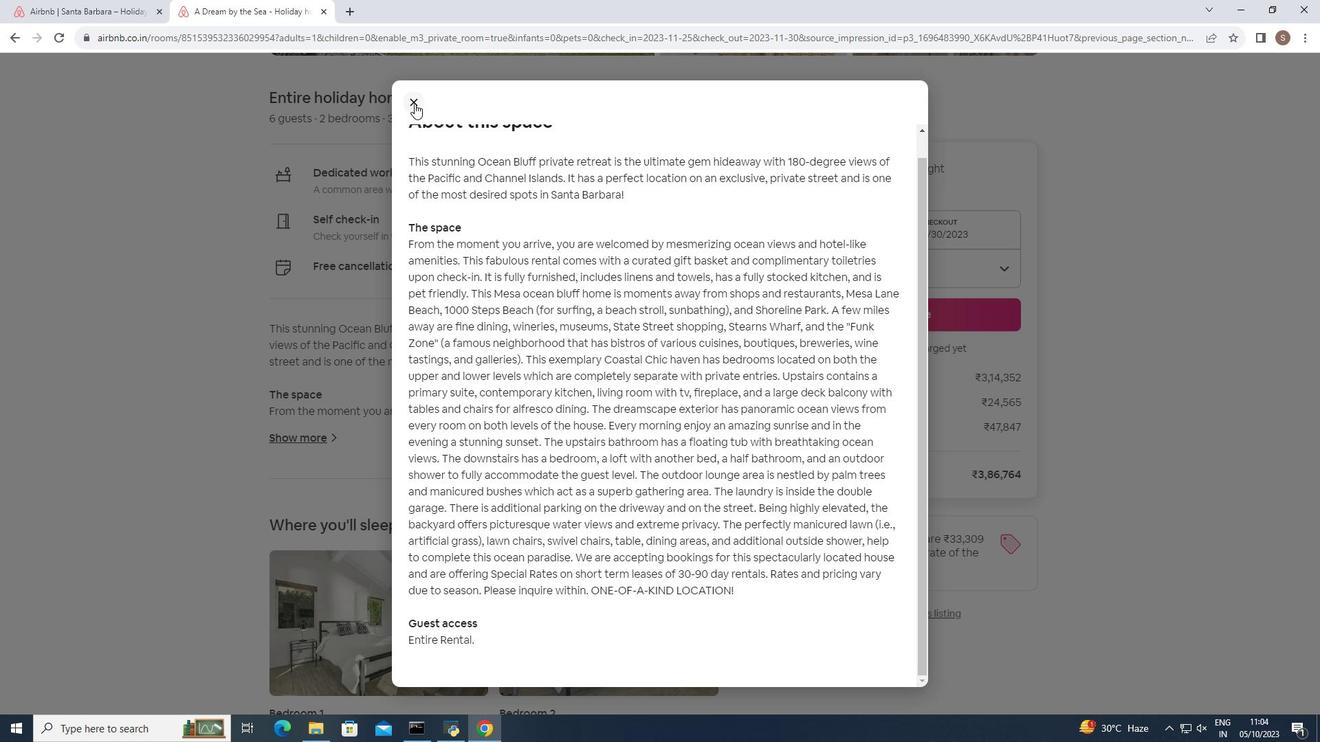 
Action: Mouse pressed left at (414, 103)
Screenshot: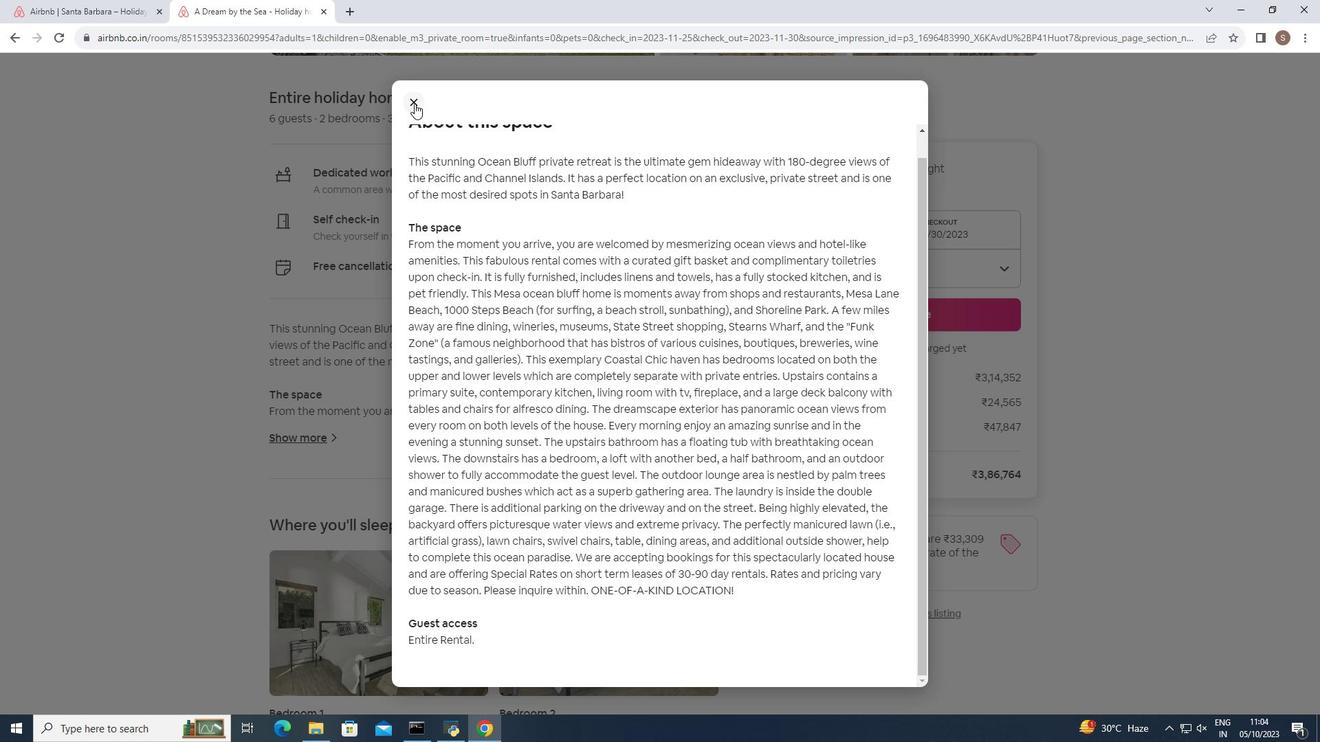 
Action: Mouse moved to (434, 343)
Screenshot: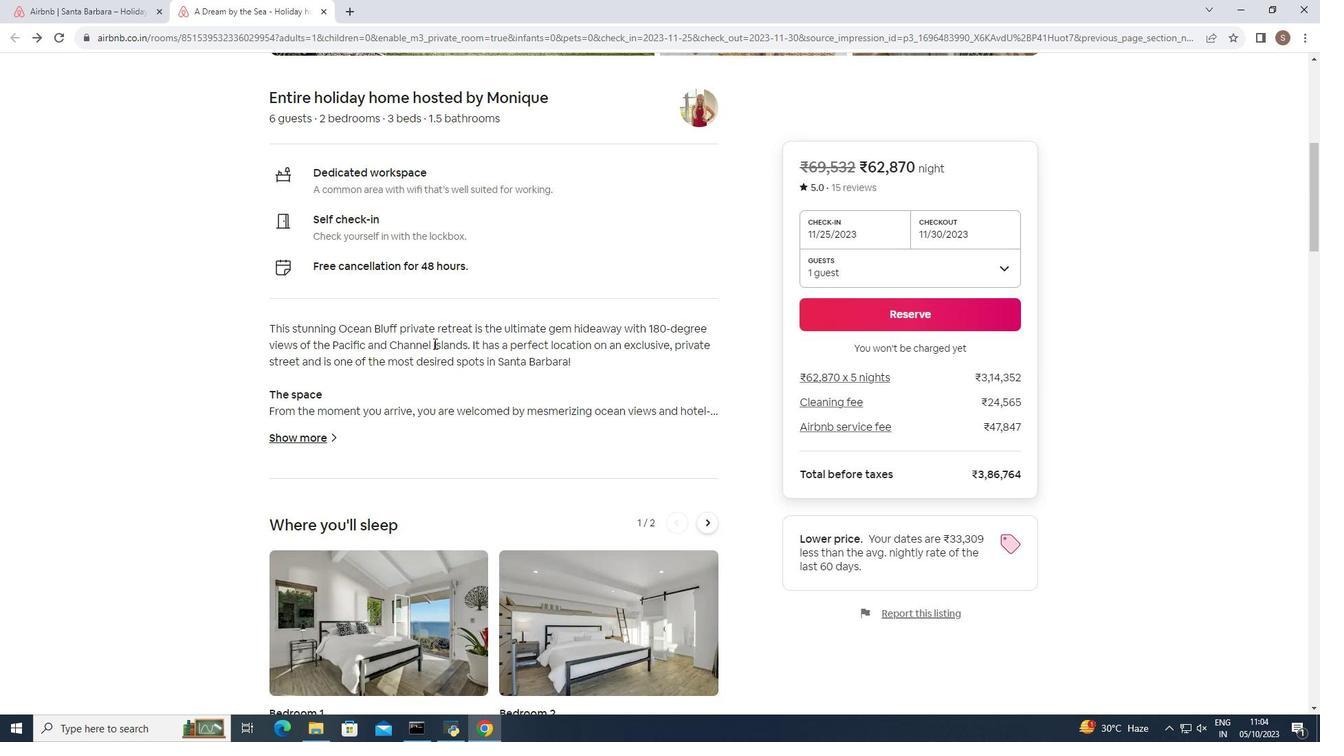 
Action: Mouse scrolled (434, 343) with delta (0, 0)
Screenshot: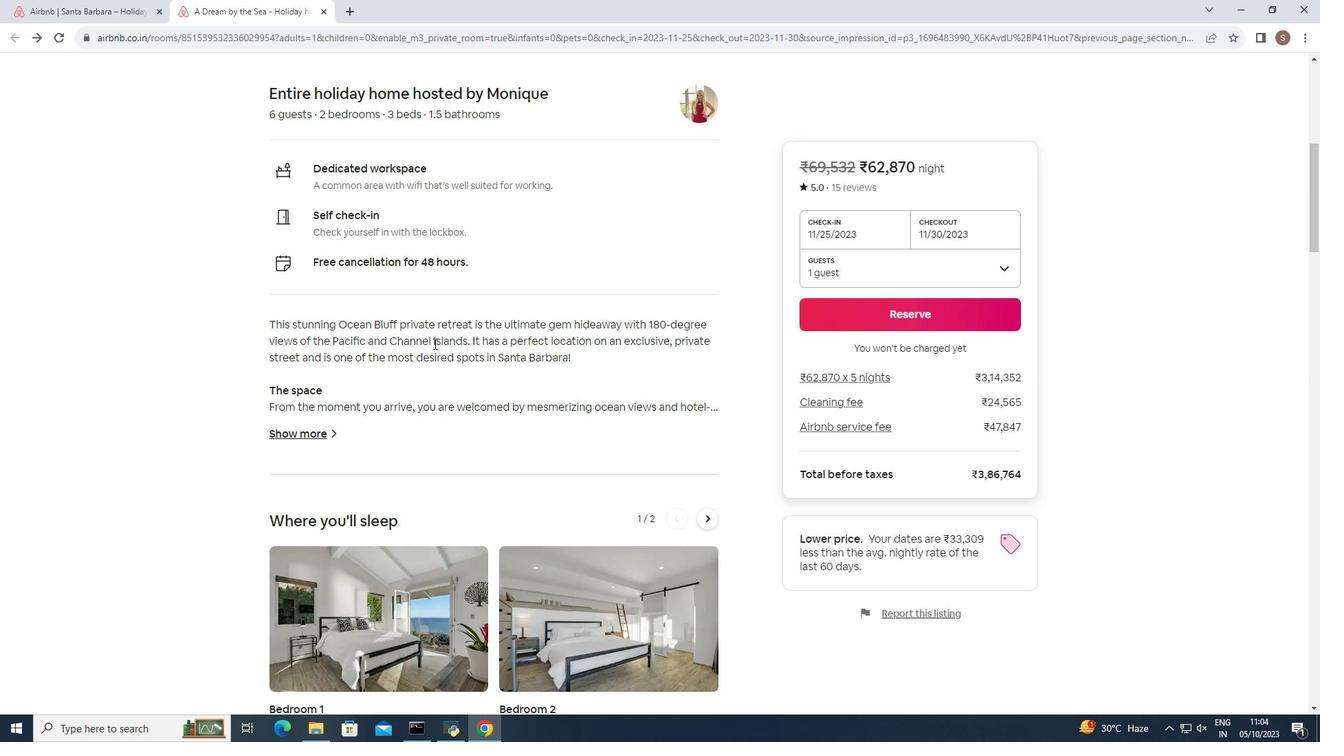 
Action: Mouse scrolled (434, 343) with delta (0, 0)
Screenshot: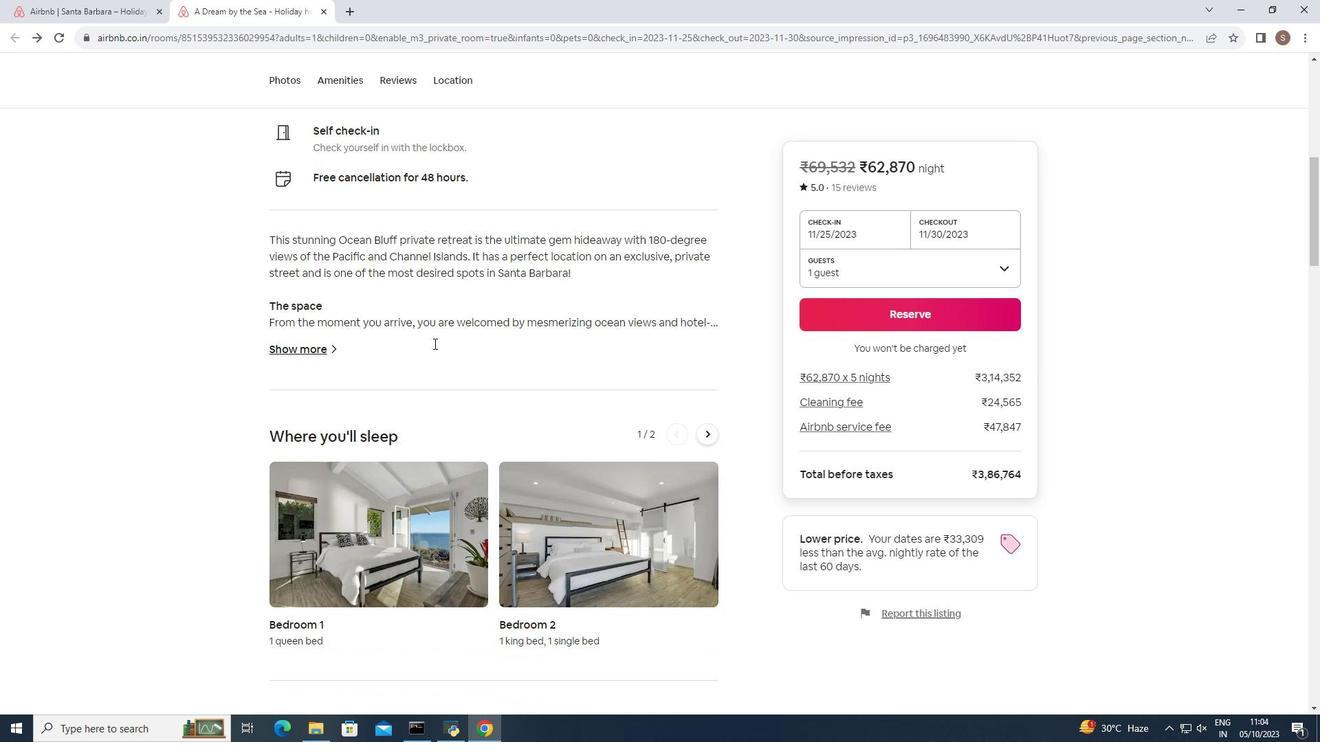 
Action: Mouse scrolled (434, 343) with delta (0, 0)
Screenshot: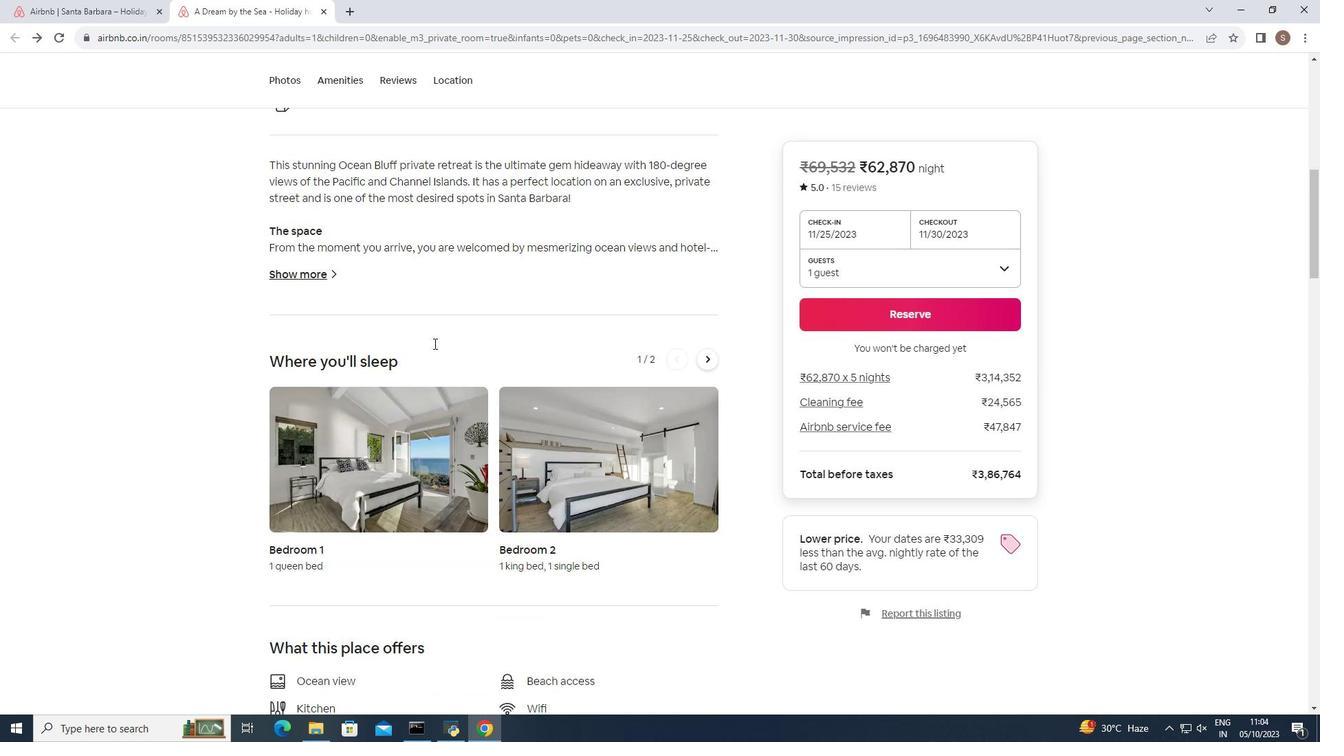 
Action: Mouse scrolled (434, 343) with delta (0, 0)
Screenshot: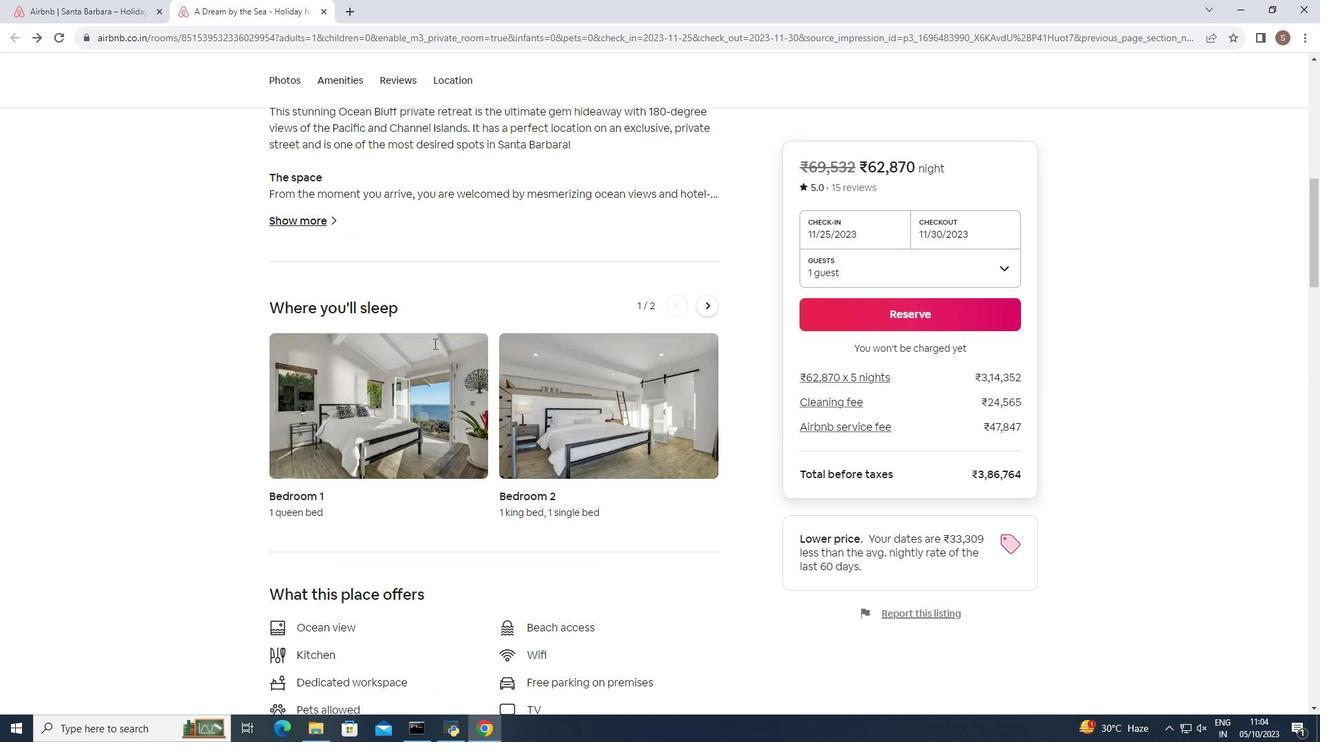 
Action: Mouse scrolled (434, 343) with delta (0, 0)
Screenshot: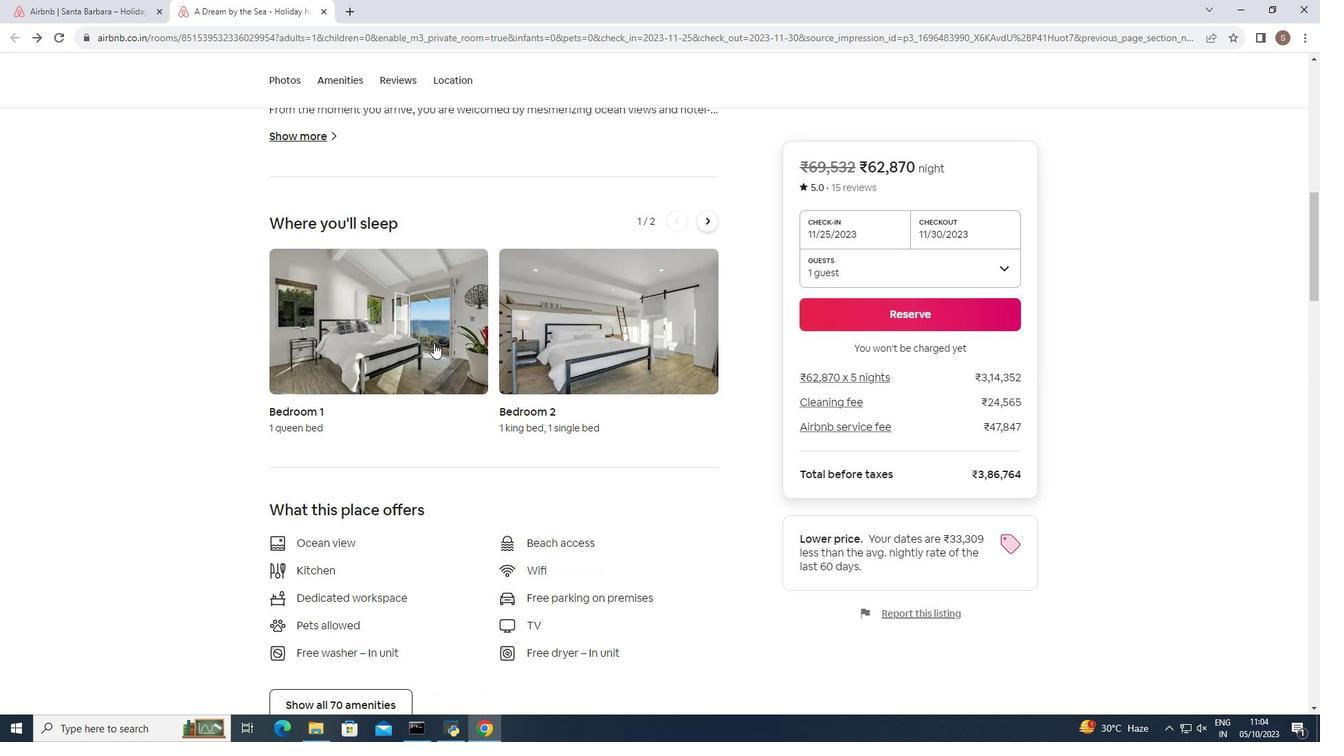 
Action: Mouse scrolled (434, 343) with delta (0, 0)
Screenshot: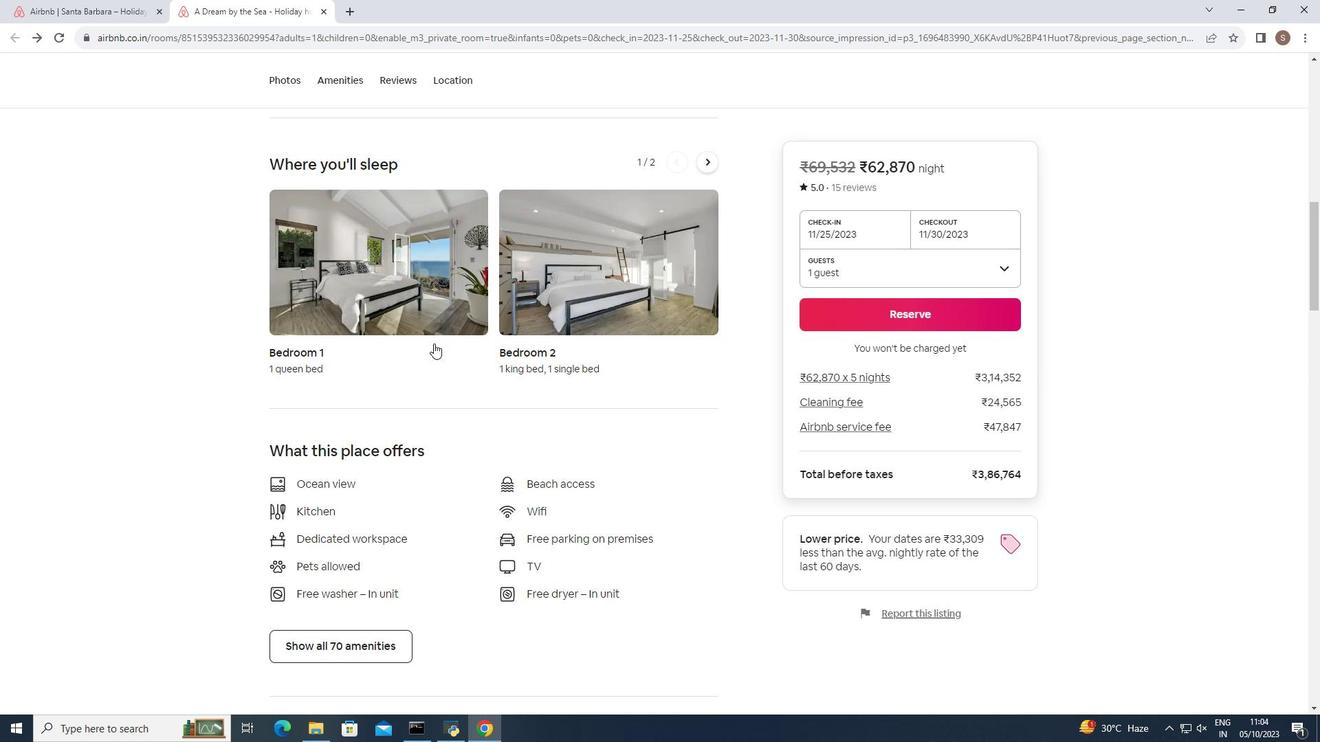 
Action: Mouse scrolled (434, 343) with delta (0, 0)
Screenshot: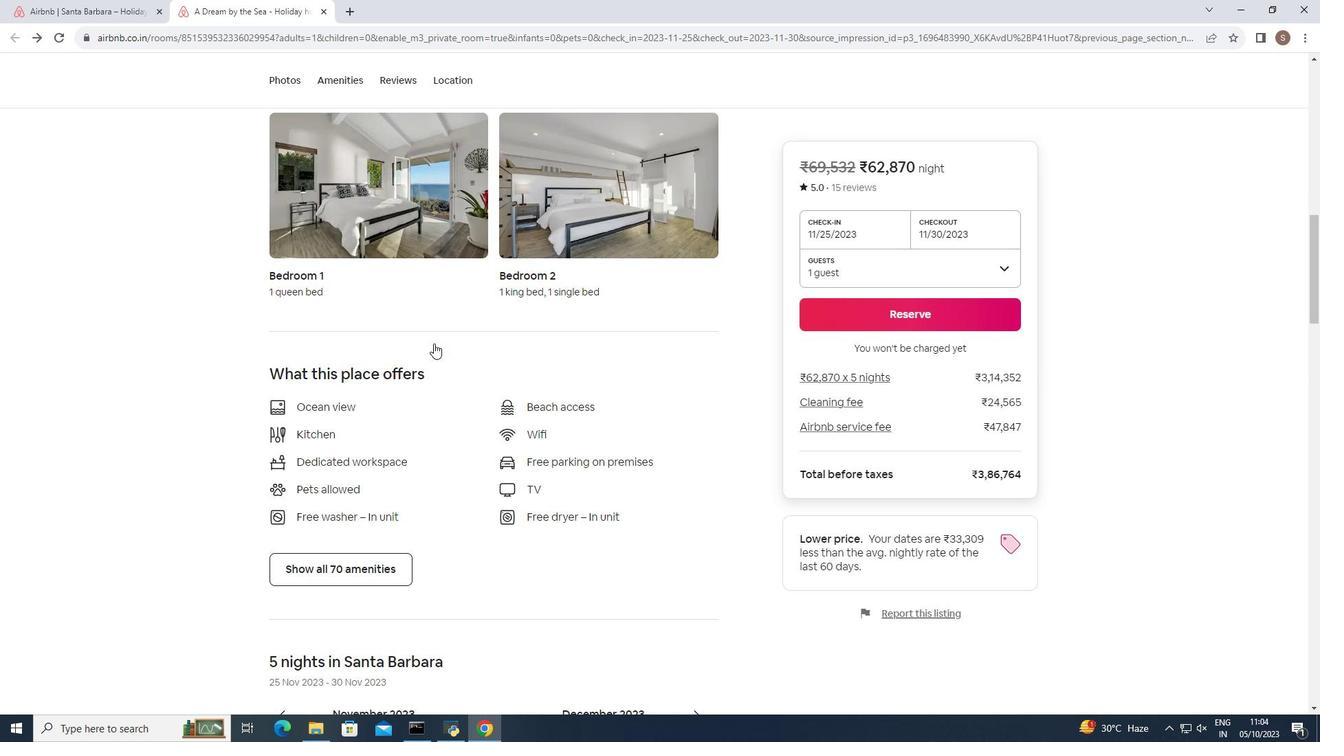 
Action: Mouse scrolled (434, 343) with delta (0, 0)
Screenshot: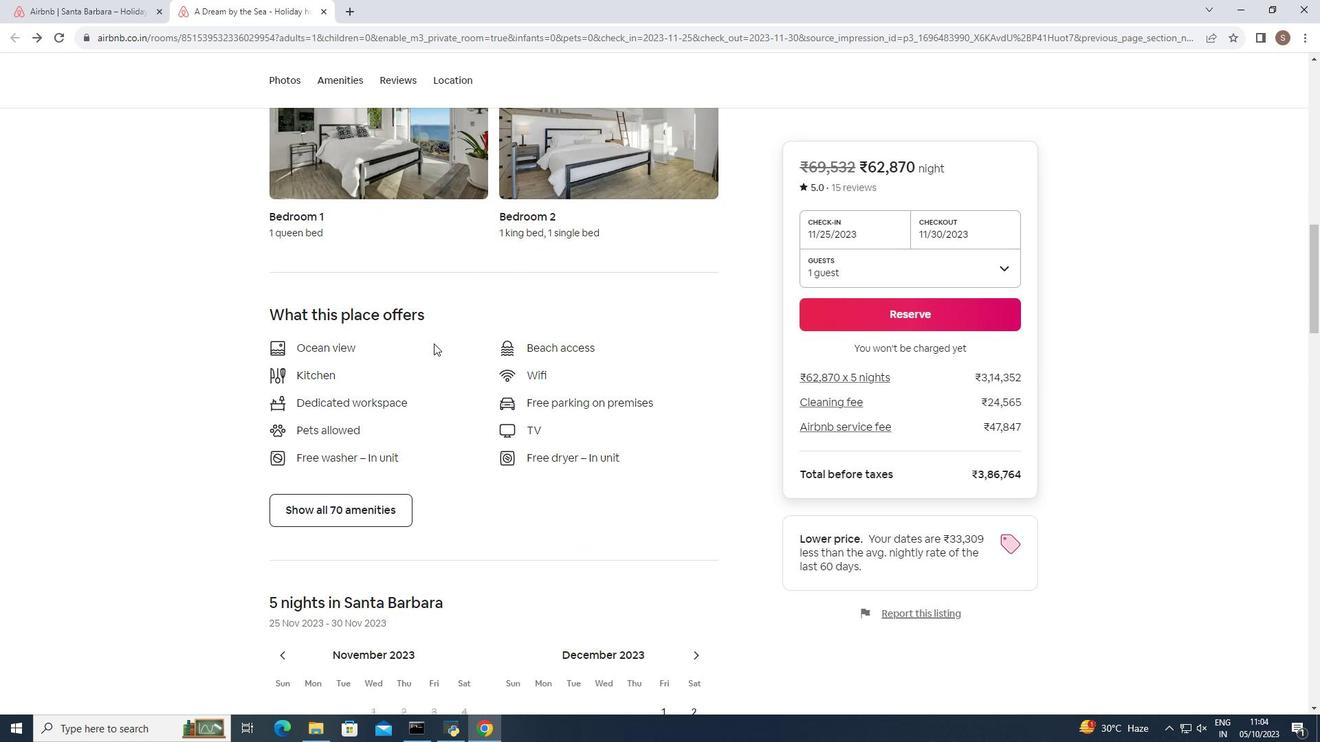 
Action: Mouse moved to (343, 451)
Screenshot: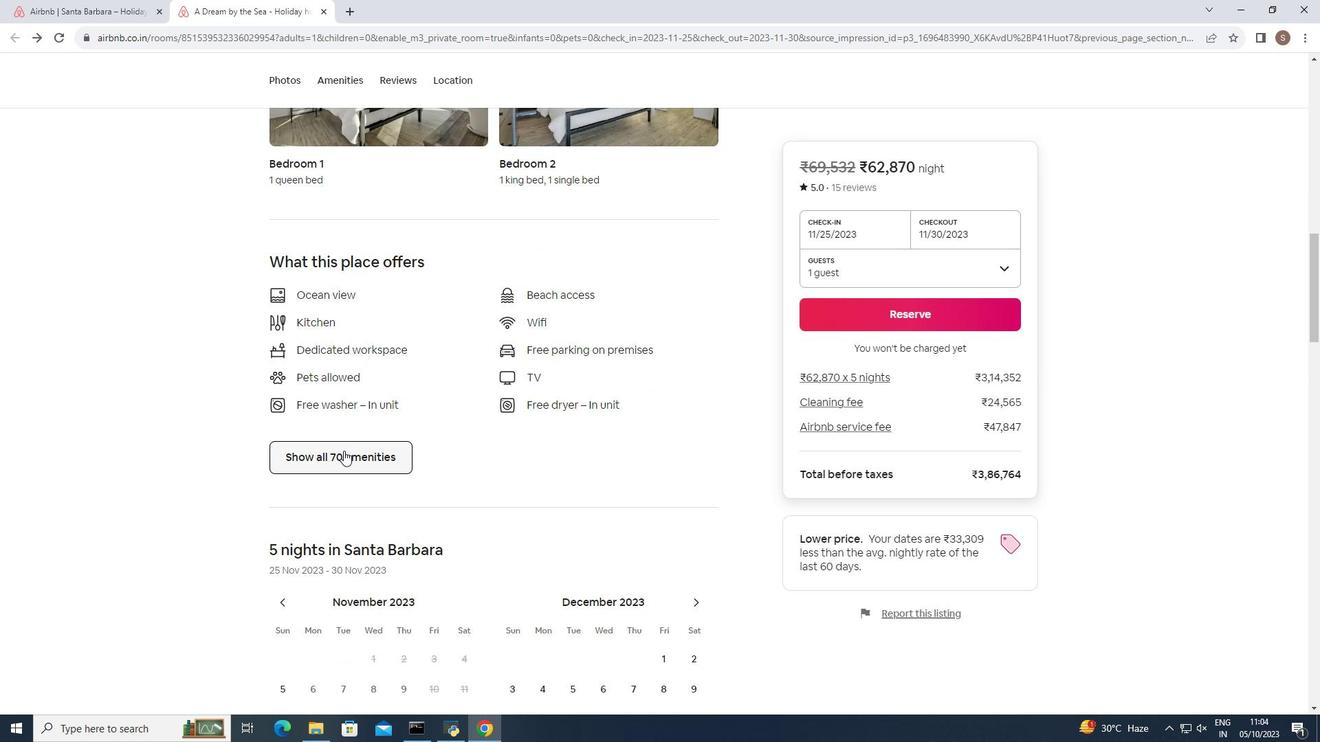 
Action: Mouse pressed left at (343, 451)
Screenshot: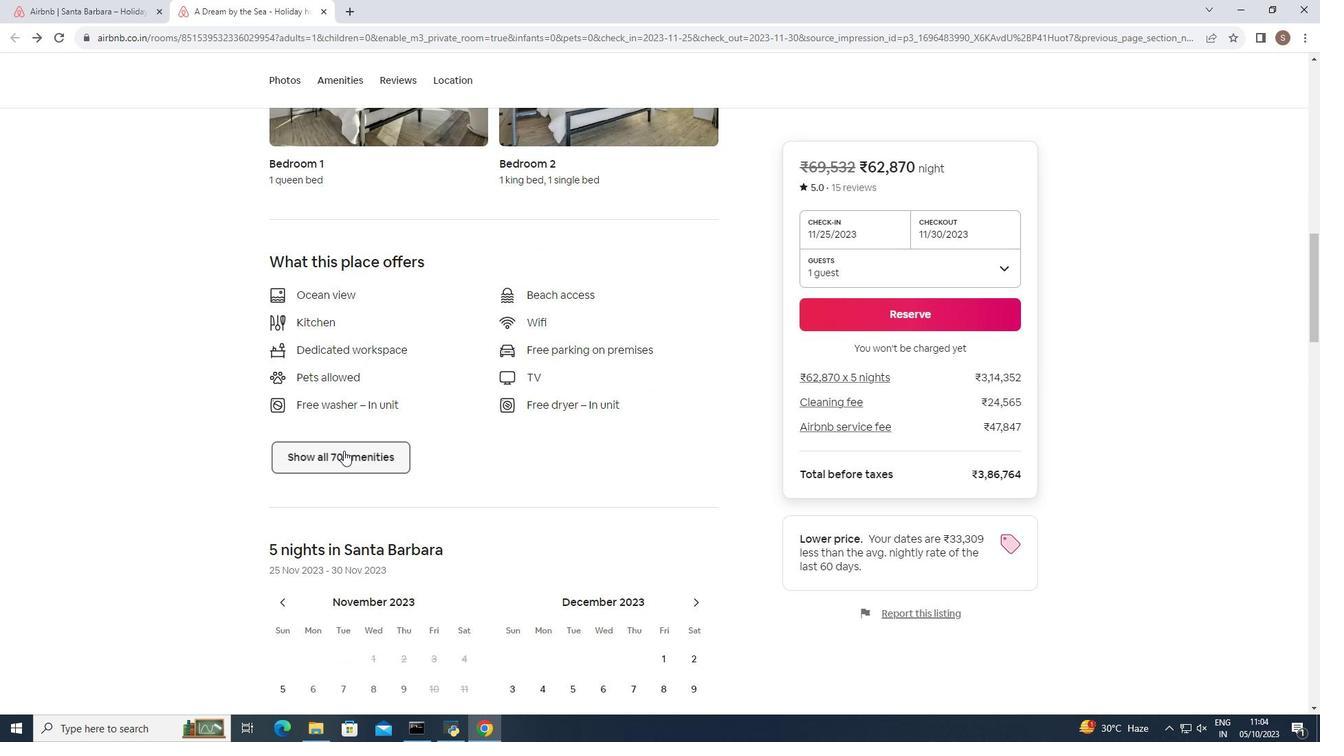 
Action: Mouse moved to (548, 447)
Screenshot: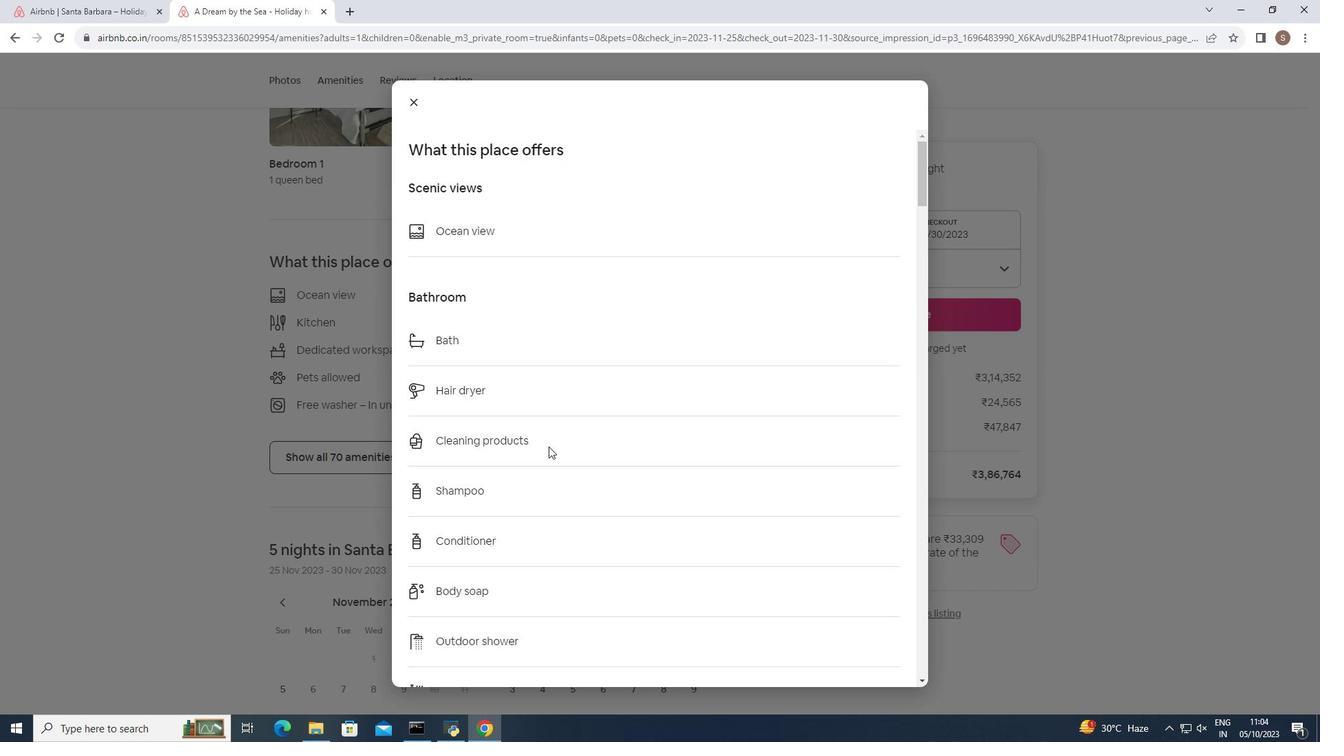 
Action: Mouse scrolled (548, 446) with delta (0, 0)
Screenshot: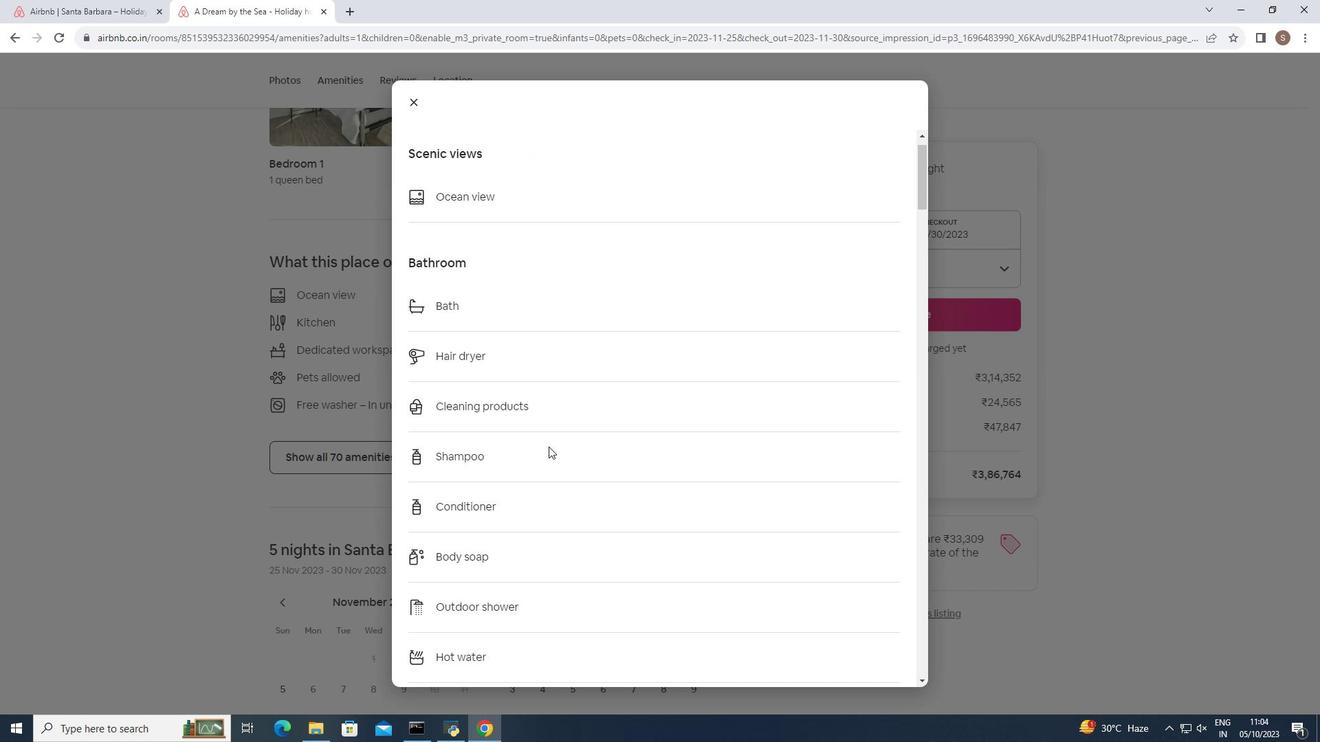 
Action: Mouse scrolled (548, 446) with delta (0, 0)
Screenshot: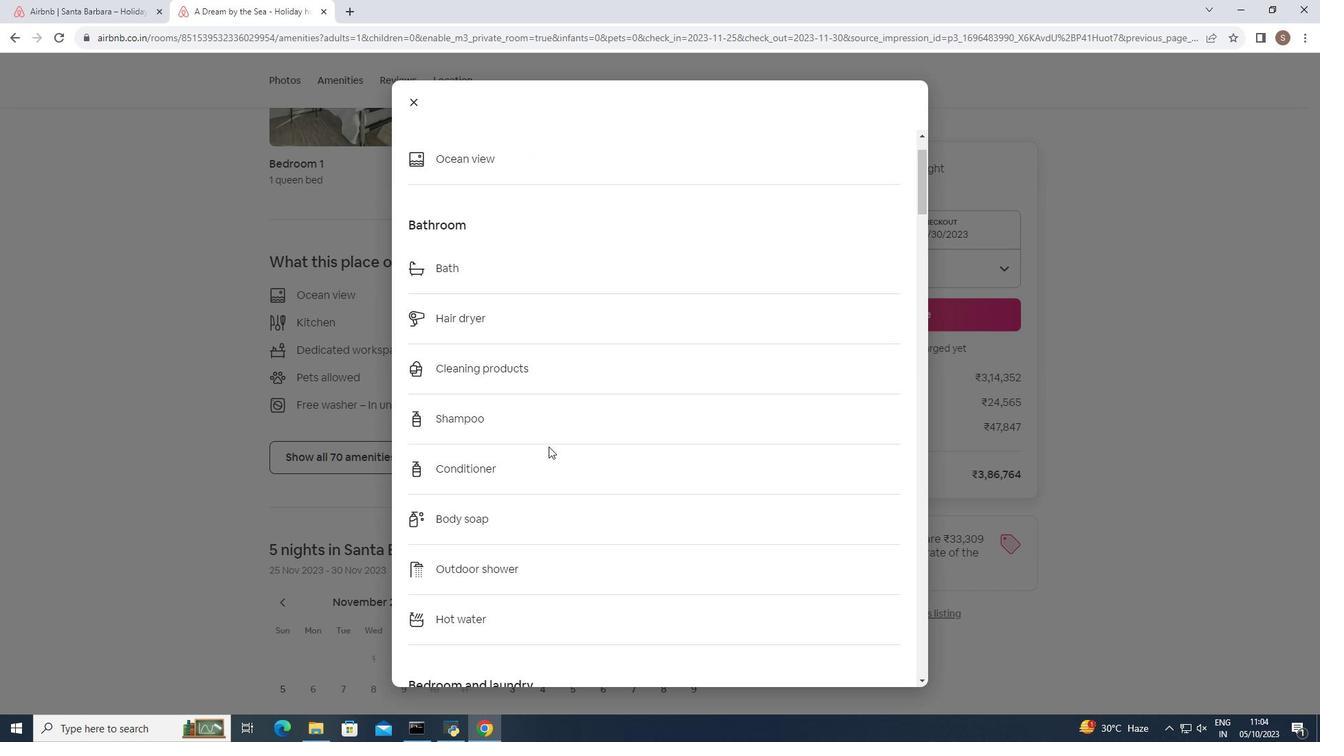 
Action: Mouse scrolled (548, 446) with delta (0, 0)
Screenshot: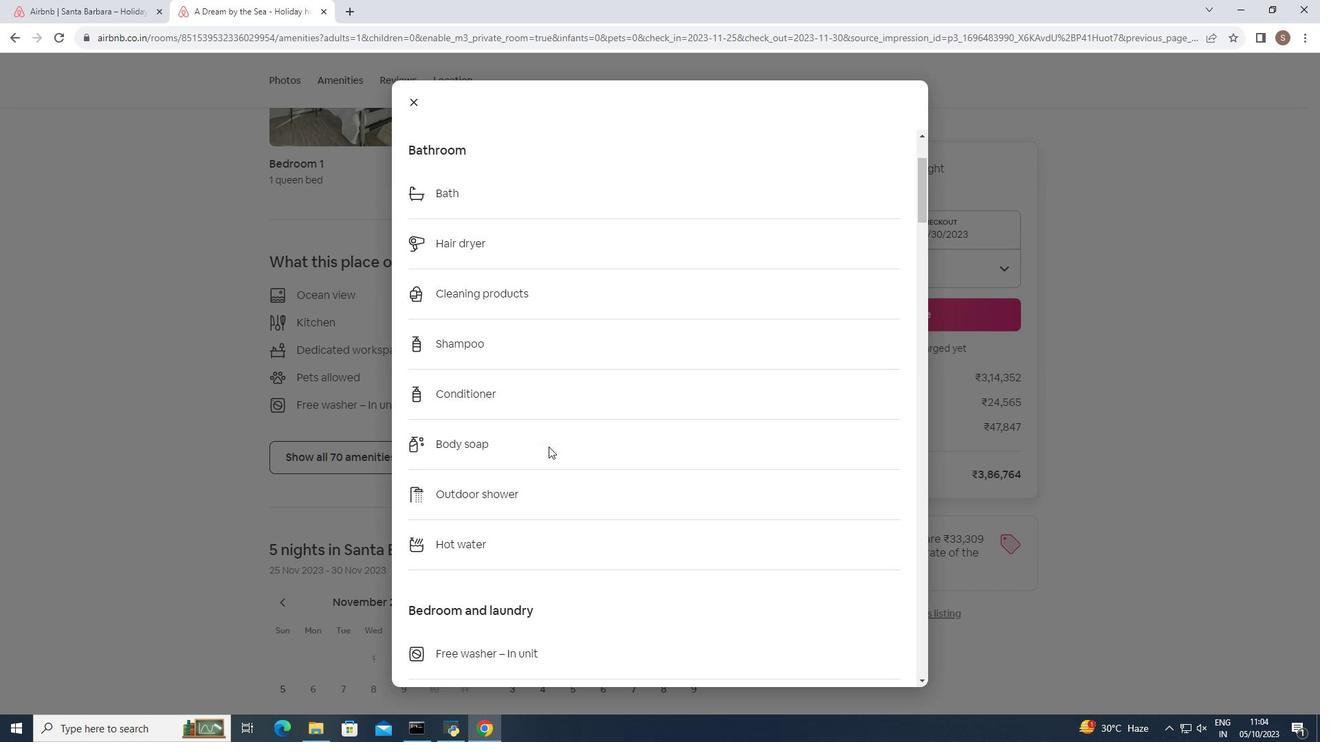 
Action: Mouse scrolled (548, 446) with delta (0, 0)
Screenshot: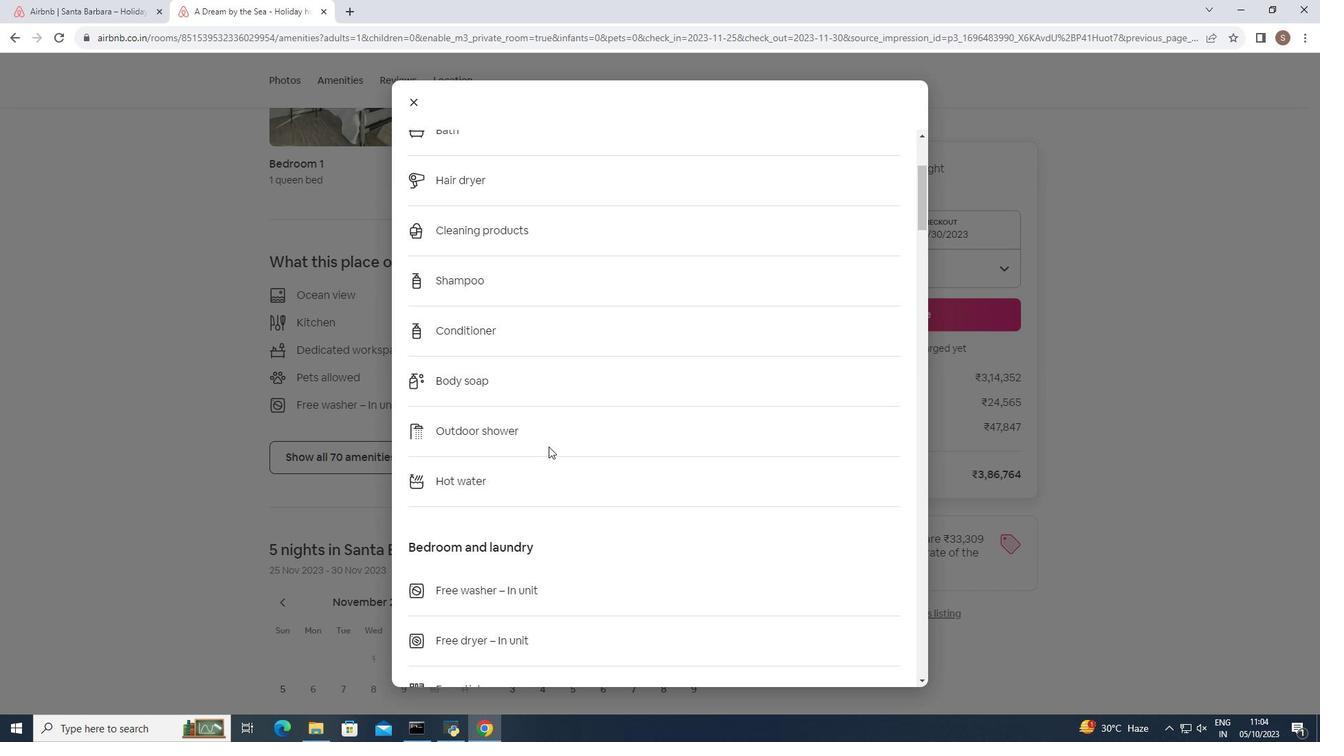 
Action: Mouse scrolled (548, 446) with delta (0, 0)
Screenshot: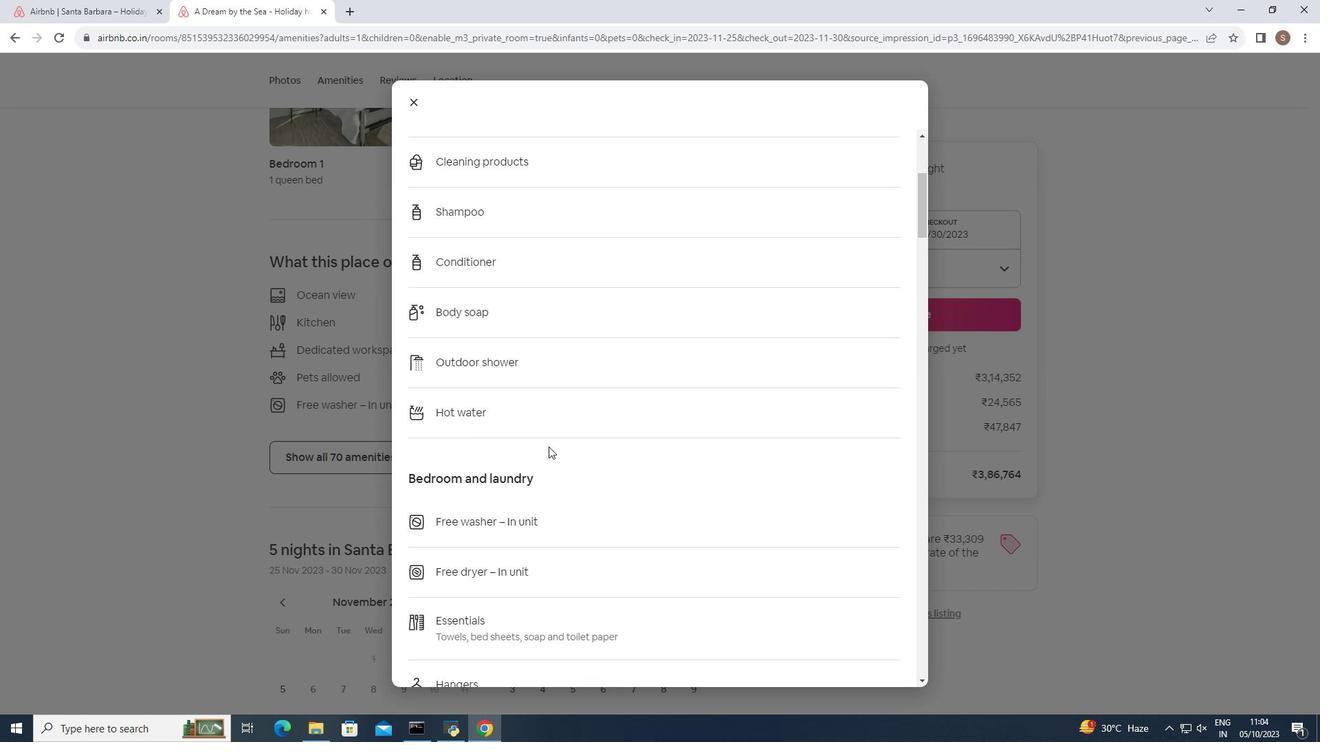 
Action: Mouse scrolled (548, 446) with delta (0, 0)
Screenshot: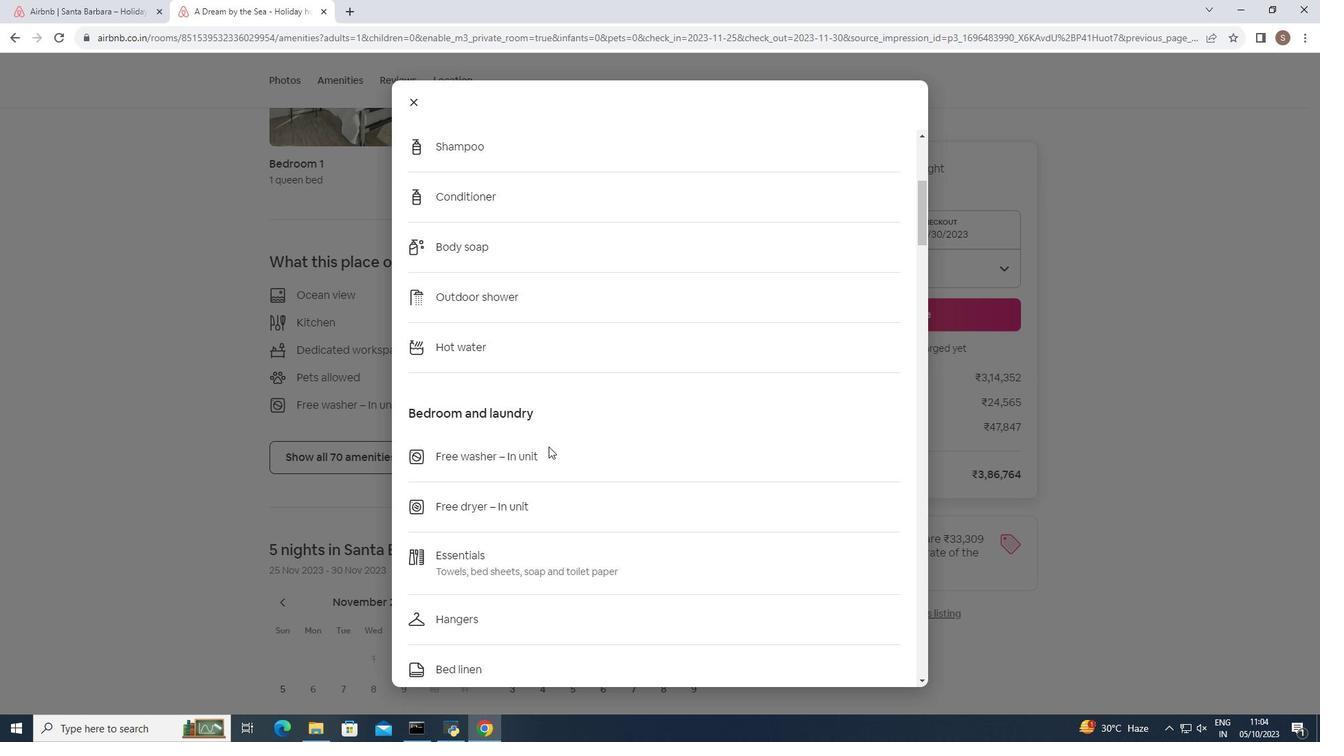 
Action: Mouse scrolled (548, 446) with delta (0, 0)
Screenshot: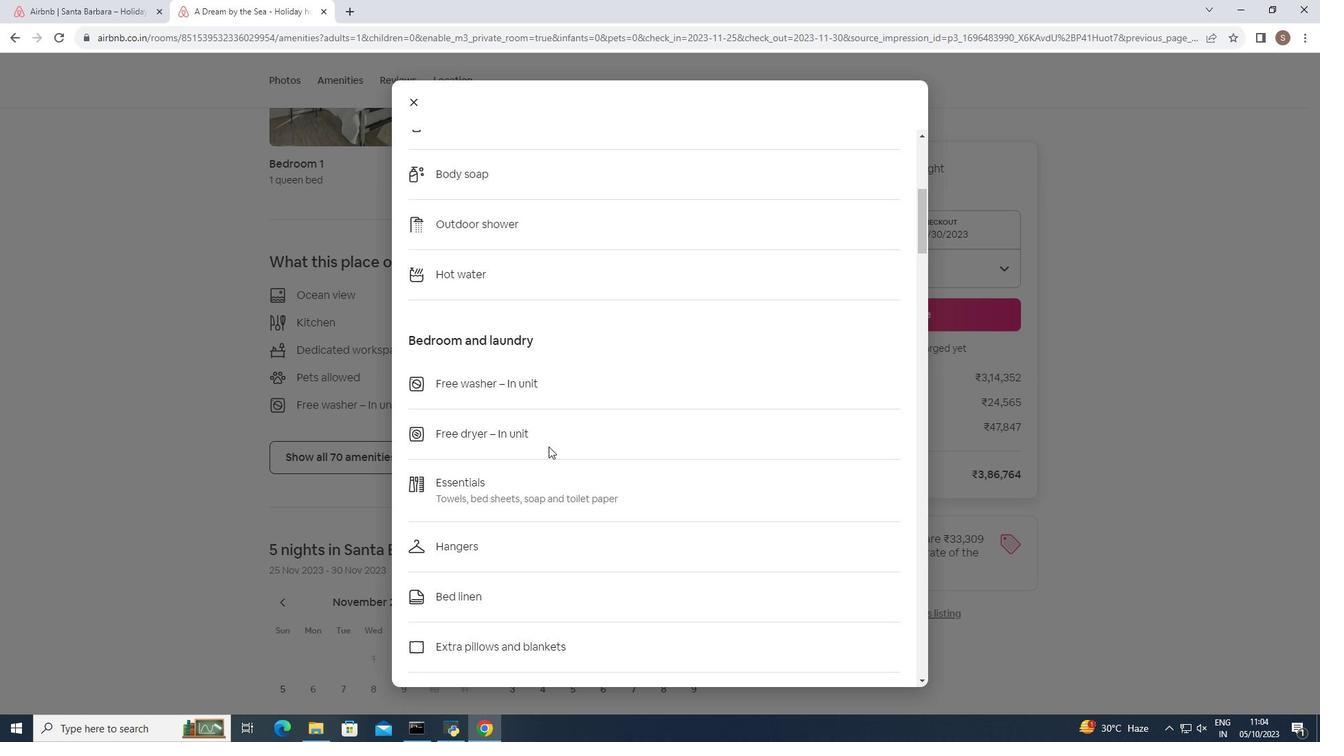 
Action: Mouse scrolled (548, 446) with delta (0, 0)
Screenshot: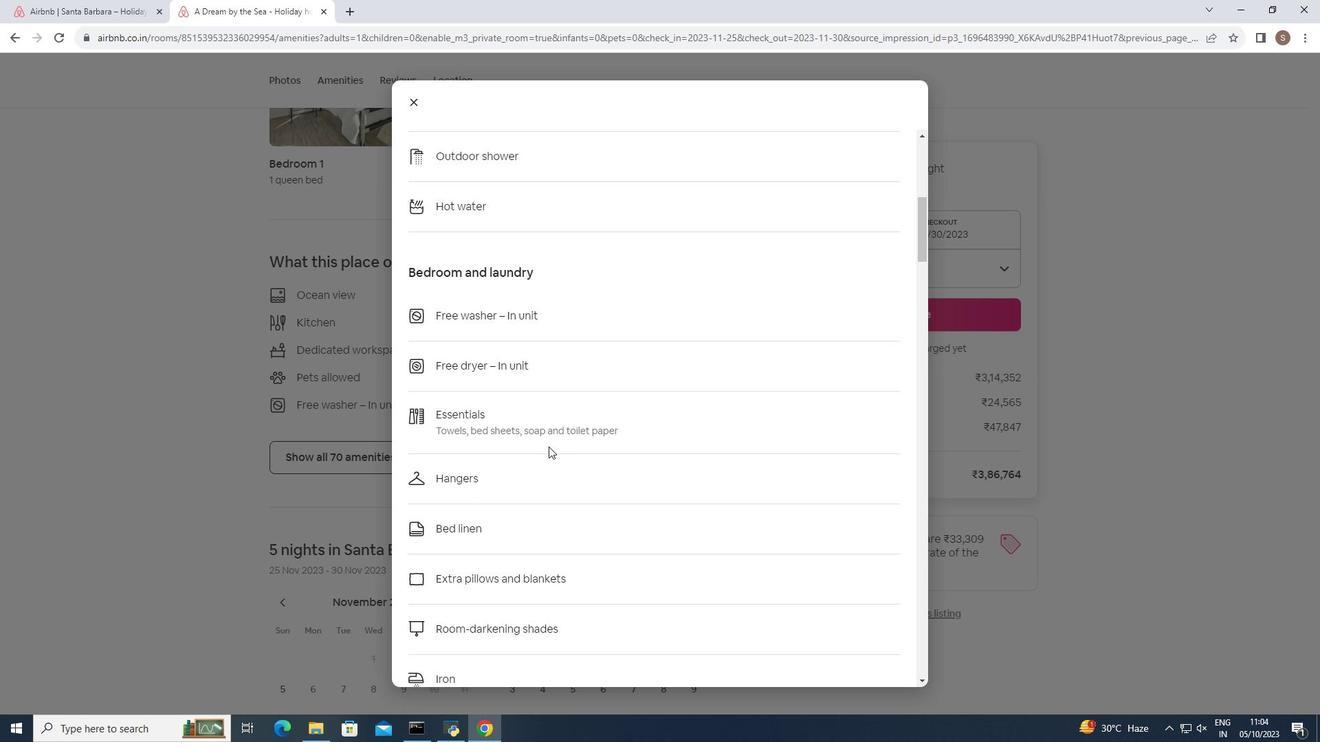 
Action: Mouse scrolled (548, 446) with delta (0, 0)
Screenshot: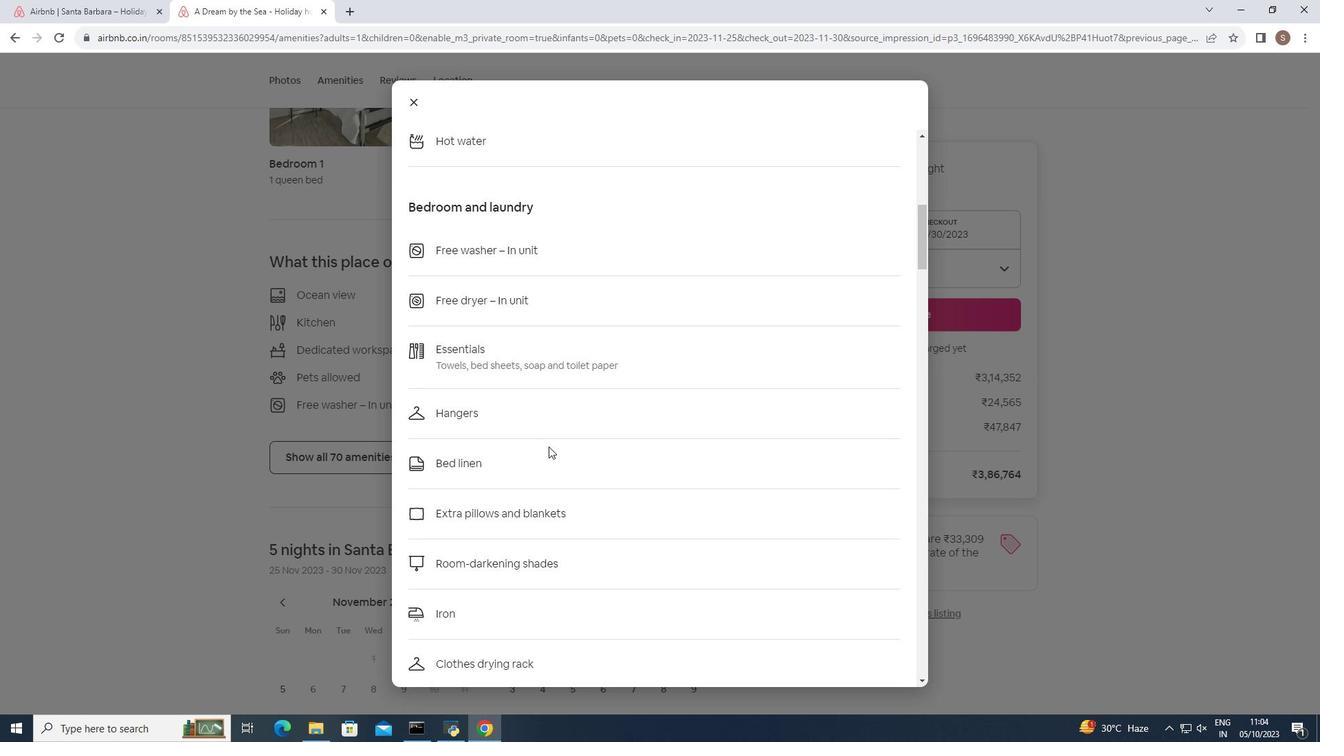 
Action: Mouse scrolled (548, 446) with delta (0, 0)
Screenshot: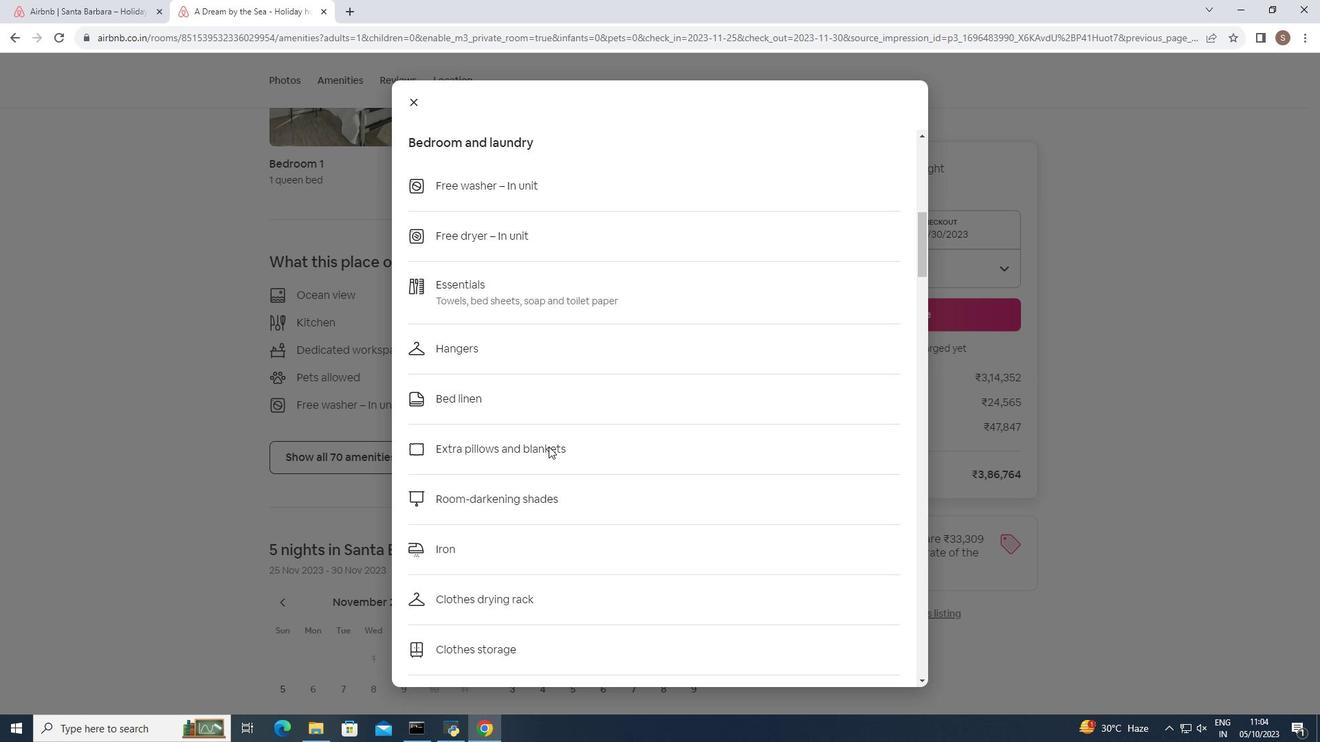 
Action: Mouse scrolled (548, 446) with delta (0, 0)
Screenshot: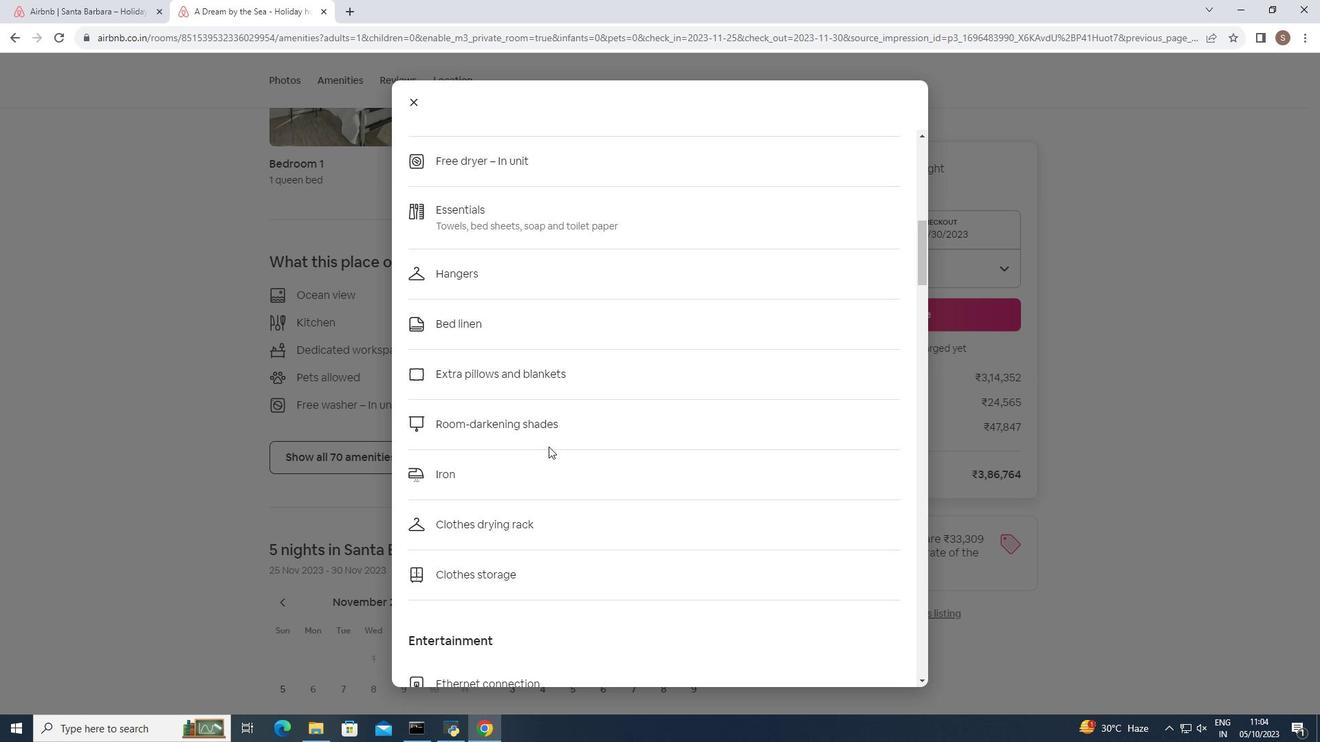 
Action: Mouse scrolled (548, 446) with delta (0, 0)
Screenshot: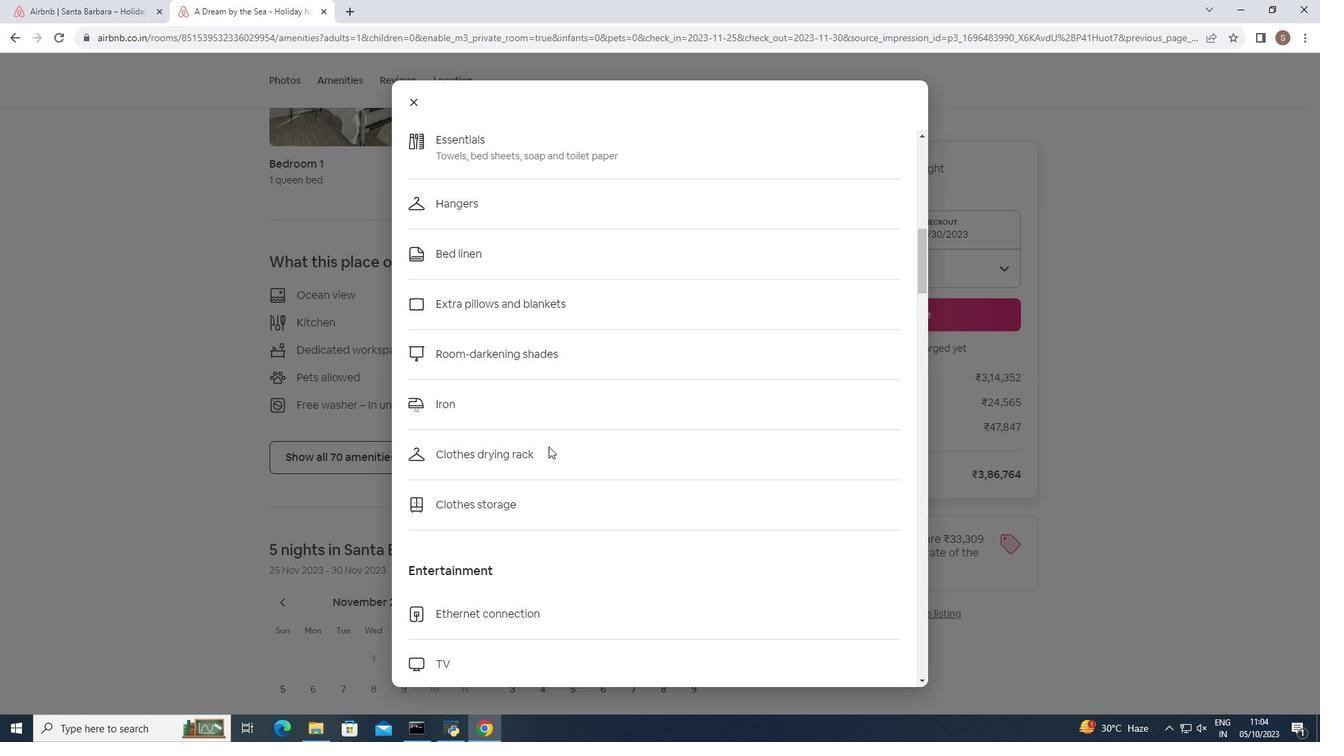 
Action: Mouse scrolled (548, 446) with delta (0, 0)
Screenshot: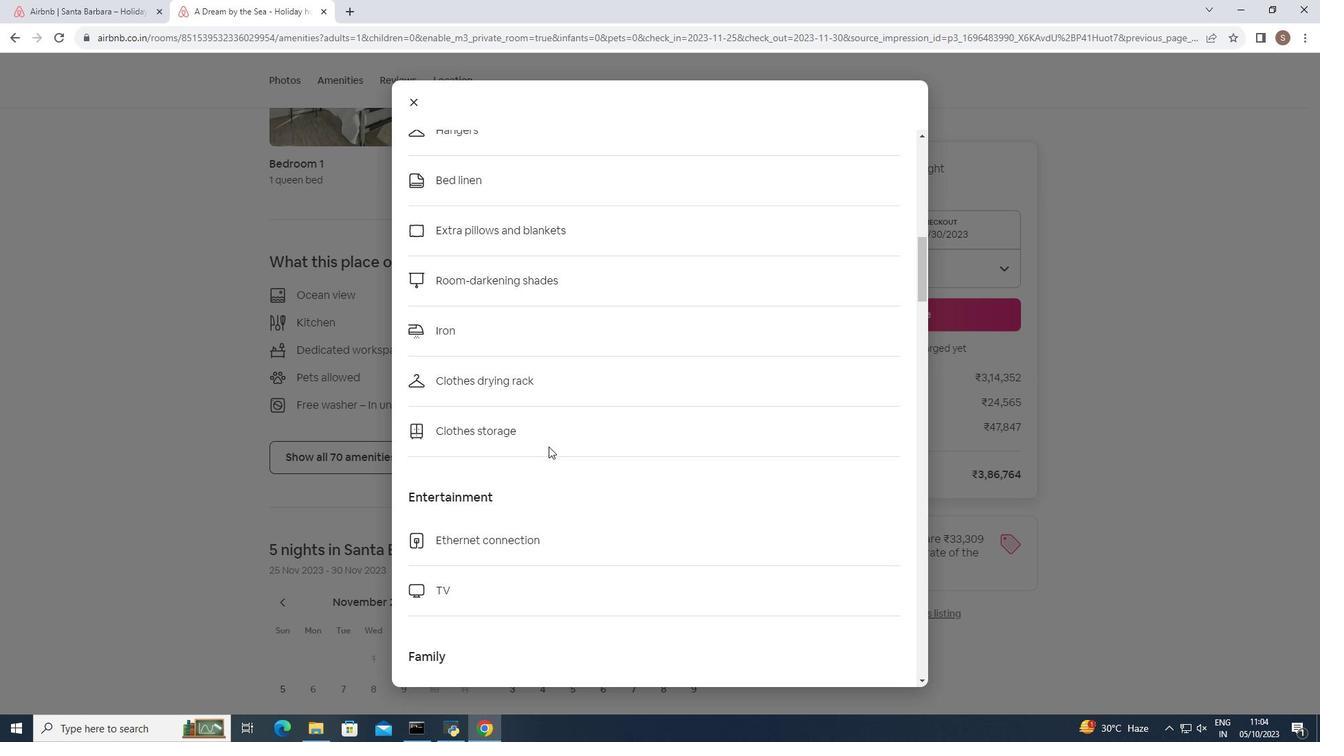 
Action: Mouse scrolled (548, 446) with delta (0, 0)
Screenshot: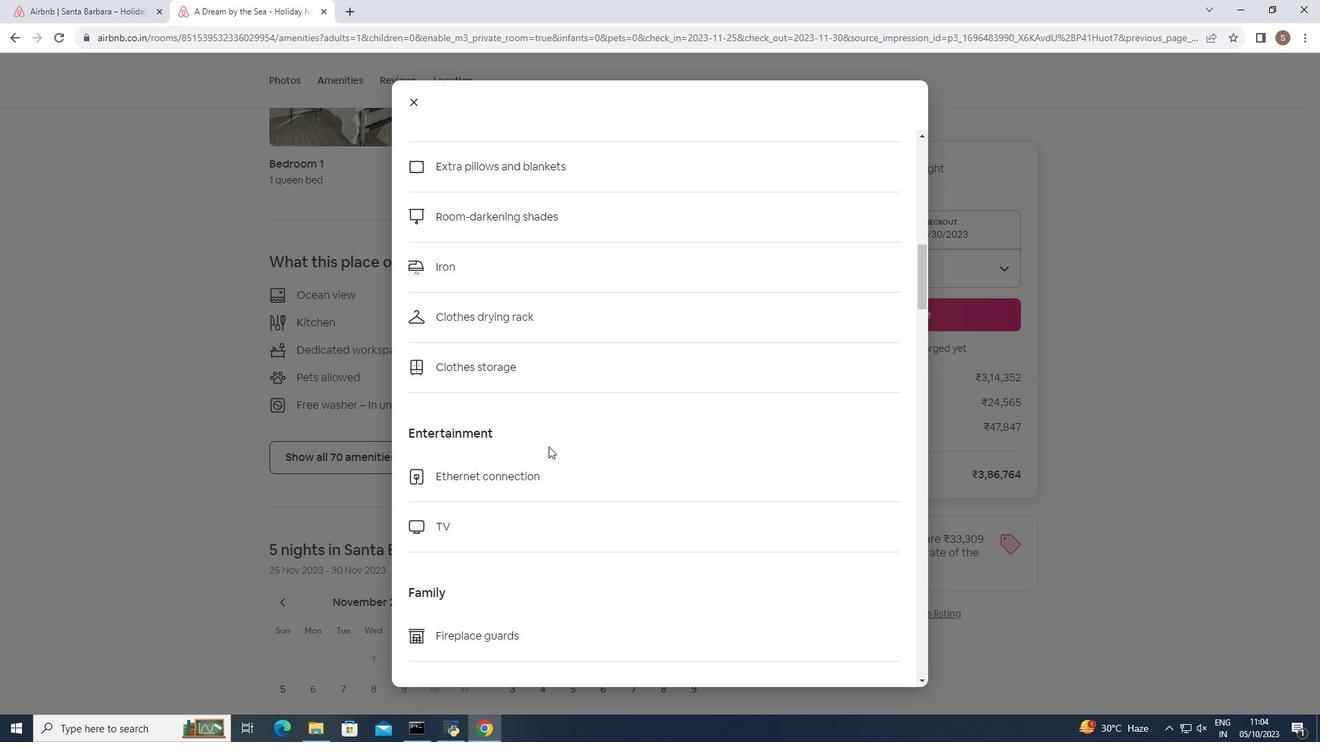 
Action: Mouse scrolled (548, 446) with delta (0, 0)
Screenshot: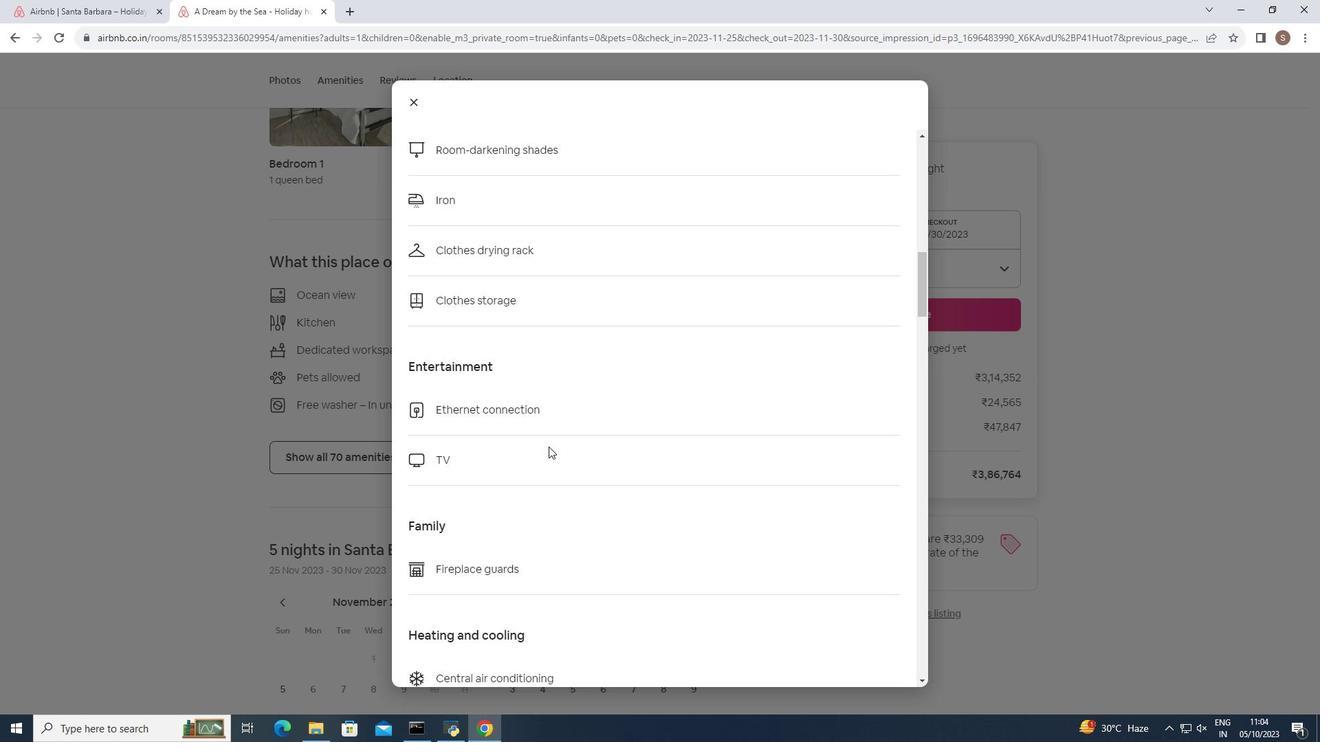 
Action: Mouse scrolled (548, 446) with delta (0, 0)
Screenshot: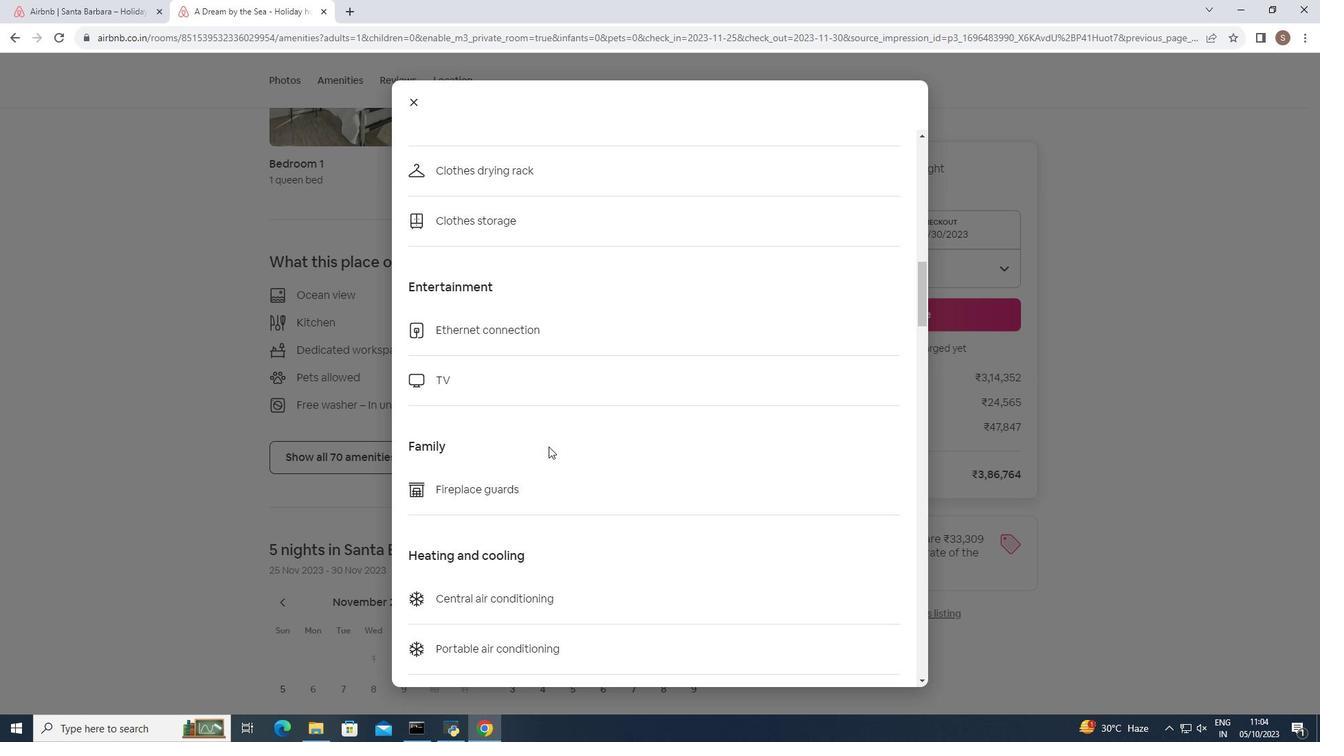 
Action: Mouse scrolled (548, 446) with delta (0, 0)
Screenshot: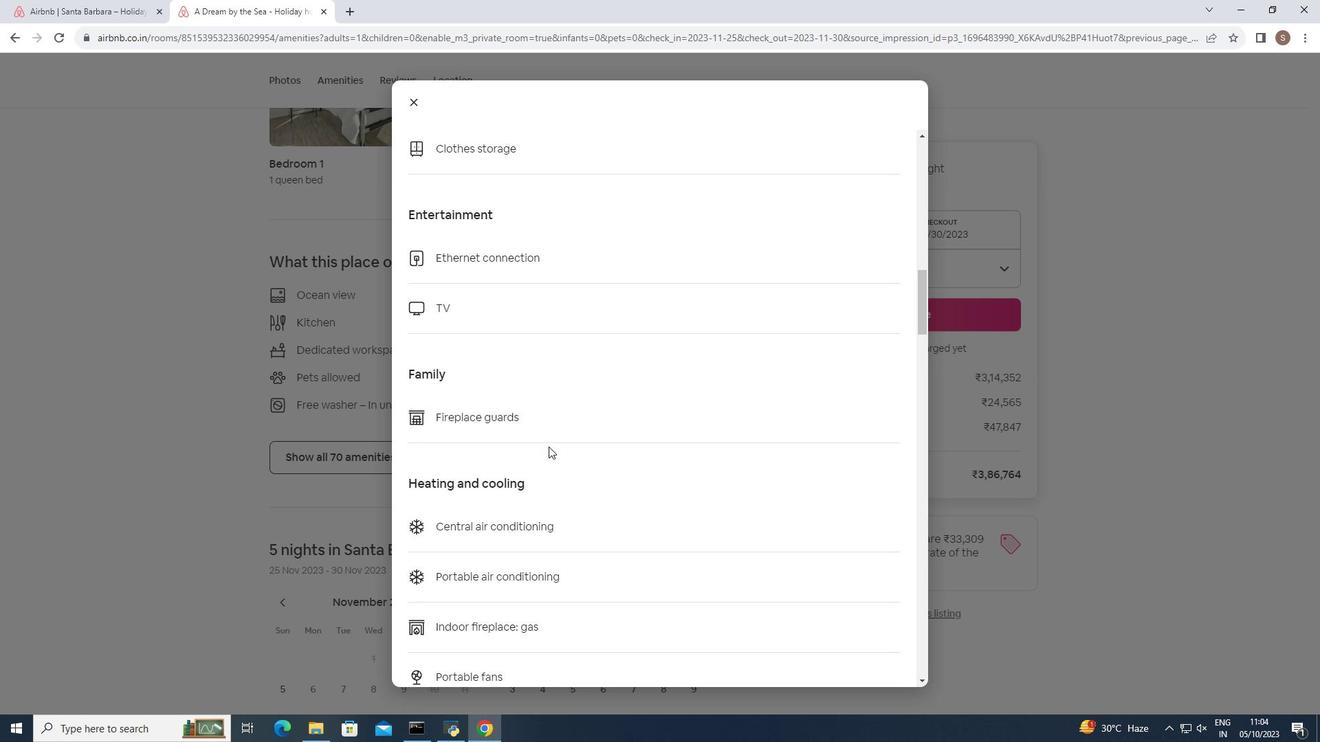 
Action: Mouse scrolled (548, 446) with delta (0, 0)
Screenshot: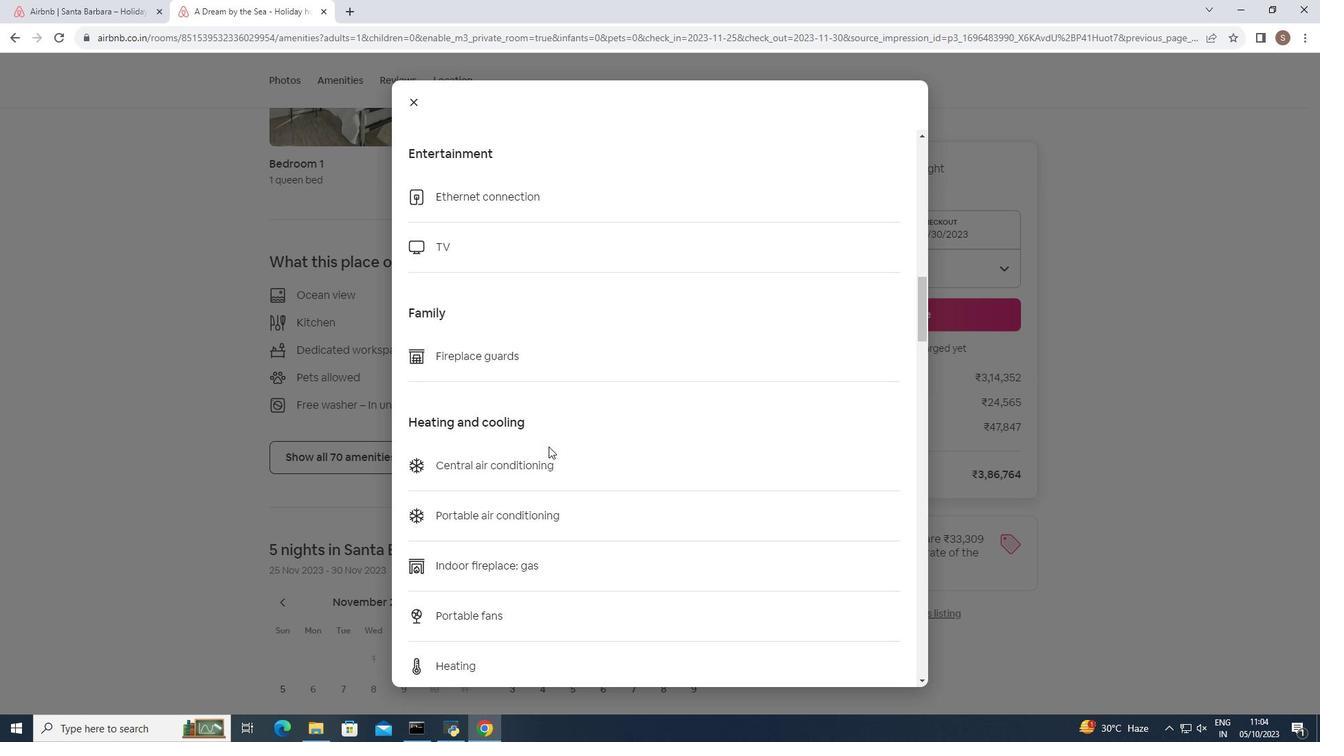 
Action: Mouse scrolled (548, 446) with delta (0, 0)
Screenshot: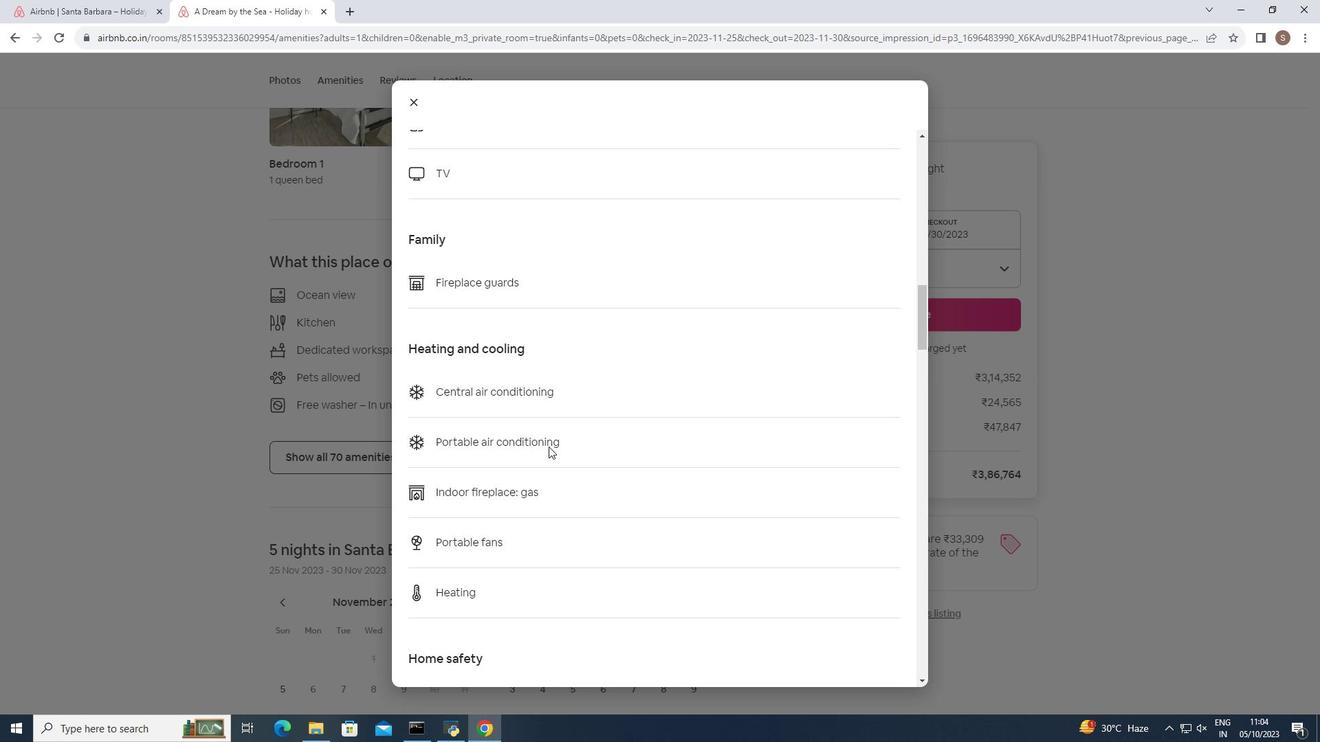 
Action: Mouse scrolled (548, 446) with delta (0, 0)
Screenshot: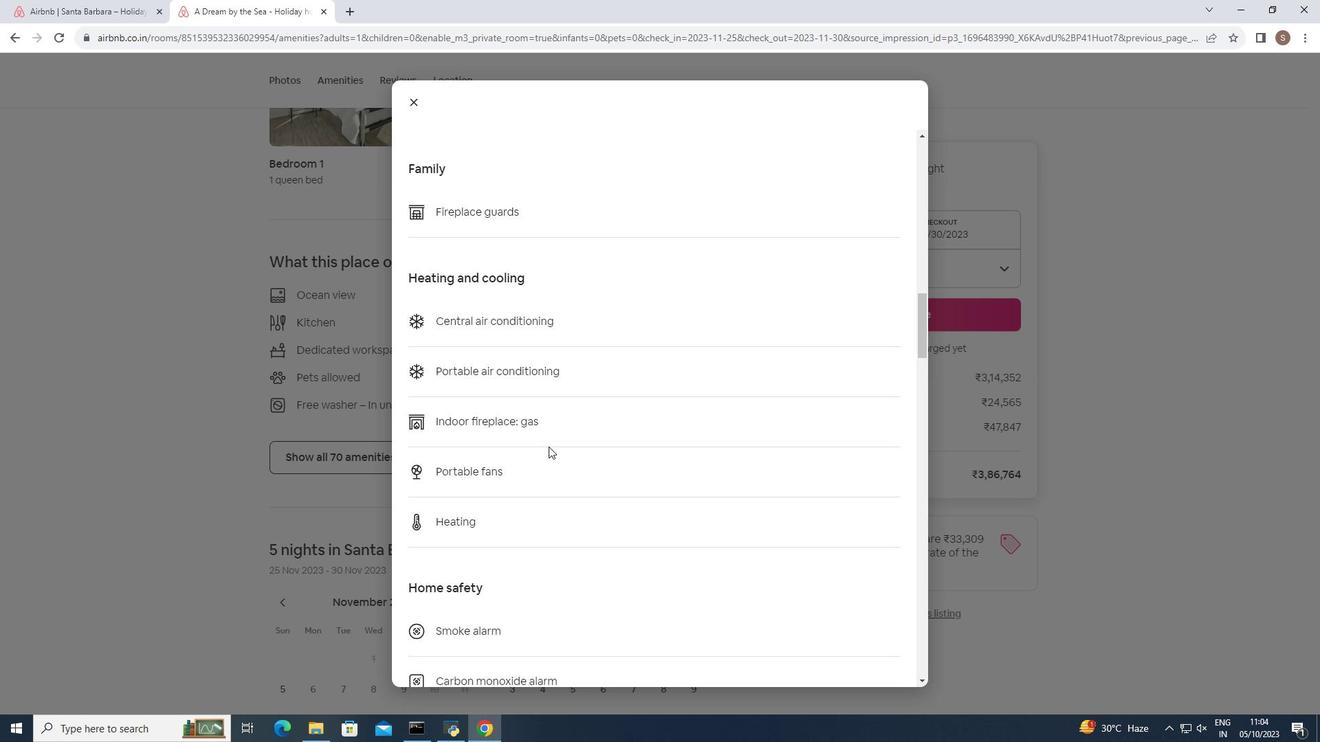 
Action: Mouse scrolled (548, 446) with delta (0, 0)
Screenshot: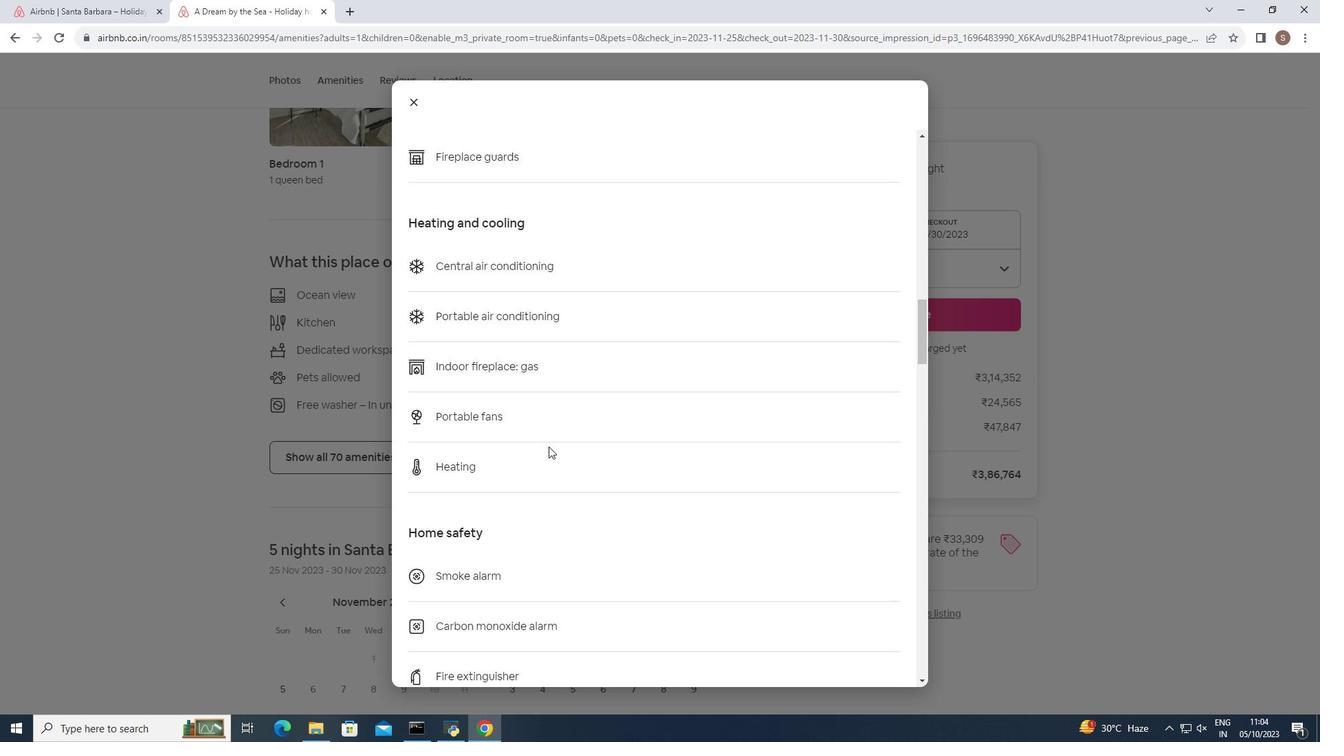 
Action: Mouse scrolled (548, 446) with delta (0, 0)
Screenshot: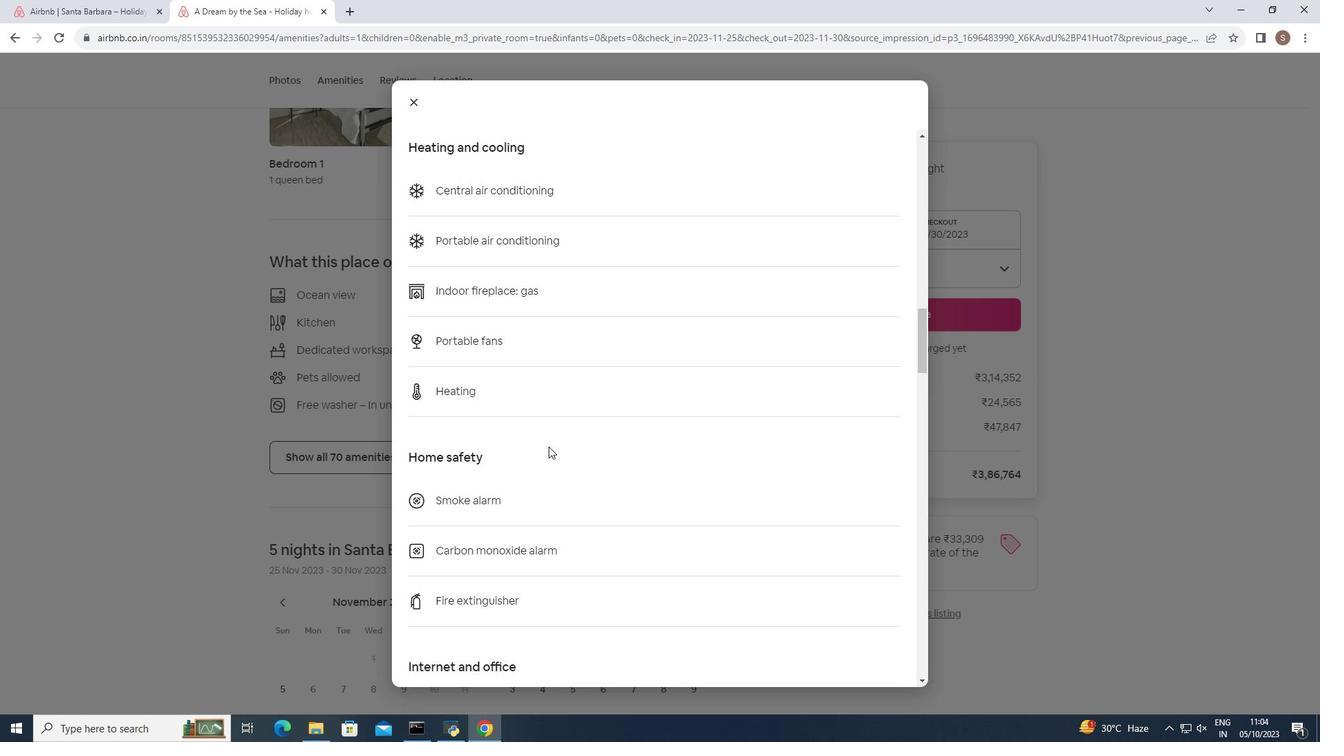 
Action: Mouse scrolled (548, 446) with delta (0, 0)
Screenshot: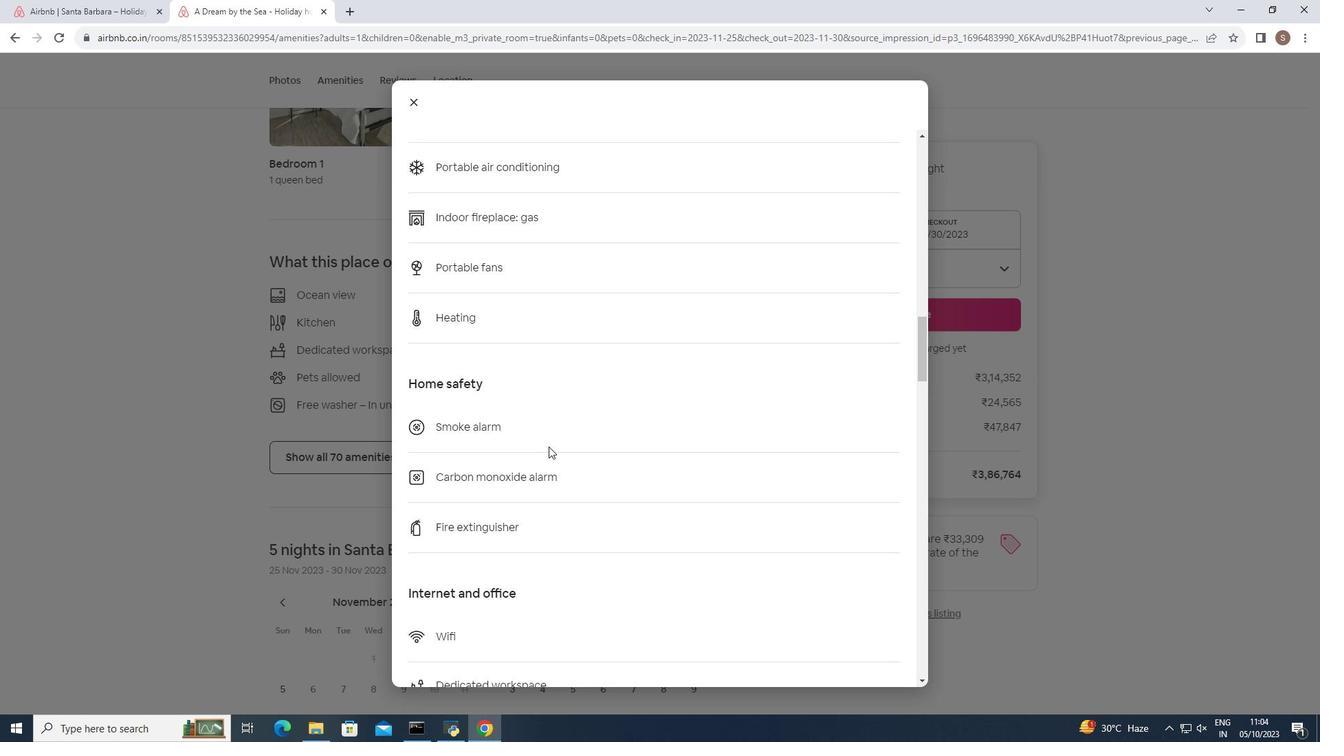 
Action: Mouse scrolled (548, 446) with delta (0, 0)
Screenshot: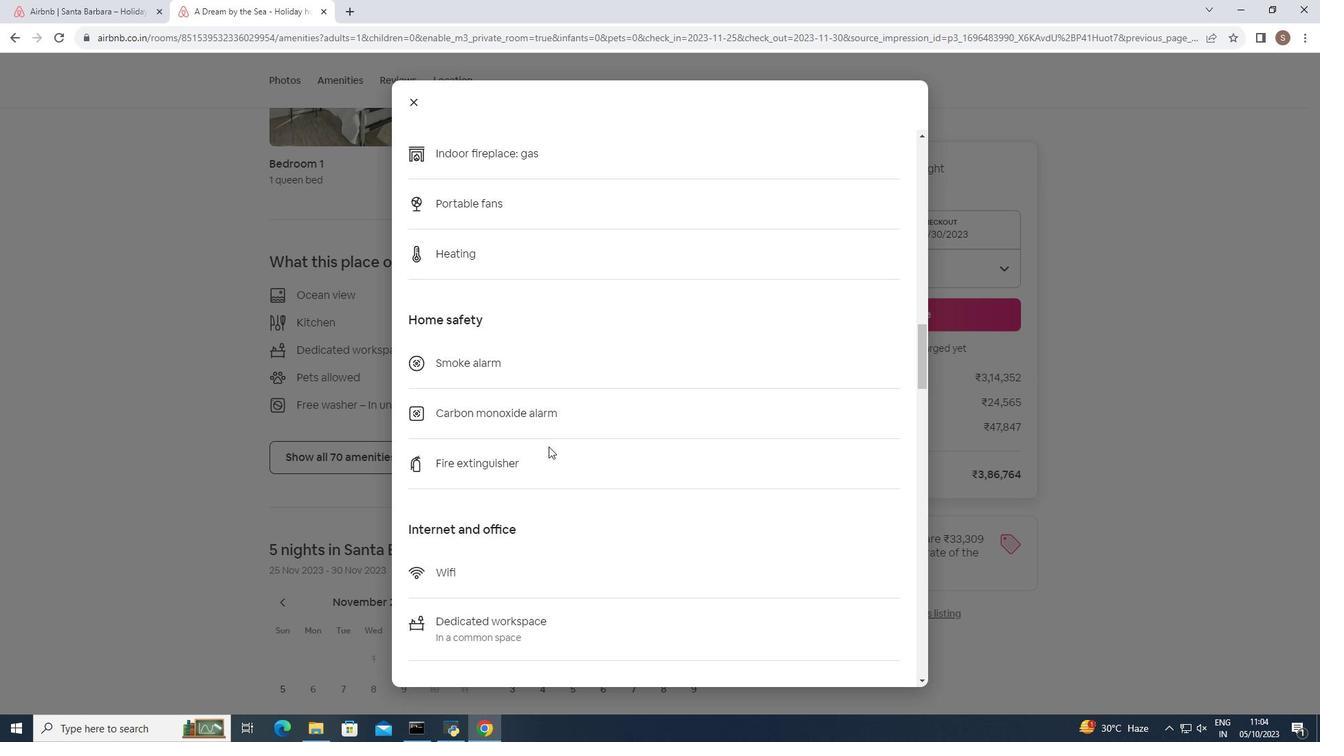 
Action: Mouse scrolled (548, 446) with delta (0, 0)
Screenshot: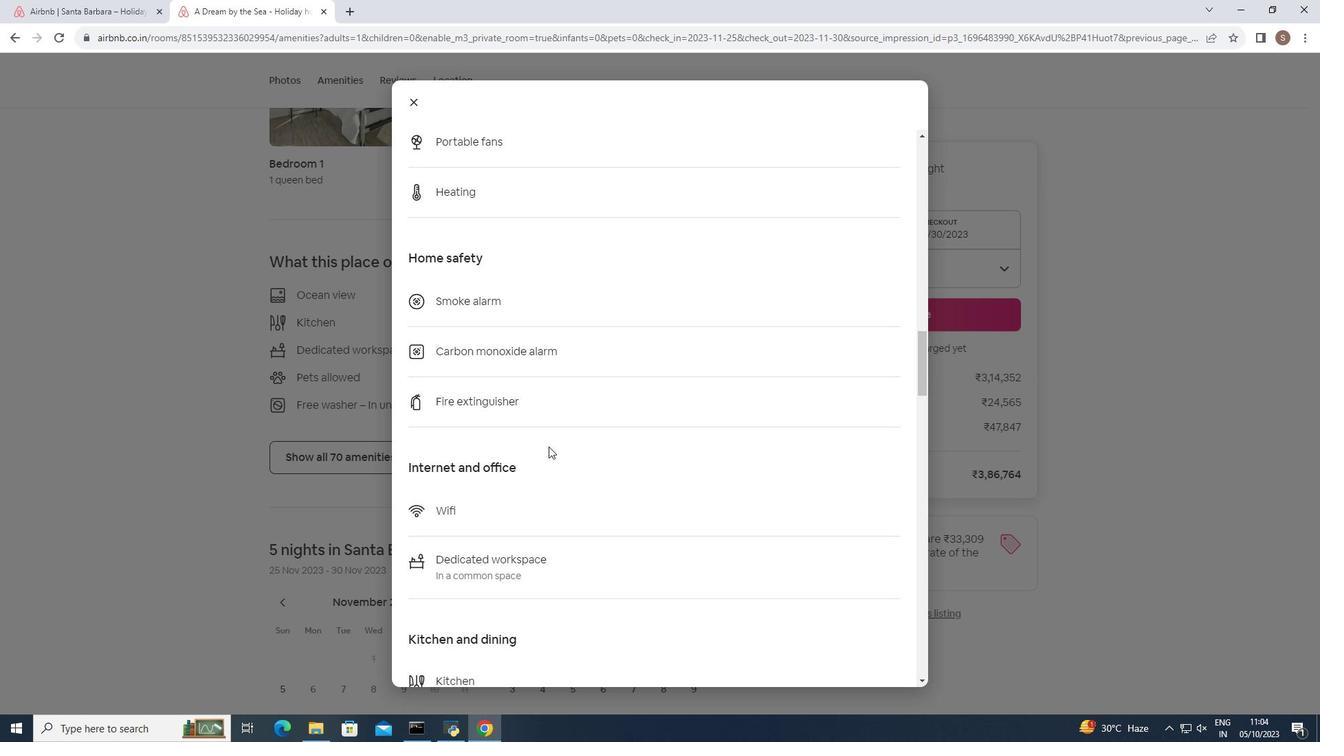 
Action: Mouse scrolled (548, 446) with delta (0, 0)
Screenshot: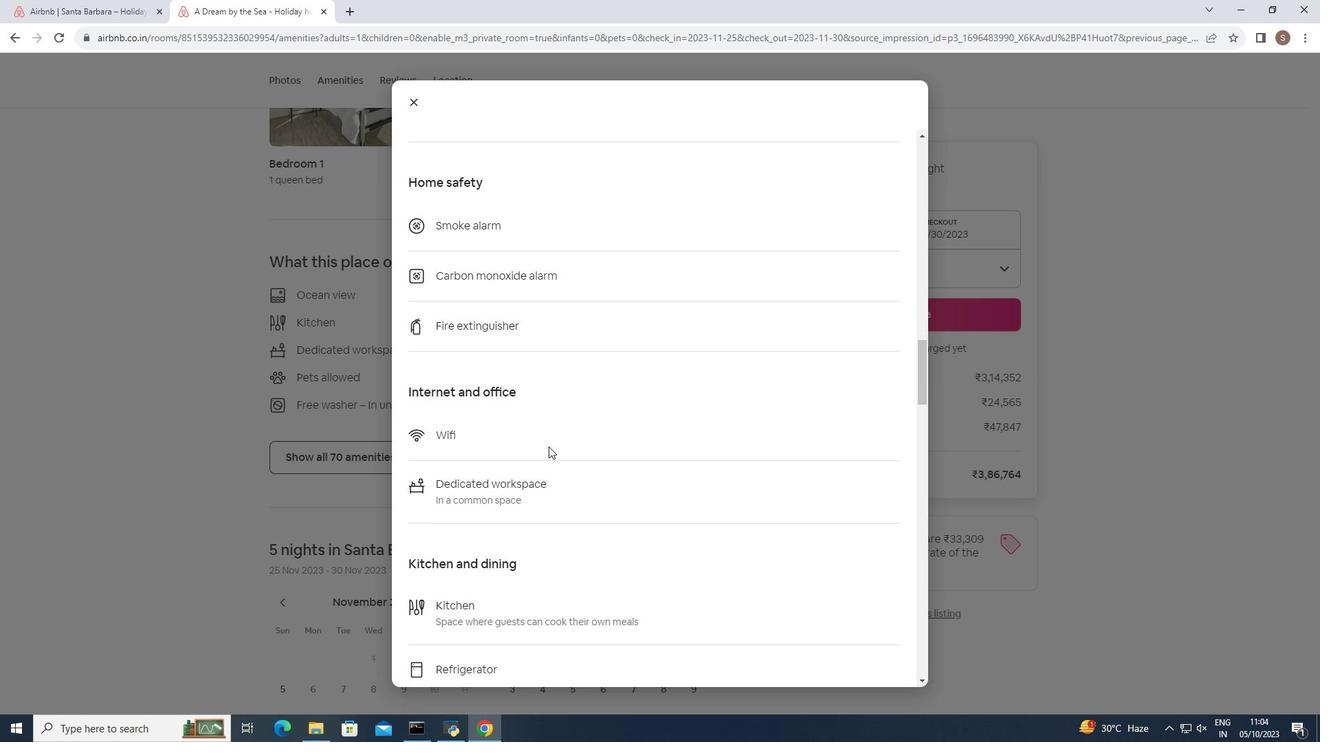 
Action: Mouse scrolled (548, 446) with delta (0, 0)
Screenshot: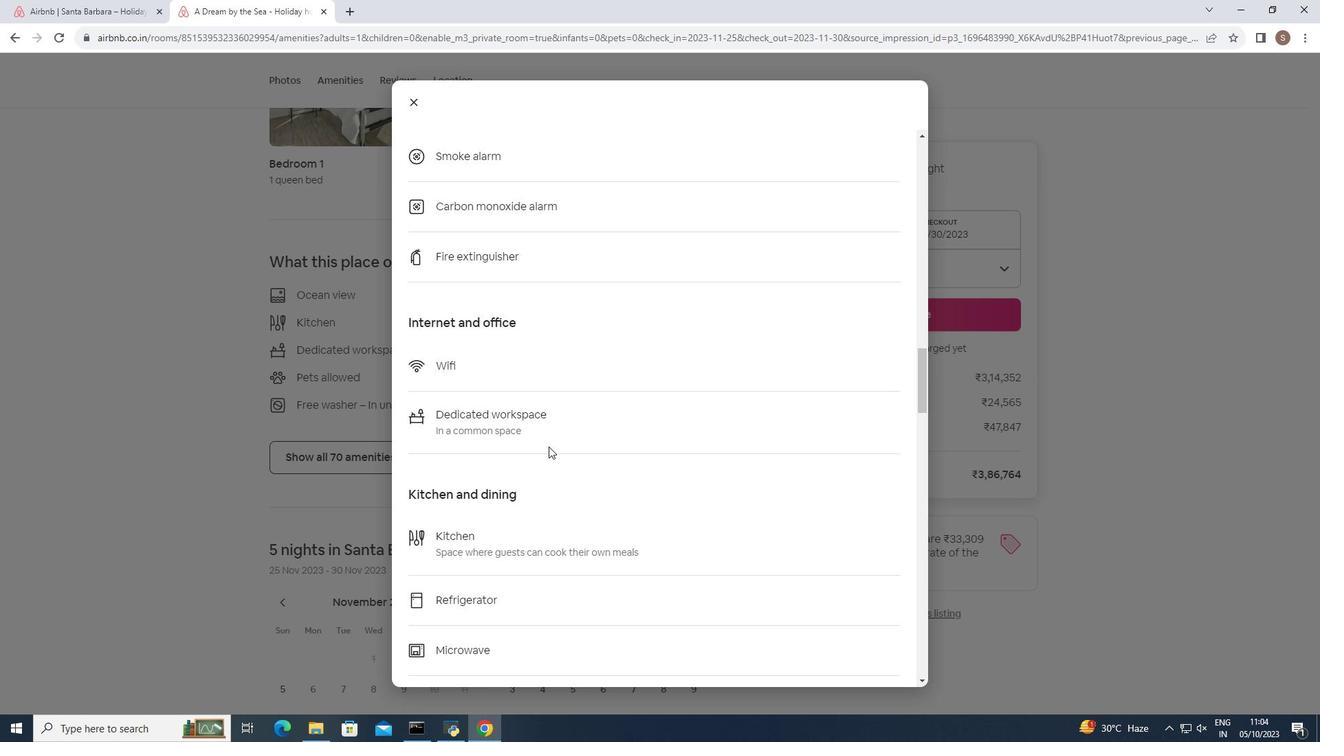 
Action: Mouse scrolled (548, 446) with delta (0, 0)
Screenshot: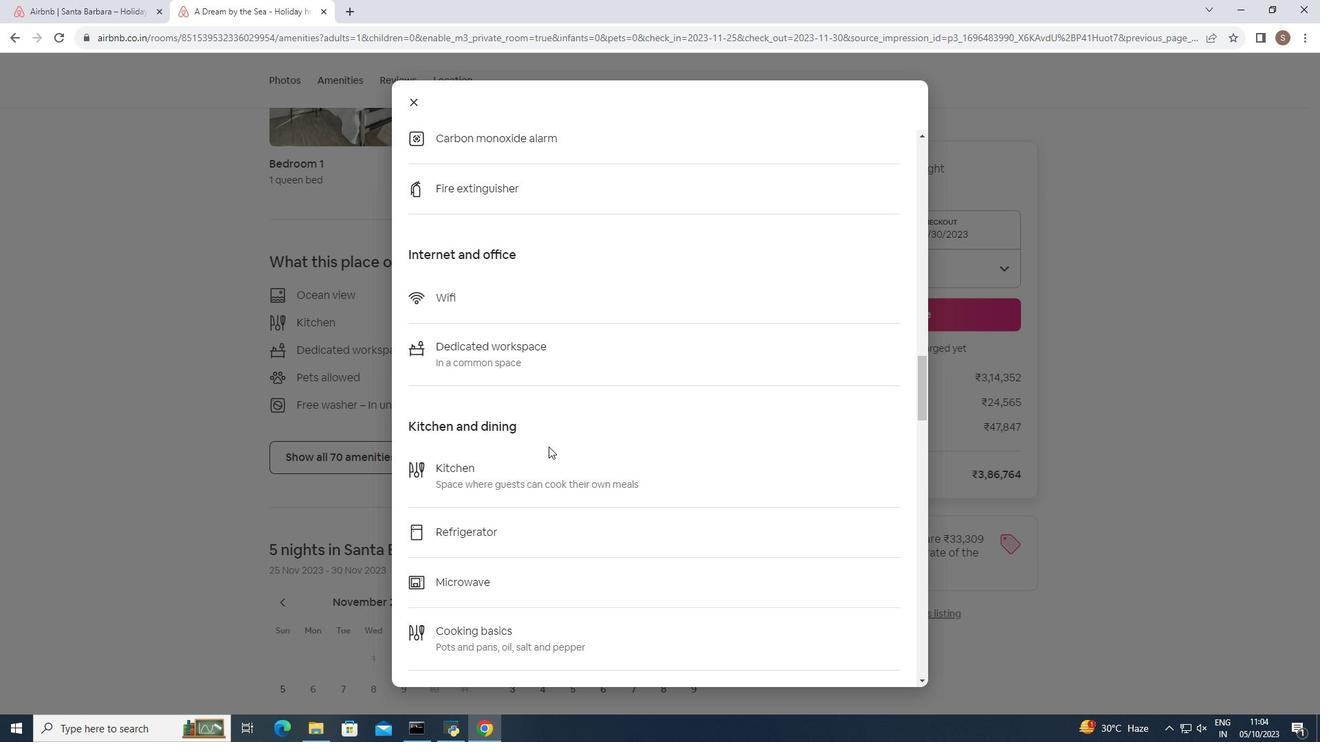 
Action: Mouse scrolled (548, 446) with delta (0, 0)
Screenshot: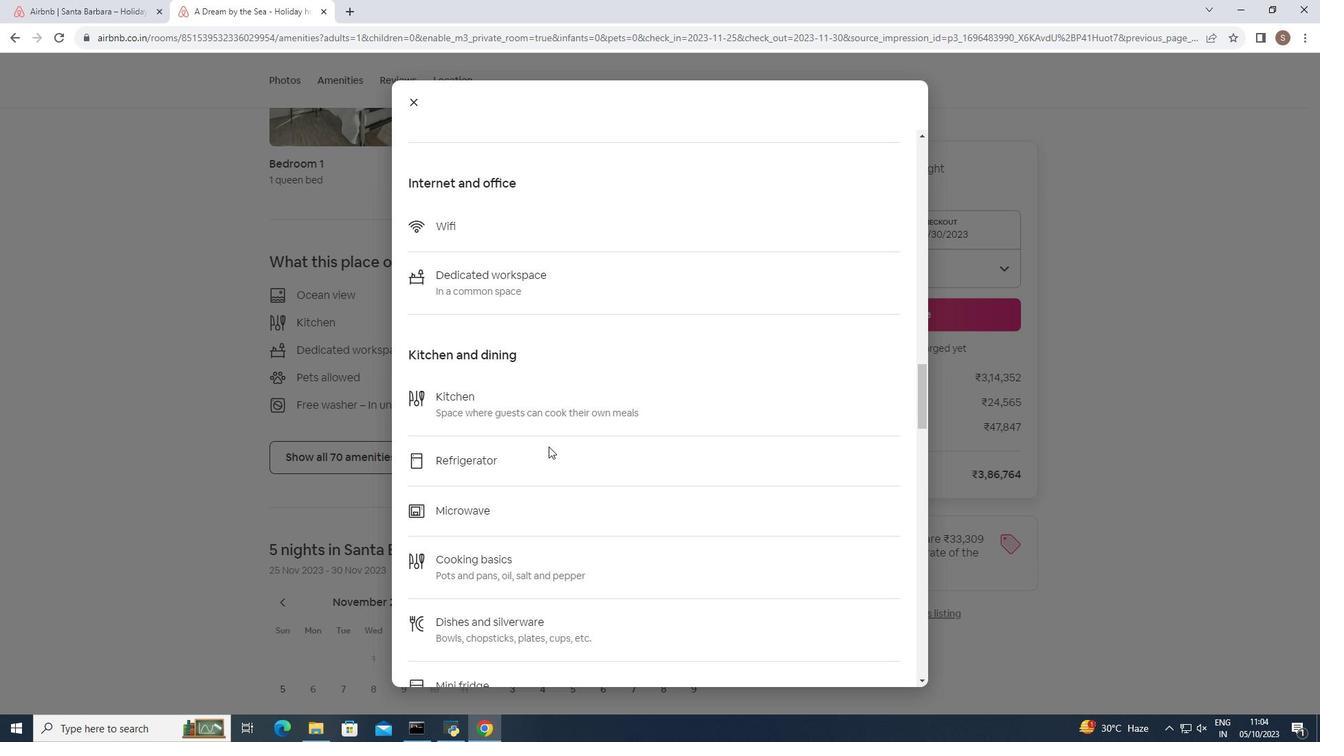 
Action: Mouse moved to (548, 447)
Screenshot: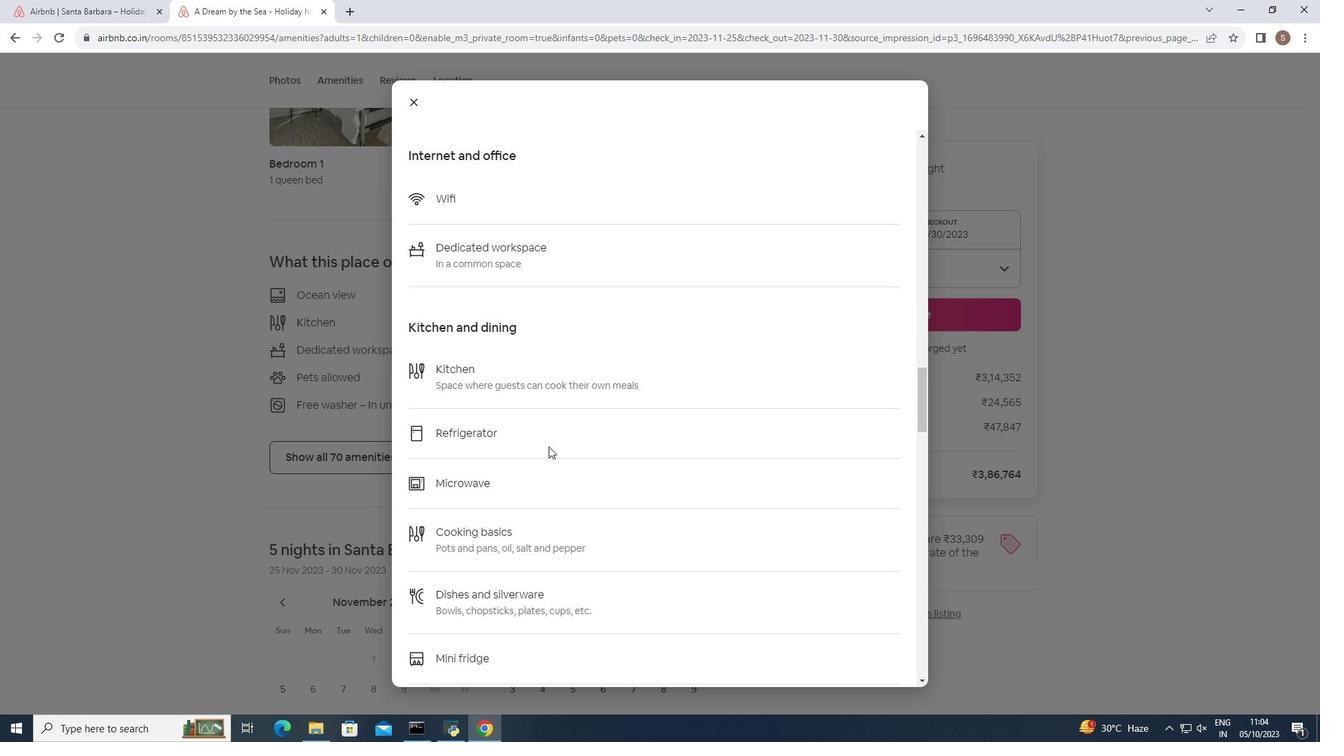 
Action: Mouse scrolled (548, 446) with delta (0, 0)
Screenshot: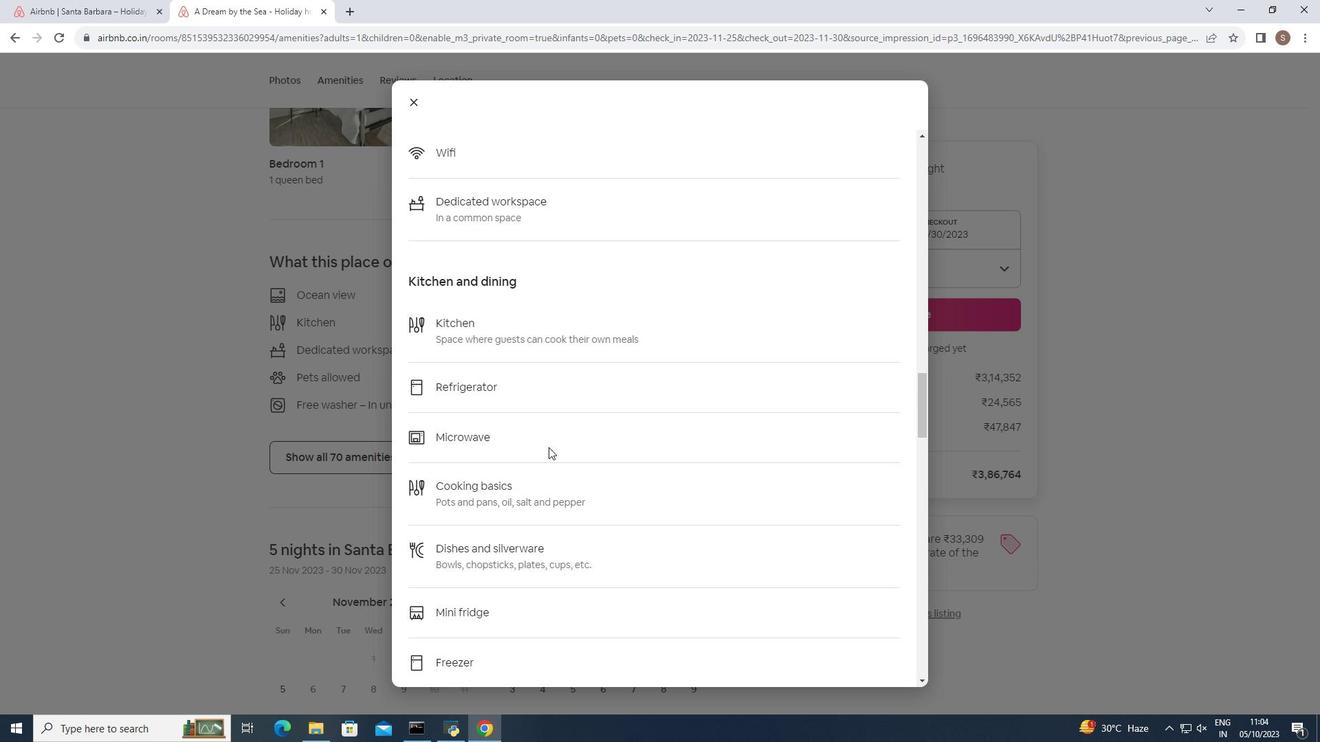 
Action: Mouse moved to (548, 447)
Screenshot: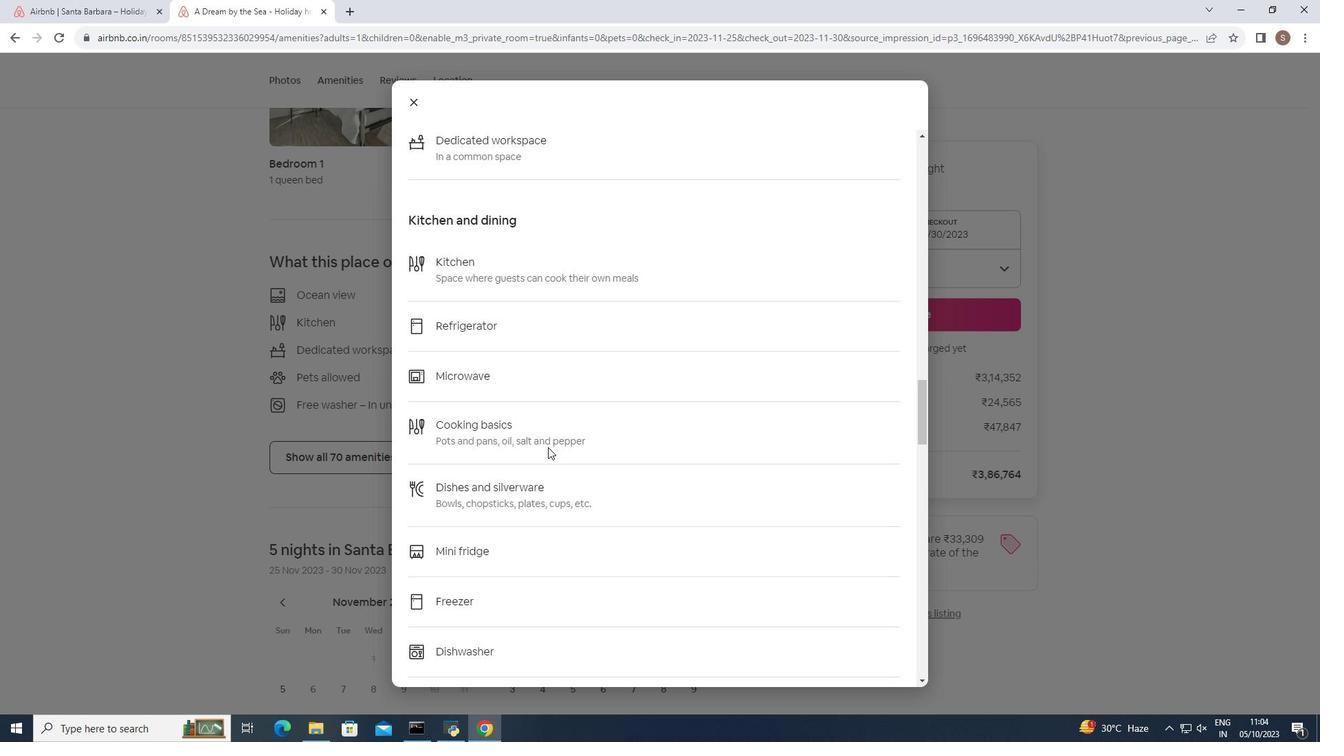 
Action: Mouse scrolled (548, 447) with delta (0, 0)
Screenshot: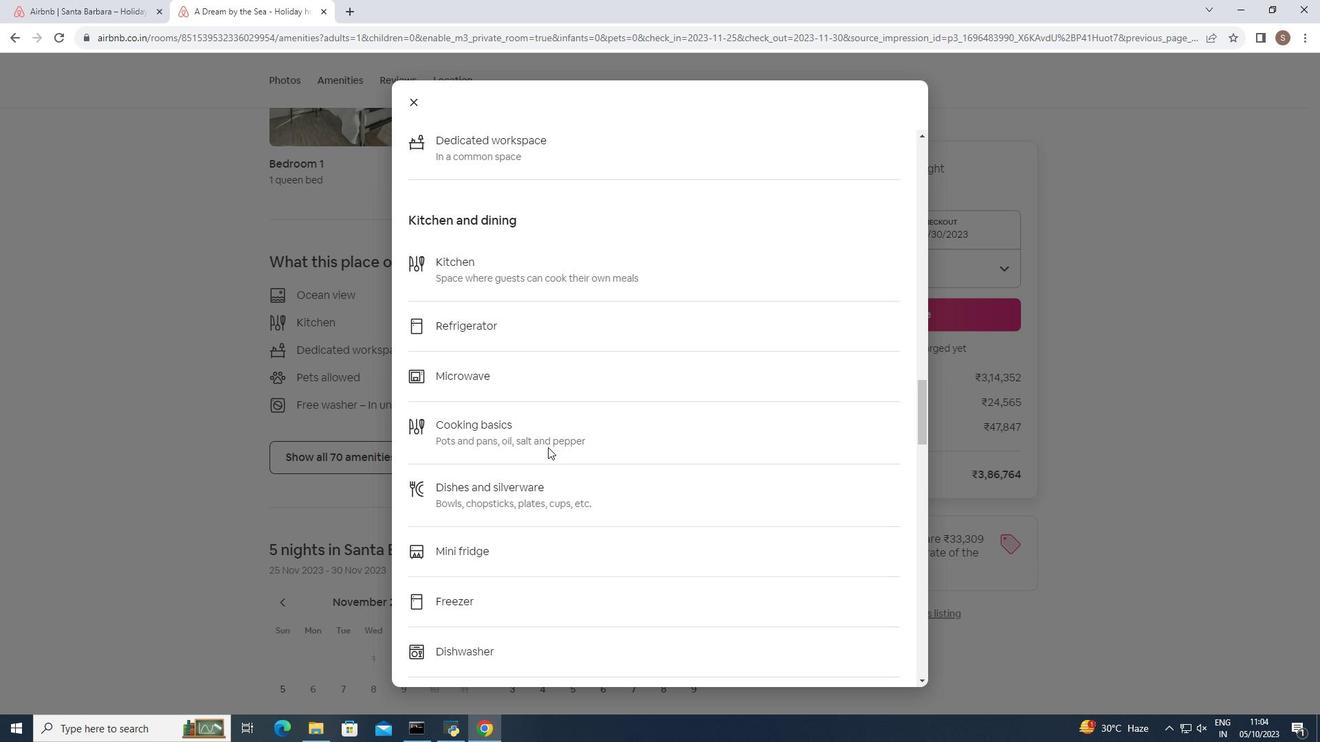 
Action: Mouse moved to (548, 447)
Screenshot: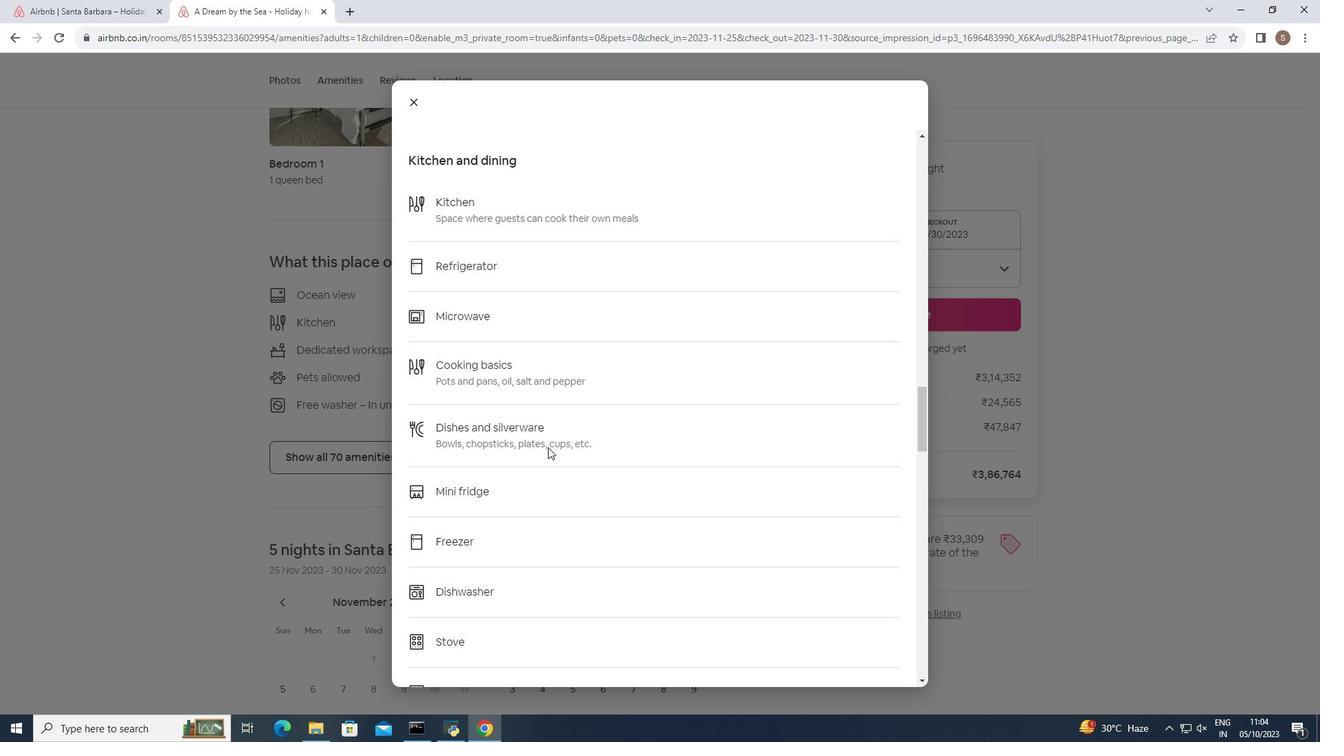 
Action: Mouse scrolled (548, 447) with delta (0, 0)
Screenshot: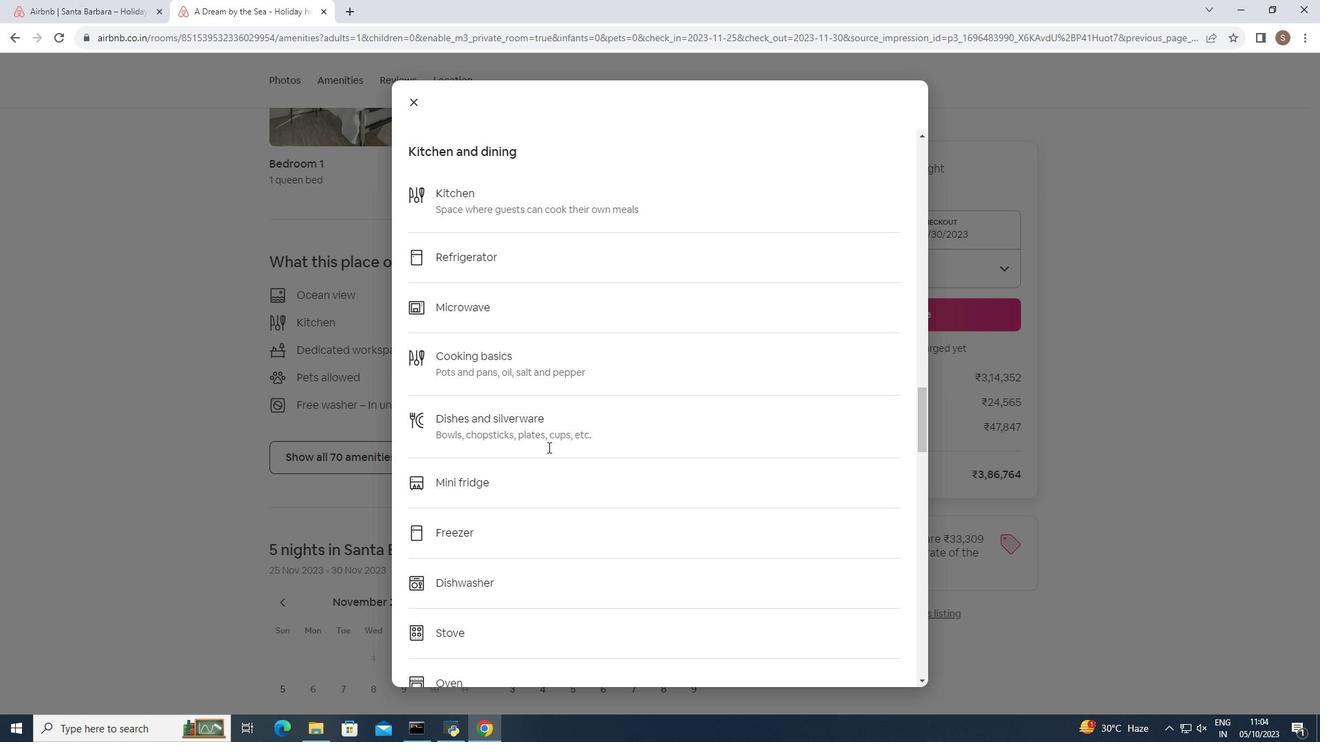 
Action: Mouse scrolled (548, 447) with delta (0, 0)
Screenshot: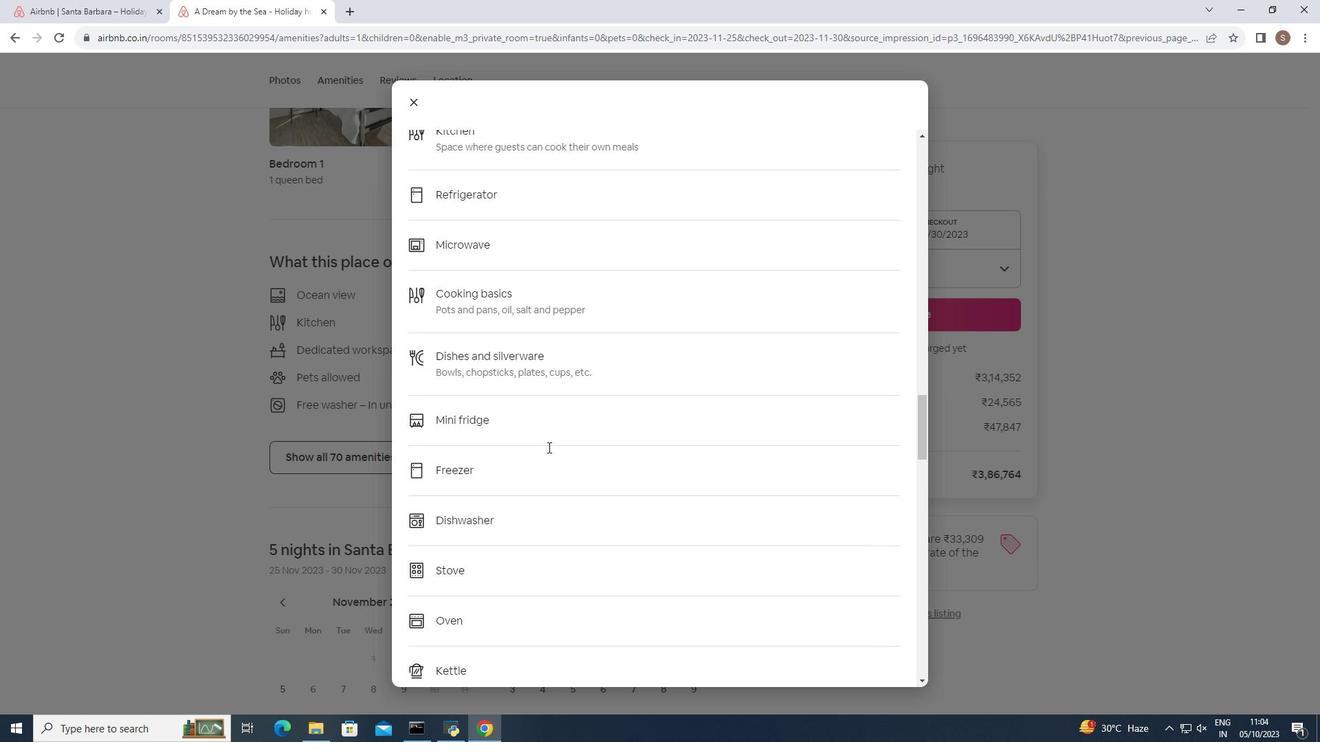 
Action: Mouse scrolled (548, 447) with delta (0, 0)
Screenshot: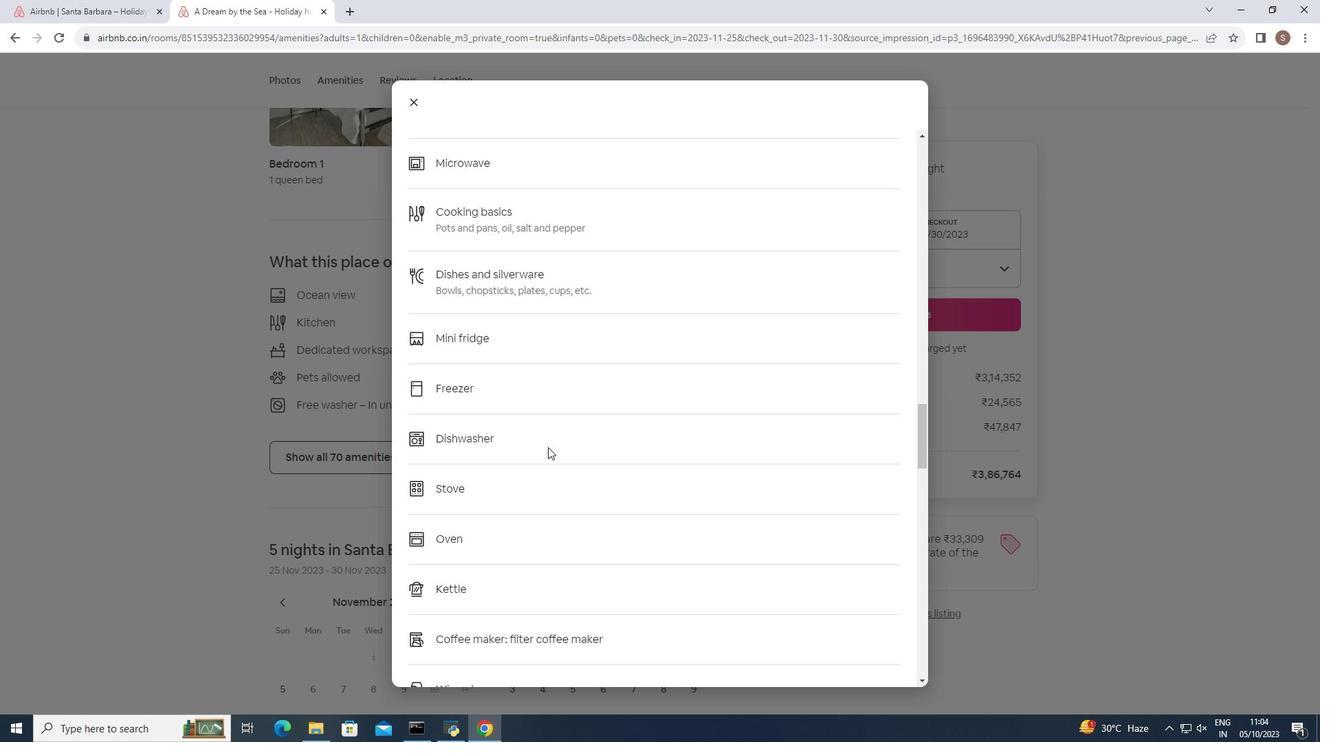 
Action: Mouse scrolled (548, 447) with delta (0, 0)
Screenshot: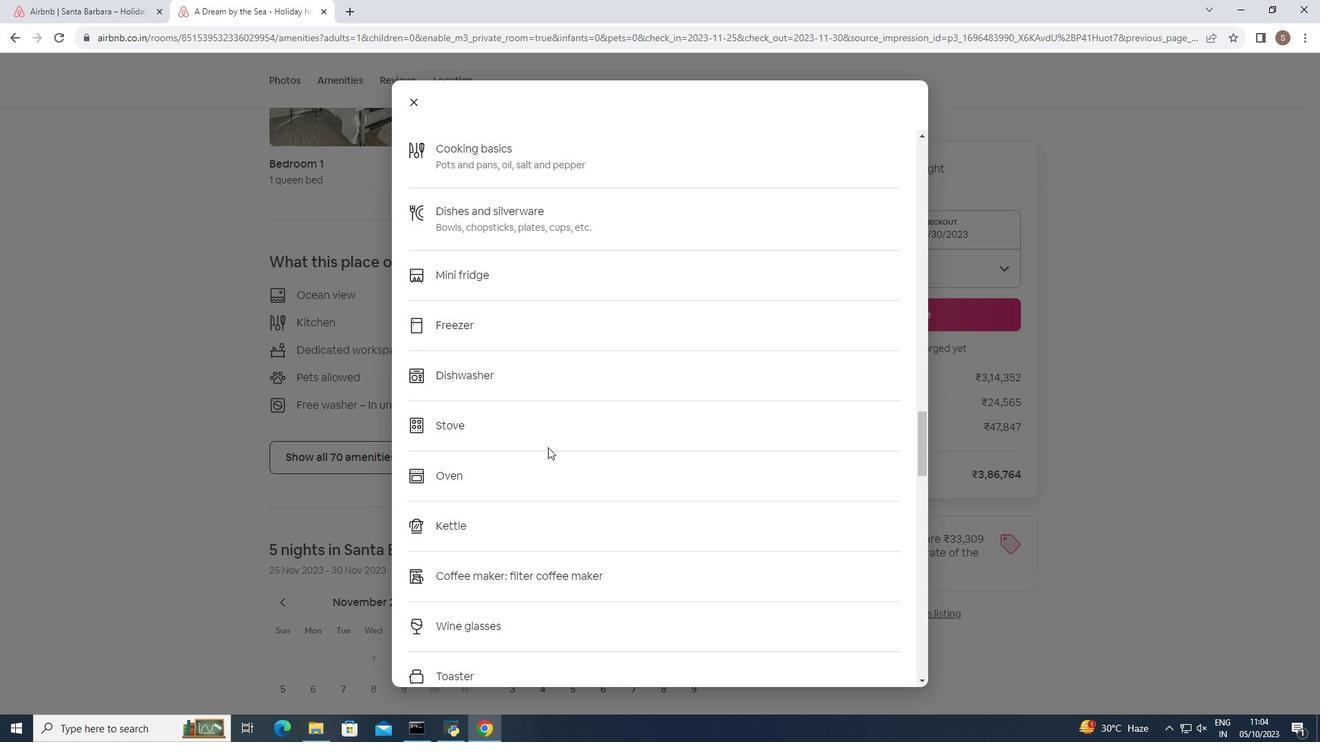 
Action: Mouse moved to (545, 449)
Screenshot: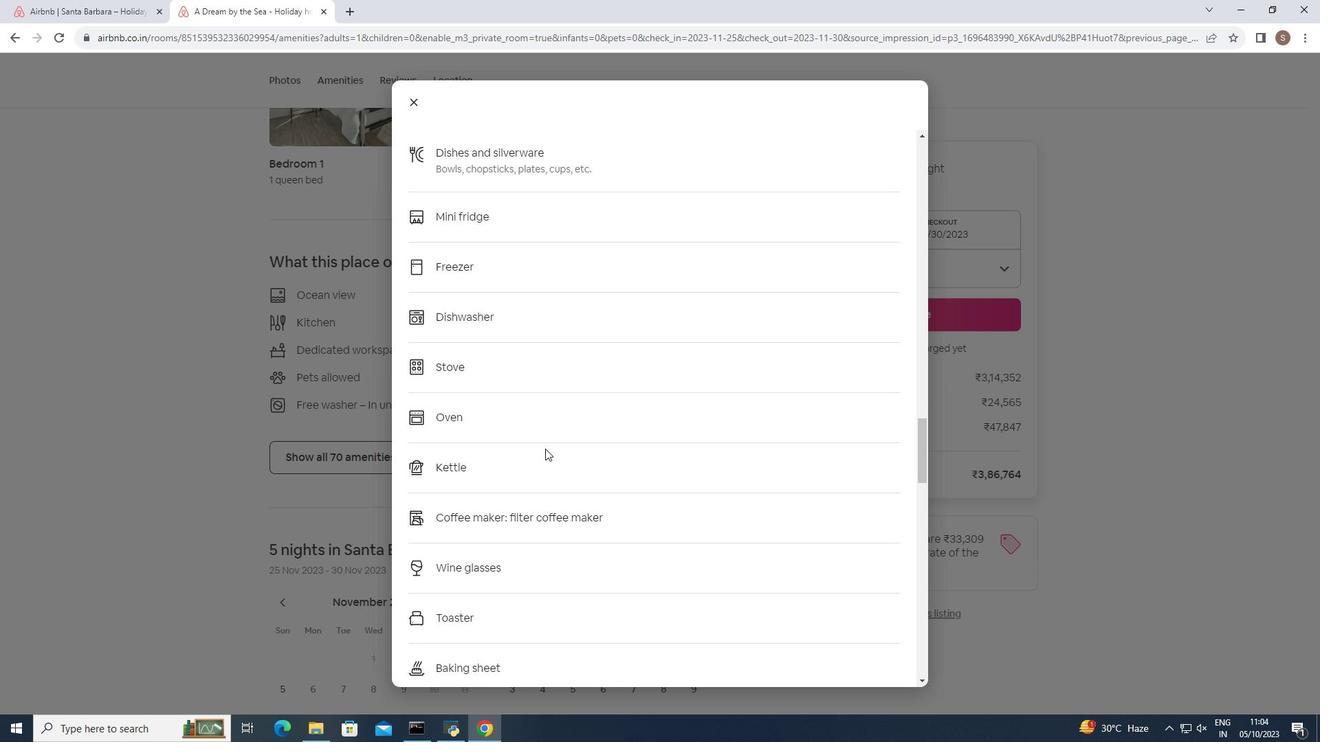
Action: Mouse scrolled (545, 448) with delta (0, 0)
Screenshot: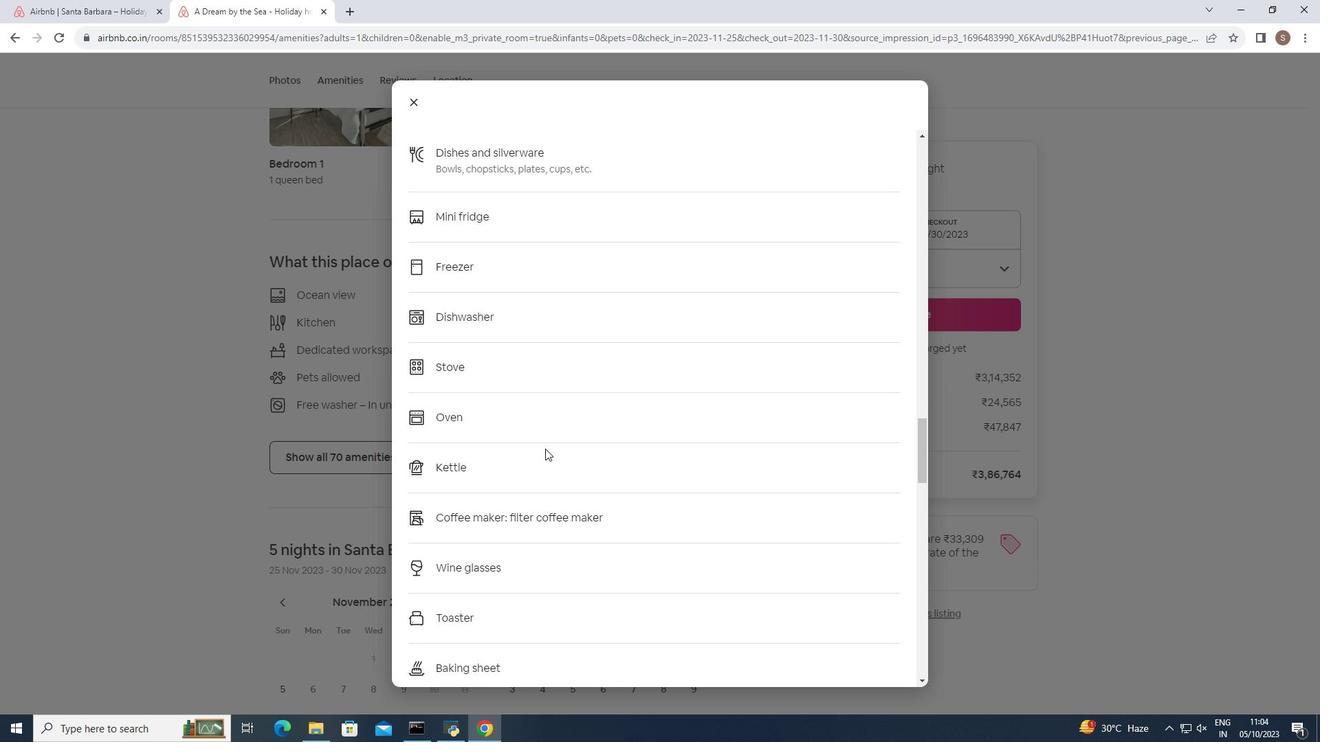 
Action: Mouse moved to (540, 449)
Screenshot: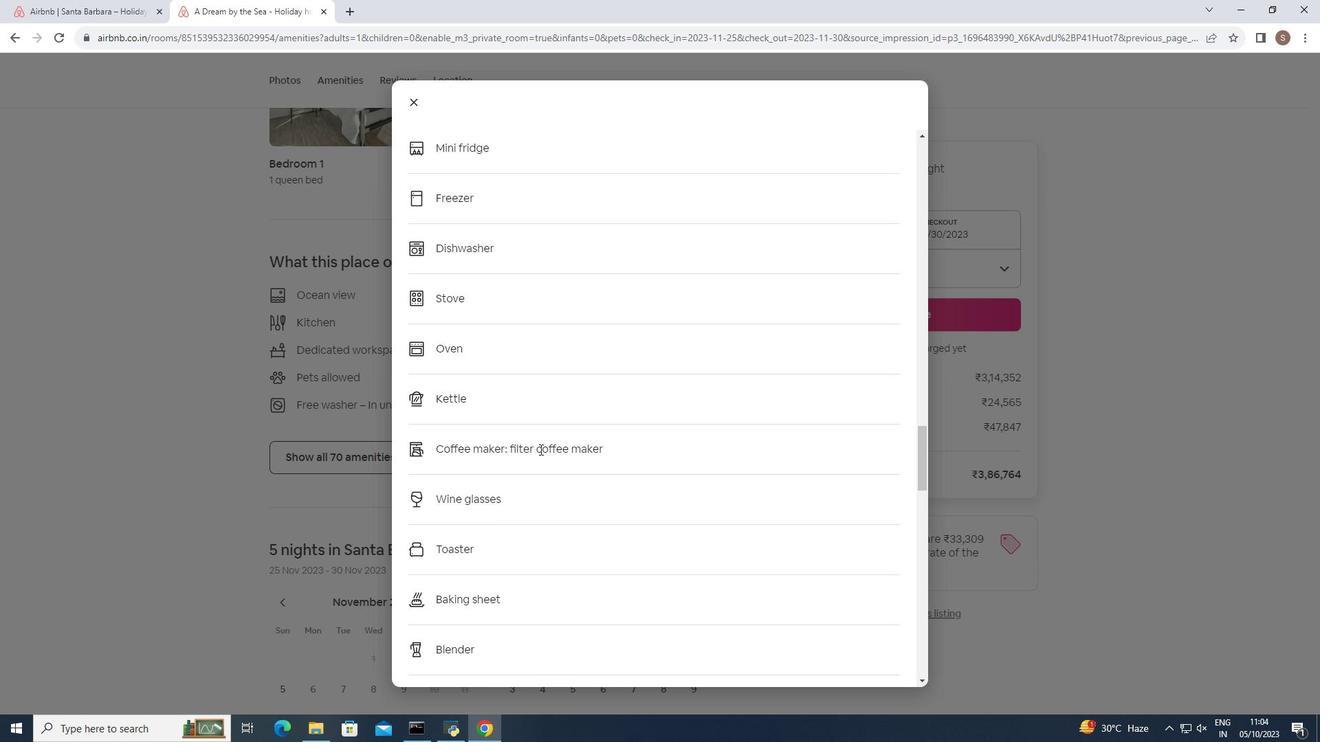 
Action: Mouse scrolled (540, 449) with delta (0, 0)
Screenshot: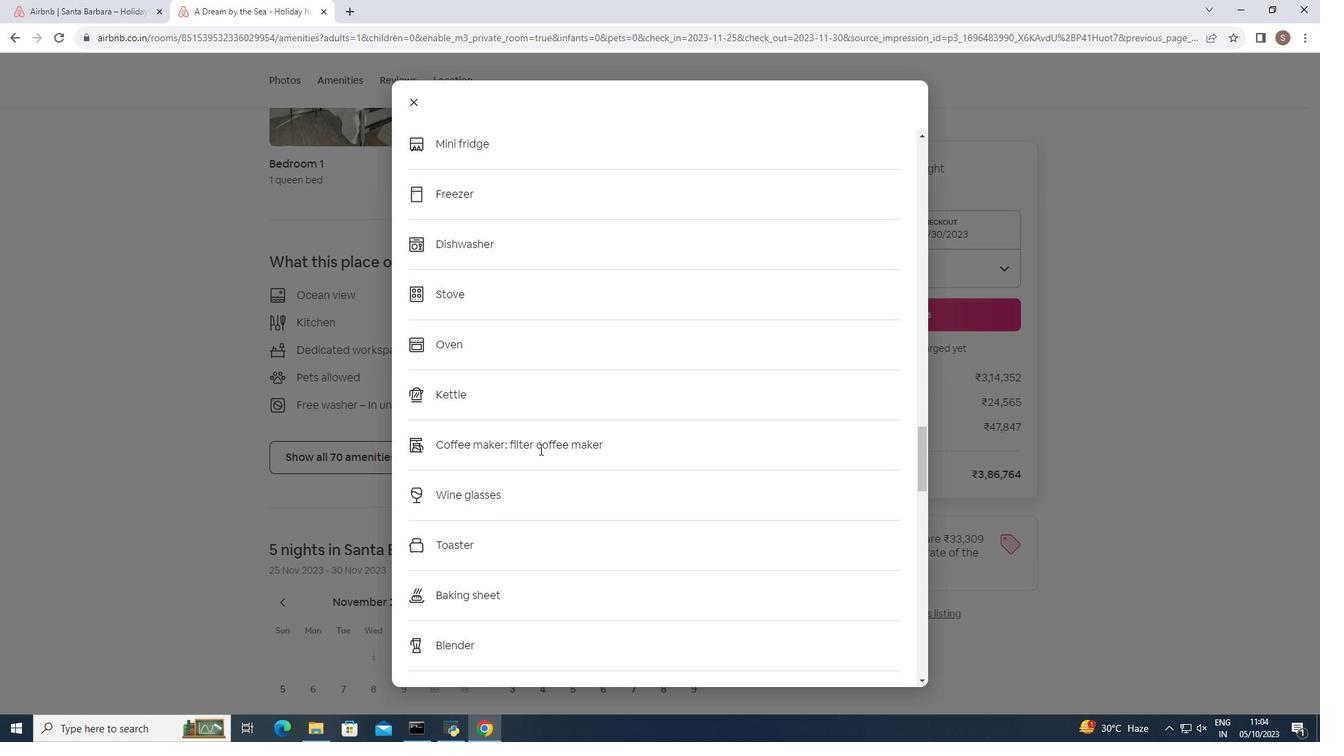 
Action: Mouse scrolled (540, 449) with delta (0, 0)
Screenshot: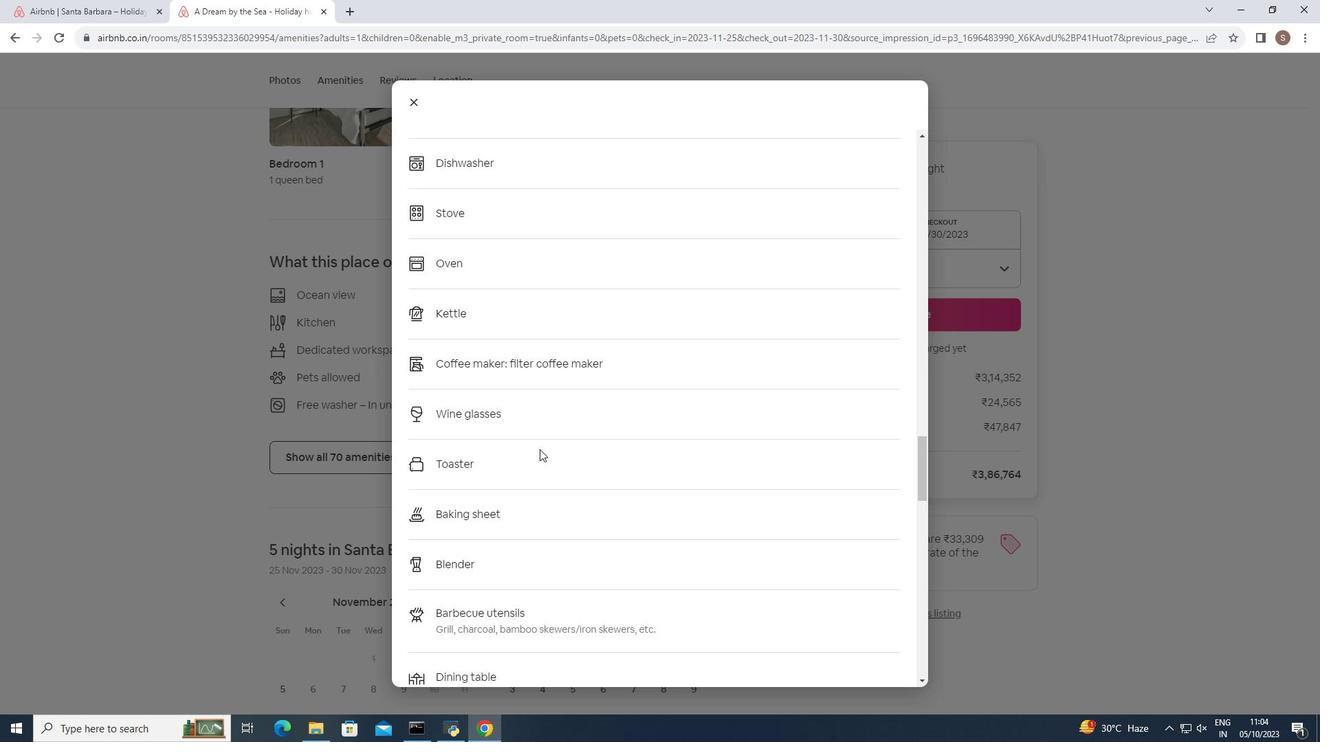 
Action: Mouse scrolled (540, 449) with delta (0, 0)
Screenshot: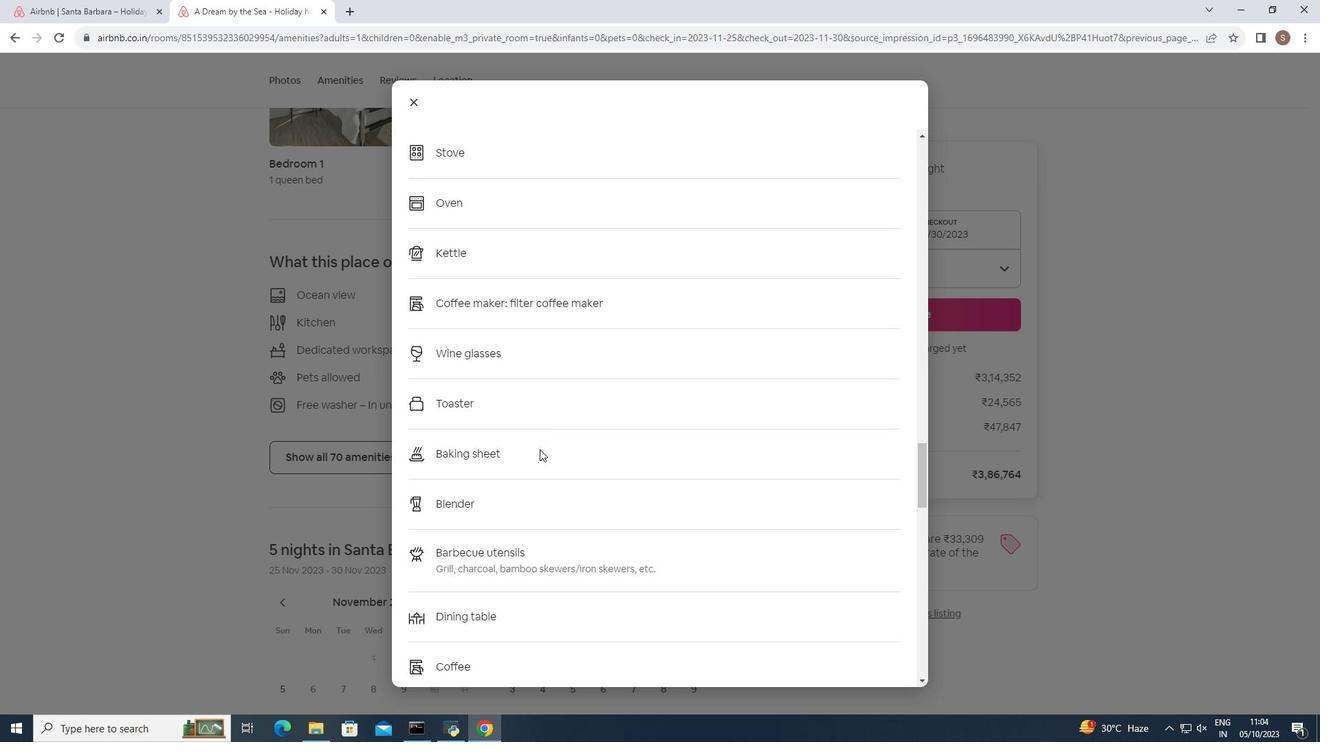 
Action: Mouse scrolled (540, 449) with delta (0, 0)
Screenshot: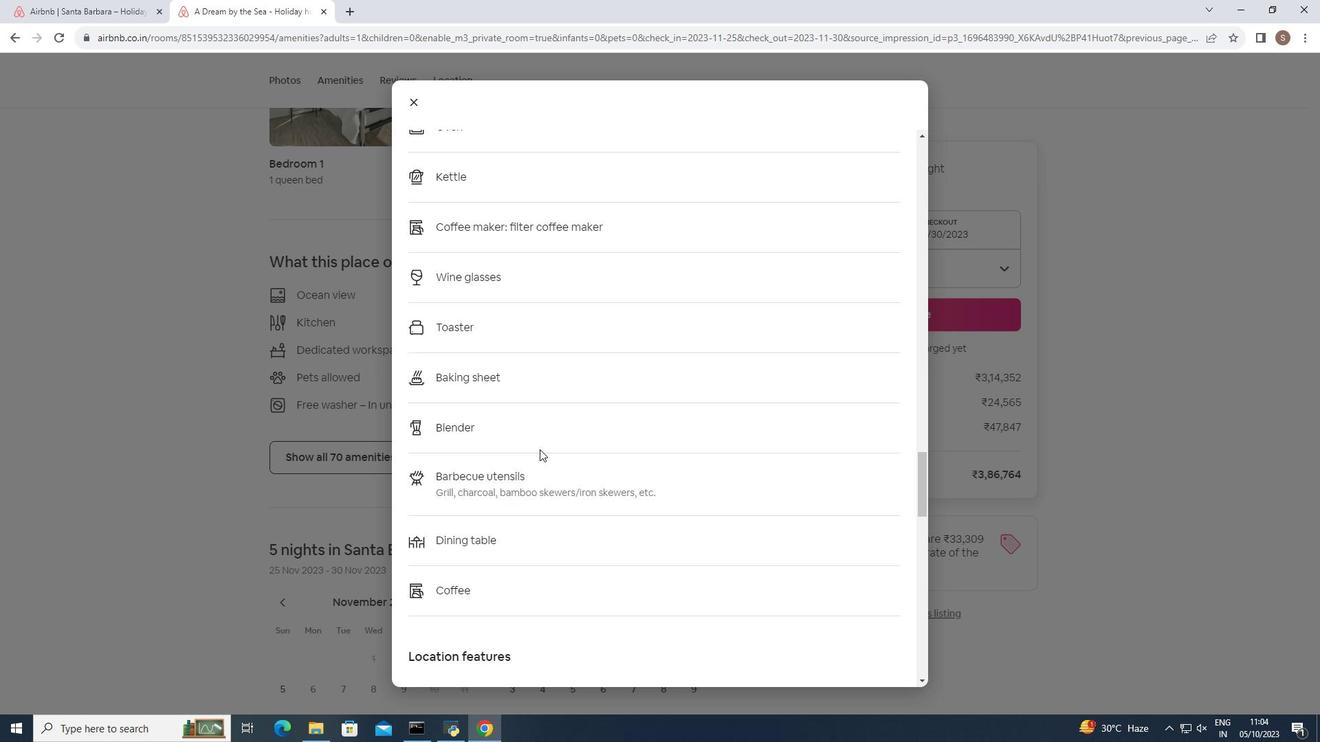 
Action: Mouse scrolled (540, 449) with delta (0, 0)
Screenshot: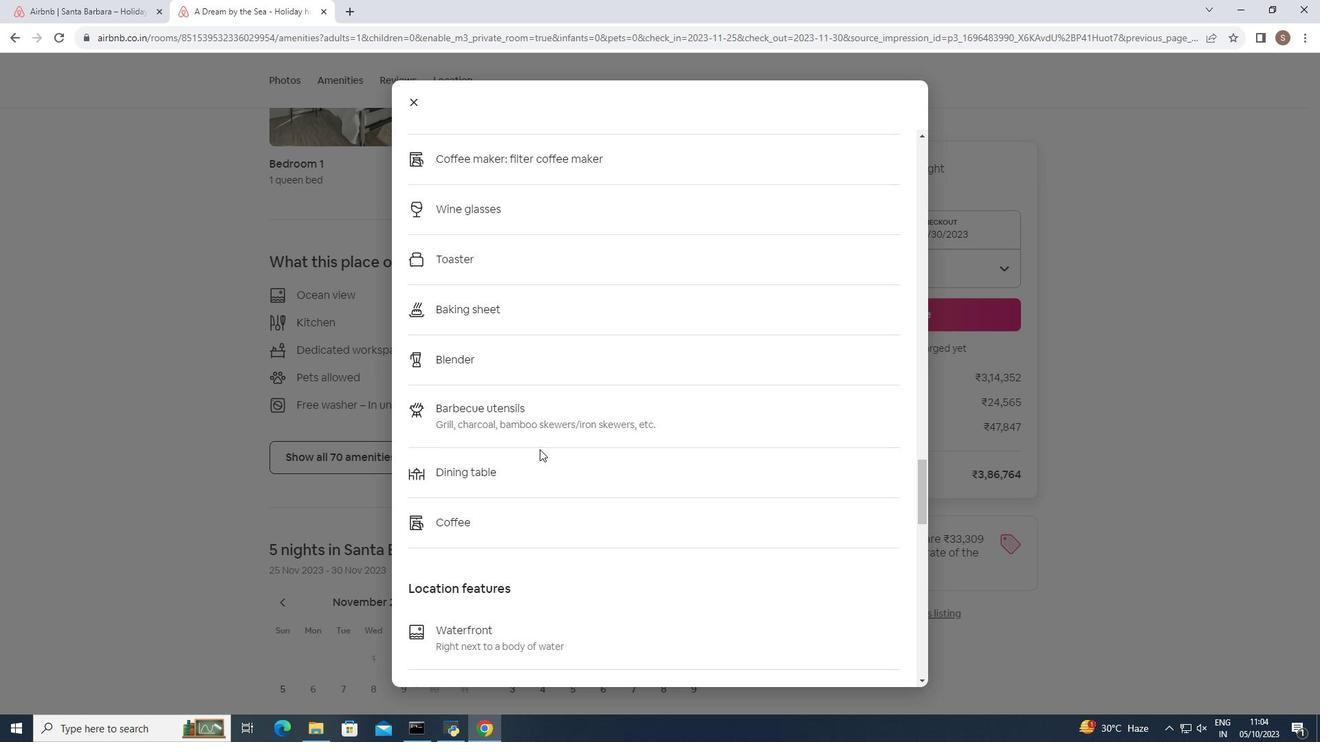 
Action: Mouse scrolled (540, 449) with delta (0, 0)
Screenshot: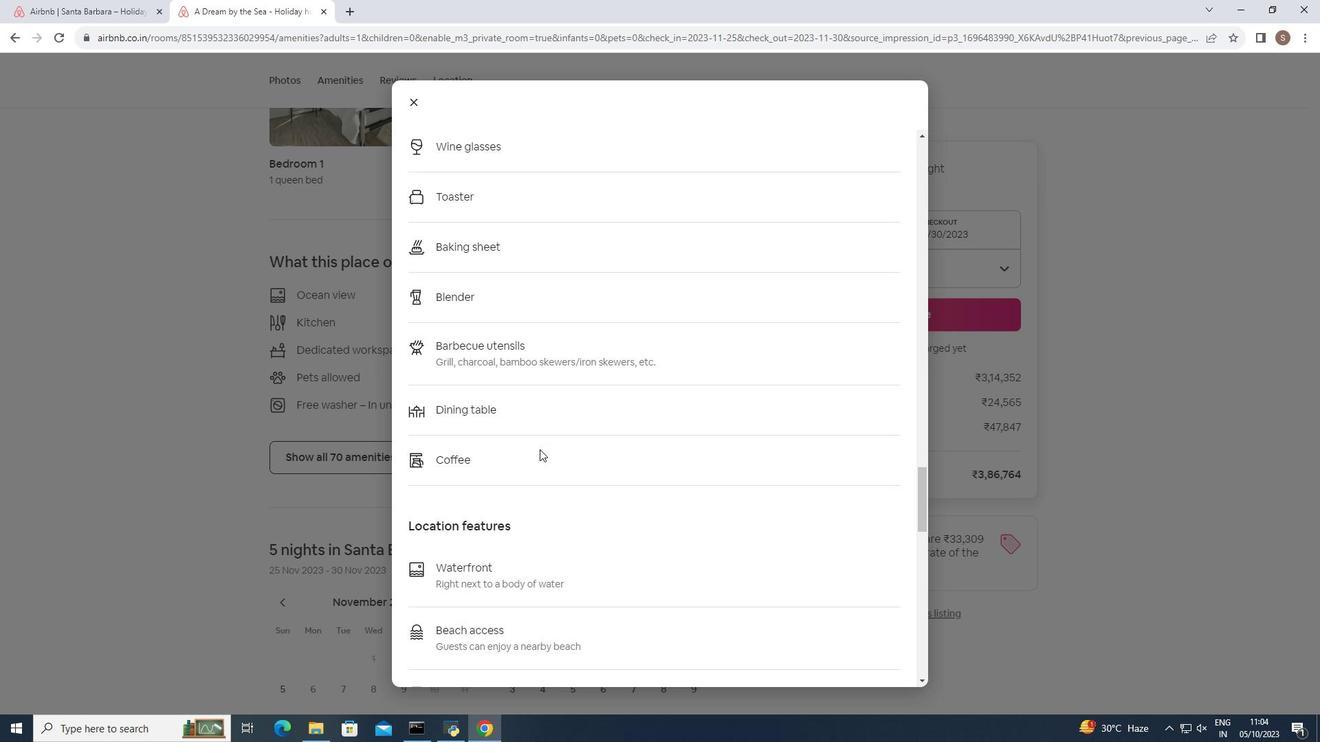 
Action: Mouse moved to (538, 449)
Screenshot: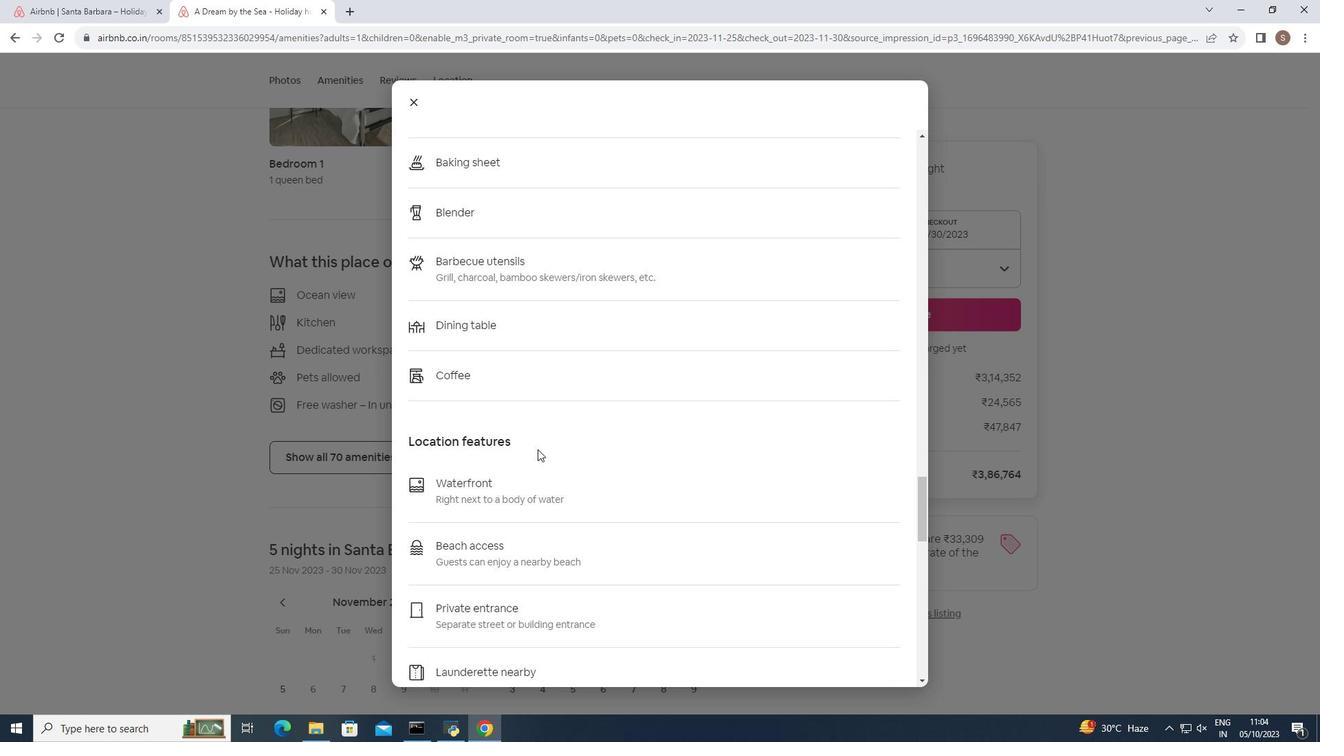 
Action: Mouse scrolled (538, 449) with delta (0, 0)
Screenshot: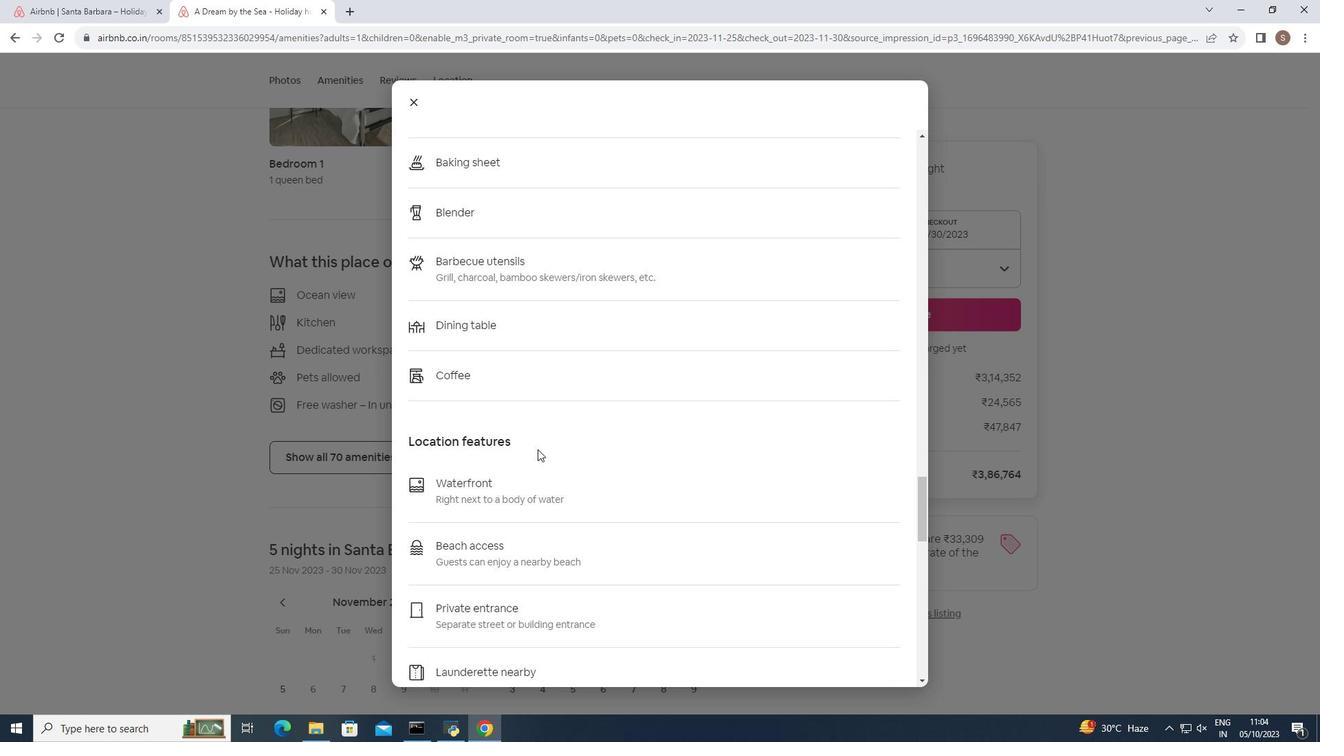 
Action: Mouse moved to (537, 450)
Screenshot: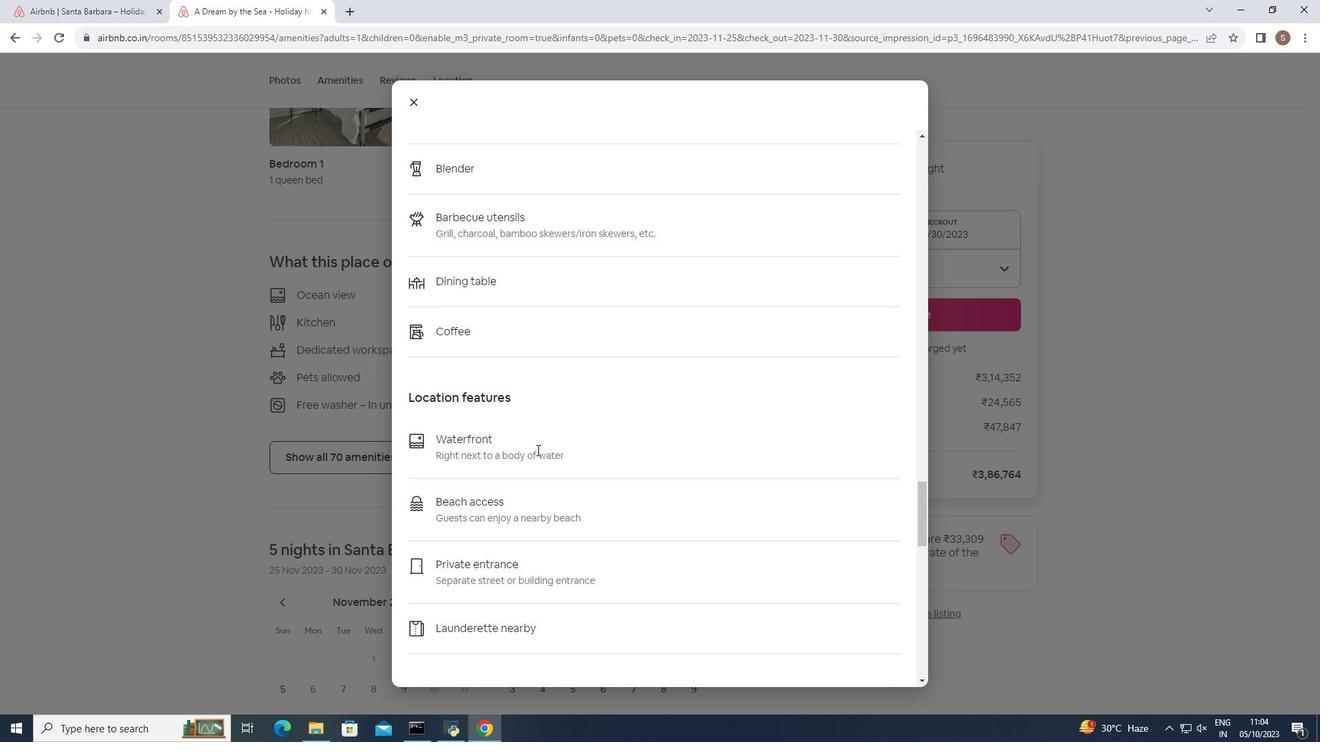 
Action: Mouse scrolled (537, 449) with delta (0, 0)
Screenshot: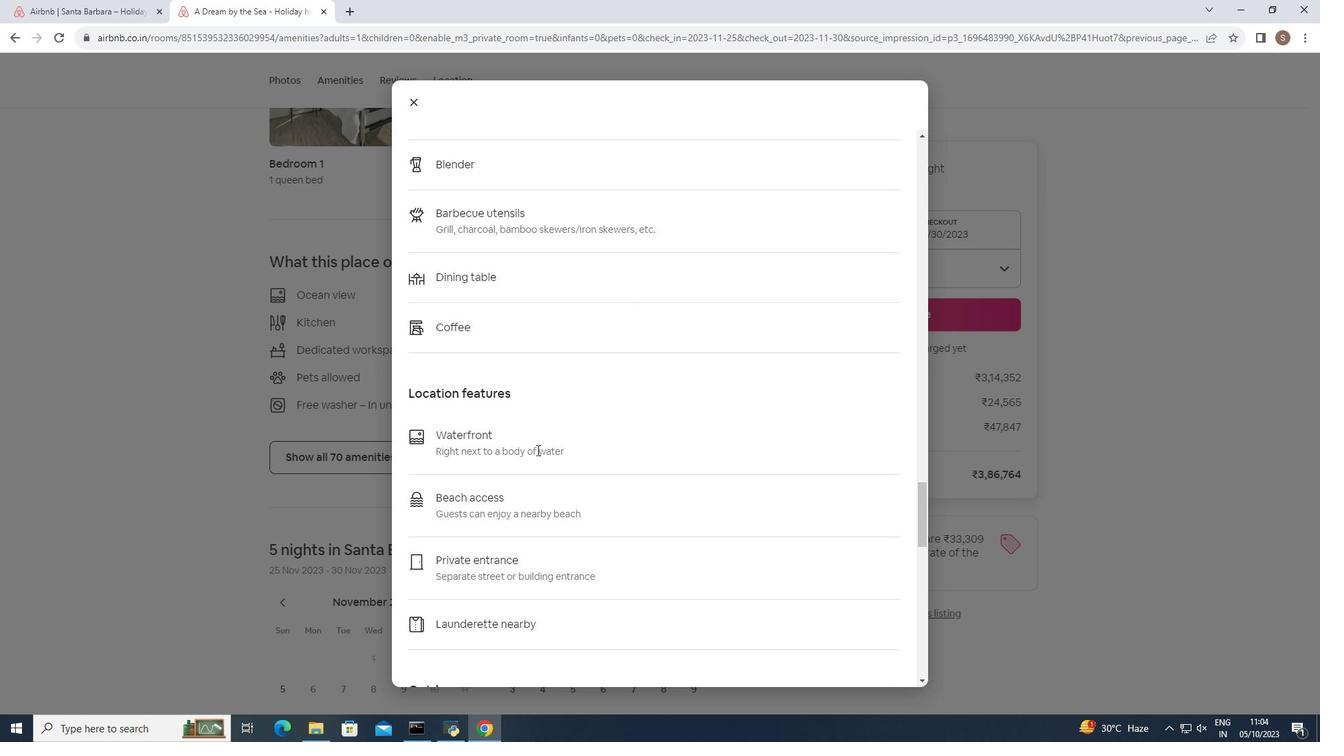 
Action: Mouse scrolled (537, 449) with delta (0, 0)
Screenshot: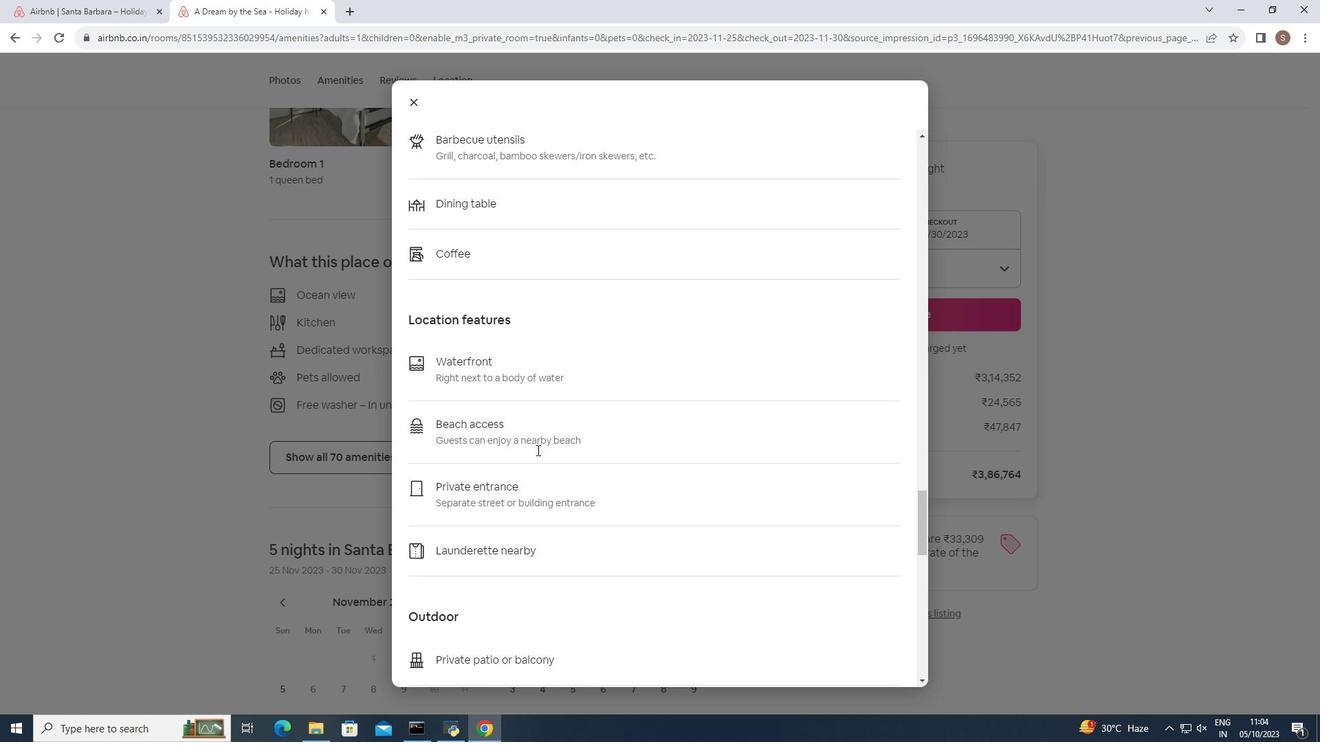 
Action: Mouse scrolled (537, 449) with delta (0, 0)
Screenshot: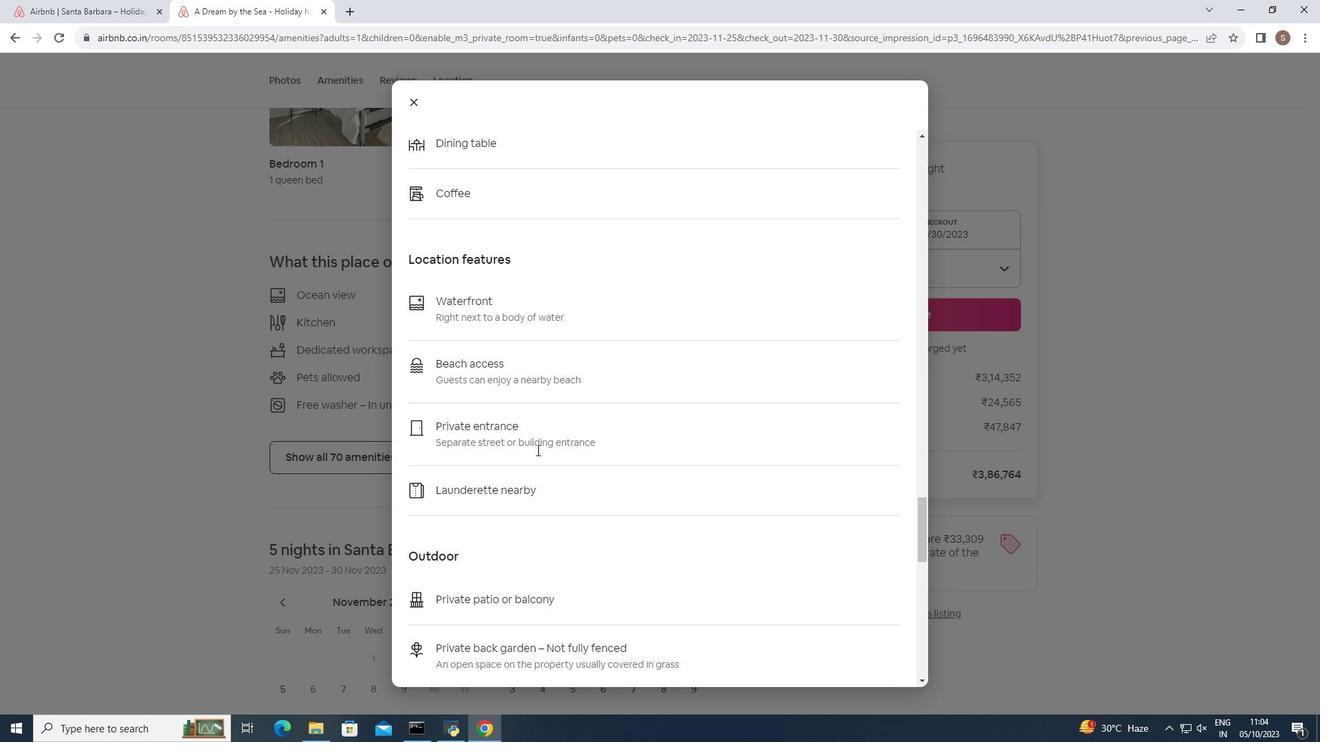 
Action: Mouse scrolled (537, 449) with delta (0, 0)
Screenshot: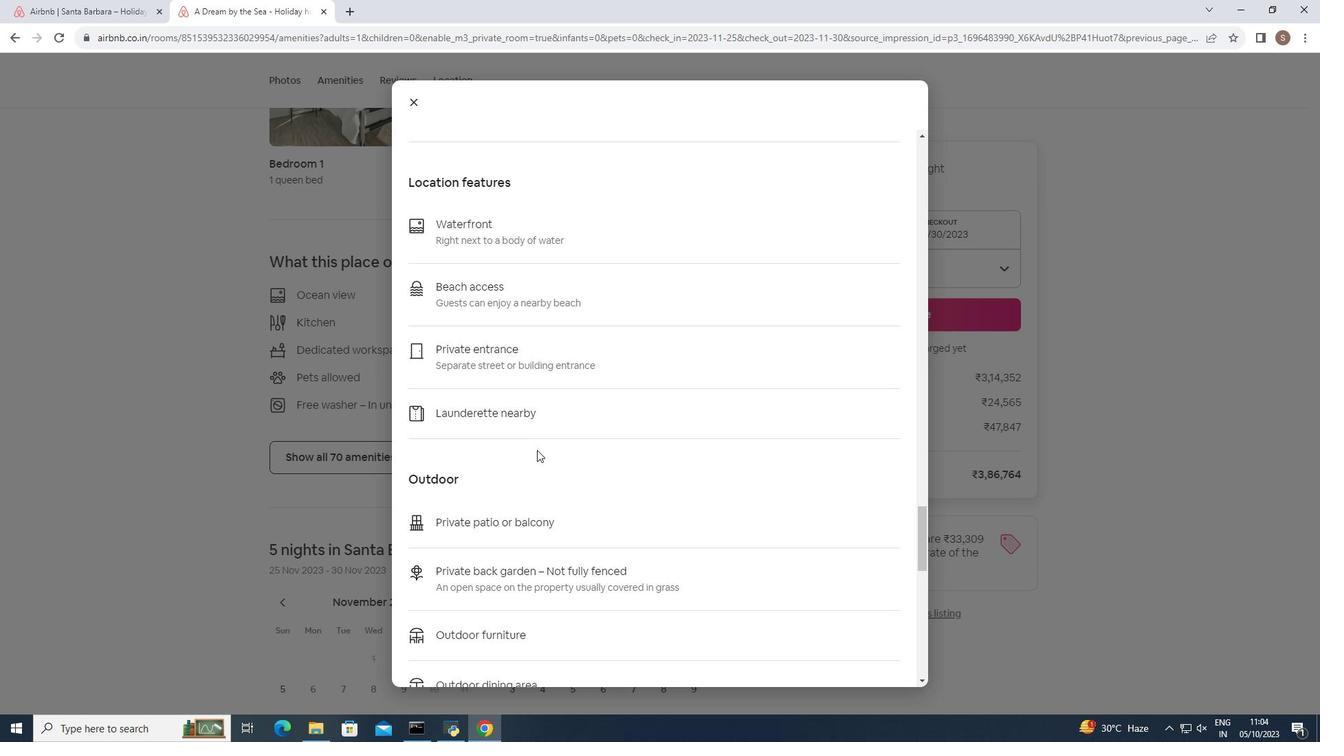 
Action: Mouse scrolled (537, 449) with delta (0, 0)
Screenshot: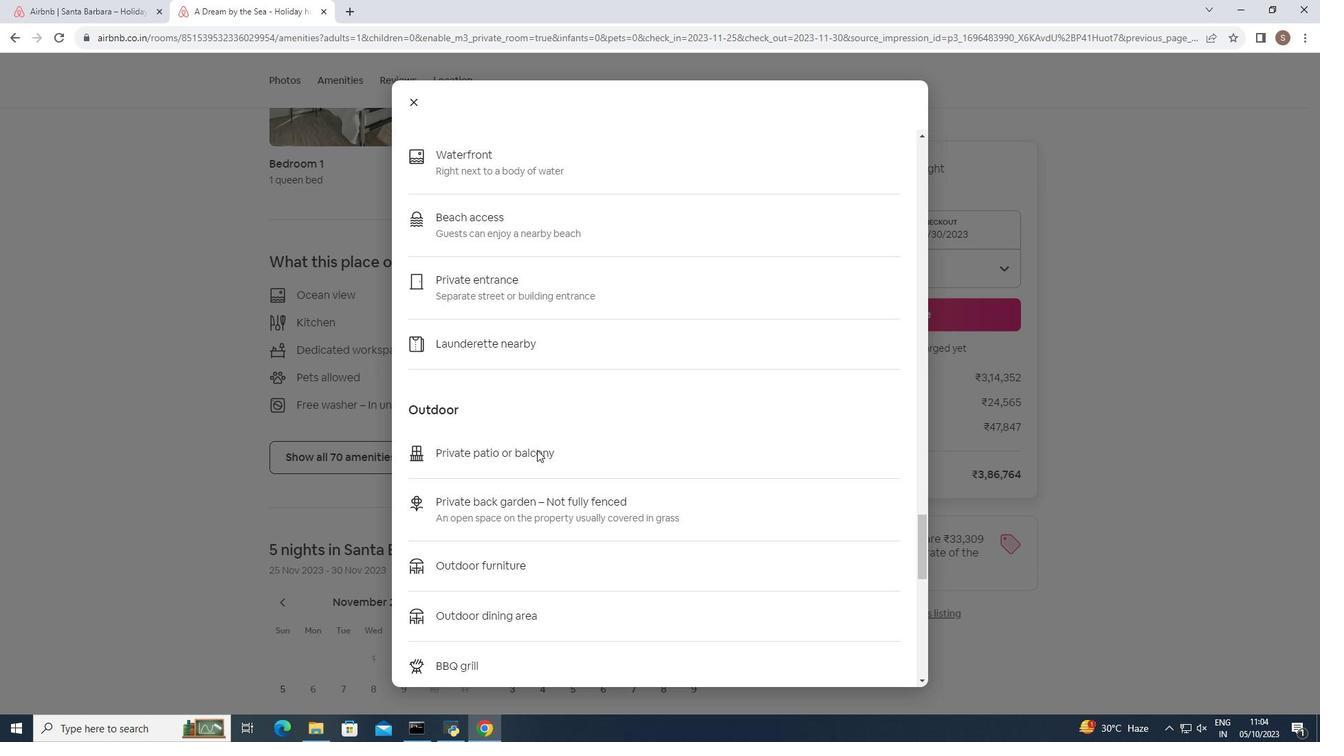 
Action: Mouse moved to (531, 448)
Screenshot: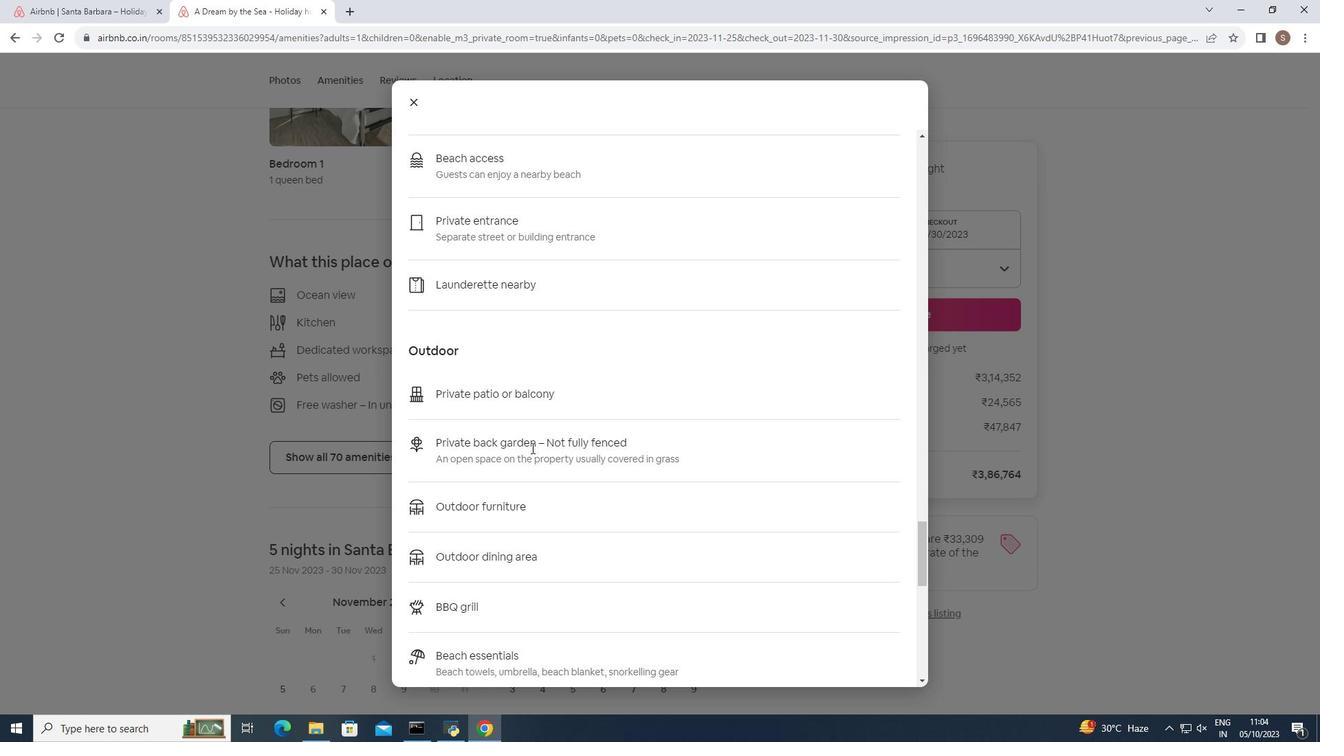 
Action: Mouse scrolled (531, 447) with delta (0, 0)
Screenshot: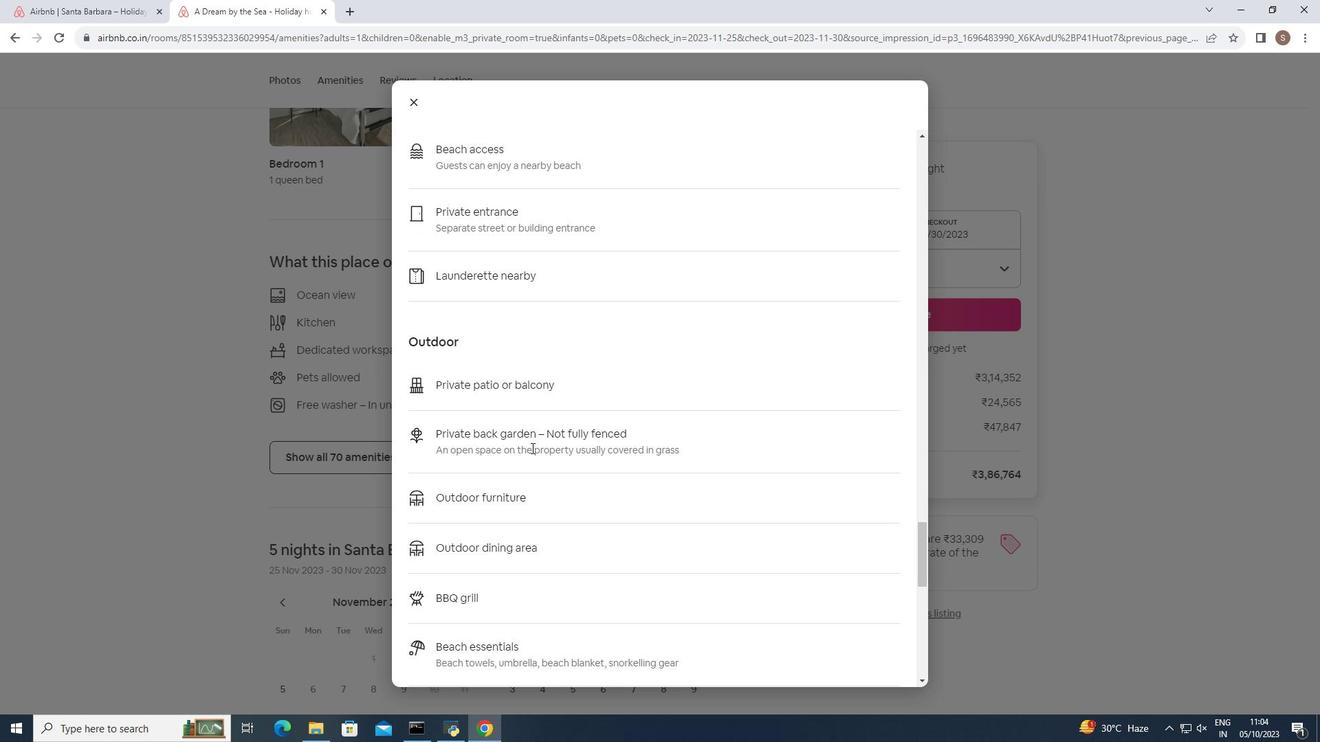 
Action: Mouse scrolled (531, 447) with delta (0, 0)
Screenshot: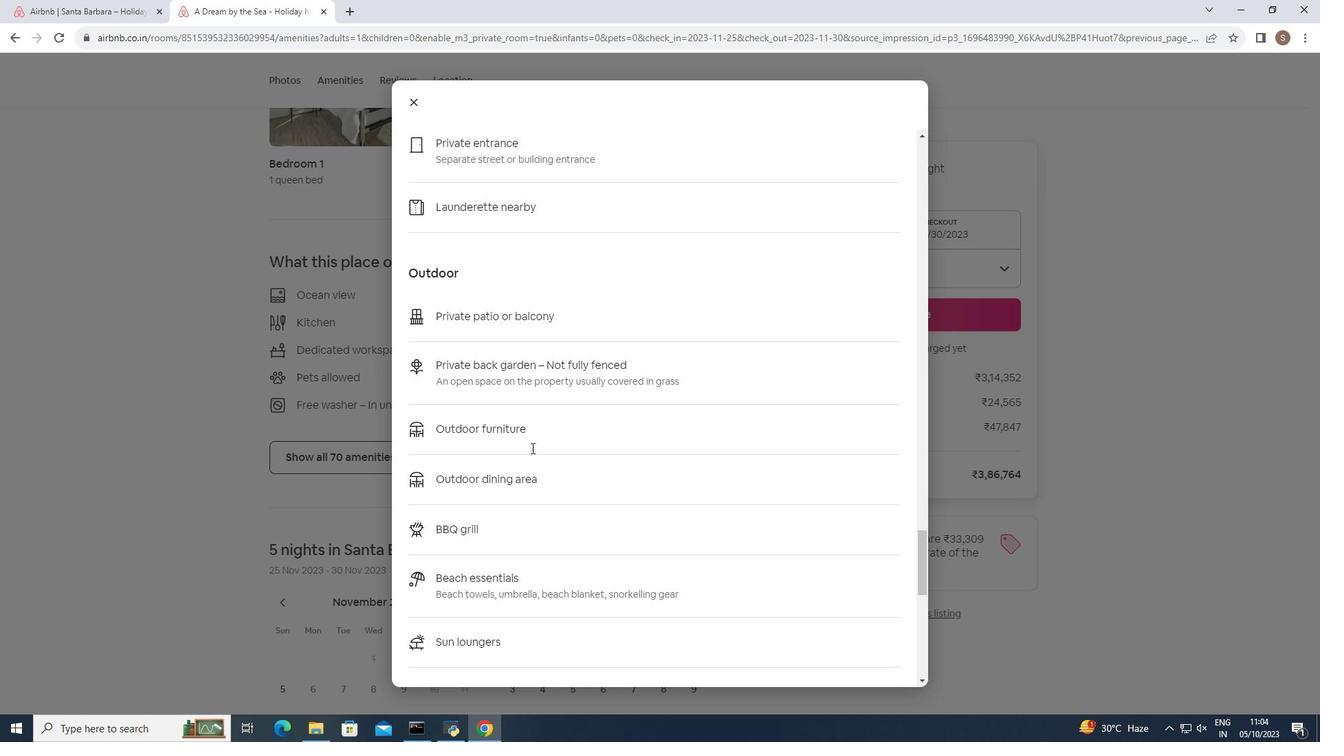 
Action: Mouse moved to (531, 448)
Screenshot: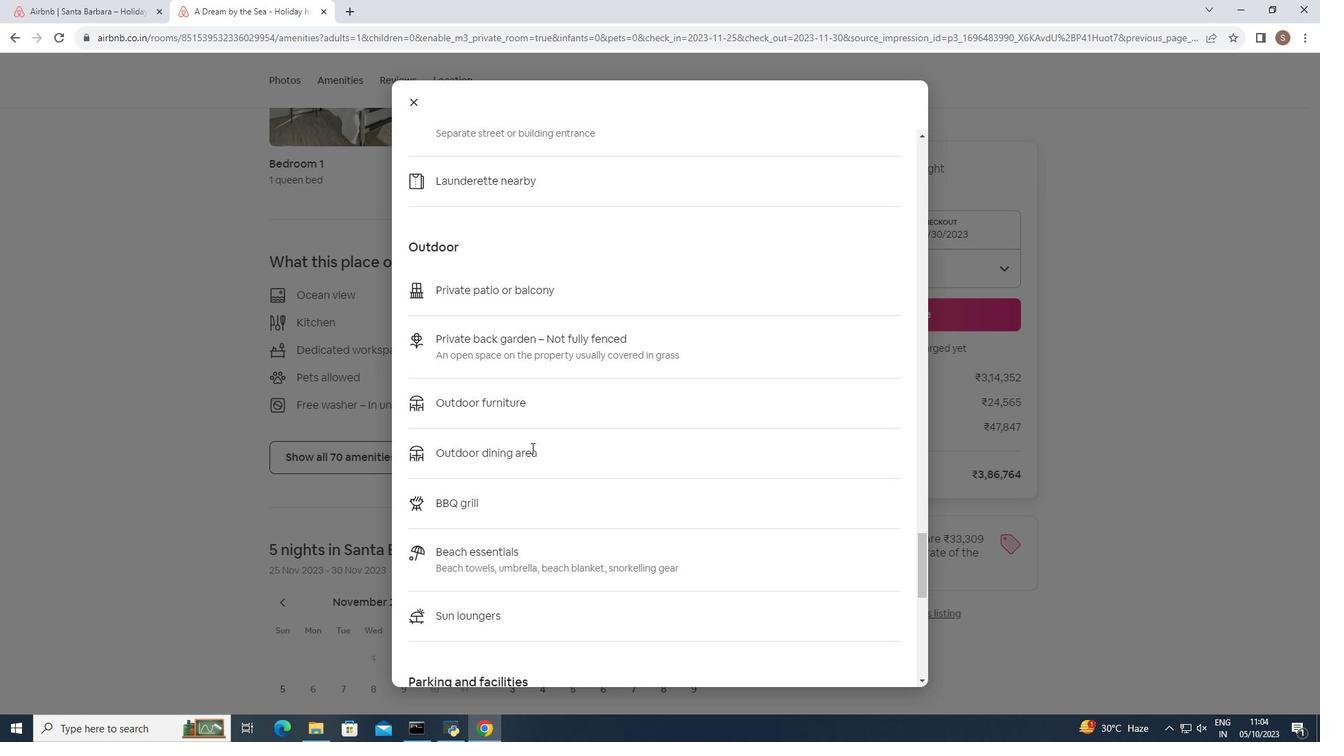 
Action: Mouse scrolled (531, 447) with delta (0, 0)
Screenshot: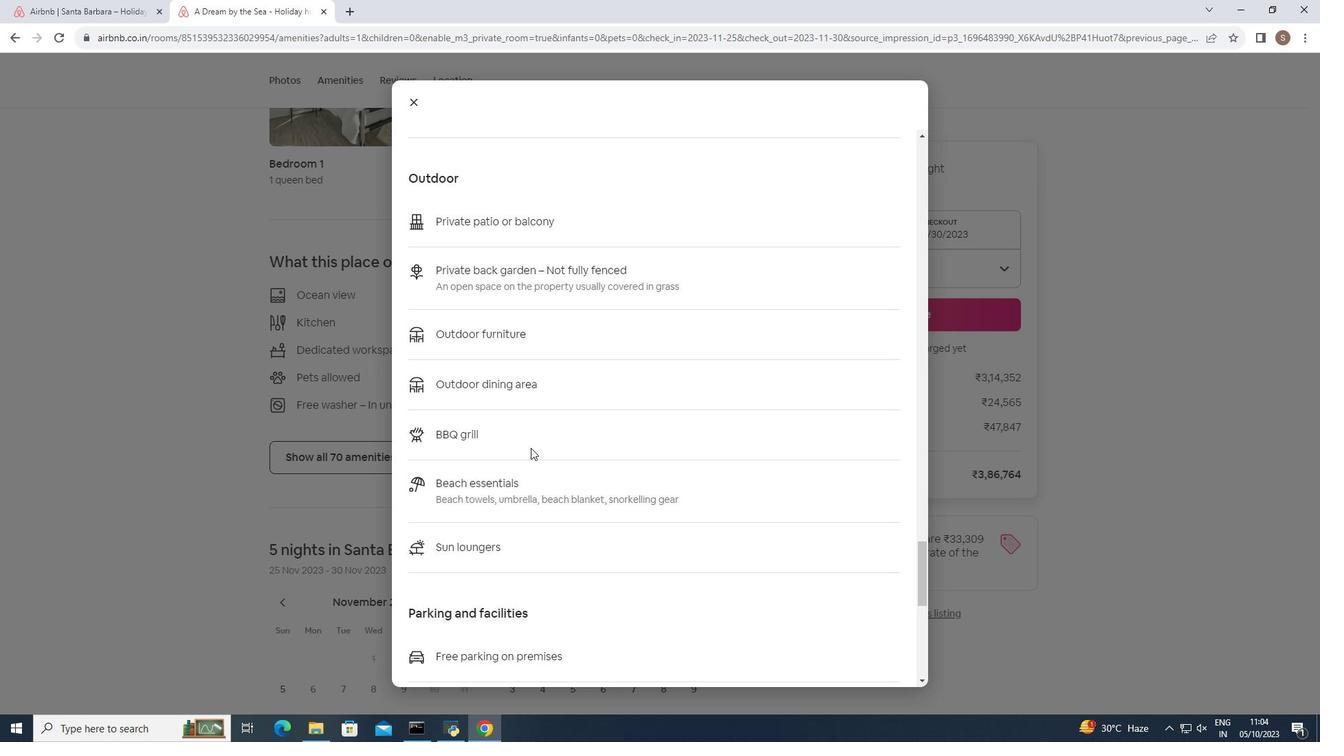
Action: Mouse moved to (530, 449)
Screenshot: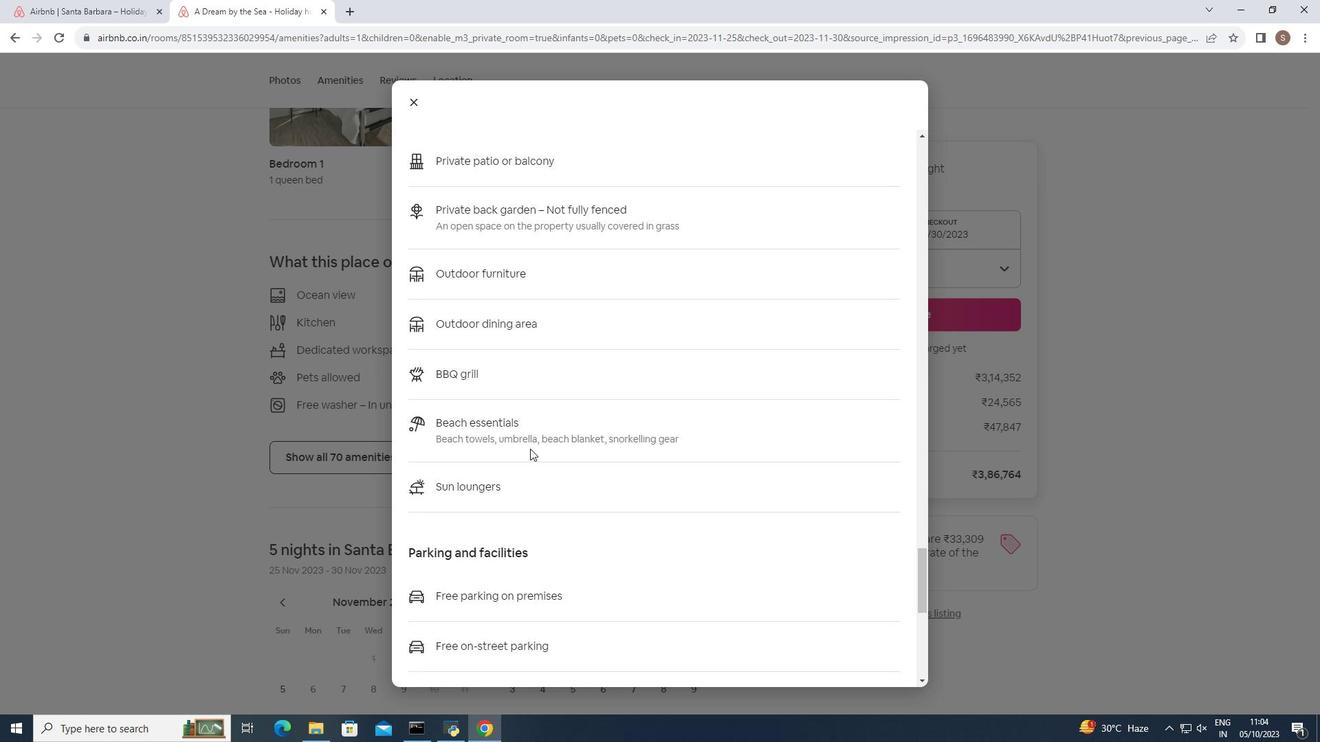 
Action: Mouse scrolled (530, 448) with delta (0, 0)
Screenshot: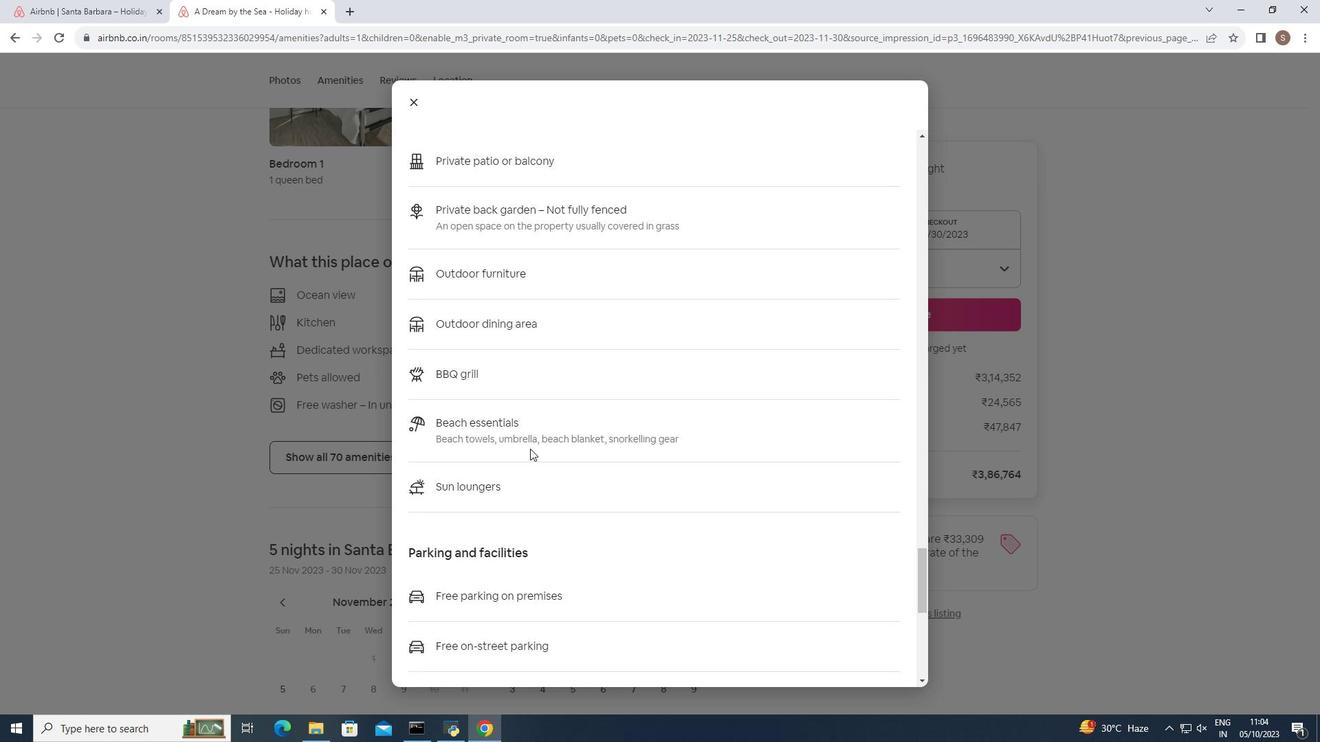 
Action: Mouse scrolled (530, 448) with delta (0, 0)
Screenshot: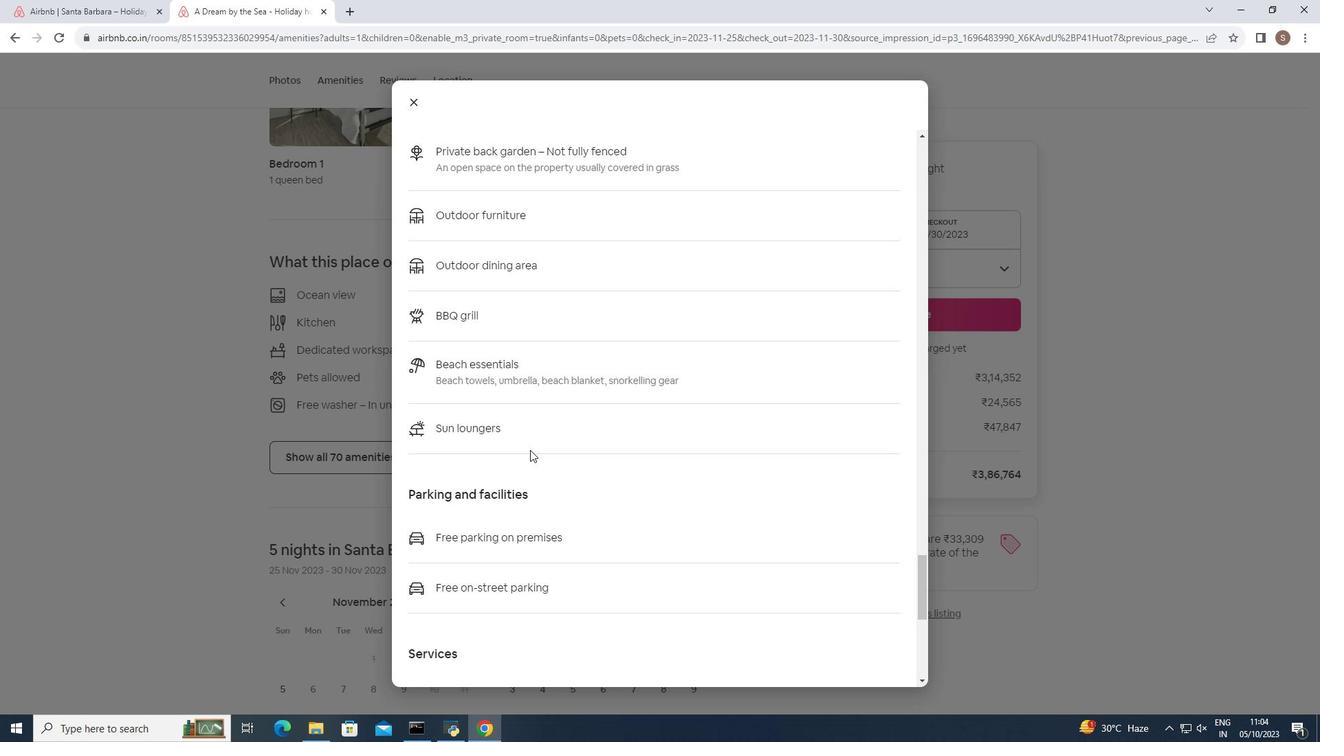 
Action: Mouse moved to (530, 450)
Screenshot: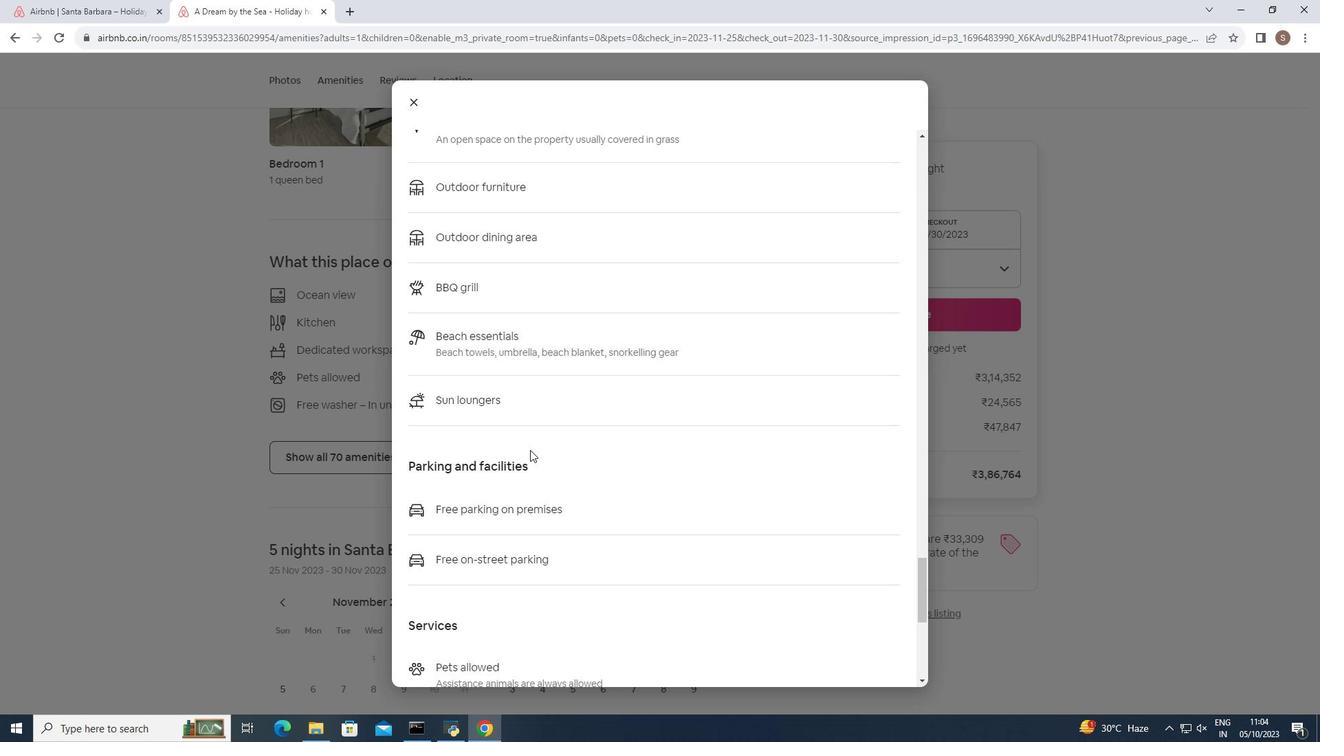 
Action: Mouse scrolled (530, 449) with delta (0, 0)
Screenshot: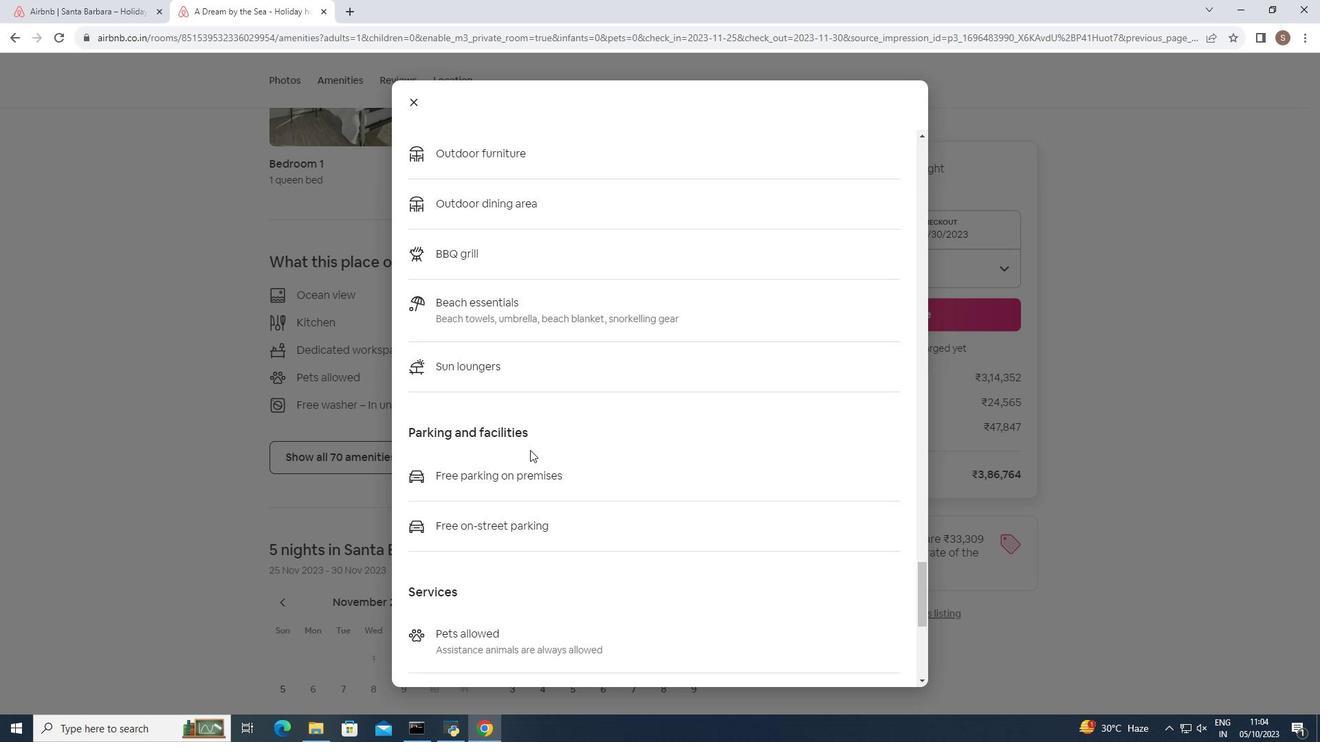 
Action: Mouse scrolled (530, 449) with delta (0, 0)
Screenshot: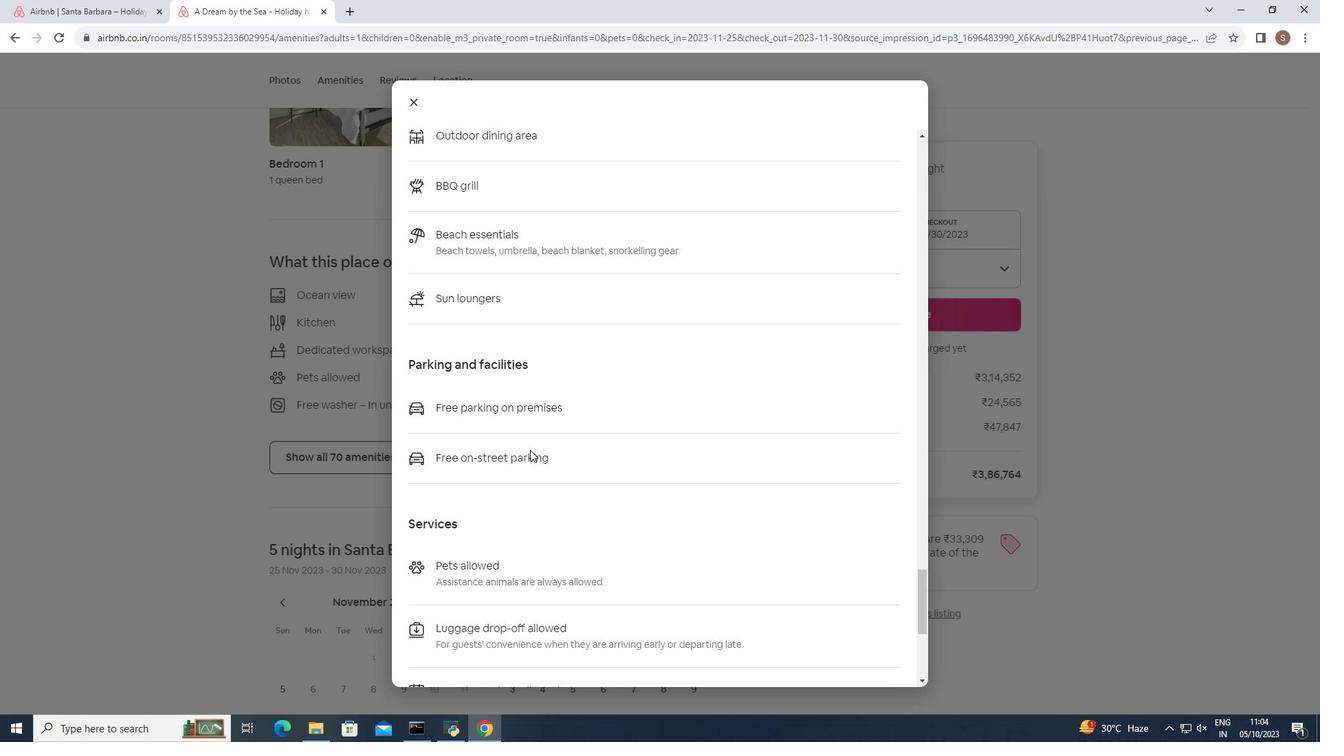 
Action: Mouse moved to (530, 450)
Screenshot: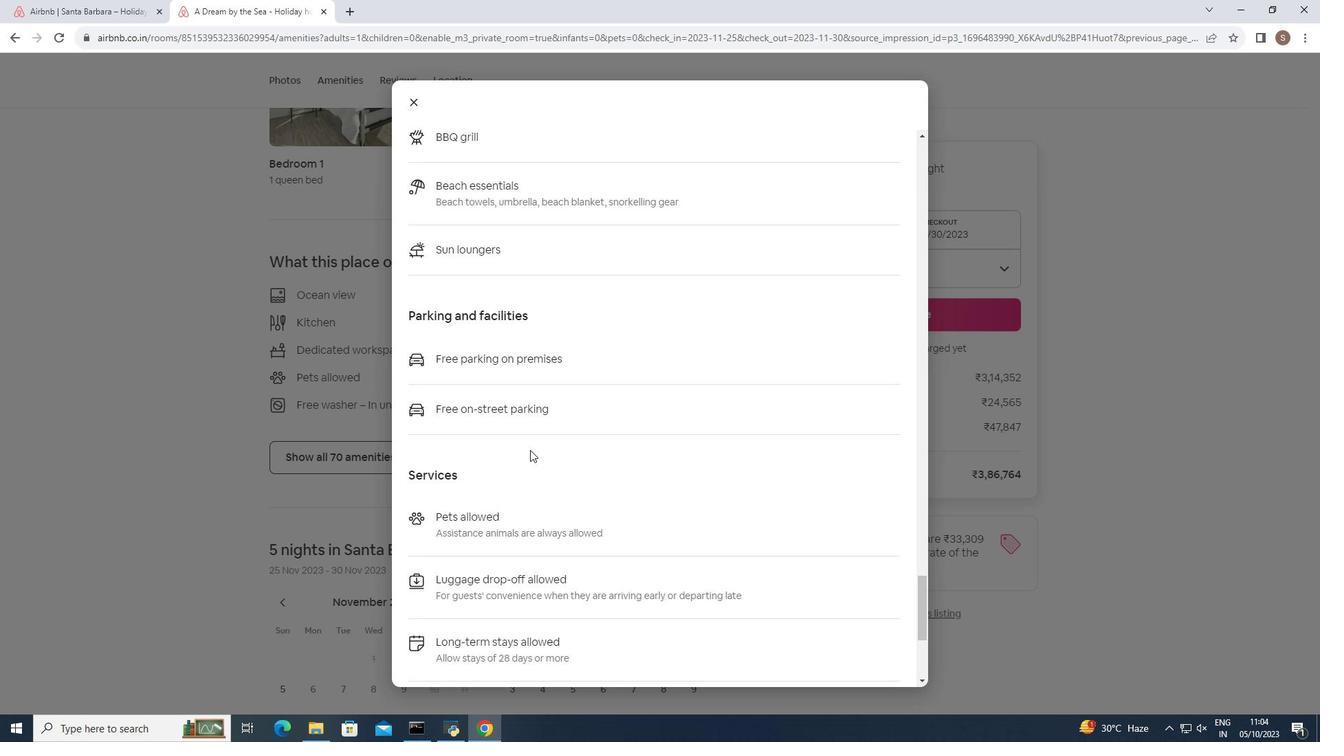 
Action: Mouse scrolled (530, 449) with delta (0, 0)
Screenshot: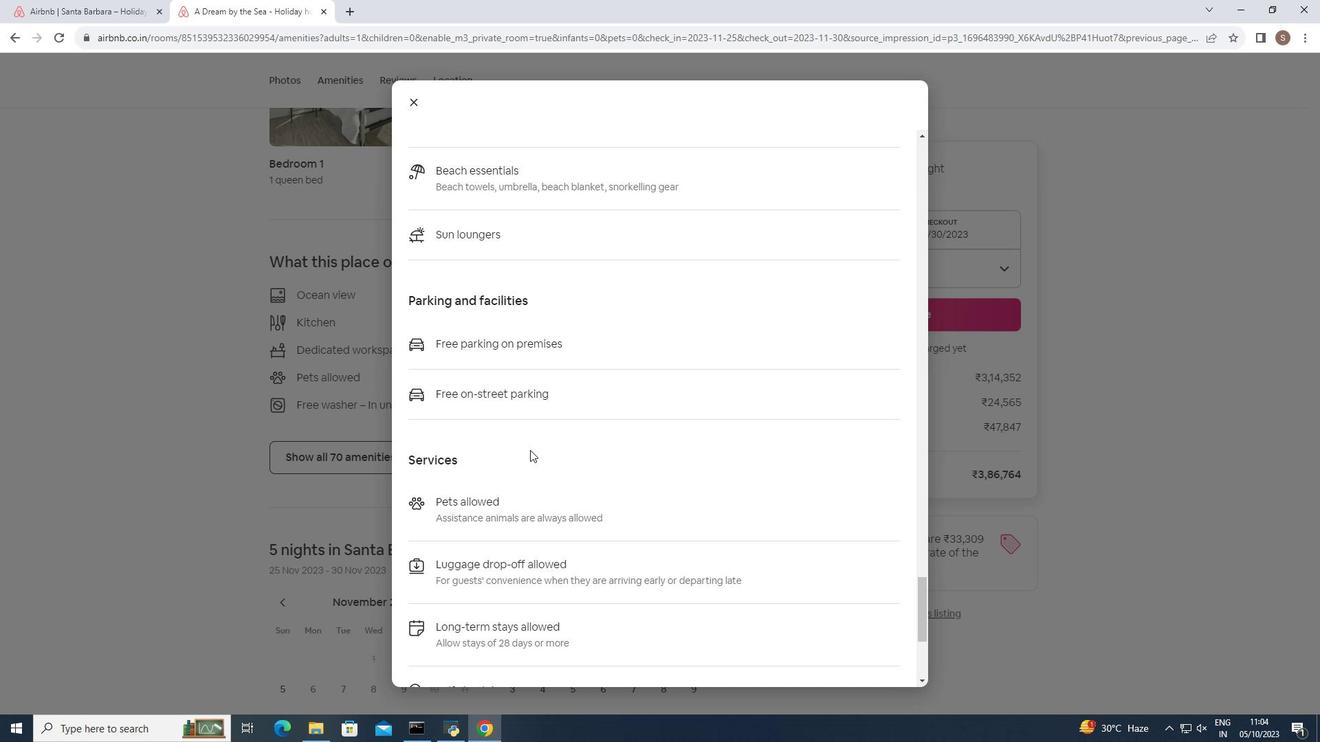 
Action: Mouse scrolled (530, 449) with delta (0, 0)
Screenshot: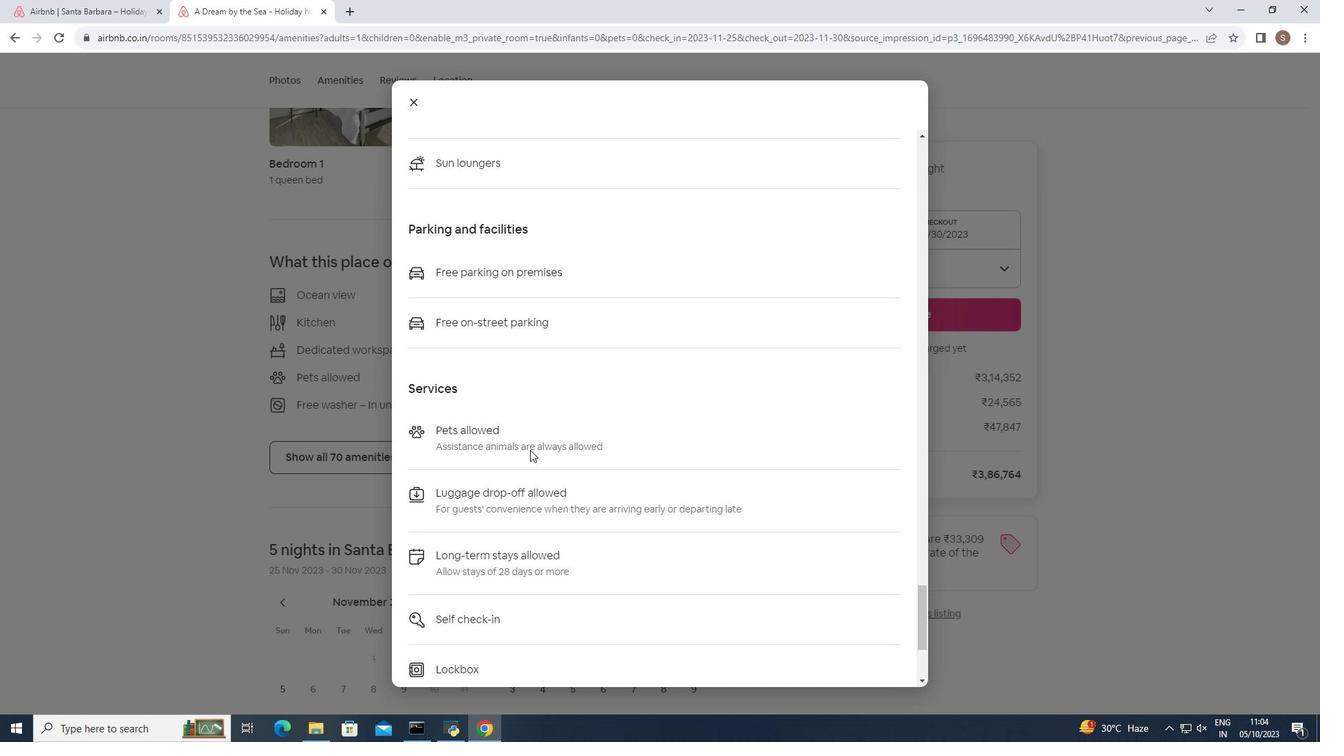 
Action: Mouse scrolled (530, 449) with delta (0, 0)
Screenshot: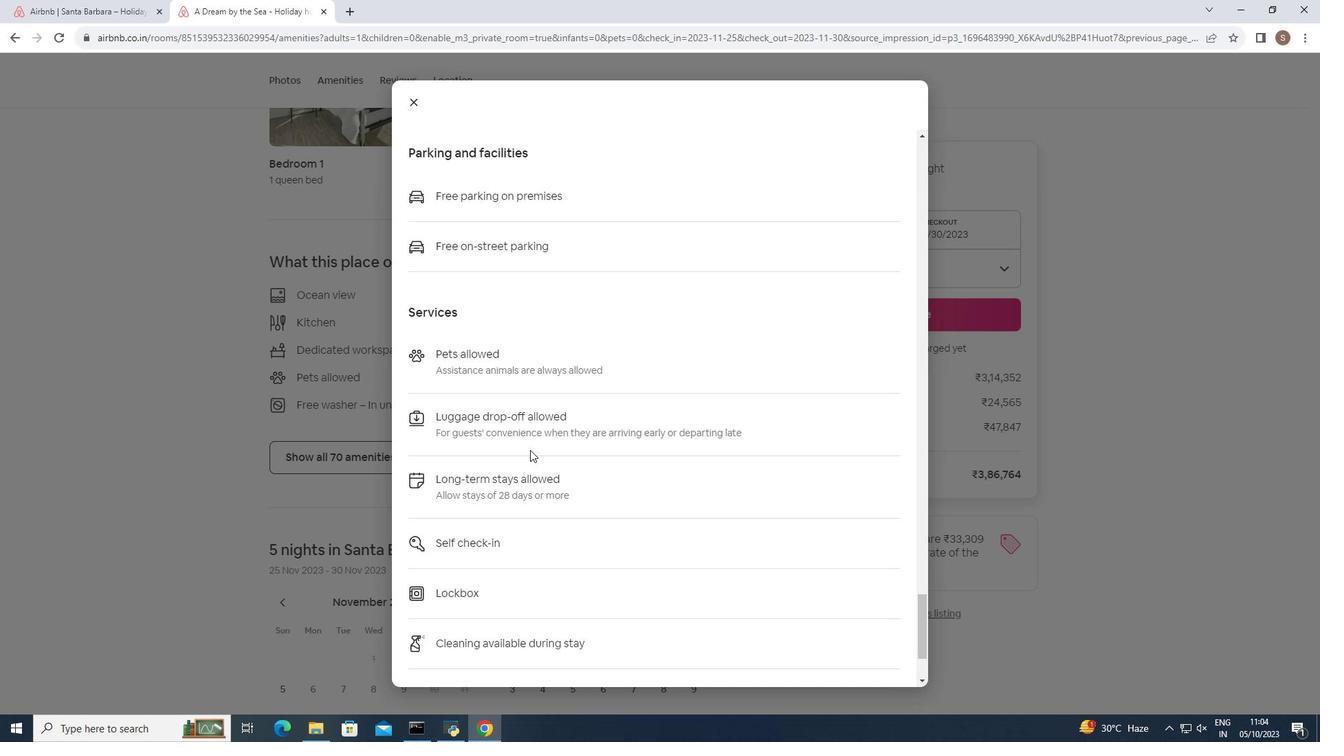 
Action: Mouse scrolled (530, 449) with delta (0, 0)
Screenshot: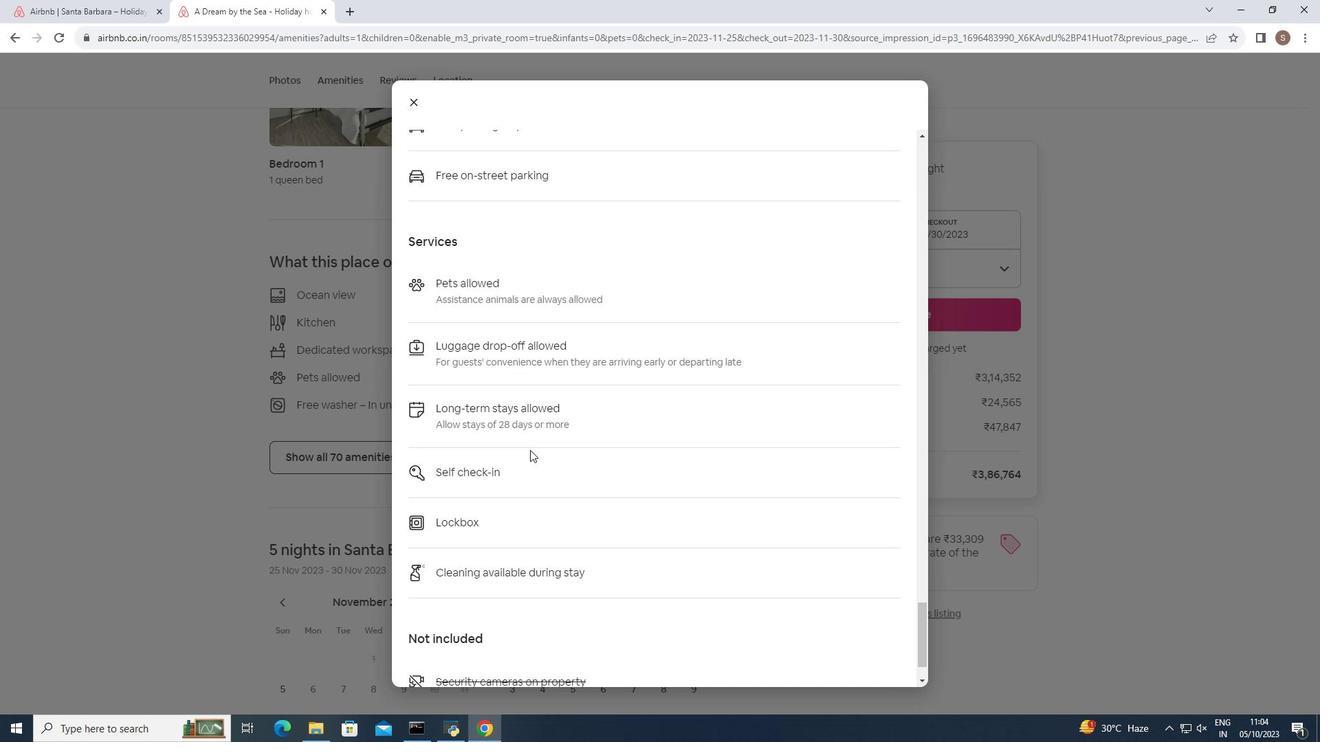 
Action: Mouse scrolled (530, 449) with delta (0, 0)
Screenshot: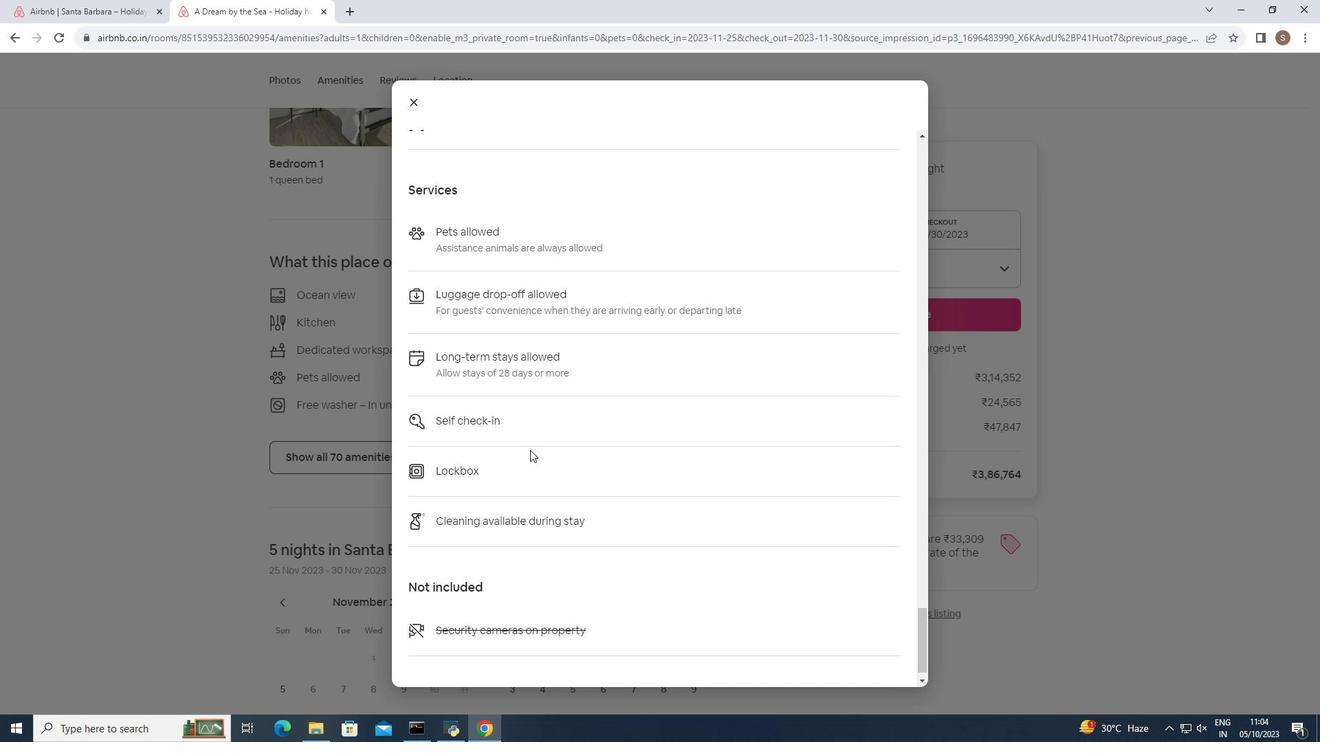 
Action: Mouse scrolled (530, 449) with delta (0, 0)
Screenshot: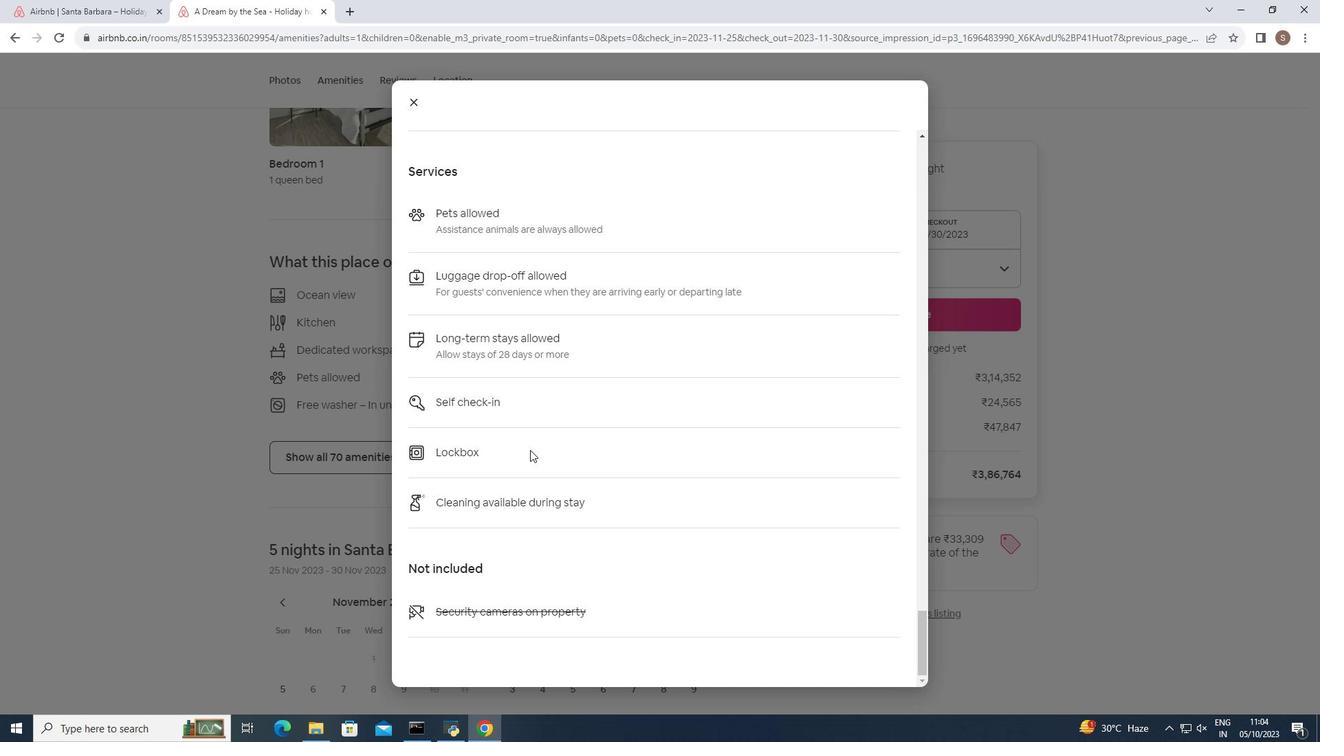
Action: Mouse moved to (412, 101)
Screenshot: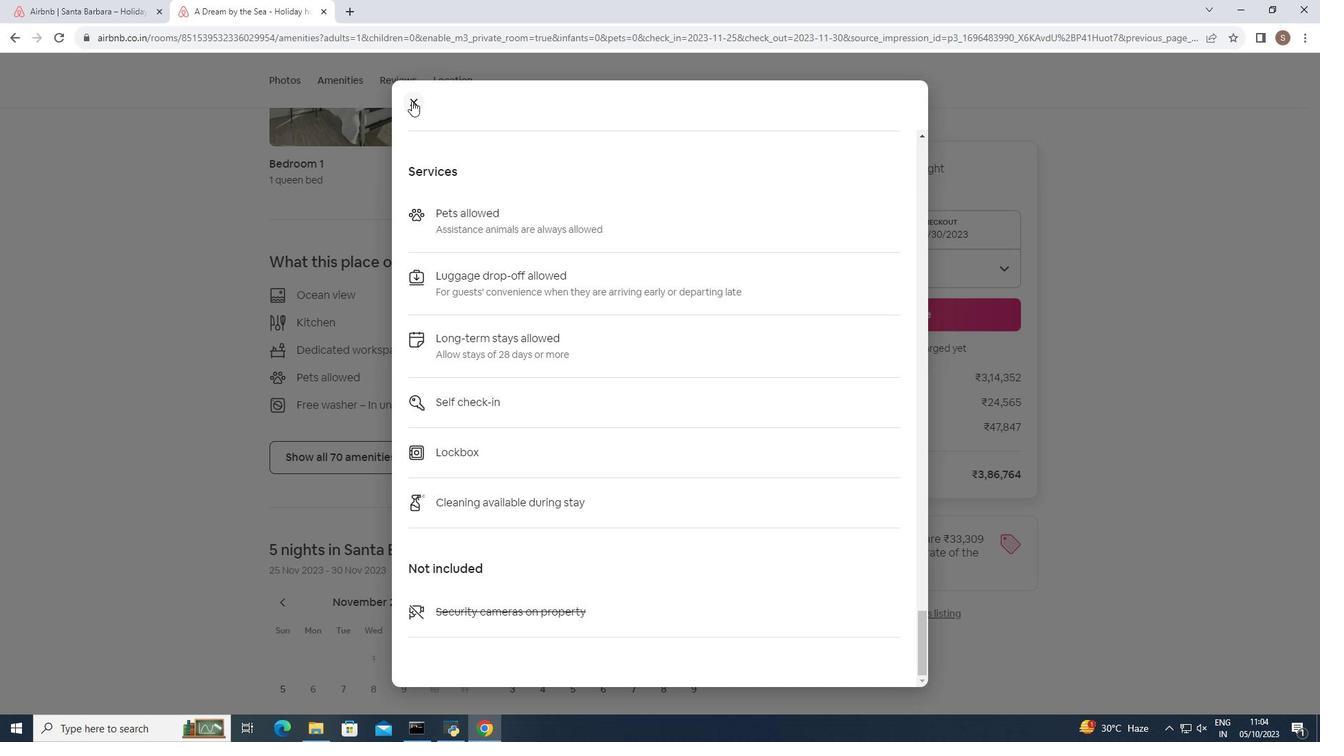 
Action: Mouse pressed left at (412, 101)
Screenshot: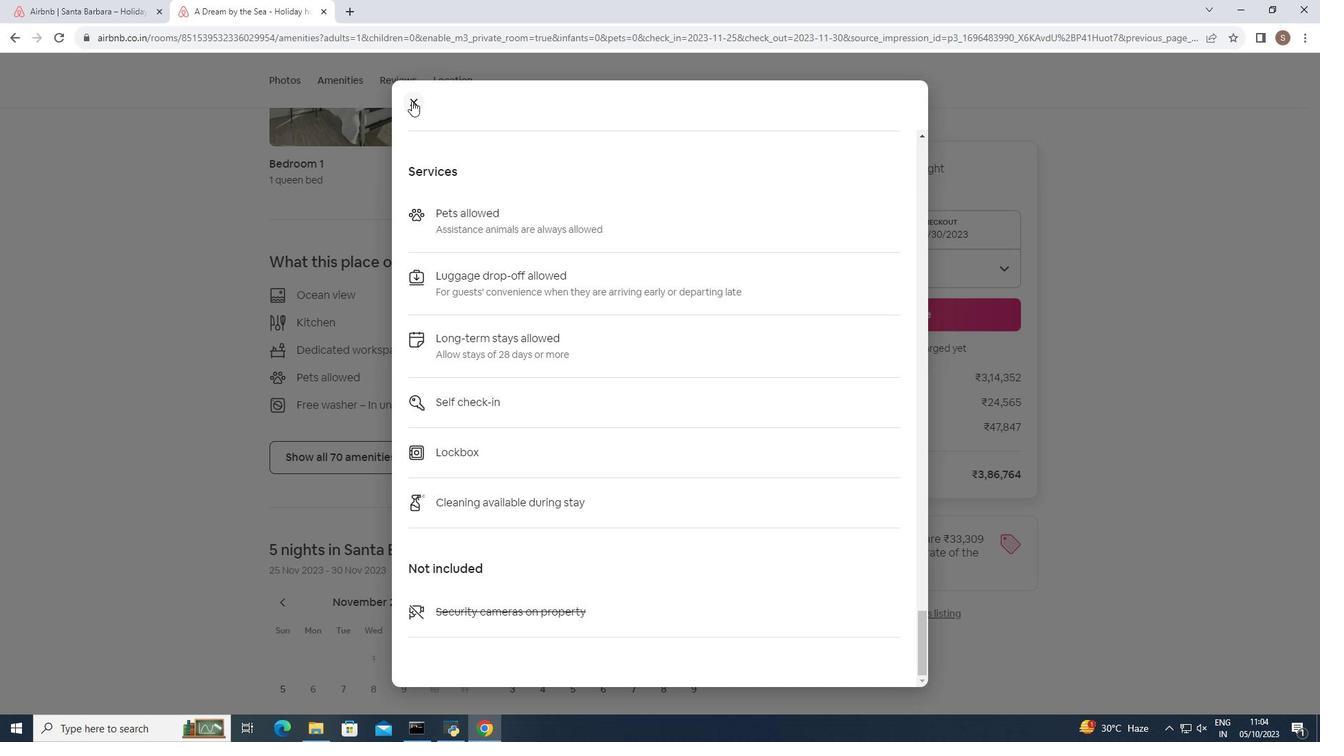 
Action: Mouse moved to (451, 345)
Screenshot: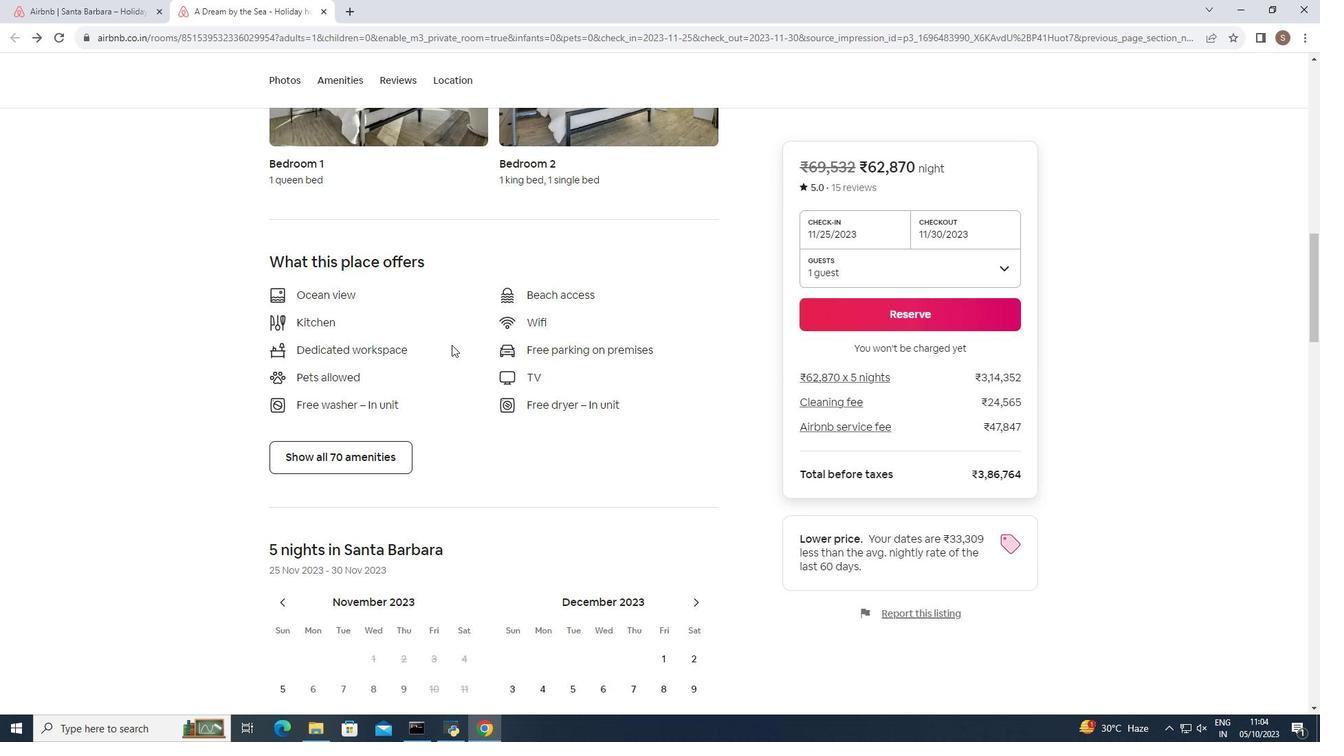 
Action: Mouse scrolled (451, 344) with delta (0, 0)
Screenshot: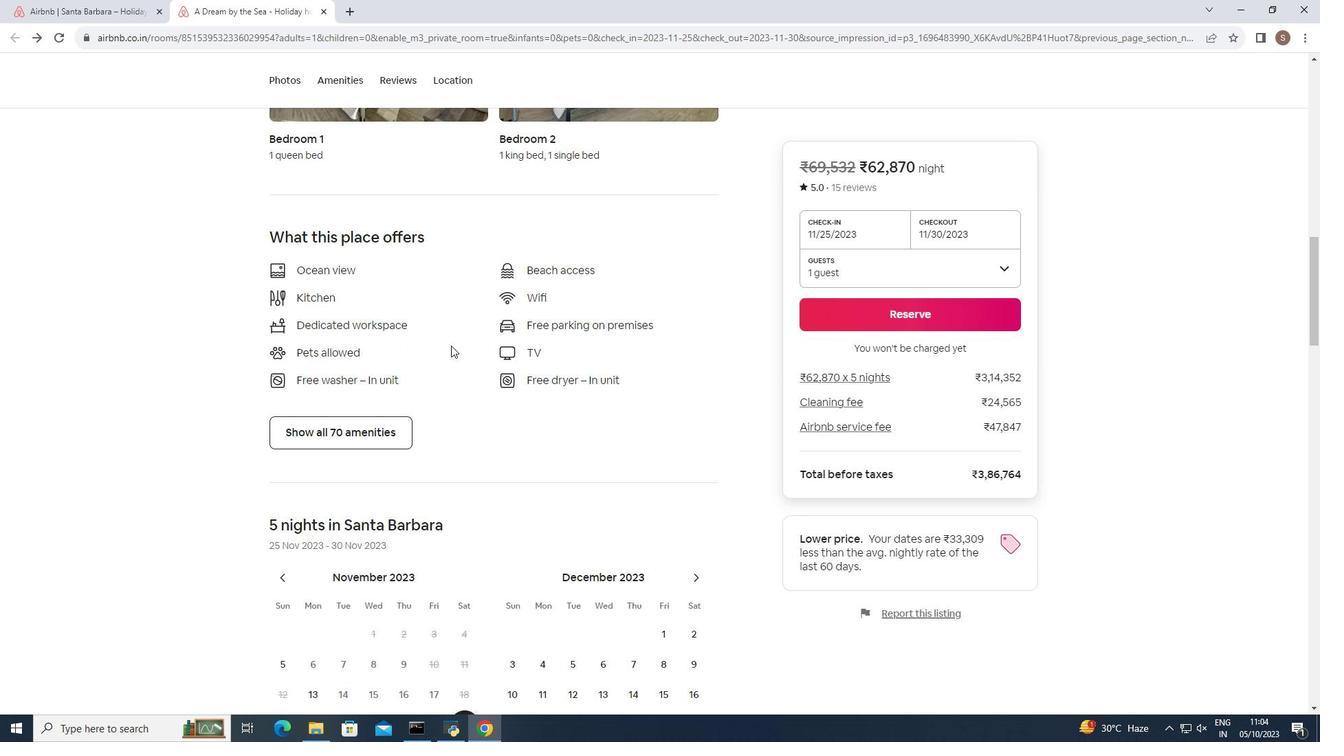 
Action: Mouse moved to (451, 346)
Screenshot: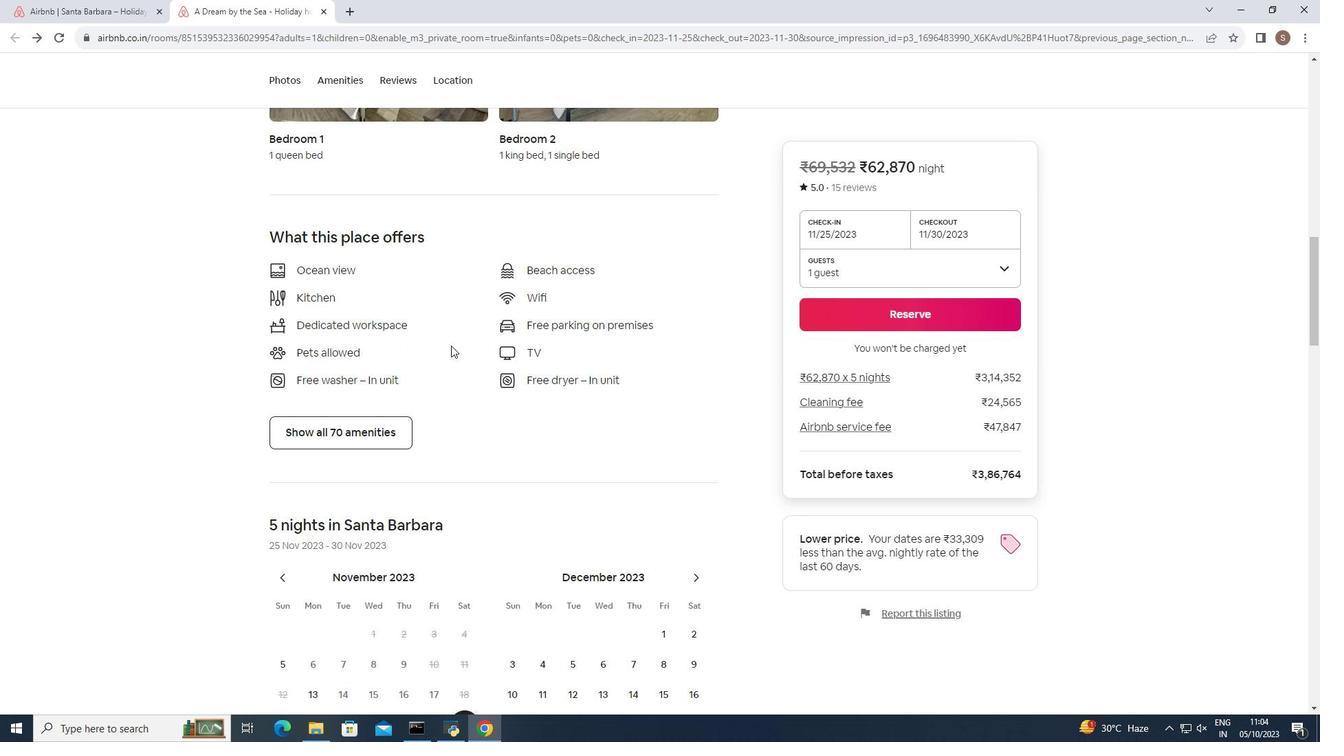 
Action: Mouse scrolled (451, 345) with delta (0, 0)
Screenshot: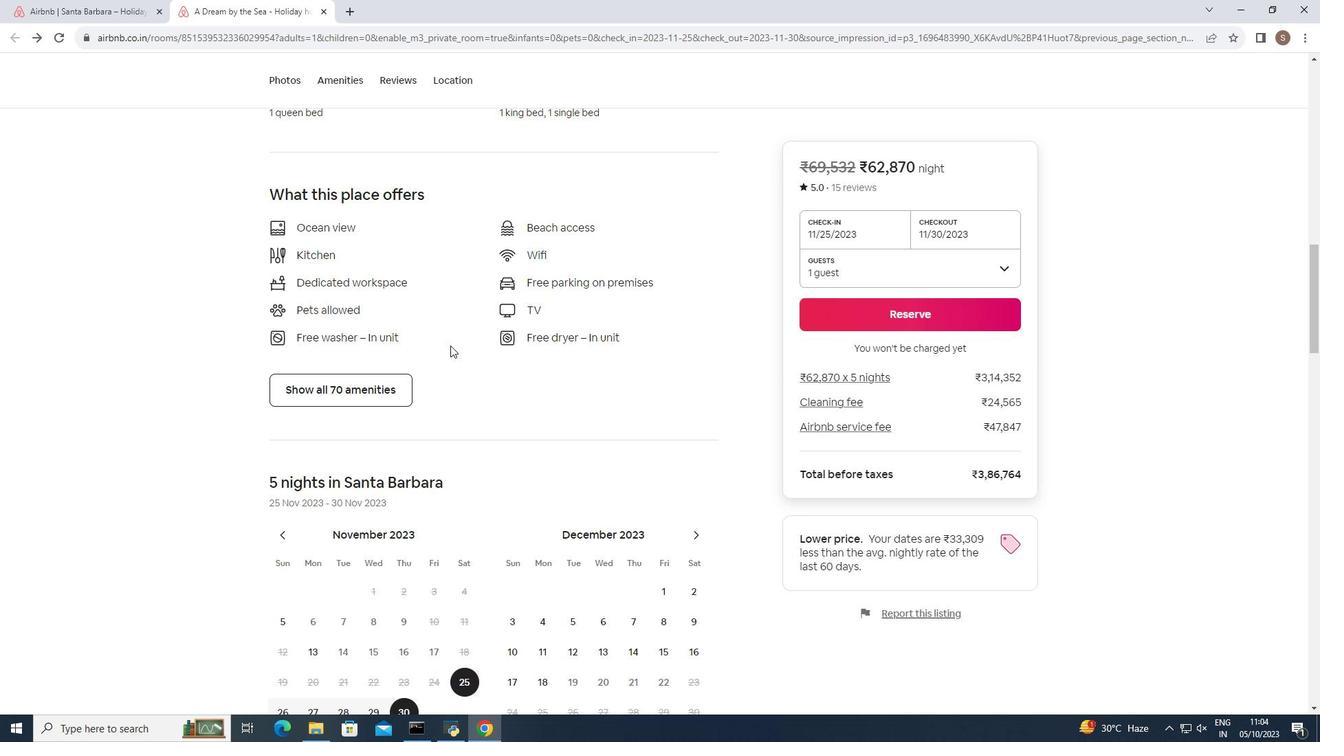 
Action: Mouse moved to (450, 346)
Screenshot: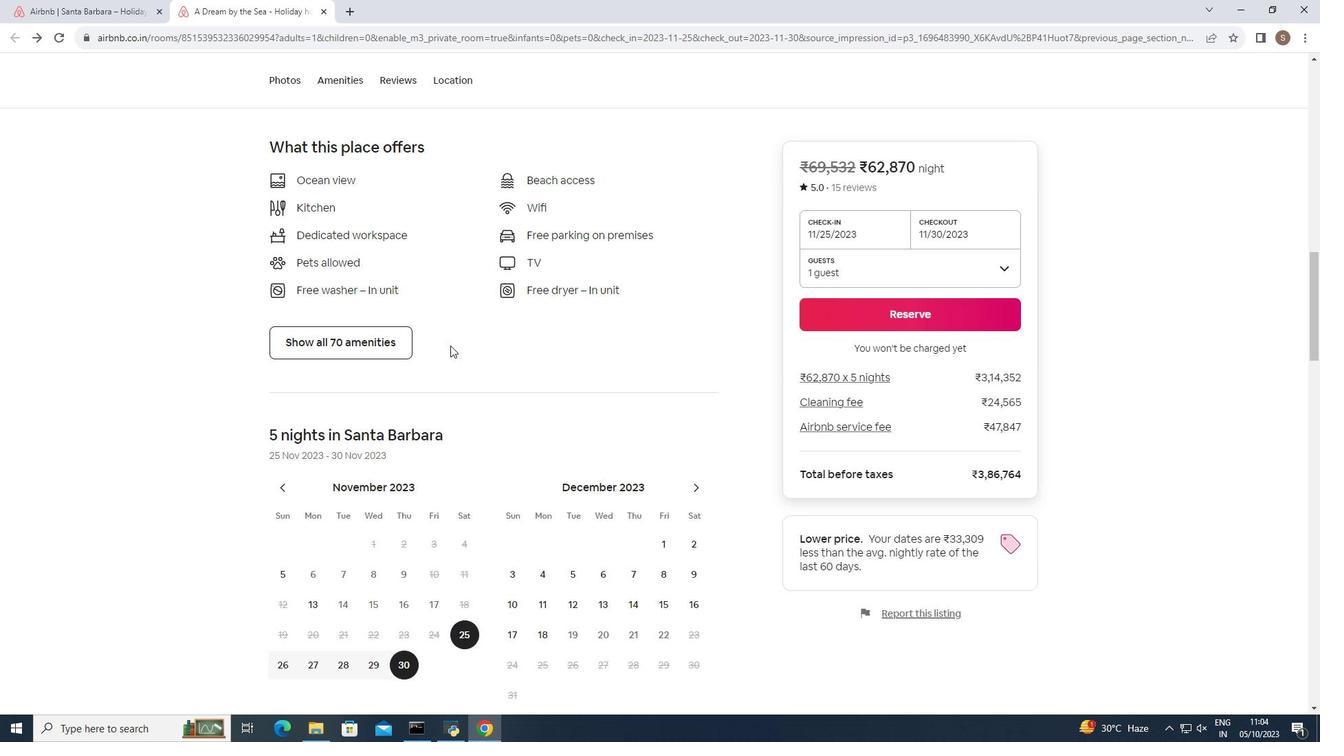 
Action: Mouse scrolled (450, 345) with delta (0, 0)
Screenshot: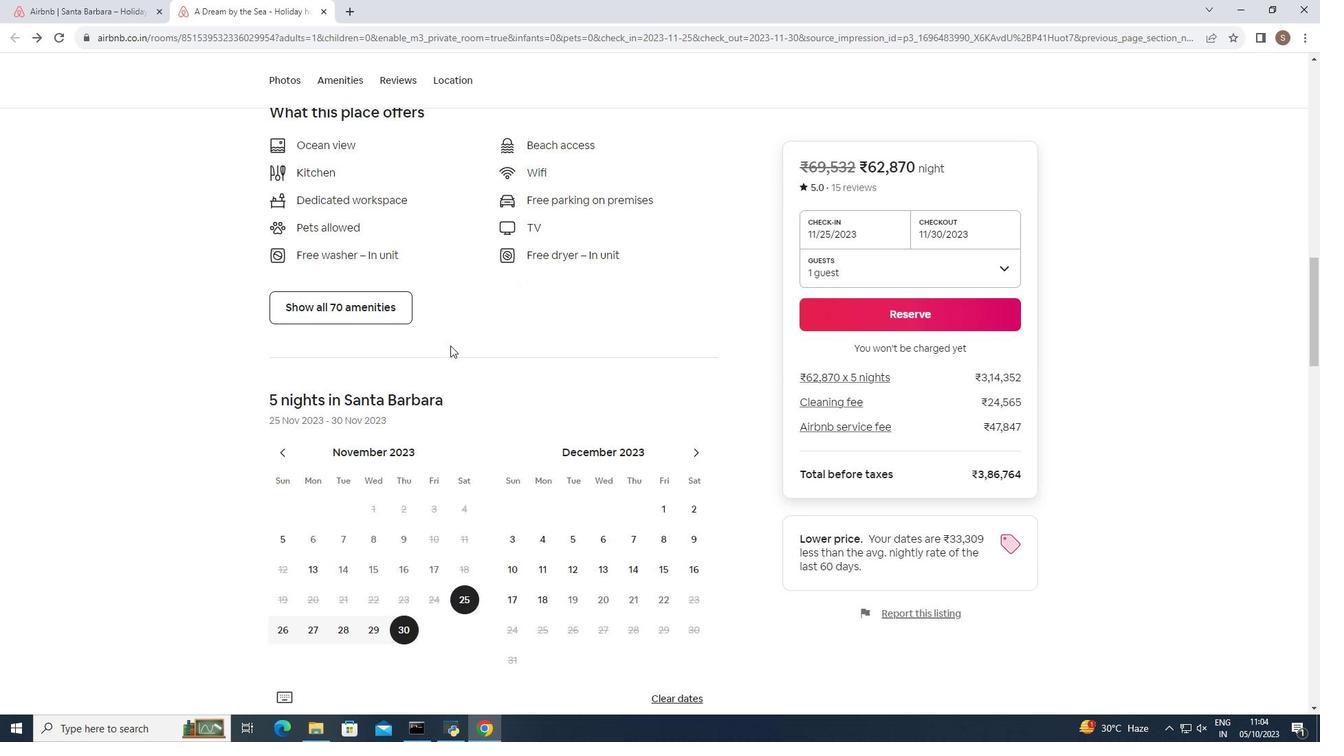 
Action: Mouse scrolled (450, 345) with delta (0, 0)
Screenshot: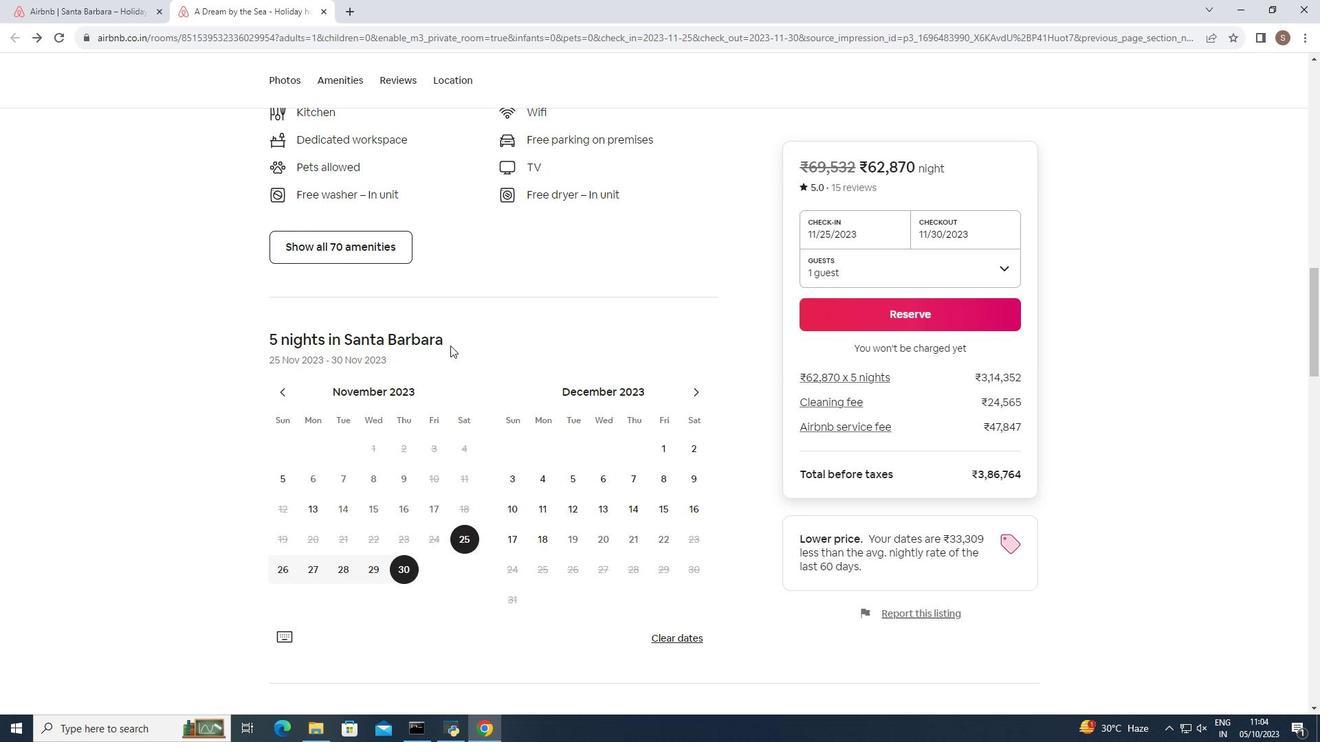 
Action: Mouse scrolled (450, 345) with delta (0, 0)
Screenshot: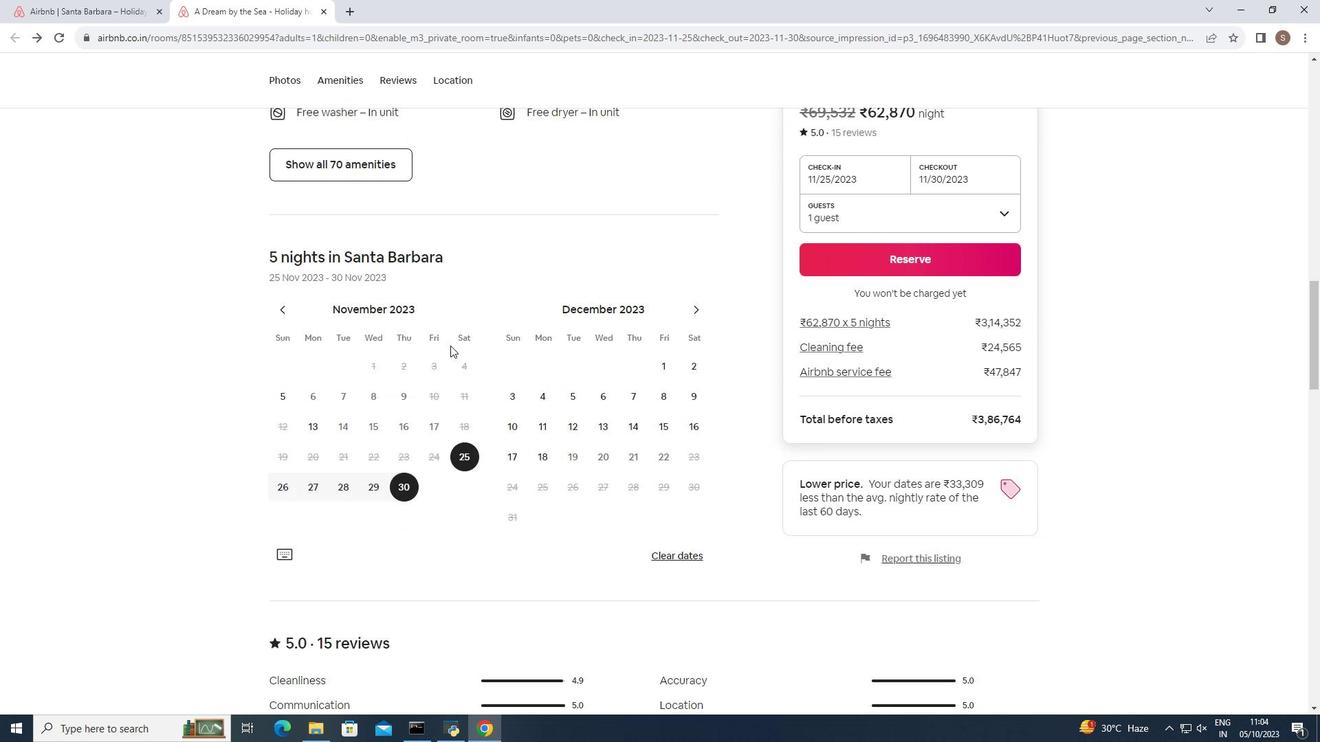 
Action: Mouse scrolled (450, 345) with delta (0, 0)
Screenshot: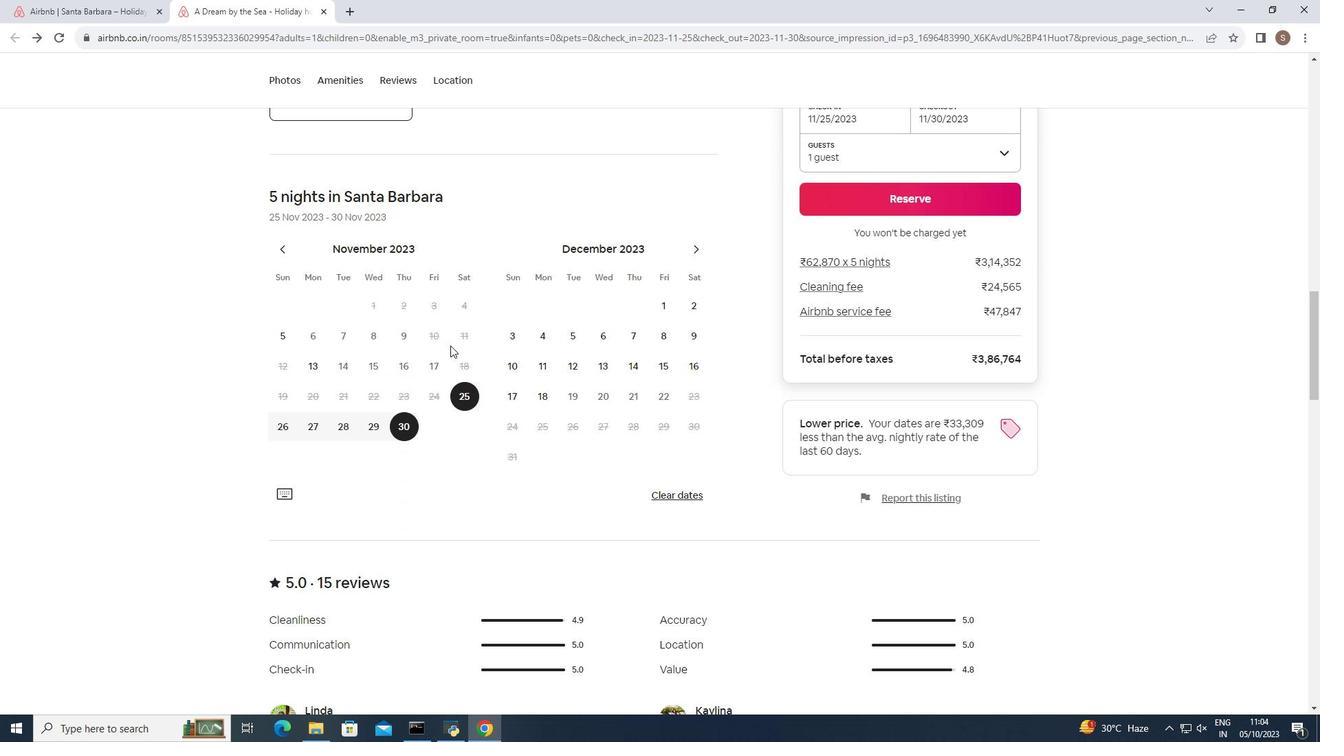 
Action: Mouse moved to (449, 346)
Screenshot: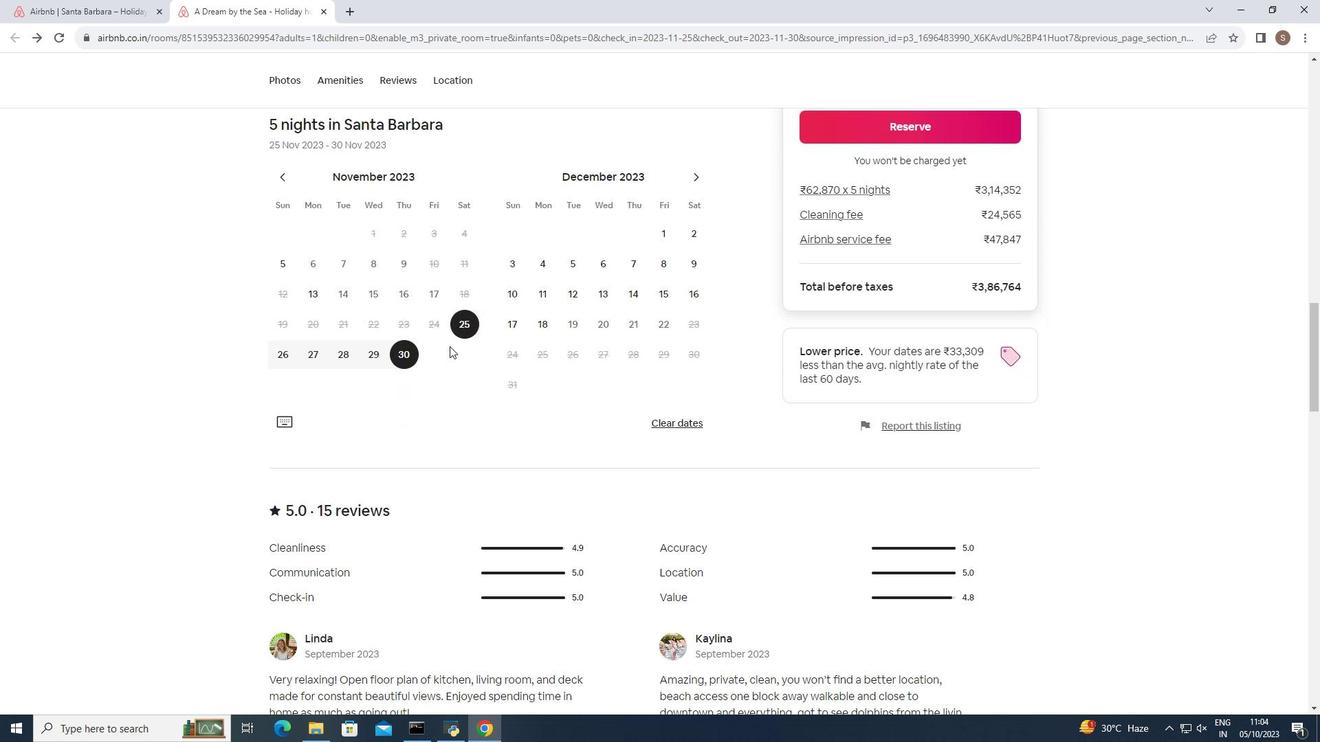 
Action: Mouse scrolled (449, 346) with delta (0, 0)
Screenshot: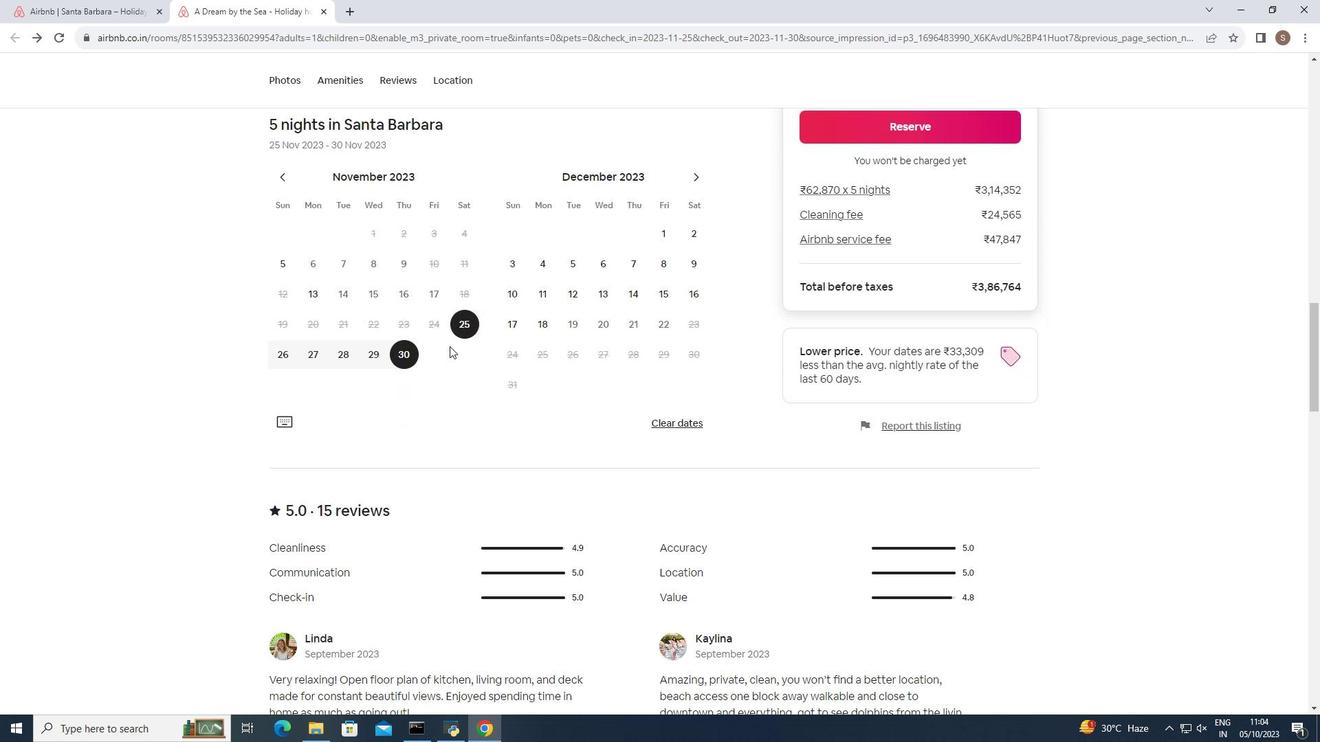 
Action: Mouse moved to (449, 346)
Screenshot: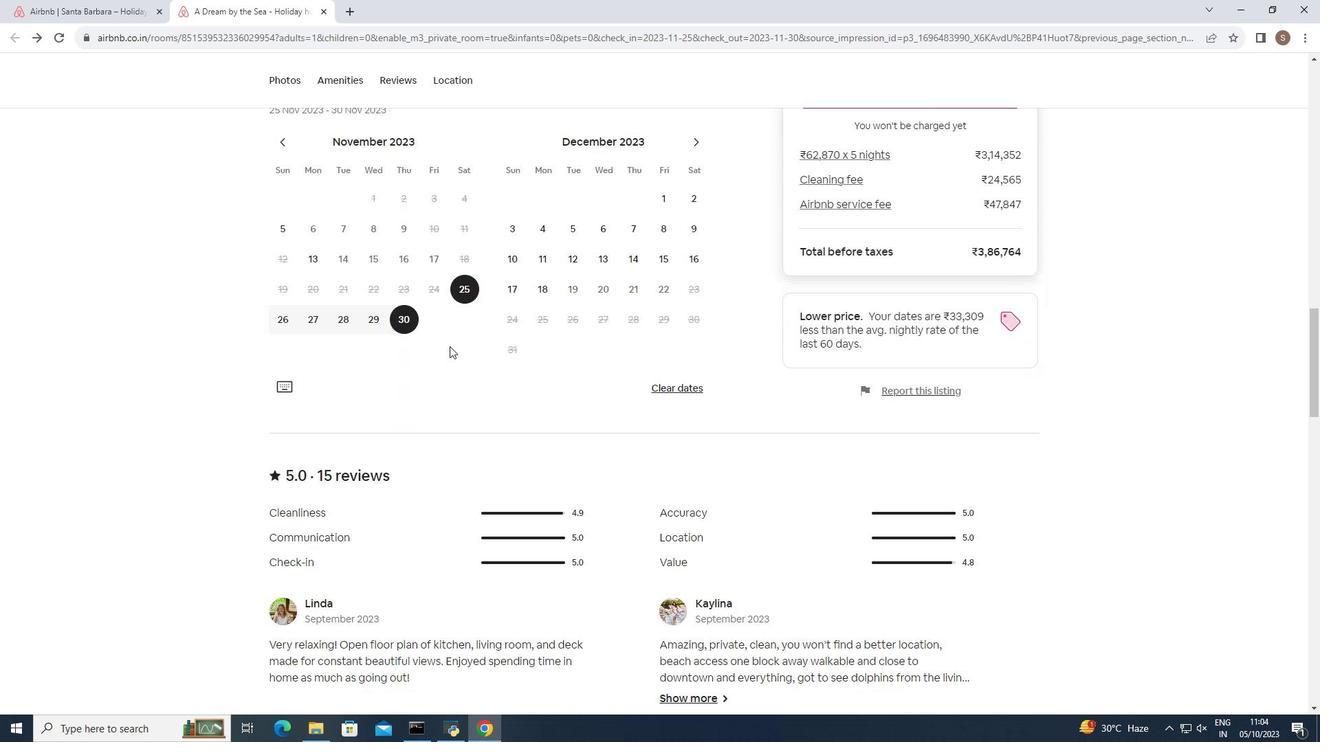 
Action: Mouse scrolled (449, 346) with delta (0, 0)
Screenshot: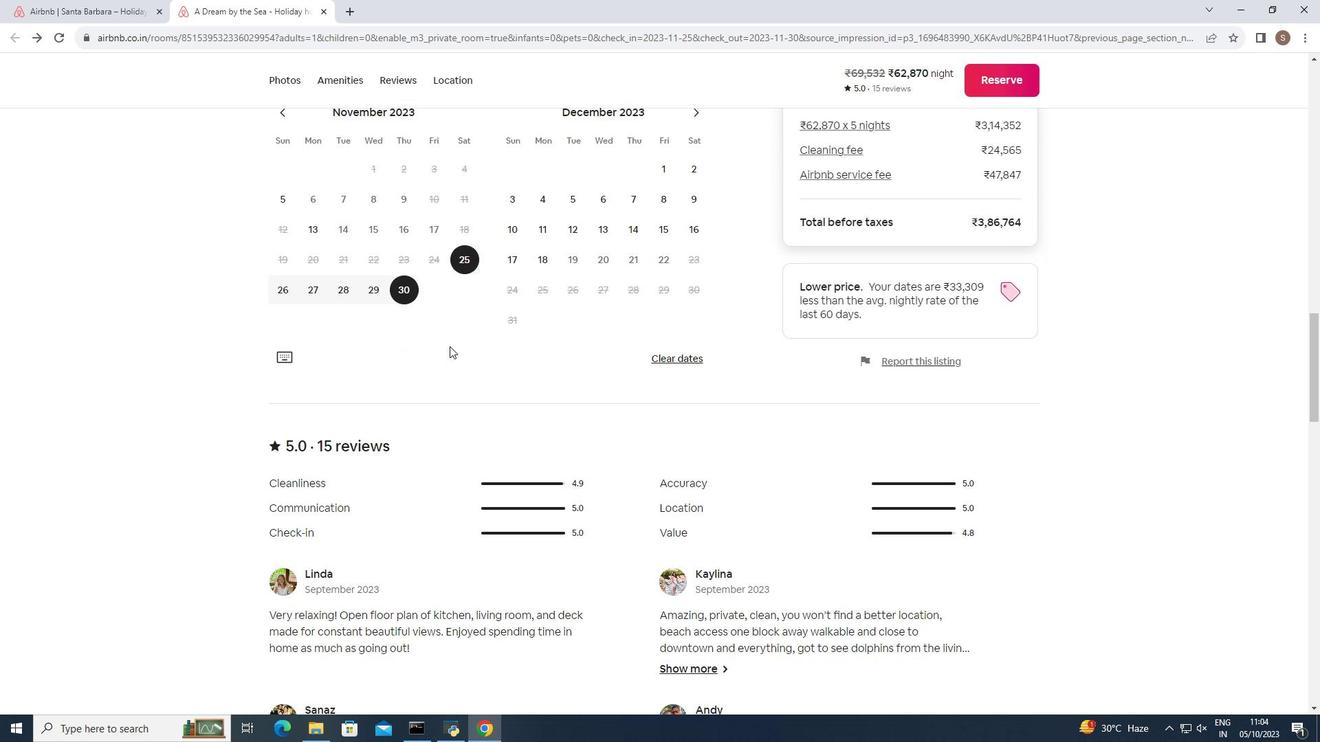 
Action: Mouse moved to (448, 347)
Screenshot: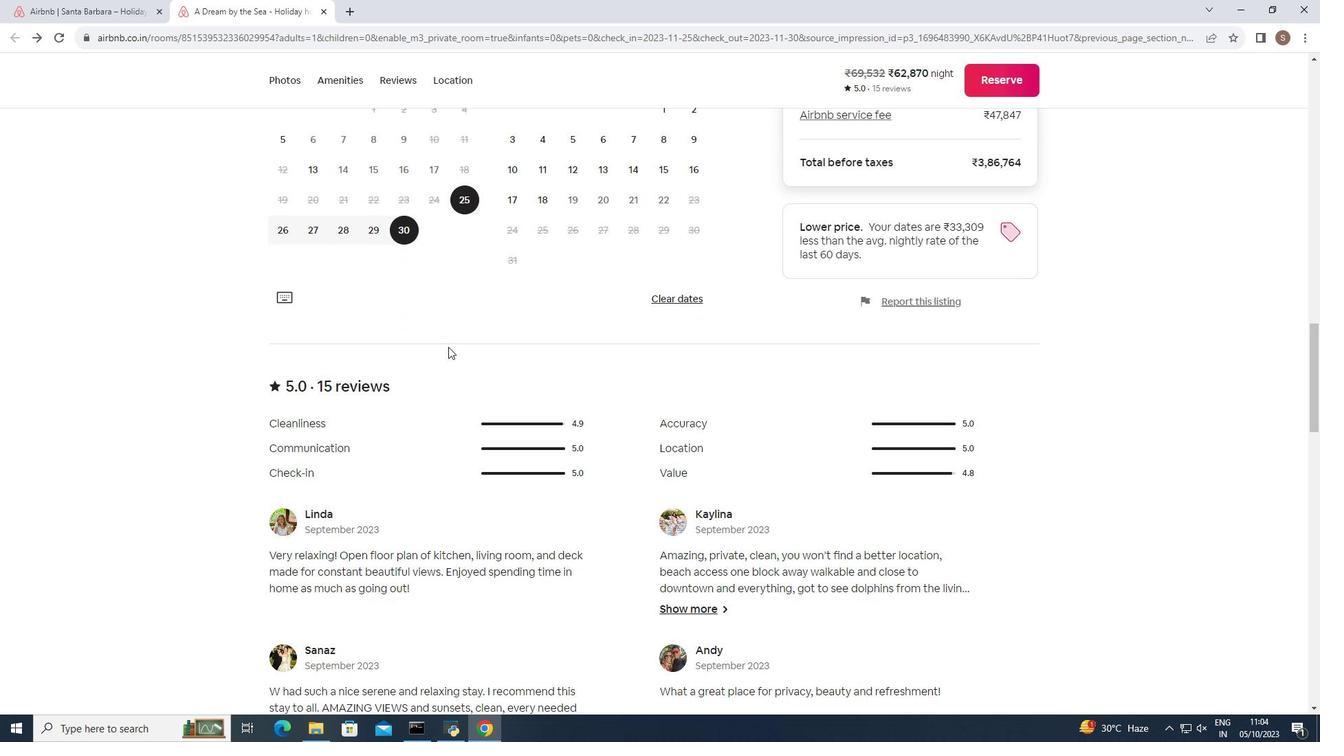 
Action: Mouse scrolled (448, 346) with delta (0, 0)
Screenshot: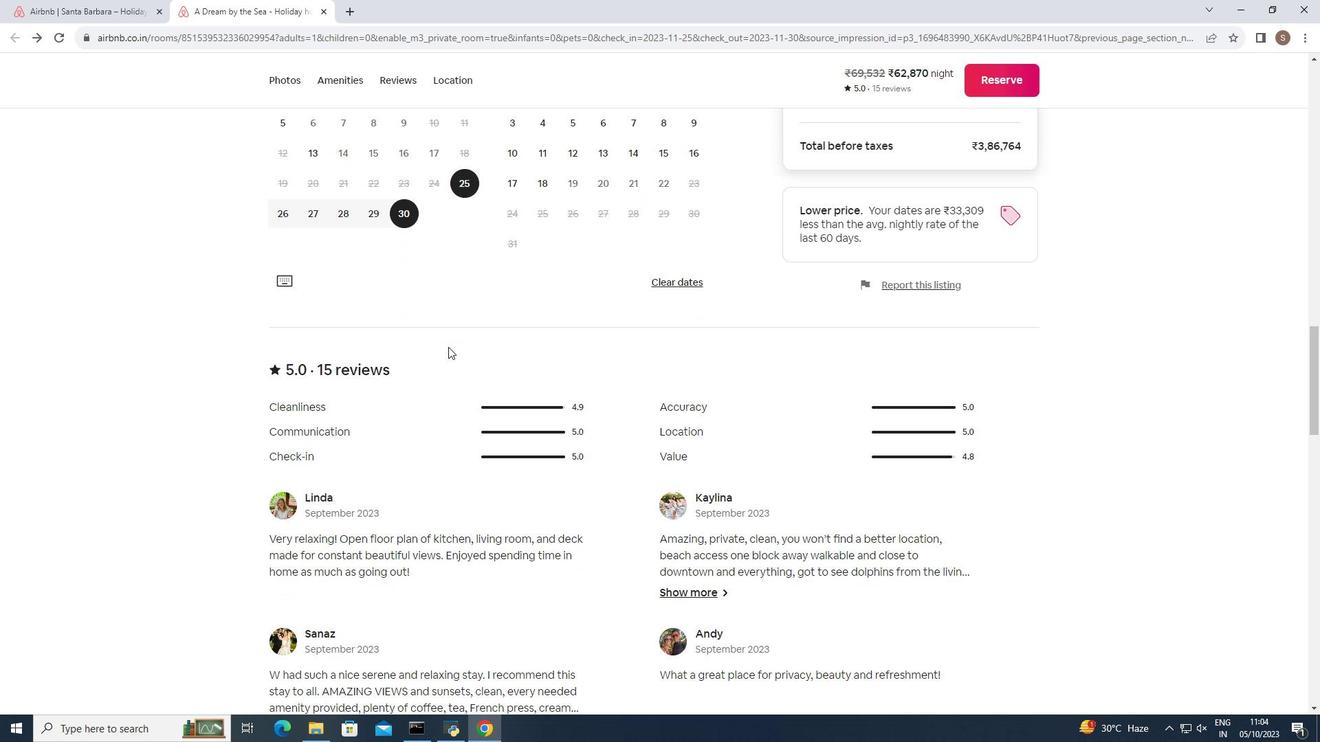 
Action: Mouse moved to (447, 347)
Screenshot: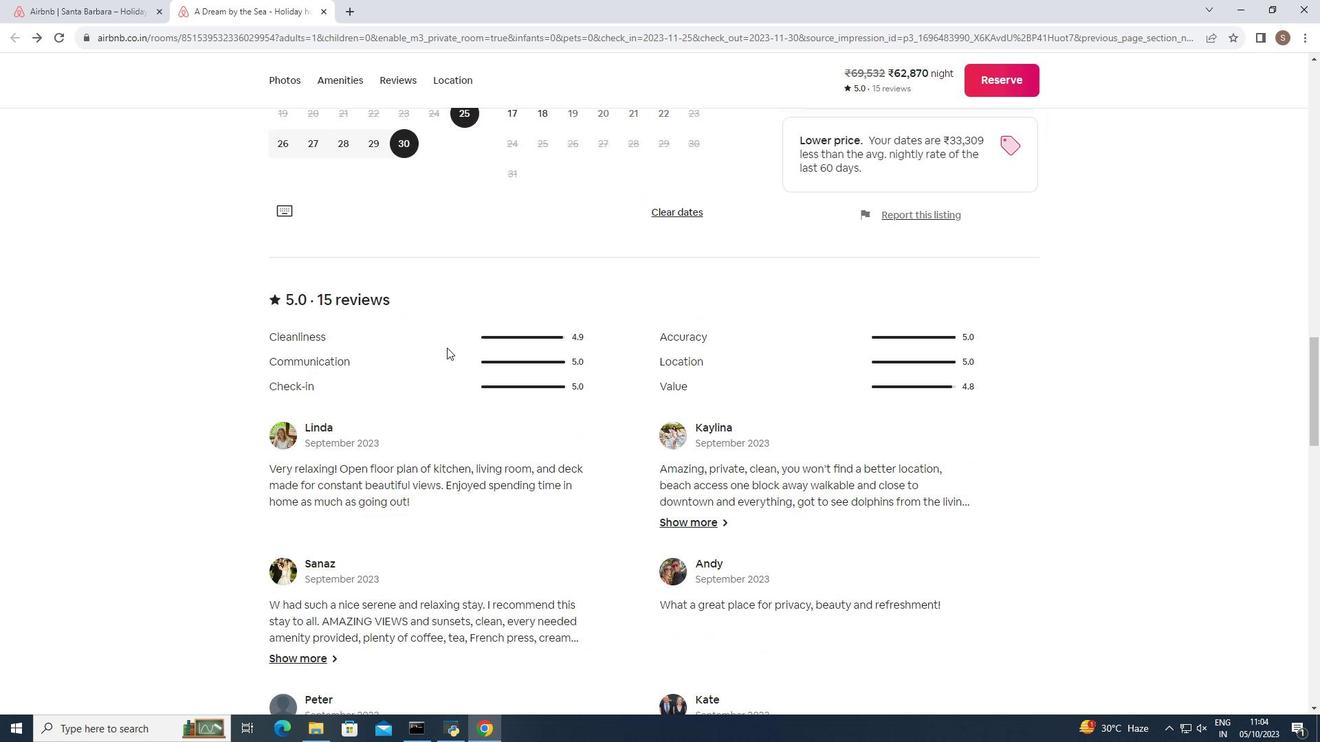
Action: Mouse scrolled (447, 346) with delta (0, 0)
Screenshot: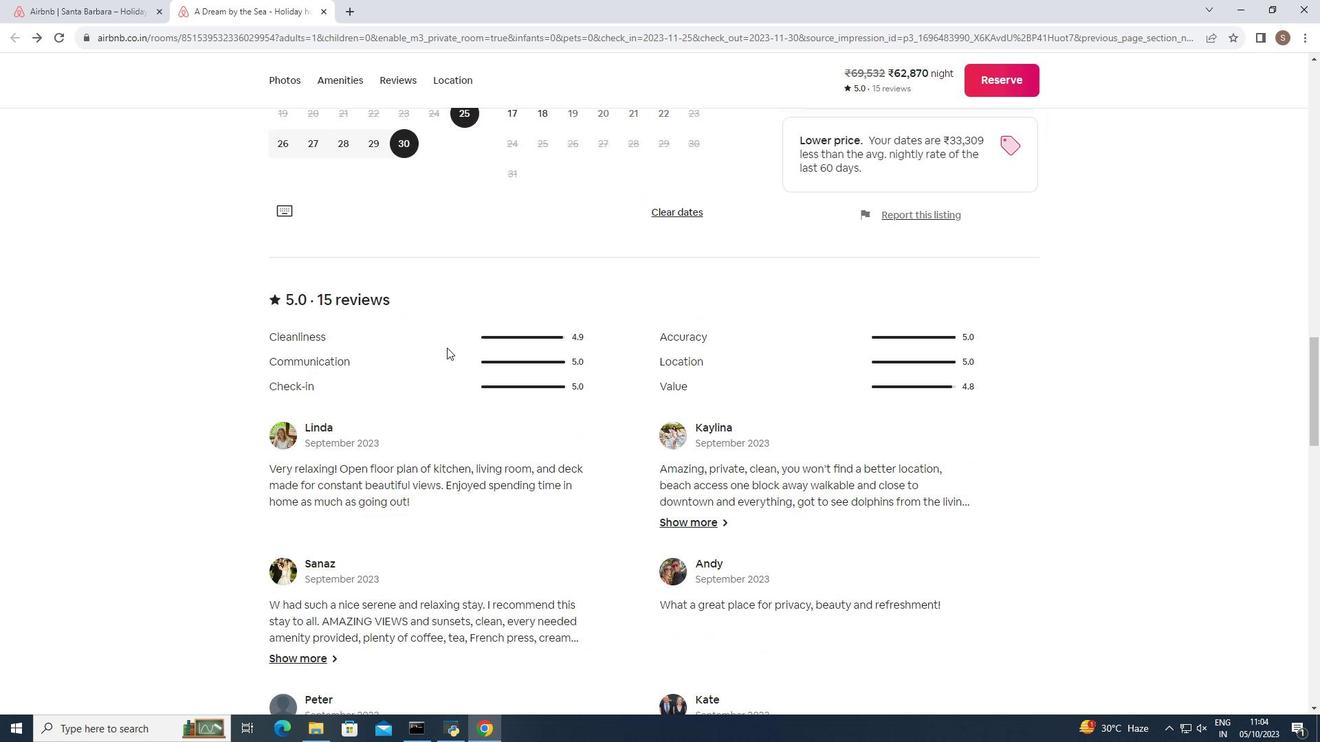 
Action: Mouse moved to (447, 348)
Screenshot: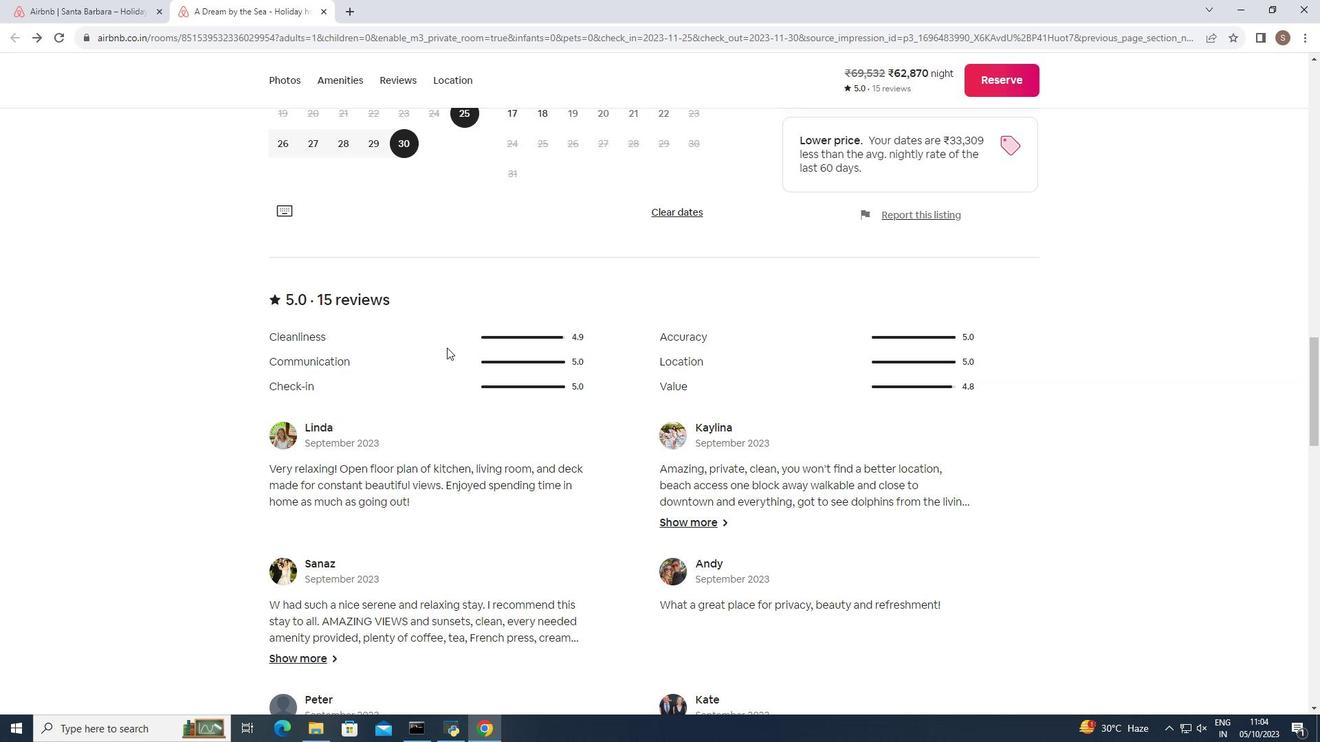 
Action: Mouse scrolled (447, 347) with delta (0, 0)
Screenshot: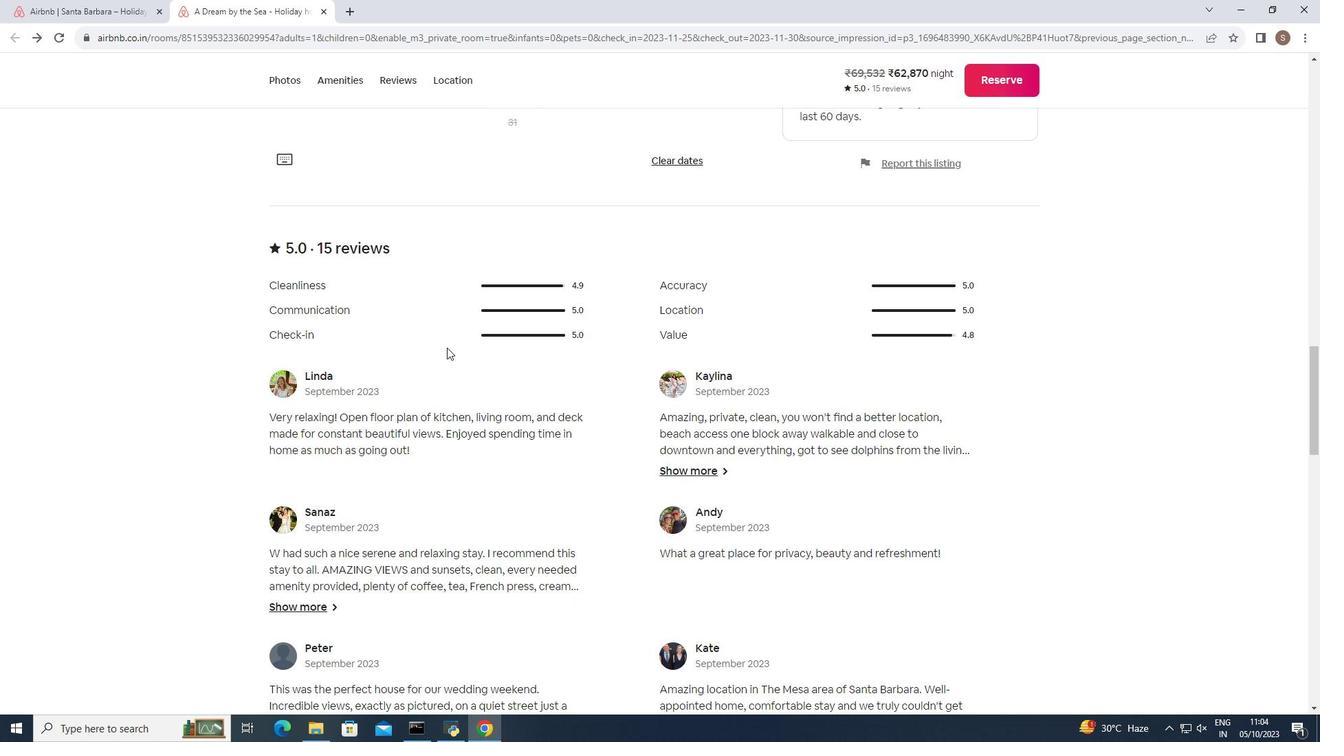 
Action: Mouse scrolled (447, 347) with delta (0, 0)
Screenshot: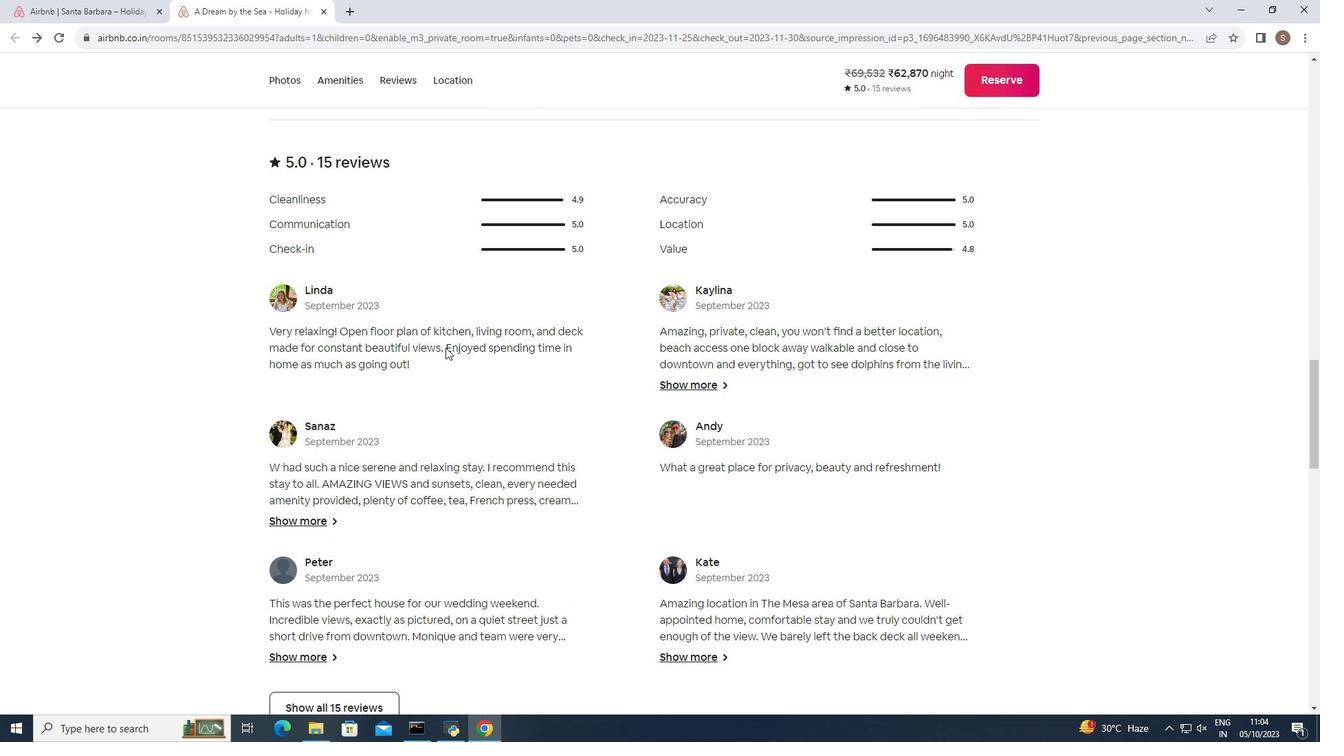 
Action: Mouse moved to (505, 345)
Screenshot: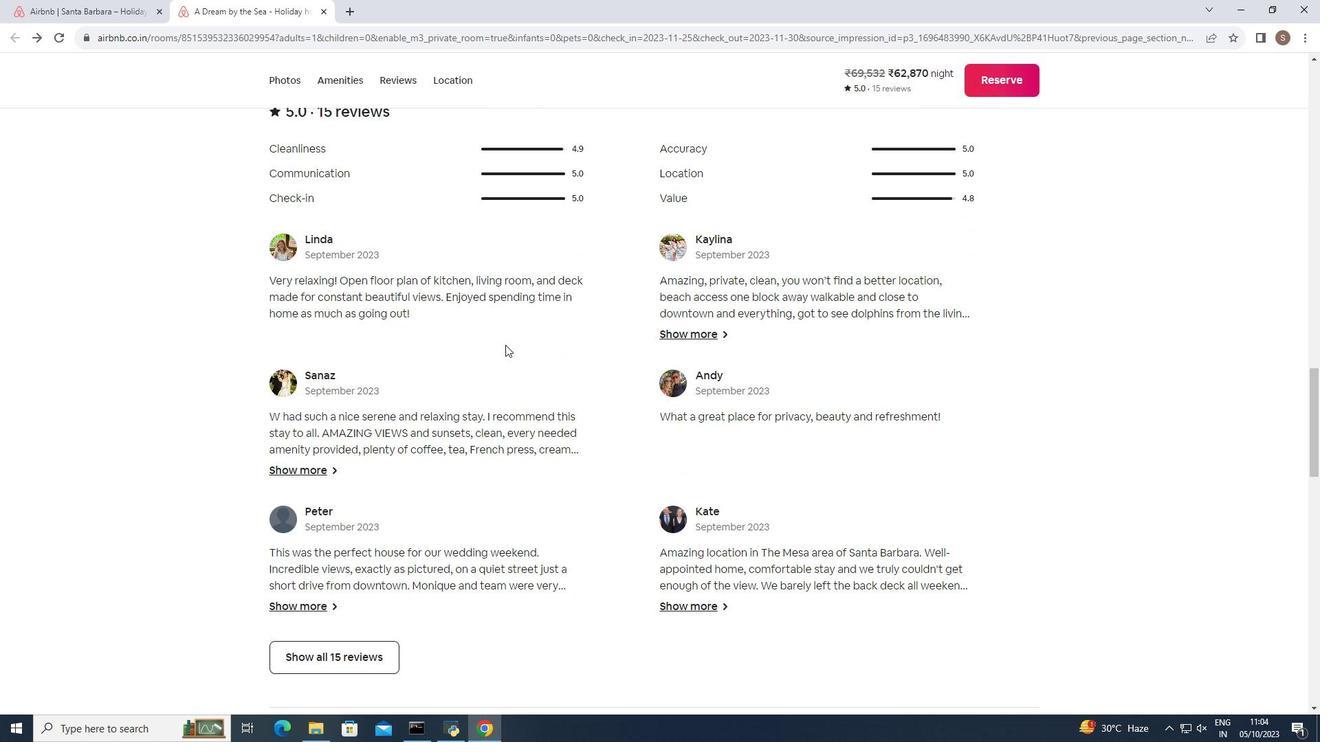 
Action: Mouse scrolled (505, 344) with delta (0, 0)
Screenshot: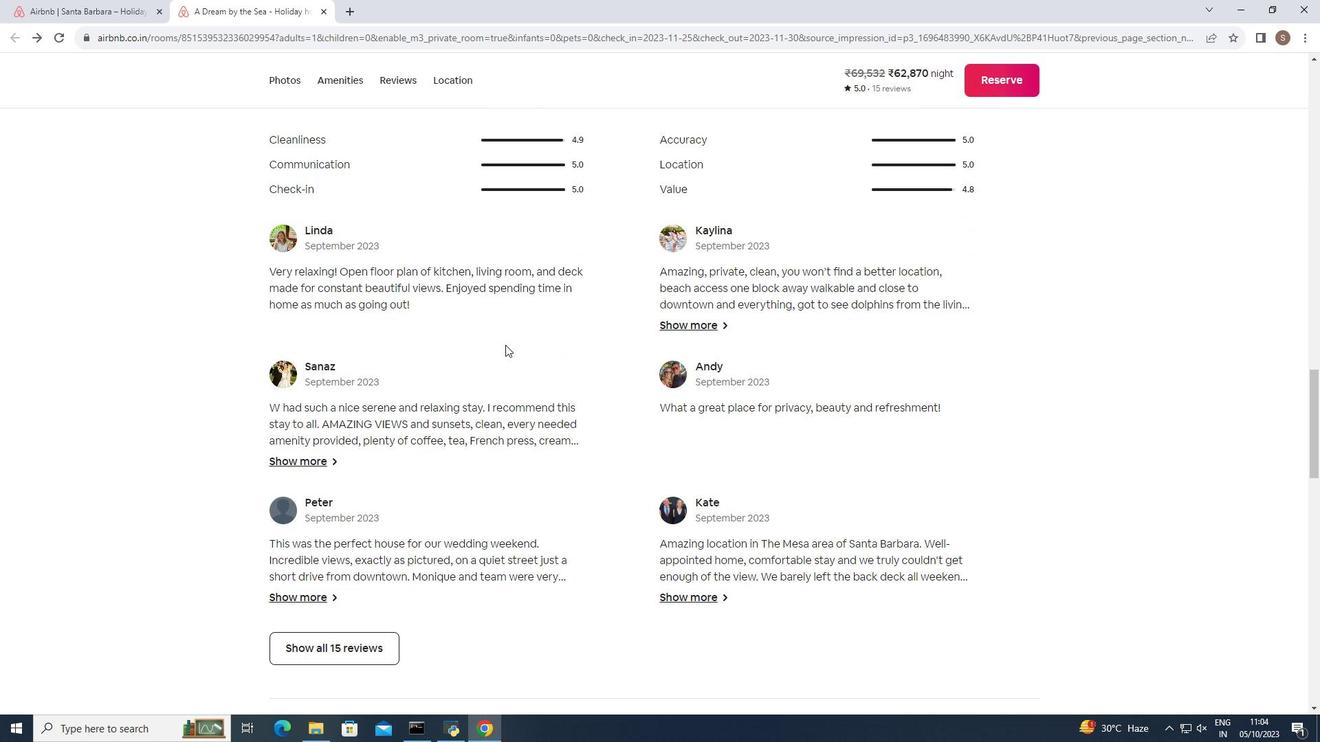 
Action: Mouse scrolled (505, 344) with delta (0, 0)
Screenshot: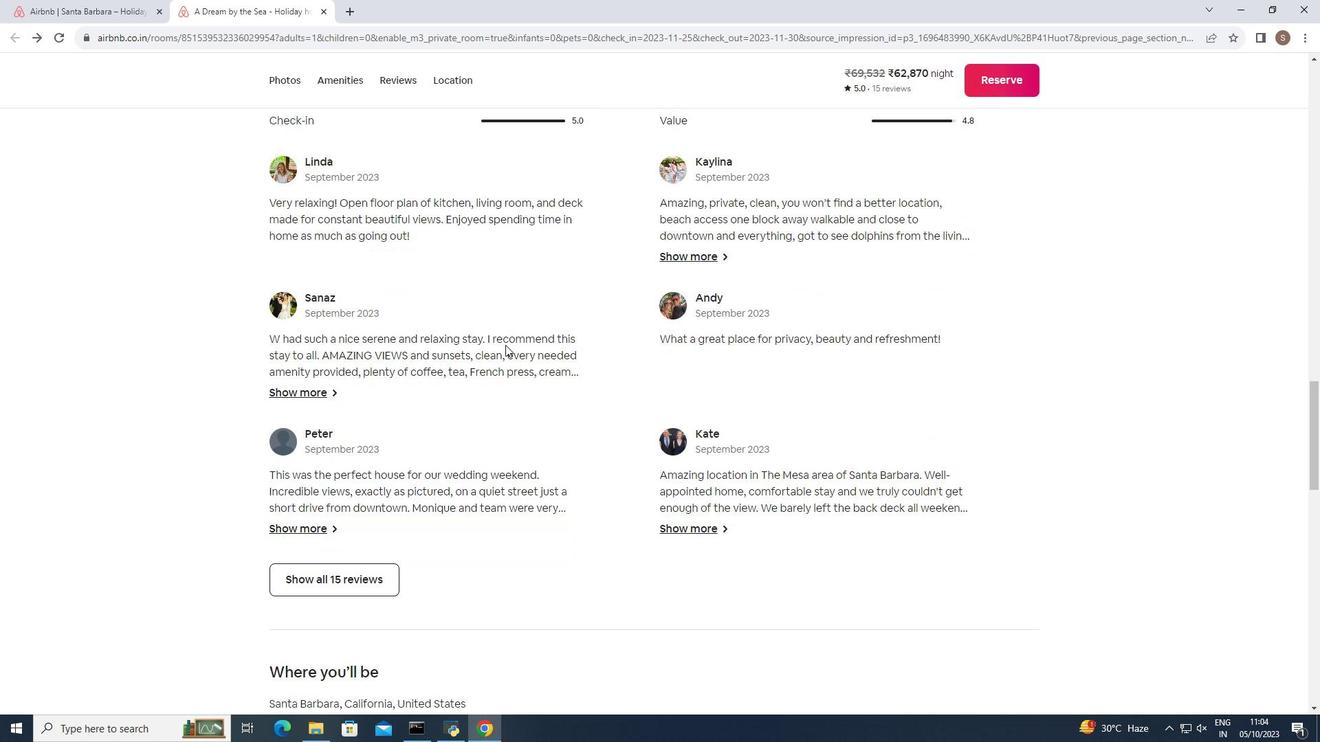 
Action: Mouse scrolled (505, 344) with delta (0, 0)
Screenshot: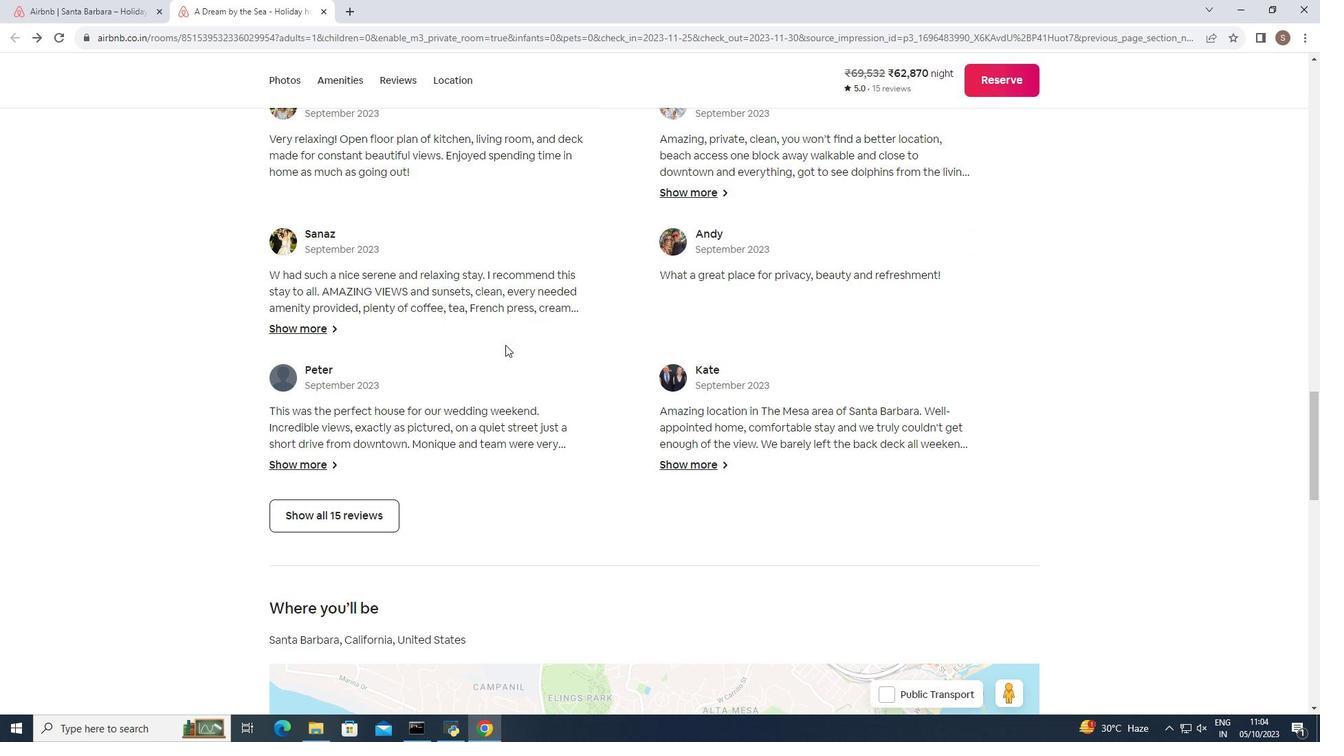 
Action: Mouse moved to (505, 345)
Screenshot: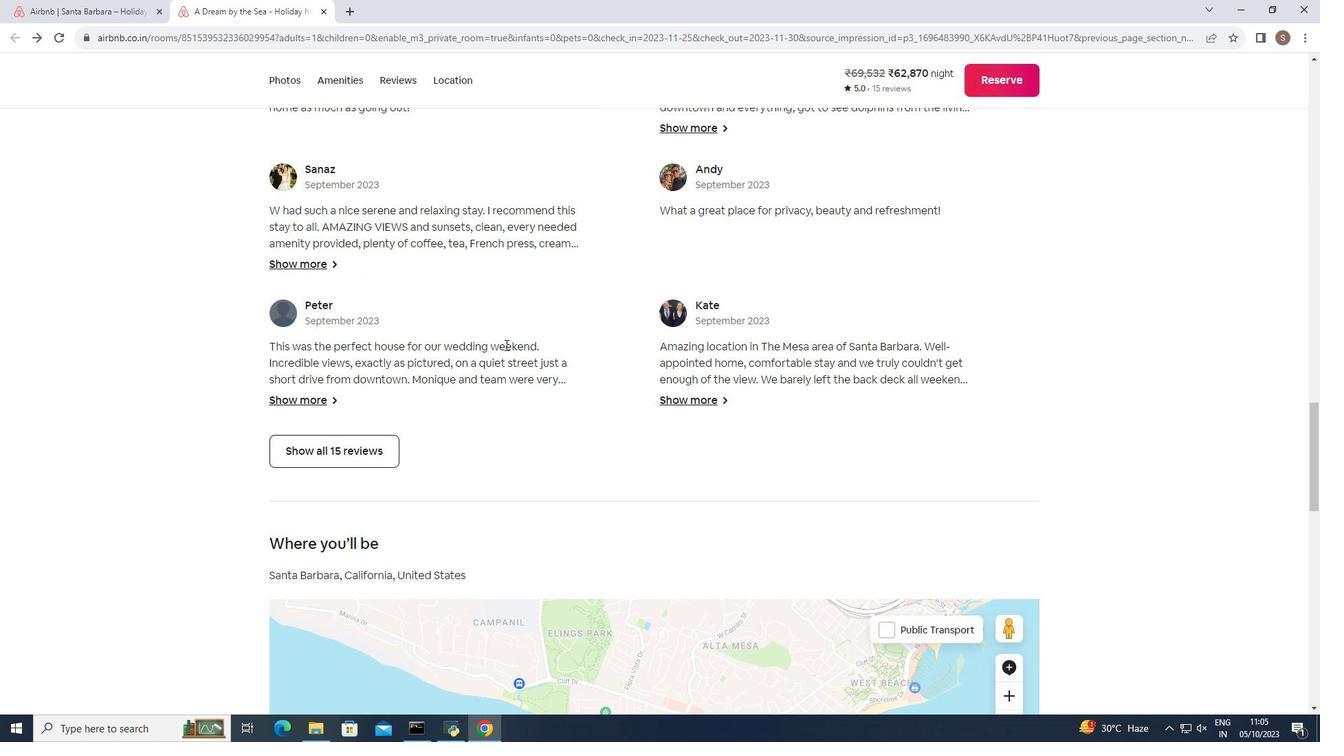 
Action: Mouse scrolled (505, 344) with delta (0, 0)
Screenshot: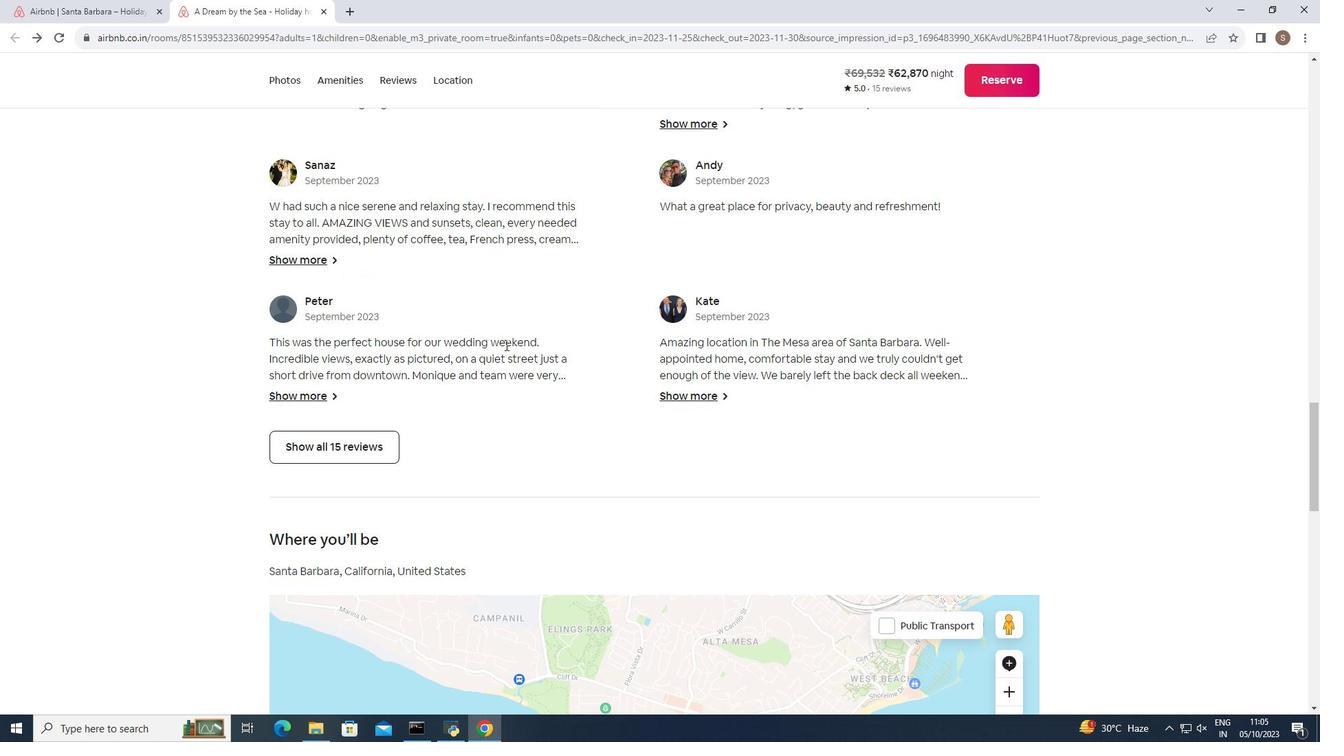 
Action: Mouse scrolled (505, 344) with delta (0, 0)
Screenshot: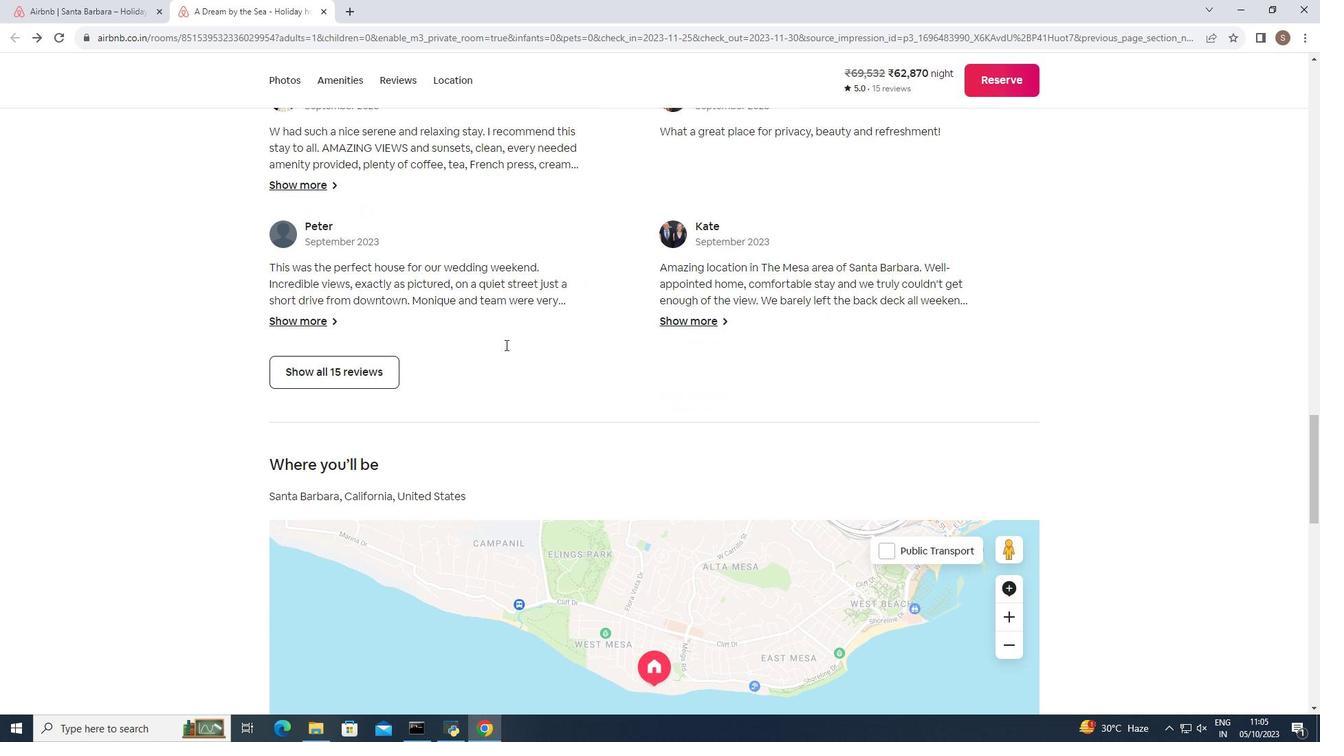 
Action: Mouse scrolled (505, 344) with delta (0, 0)
